 Task: Locate Tudor-style Homes in St. Louis with Stained Glass Windows.
Action: Key pressed <Key.caps_lock>S<Key.caps_lock>t.<Key.caps_lock><Key.space><Key.caps_lock>l<Key.backspace><Key.caps_lock>L<Key.caps_lock>ouis<Key.enter>
Screenshot: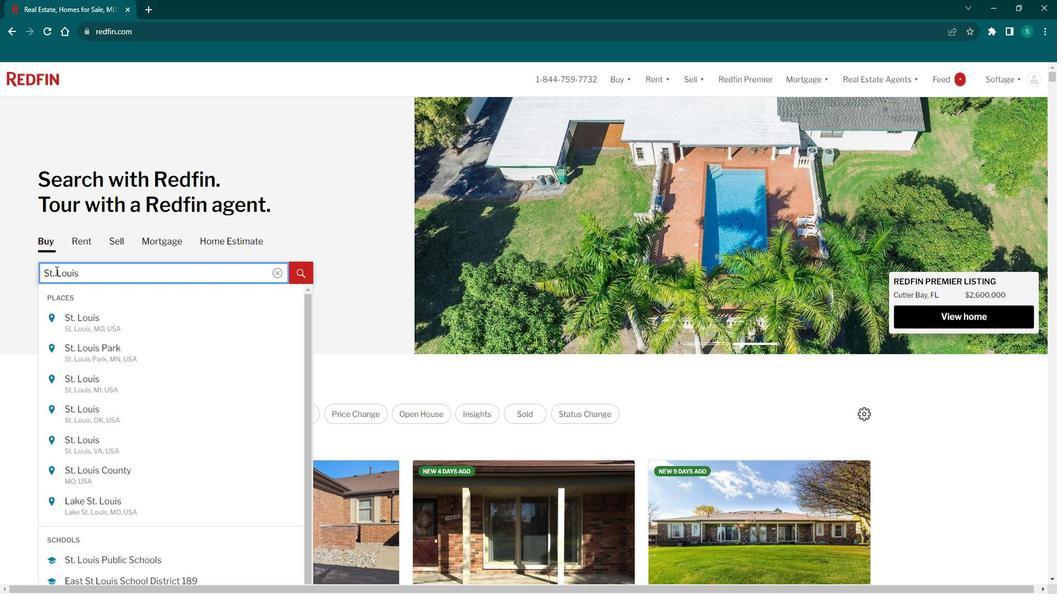 
Action: Mouse moved to (960, 168)
Screenshot: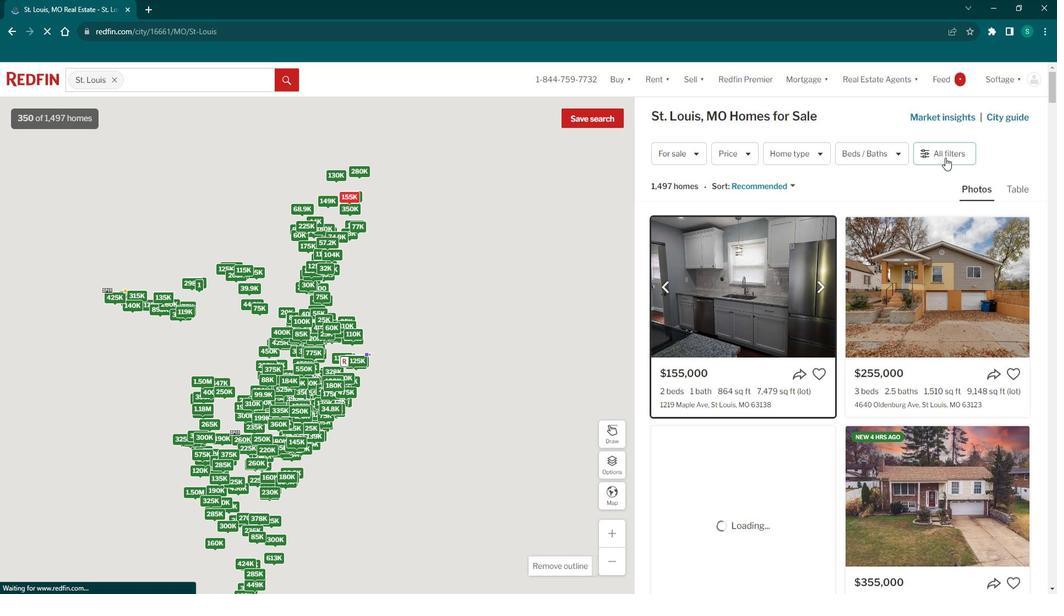 
Action: Mouse pressed left at (960, 168)
Screenshot: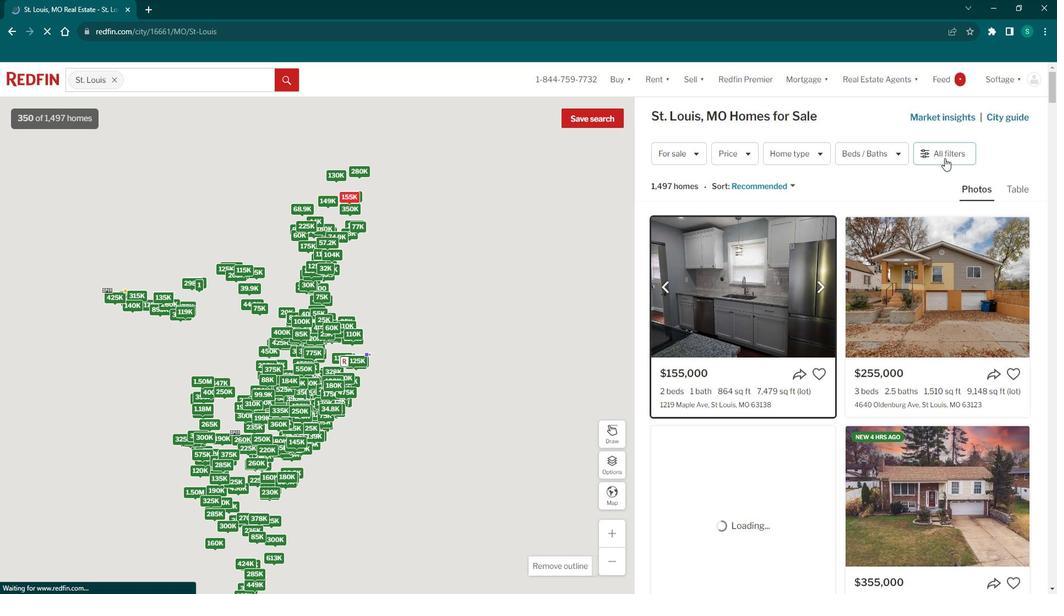 
Action: Mouse moved to (960, 166)
Screenshot: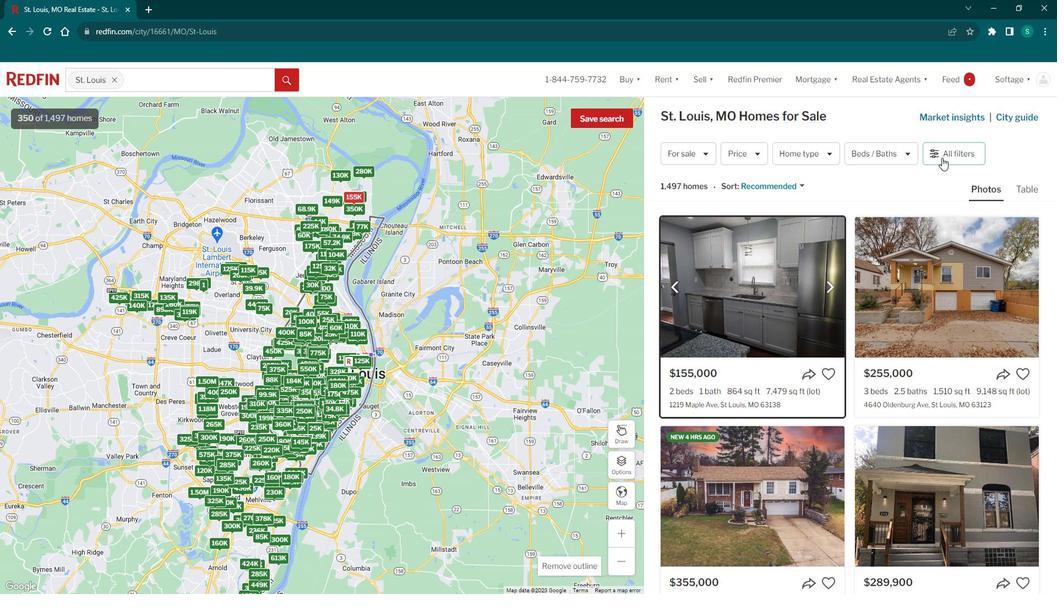 
Action: Mouse pressed left at (960, 166)
Screenshot: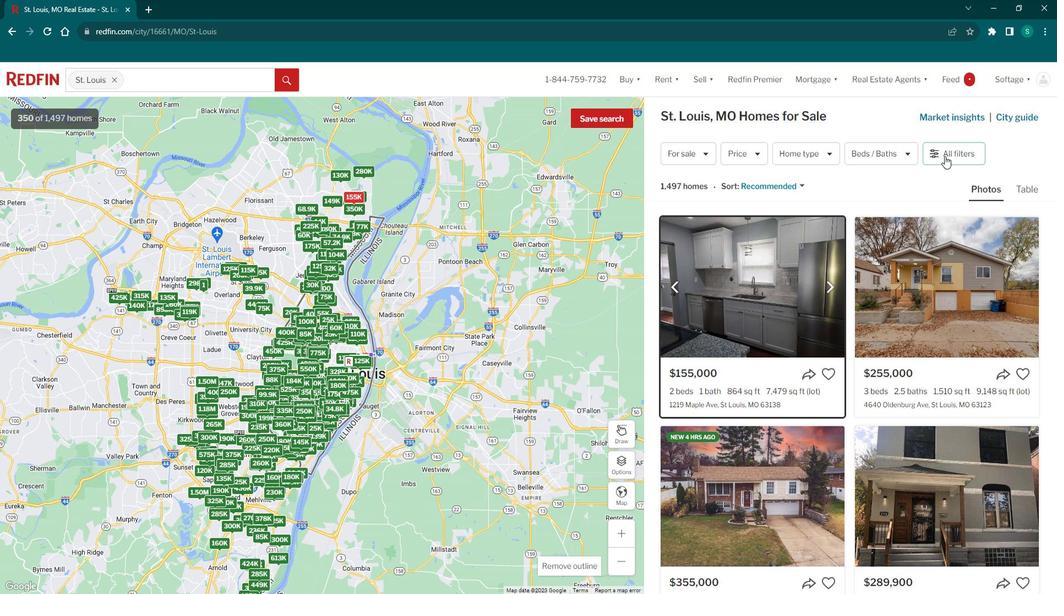 
Action: Mouse moved to (767, 294)
Screenshot: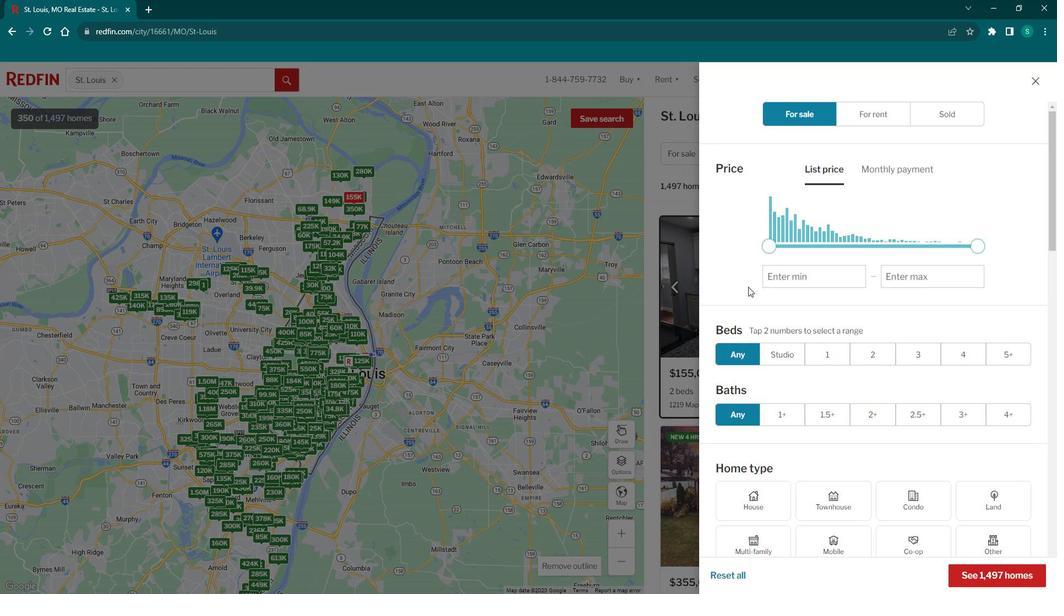 
Action: Mouse scrolled (767, 294) with delta (0, 0)
Screenshot: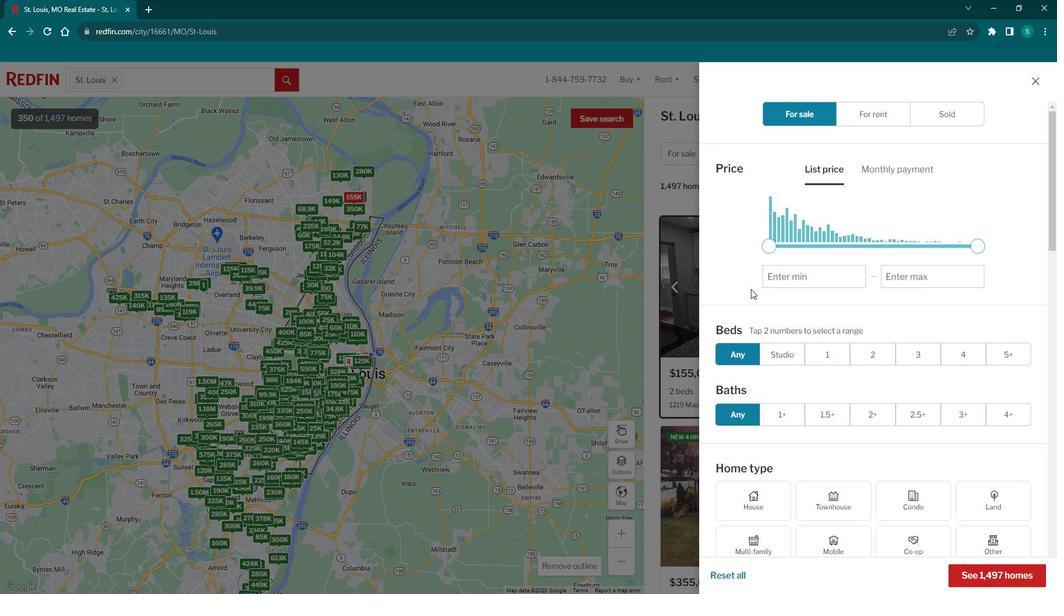 
Action: Mouse scrolled (767, 294) with delta (0, 0)
Screenshot: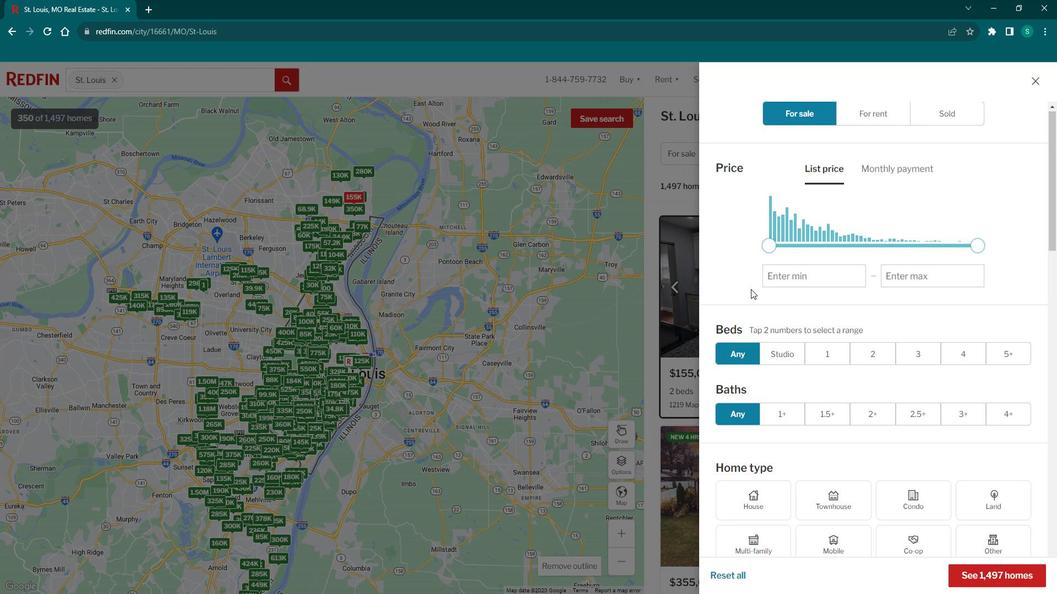 
Action: Mouse scrolled (767, 294) with delta (0, 0)
Screenshot: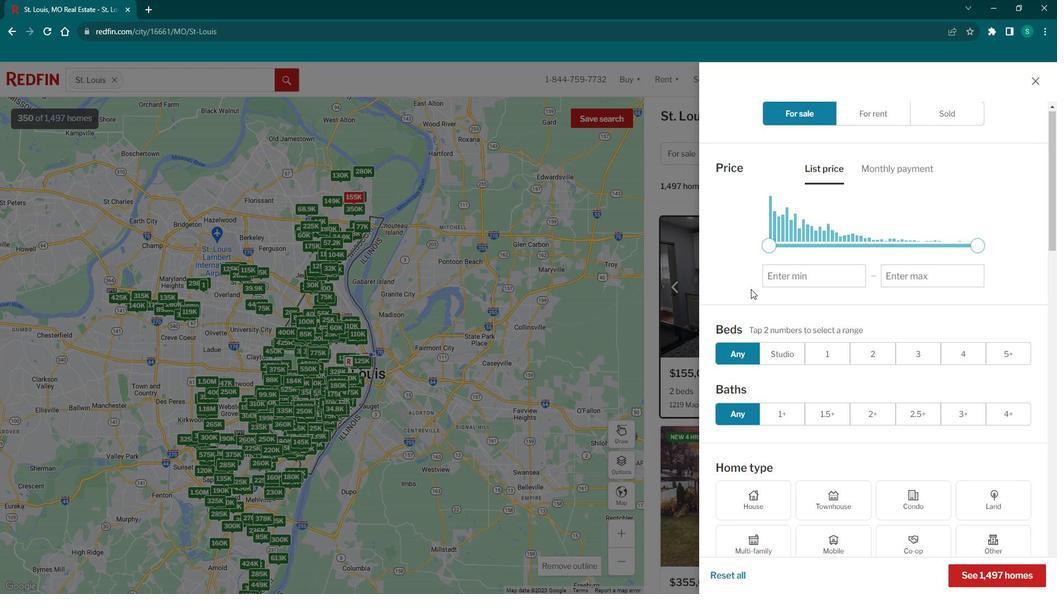 
Action: Mouse scrolled (767, 294) with delta (0, 0)
Screenshot: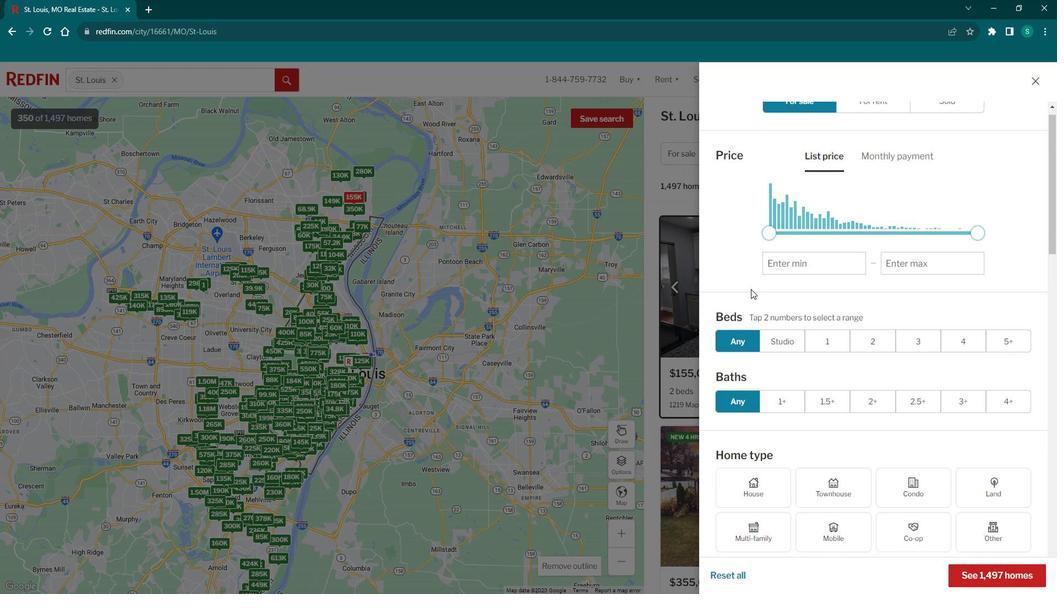 
Action: Mouse moved to (783, 279)
Screenshot: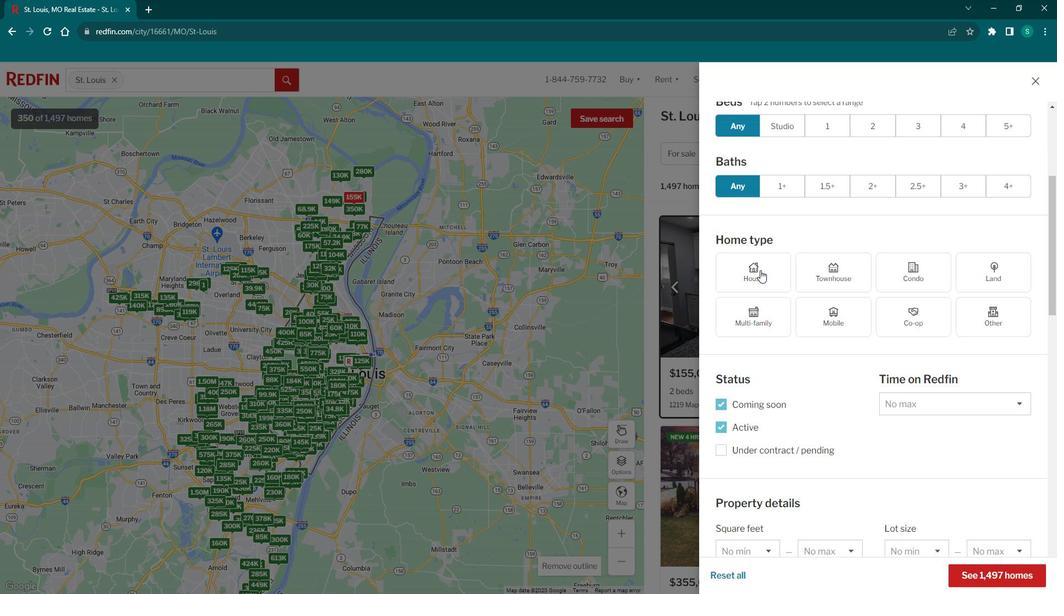 
Action: Mouse pressed left at (783, 279)
Screenshot: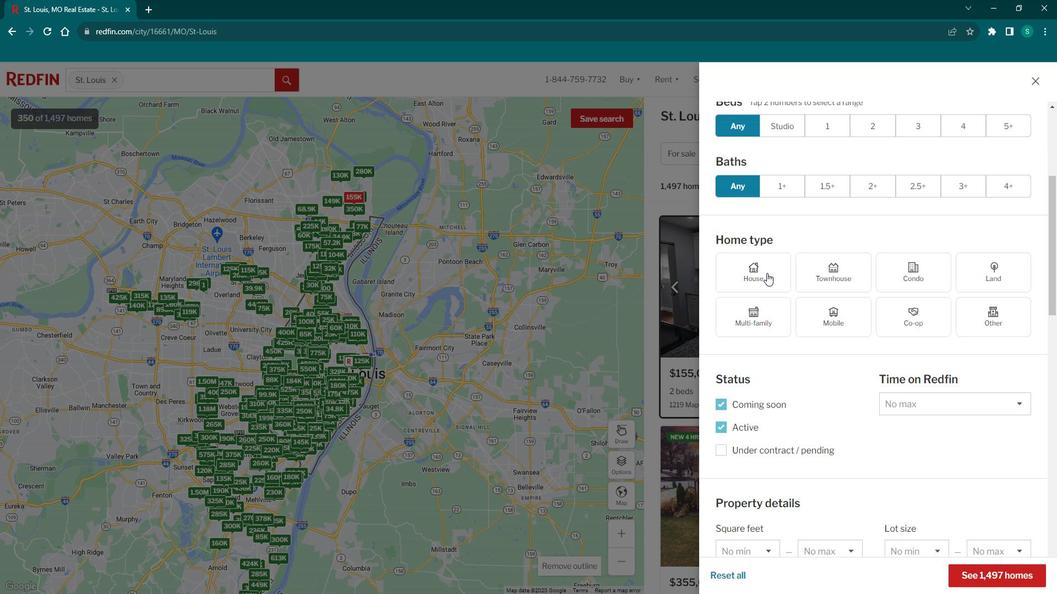 
Action: Mouse moved to (790, 323)
Screenshot: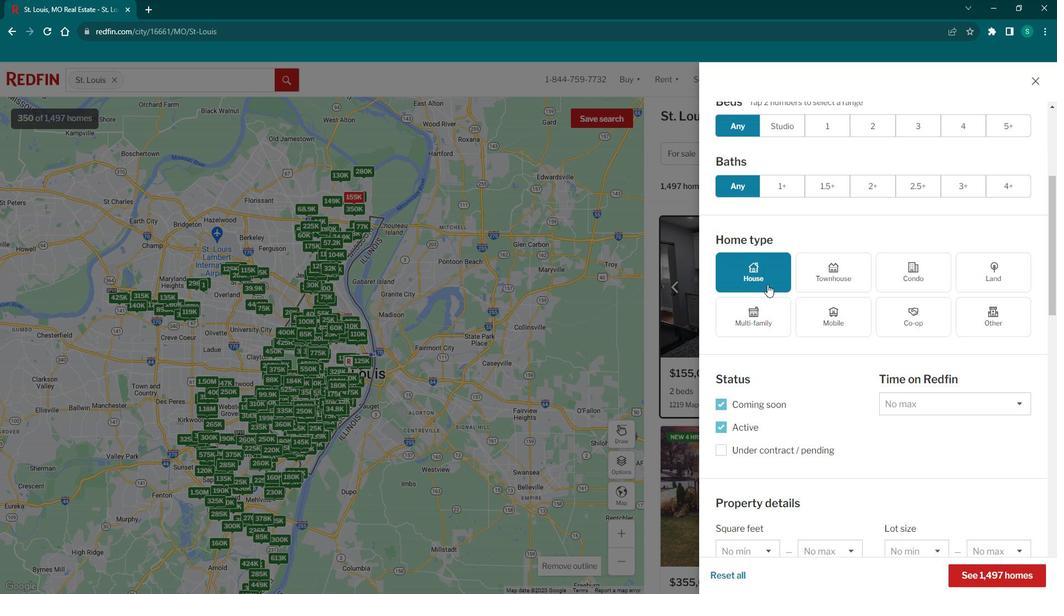 
Action: Mouse scrolled (790, 322) with delta (0, 0)
Screenshot: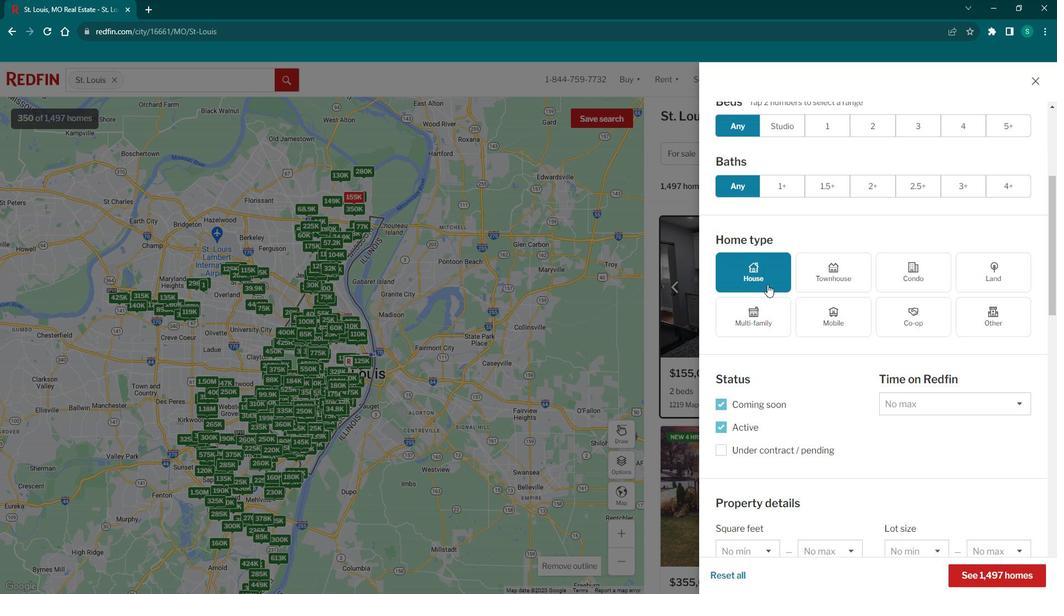 
Action: Mouse moved to (792, 358)
Screenshot: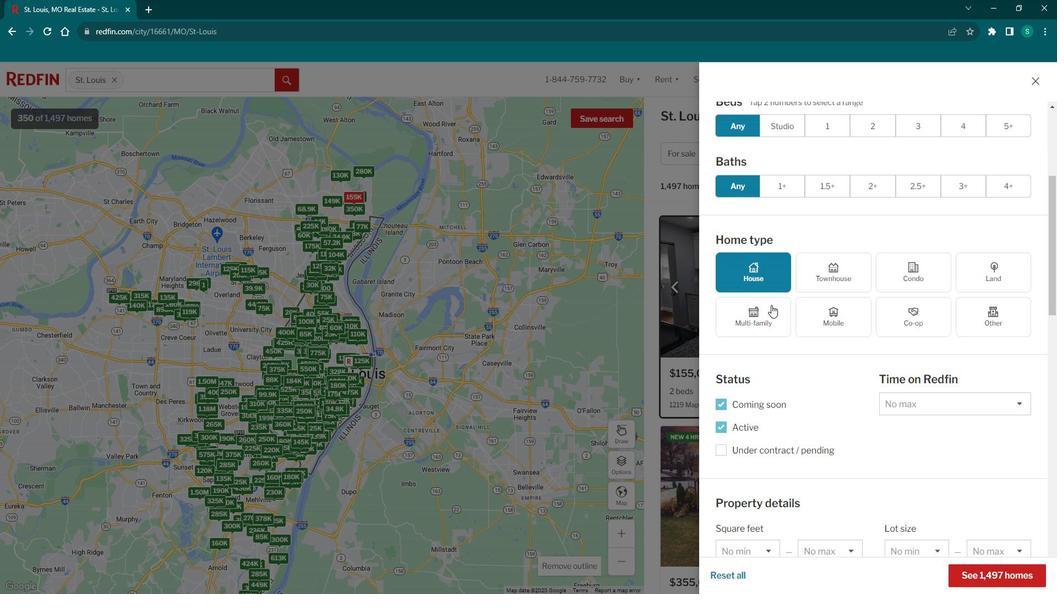 
Action: Mouse scrolled (792, 357) with delta (0, 0)
Screenshot: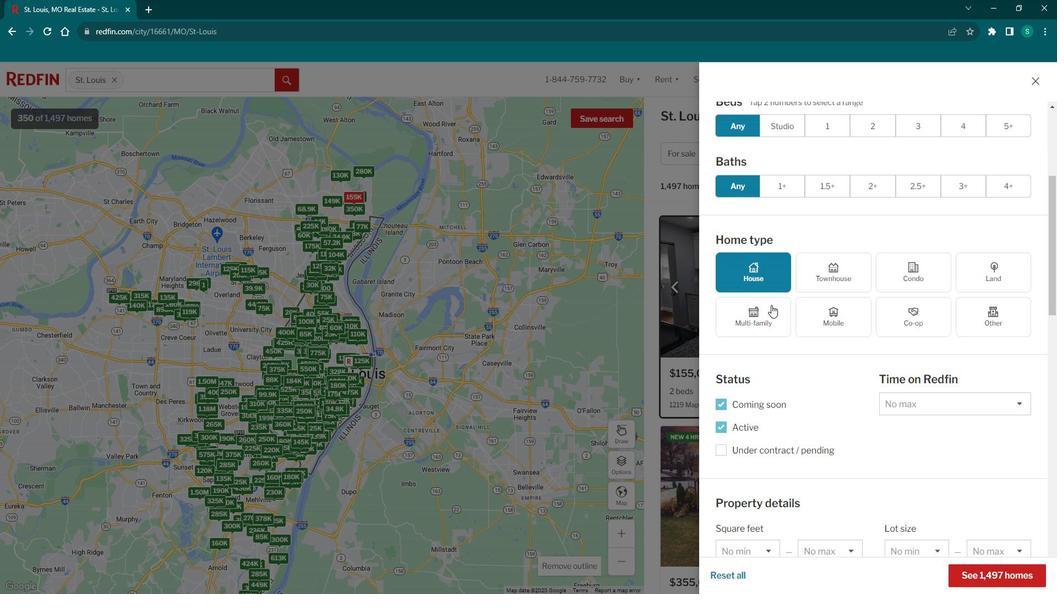 
Action: Mouse moved to (791, 366)
Screenshot: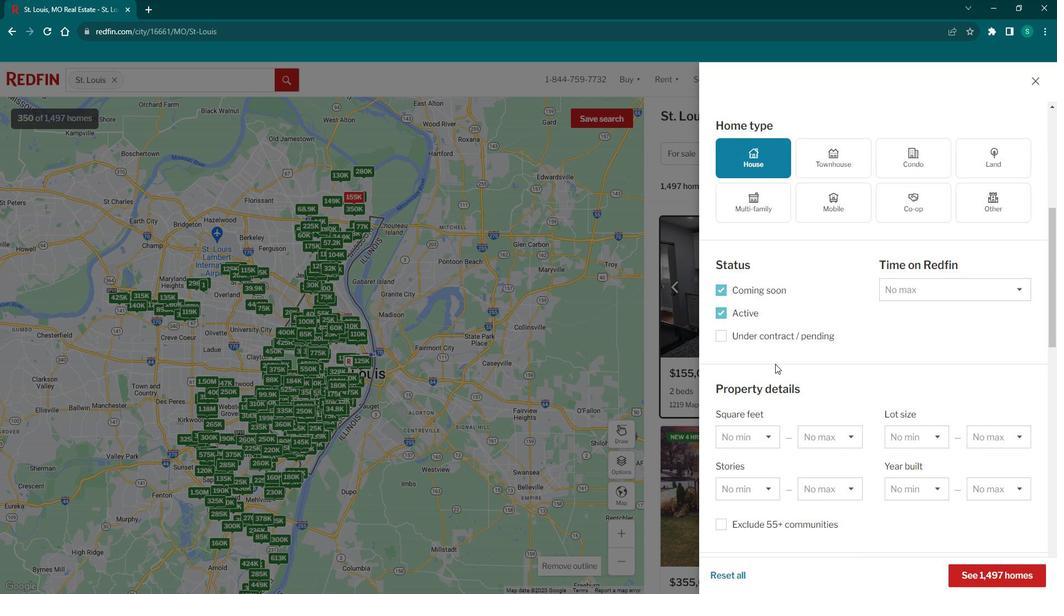 
Action: Mouse scrolled (791, 366) with delta (0, 0)
Screenshot: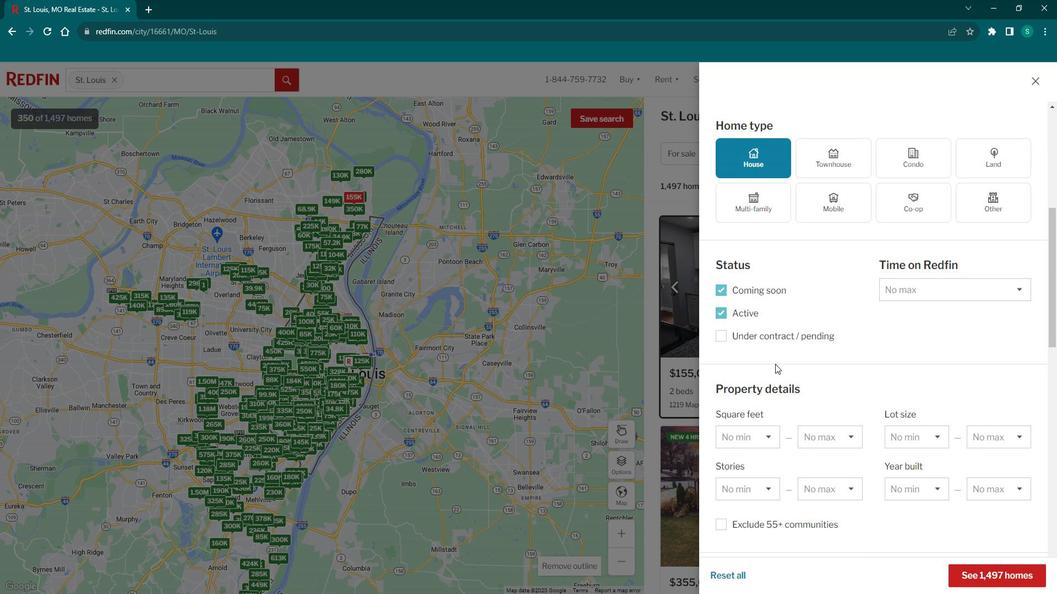 
Action: Mouse scrolled (791, 366) with delta (0, 0)
Screenshot: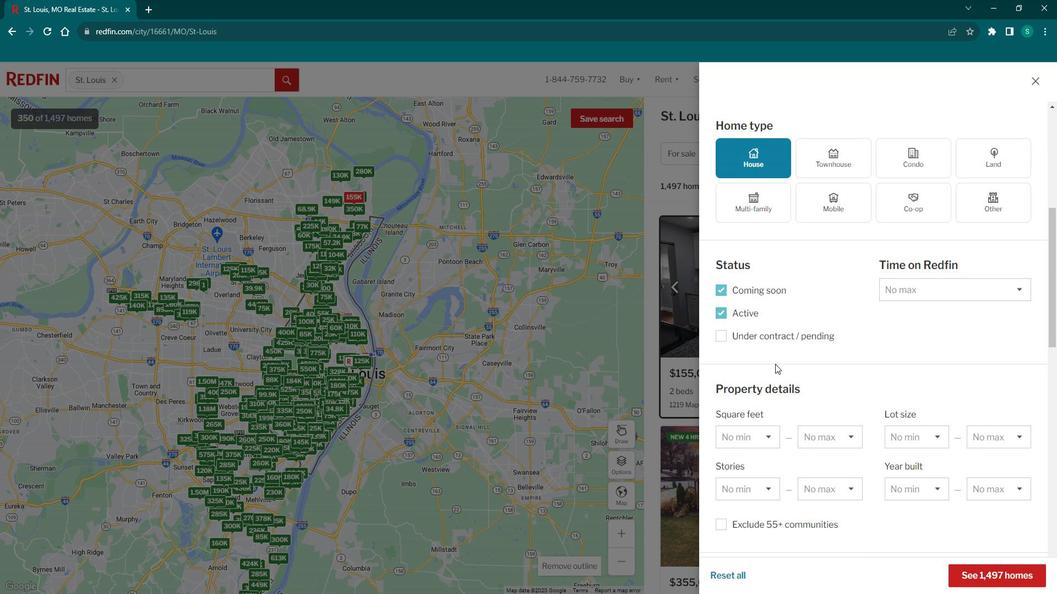 
Action: Mouse scrolled (791, 366) with delta (0, 0)
Screenshot: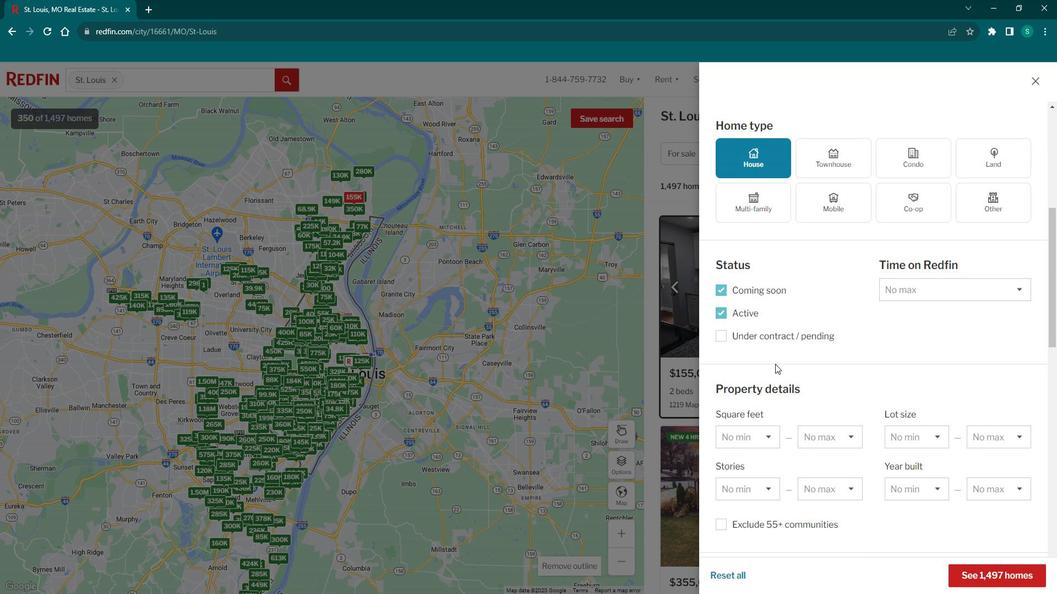 
Action: Mouse moved to (786, 354)
Screenshot: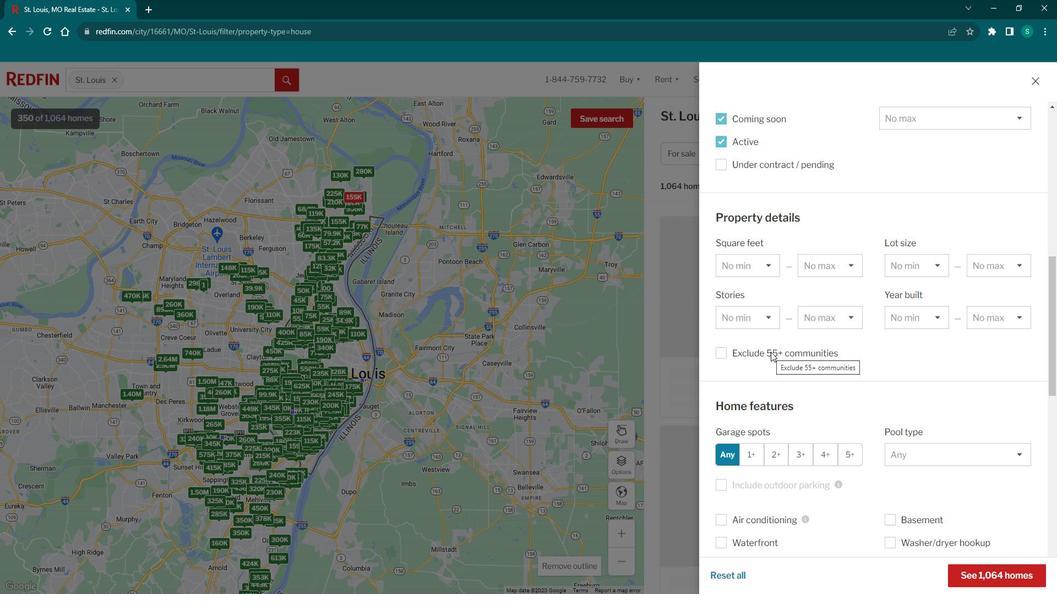 
Action: Mouse scrolled (786, 354) with delta (0, 0)
Screenshot: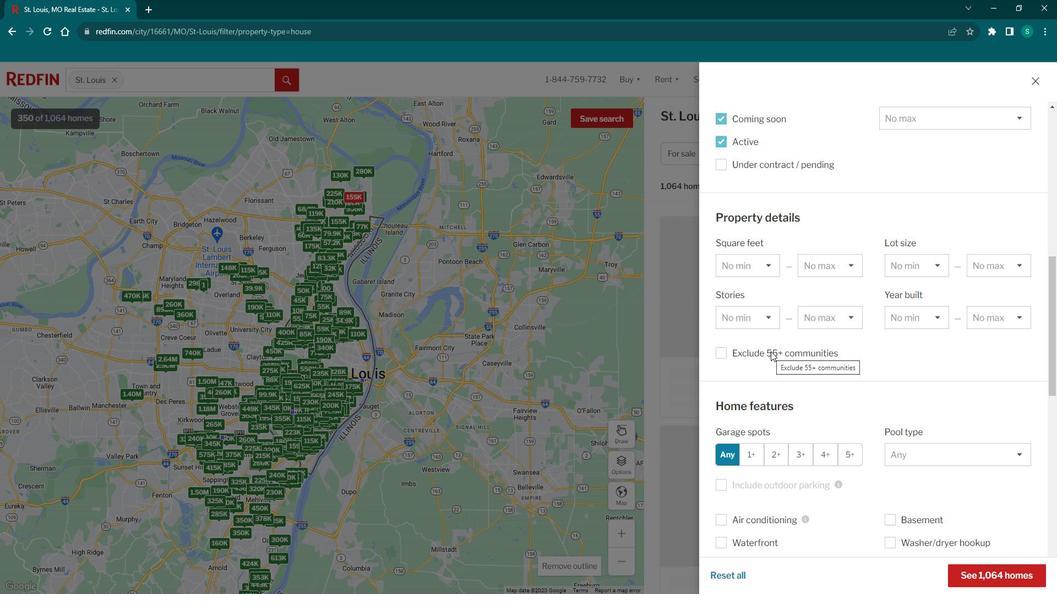 
Action: Mouse scrolled (786, 354) with delta (0, 0)
Screenshot: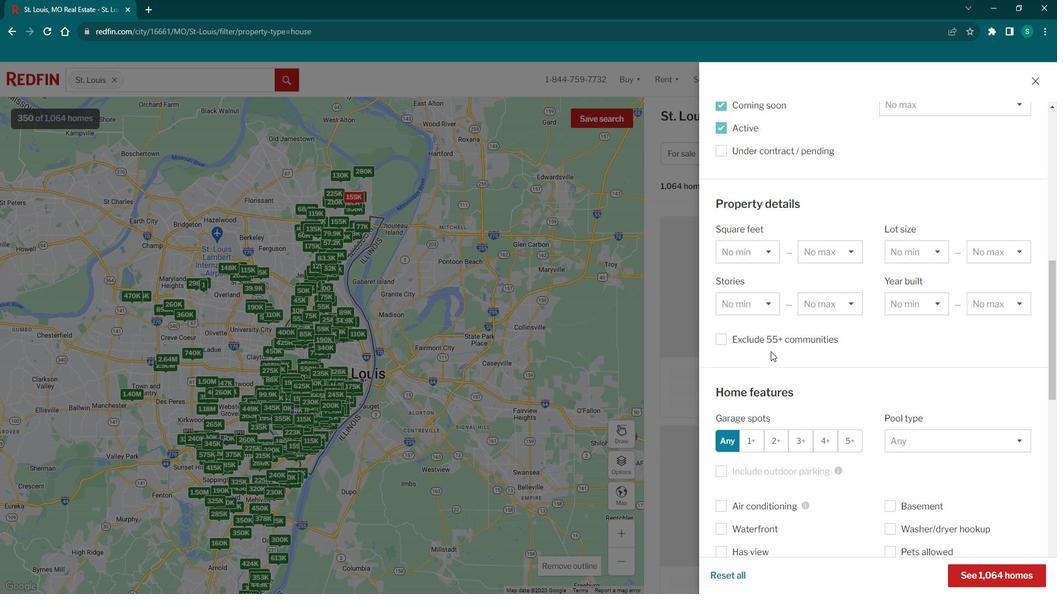 
Action: Mouse scrolled (786, 355) with delta (0, 0)
Screenshot: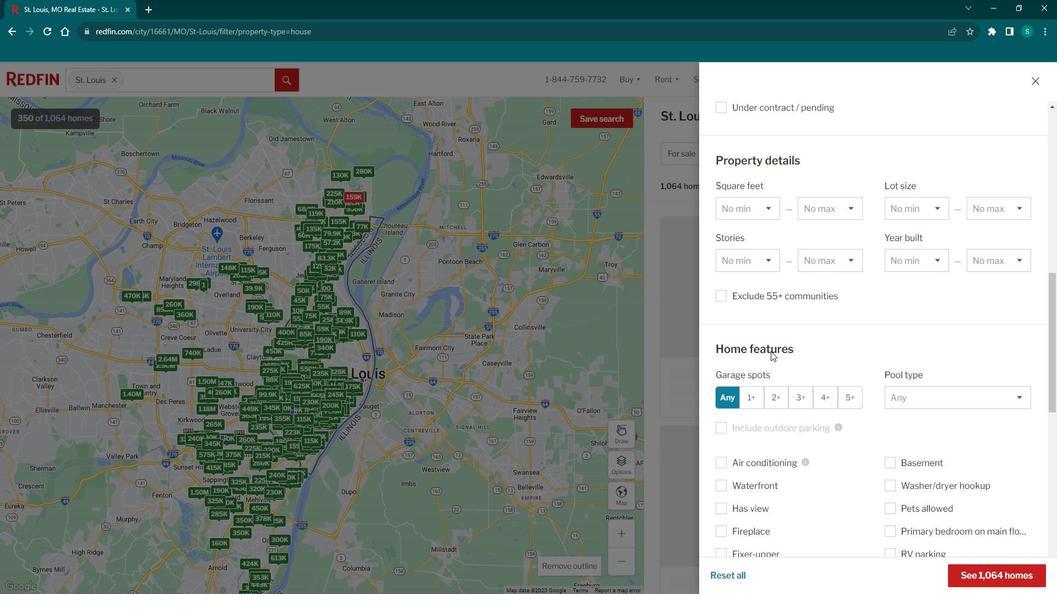 
Action: Mouse scrolled (786, 355) with delta (0, 0)
Screenshot: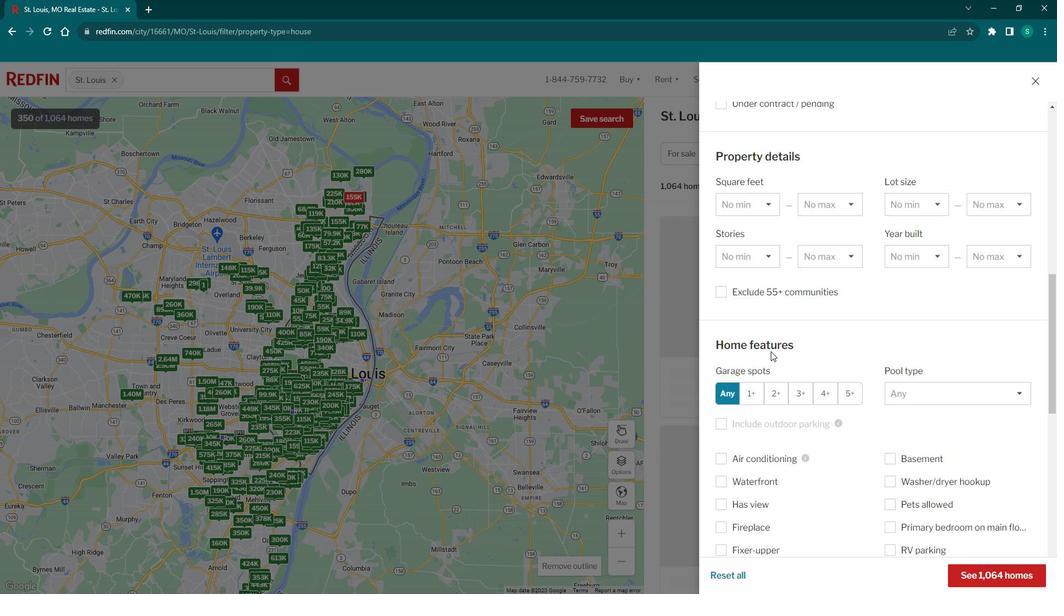 
Action: Mouse moved to (919, 321)
Screenshot: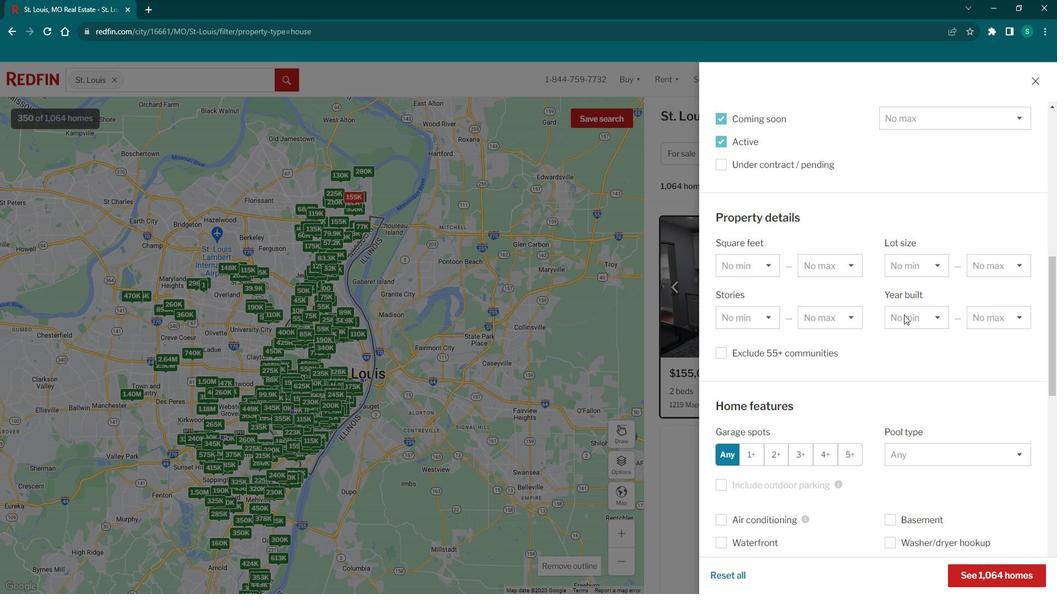 
Action: Mouse pressed left at (919, 321)
Screenshot: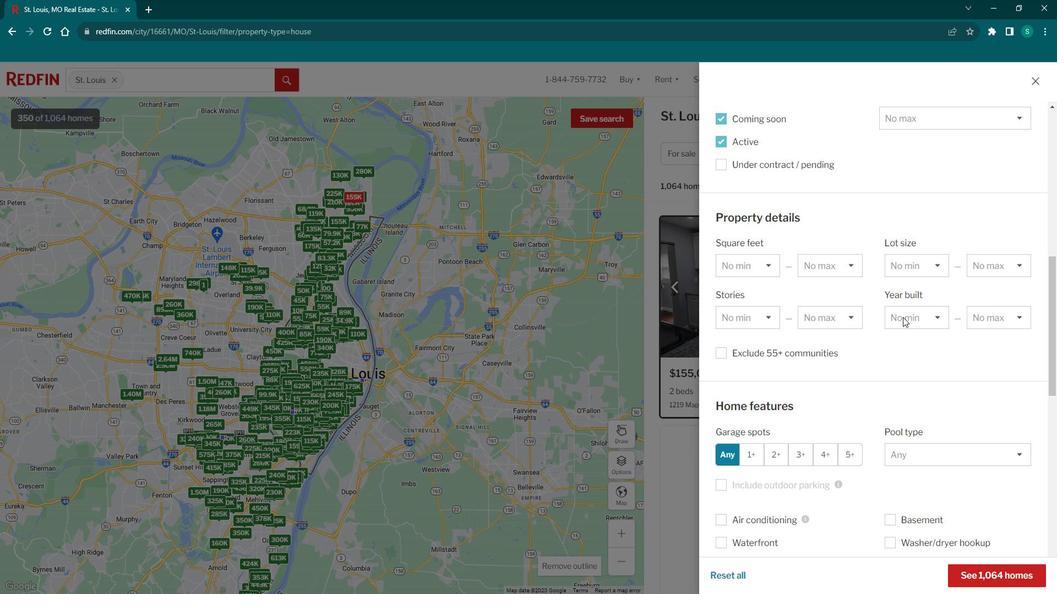 
Action: Mouse moved to (914, 513)
Screenshot: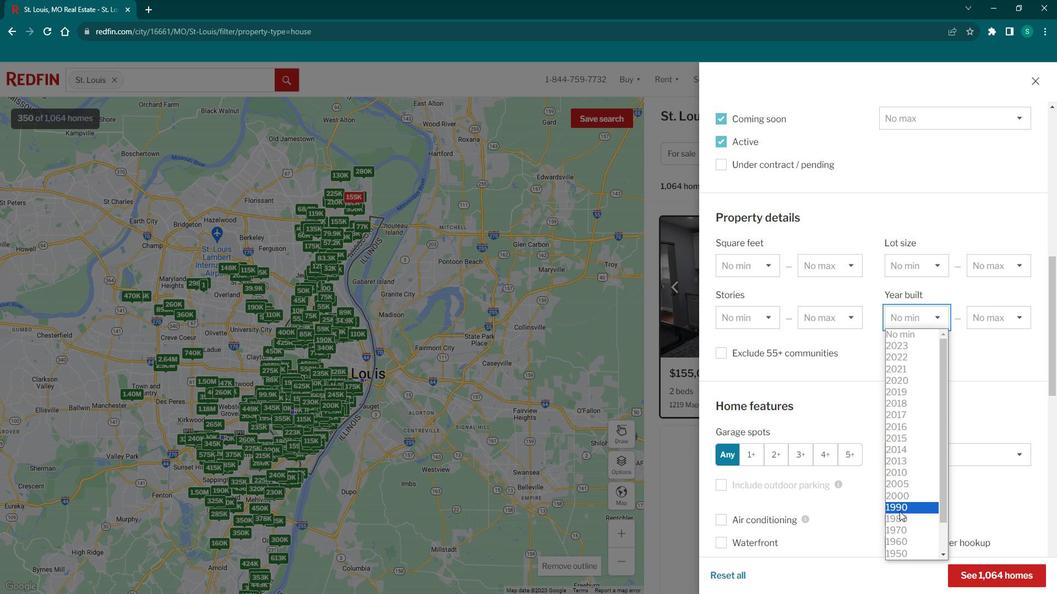 
Action: Mouse pressed left at (914, 513)
Screenshot: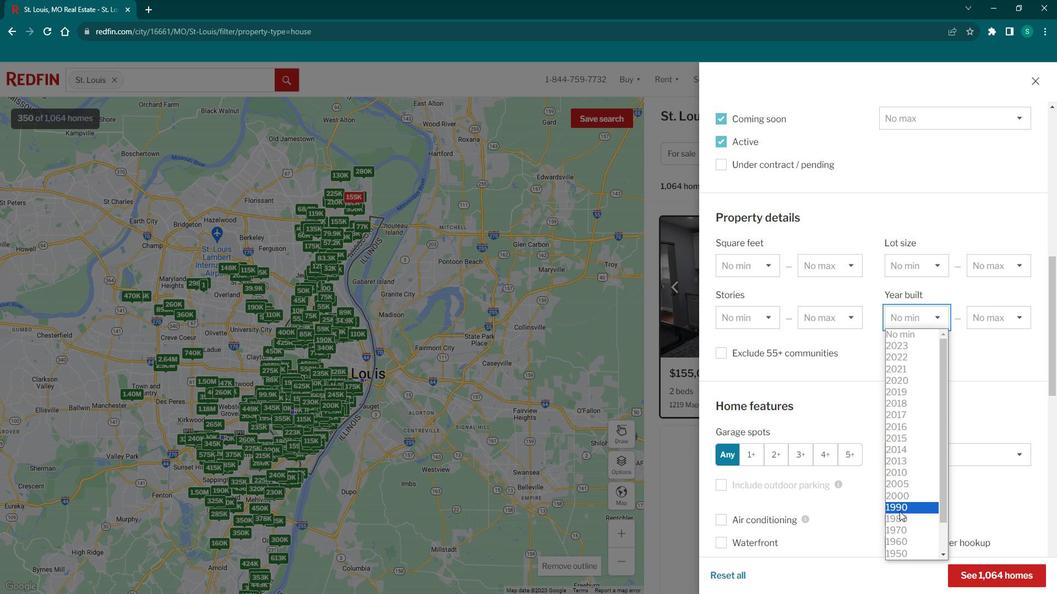 
Action: Mouse moved to (1002, 317)
Screenshot: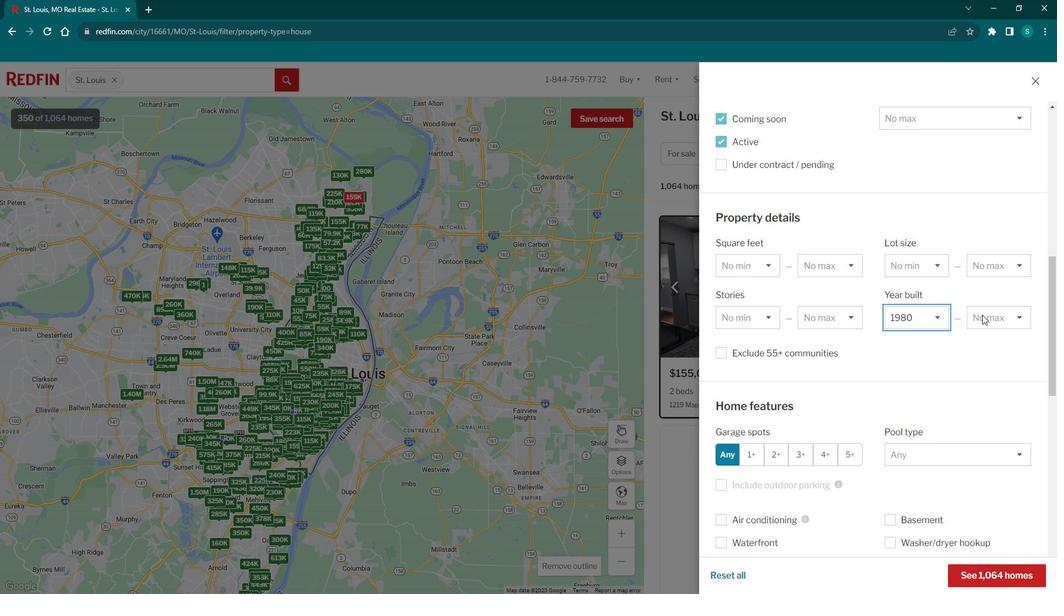 
Action: Mouse pressed left at (1002, 317)
Screenshot: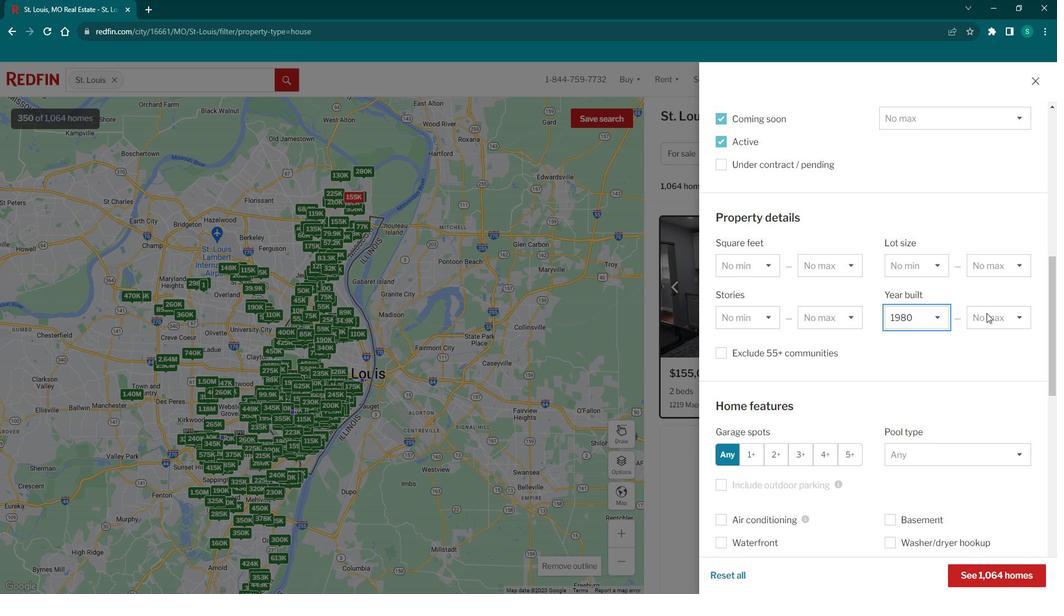 
Action: Mouse moved to (985, 482)
Screenshot: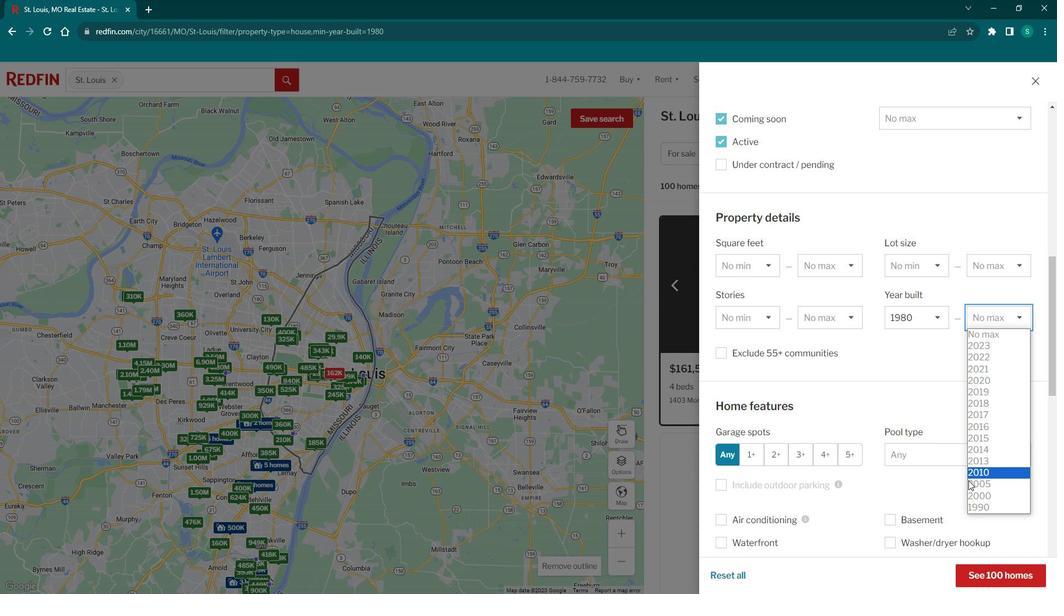 
Action: Mouse pressed left at (985, 482)
Screenshot: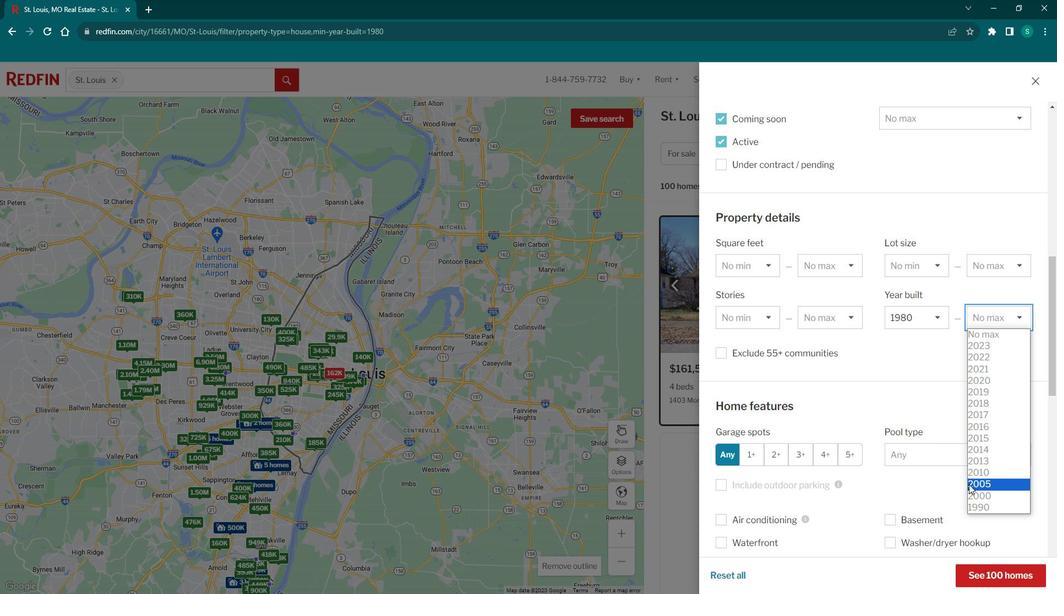 
Action: Mouse moved to (904, 353)
Screenshot: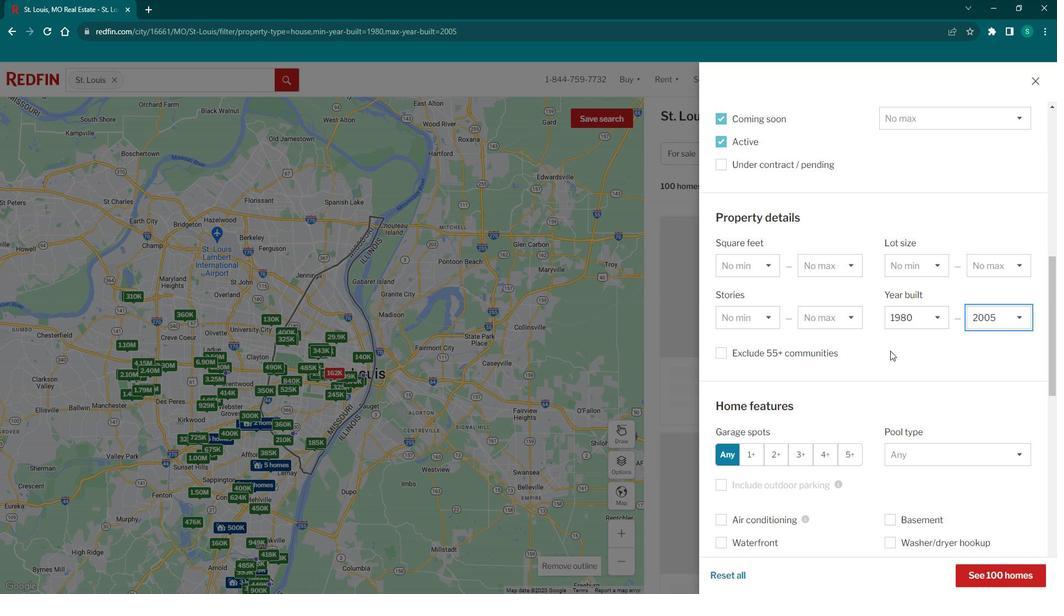 
Action: Mouse scrolled (904, 352) with delta (0, 0)
Screenshot: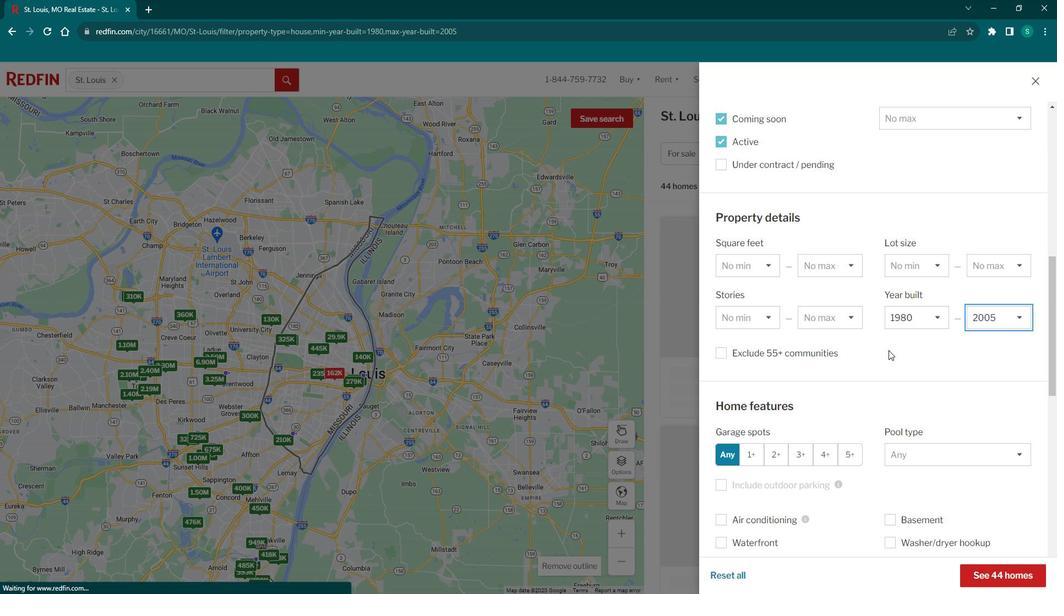 
Action: Mouse scrolled (904, 352) with delta (0, 0)
Screenshot: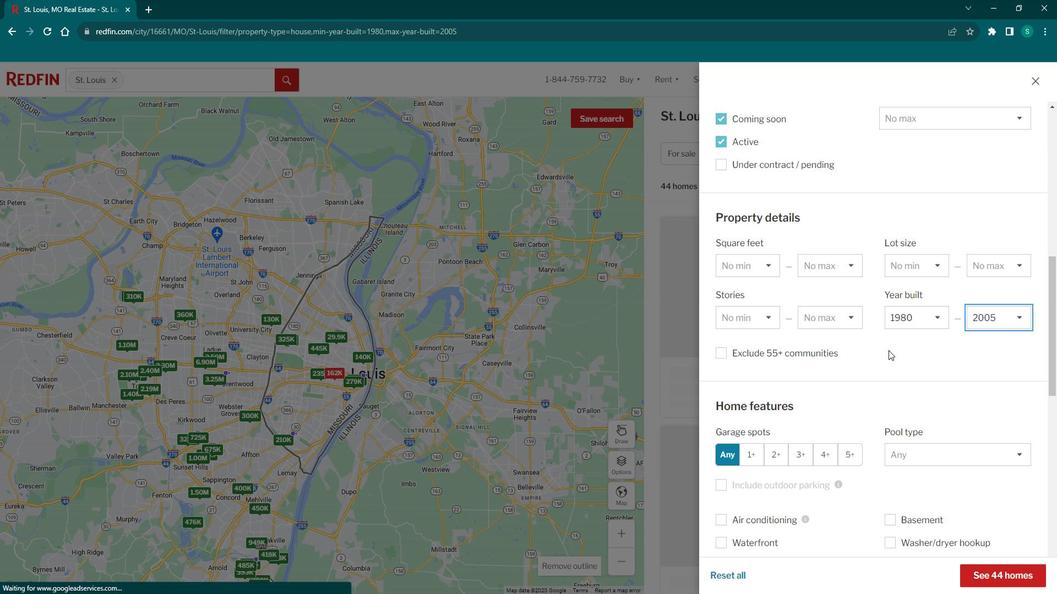 
Action: Mouse scrolled (904, 352) with delta (0, 0)
Screenshot: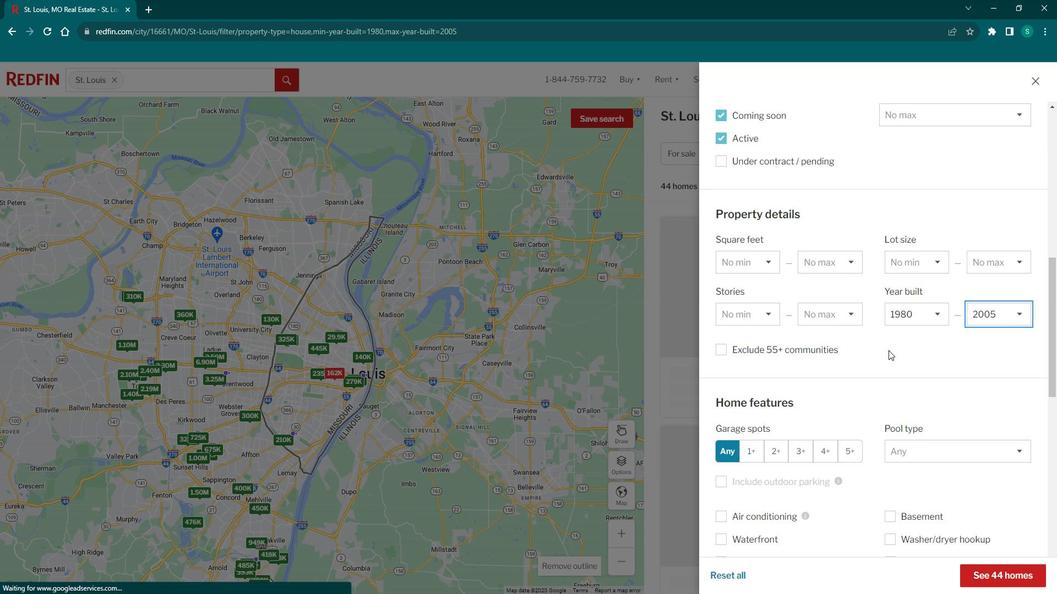 
Action: Mouse moved to (898, 354)
Screenshot: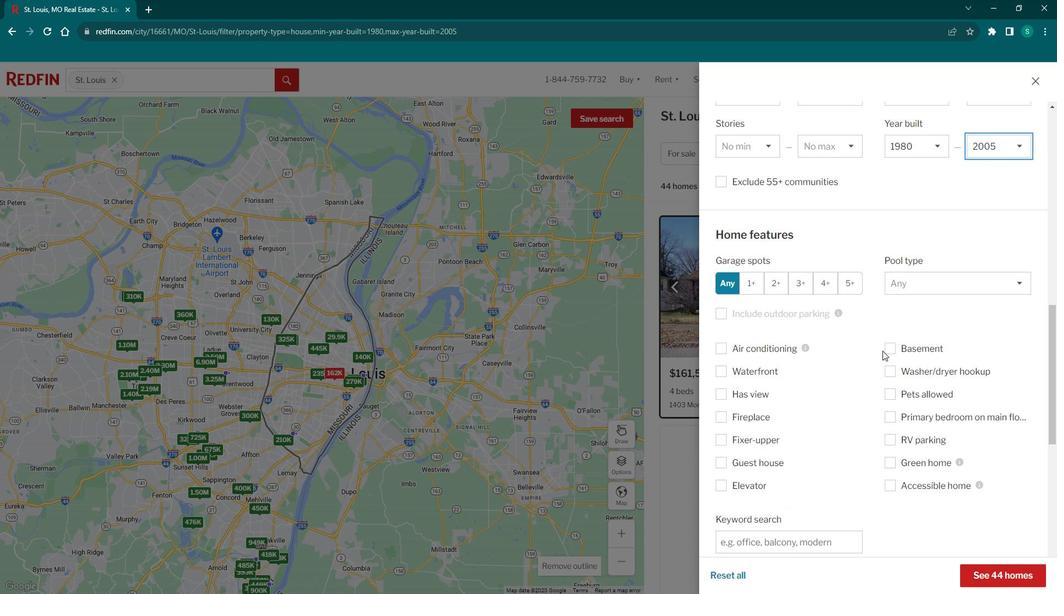 
Action: Mouse scrolled (898, 354) with delta (0, 0)
Screenshot: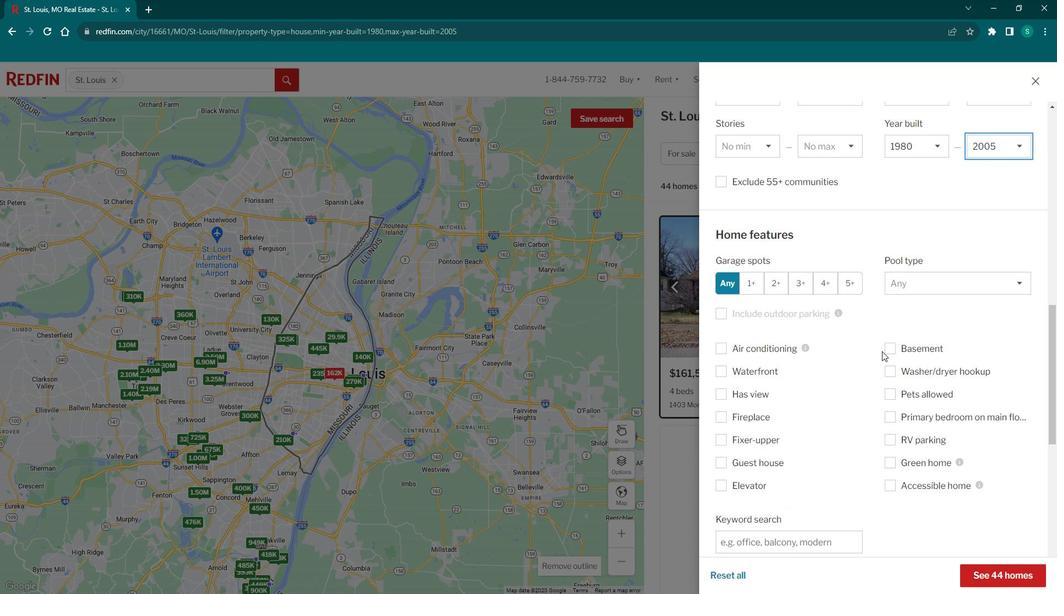 
Action: Mouse moved to (848, 366)
Screenshot: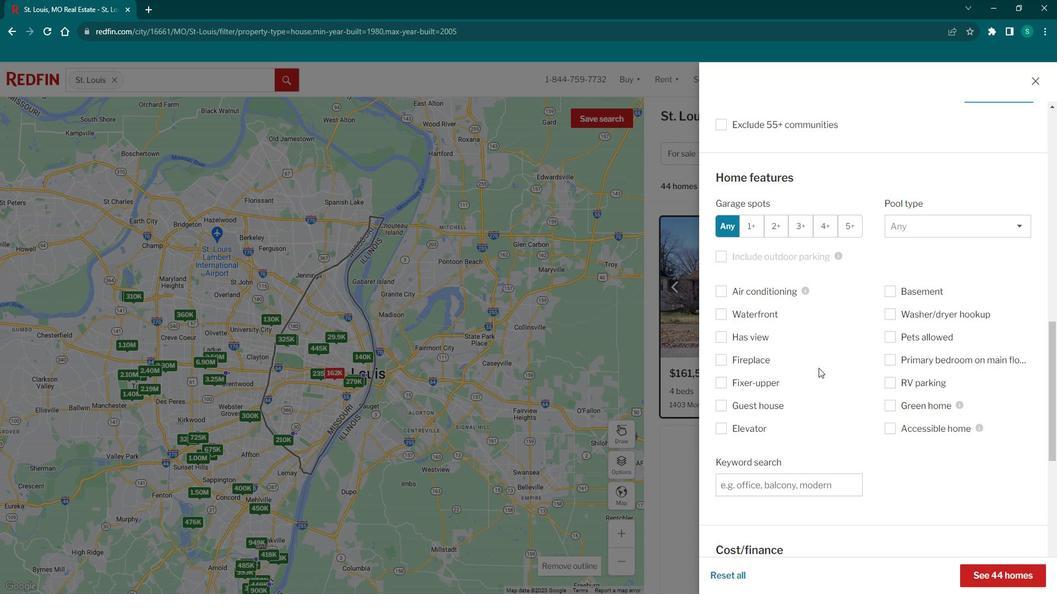 
Action: Mouse scrolled (848, 365) with delta (0, 0)
Screenshot: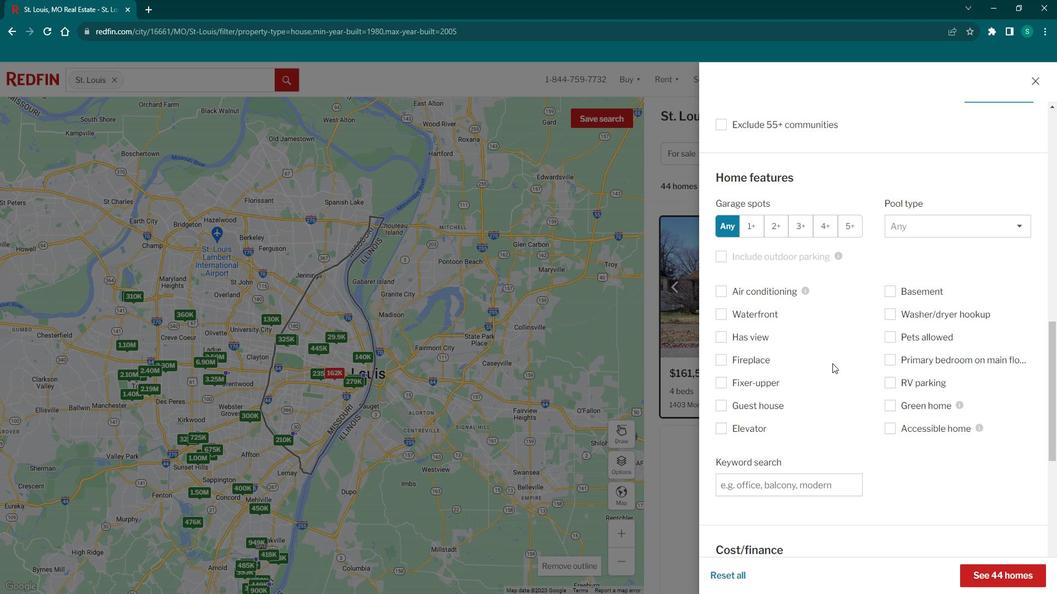 
Action: Mouse scrolled (848, 365) with delta (0, 0)
Screenshot: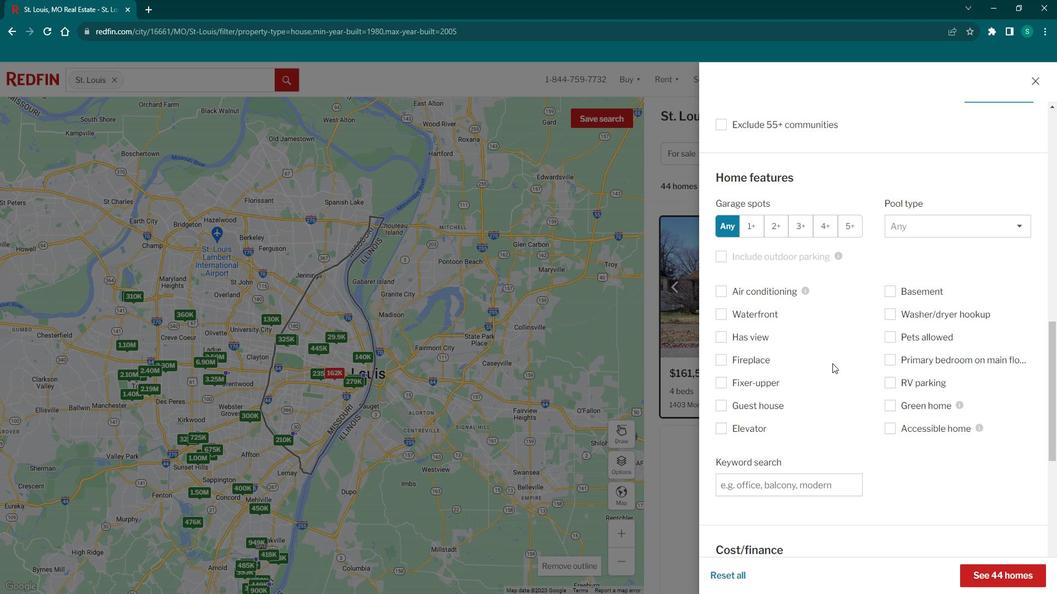 
Action: Mouse scrolled (848, 365) with delta (0, 0)
Screenshot: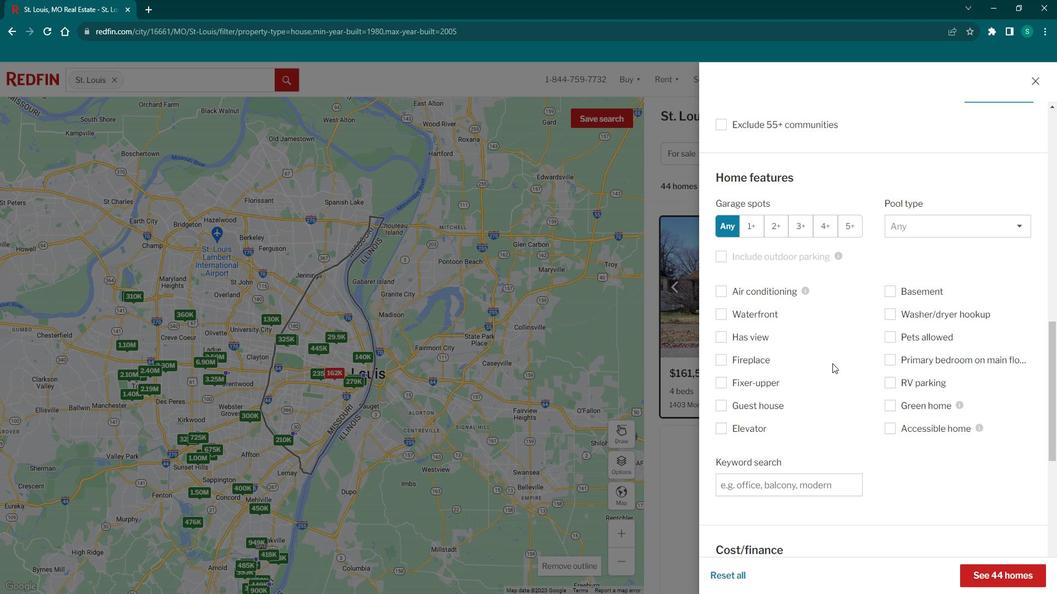 
Action: Mouse scrolled (848, 365) with delta (0, 0)
Screenshot: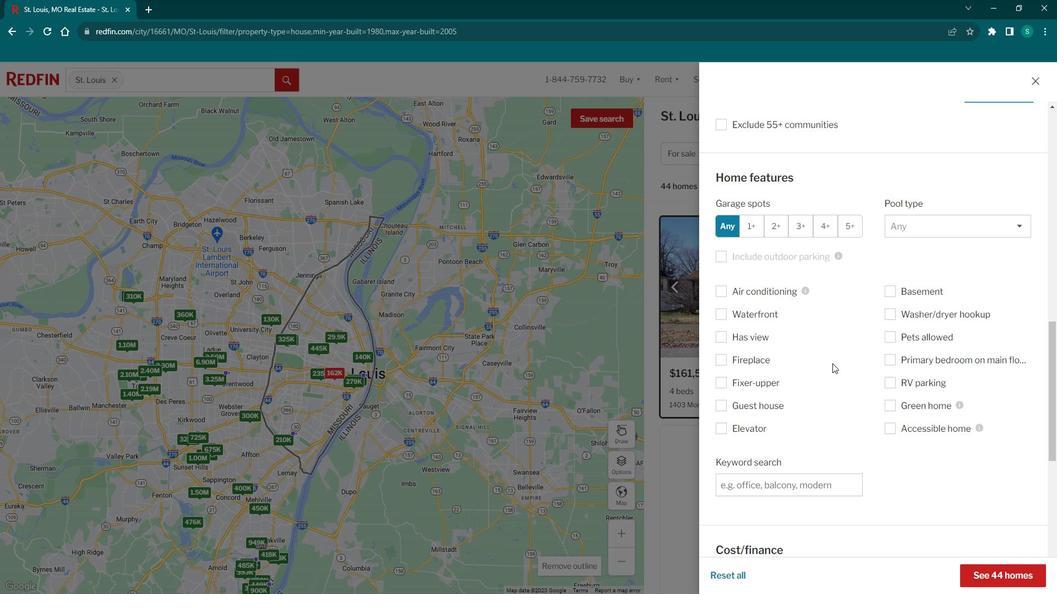 
Action: Mouse scrolled (848, 365) with delta (0, 0)
Screenshot: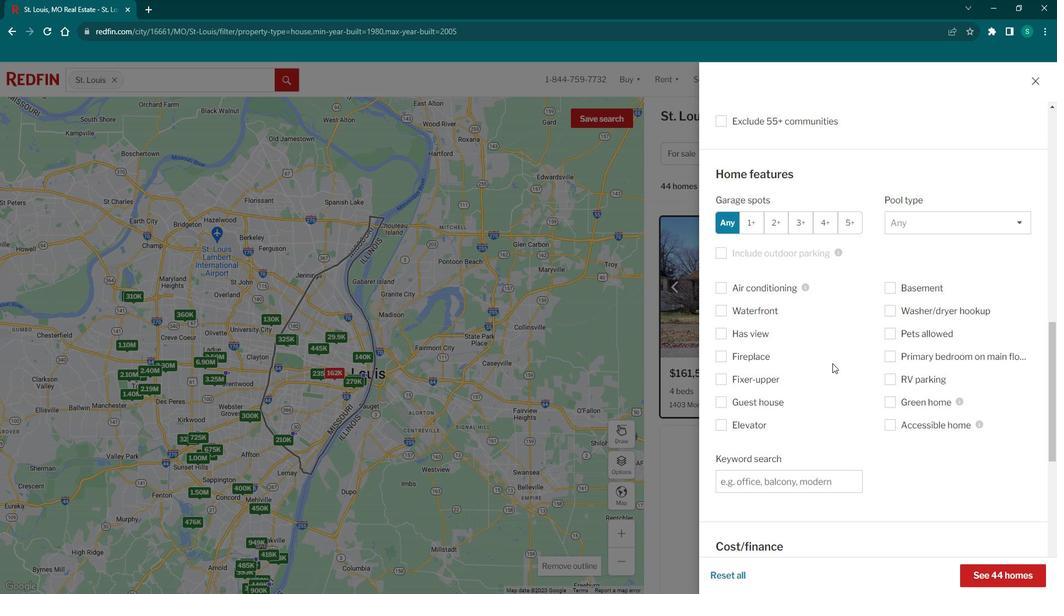 
Action: Mouse scrolled (848, 365) with delta (0, 0)
Screenshot: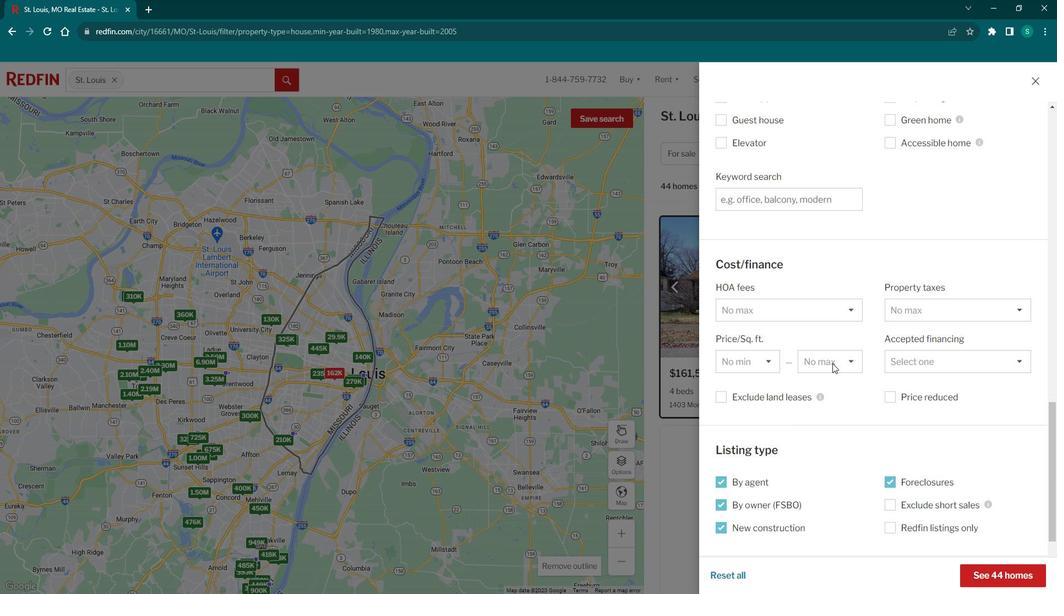 
Action: Mouse scrolled (848, 365) with delta (0, 0)
Screenshot: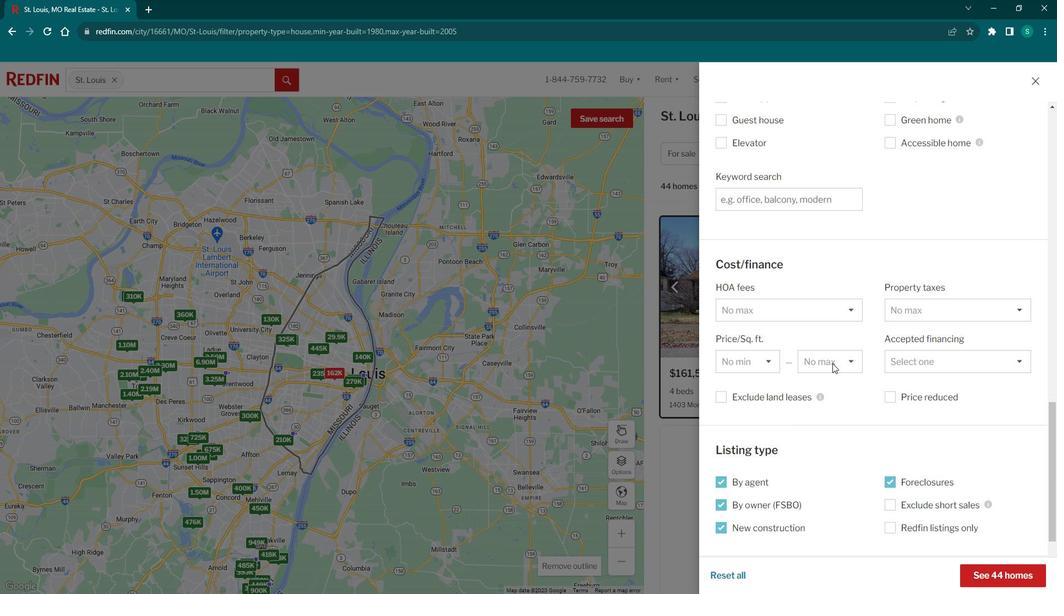 
Action: Mouse scrolled (848, 365) with delta (0, 0)
Screenshot: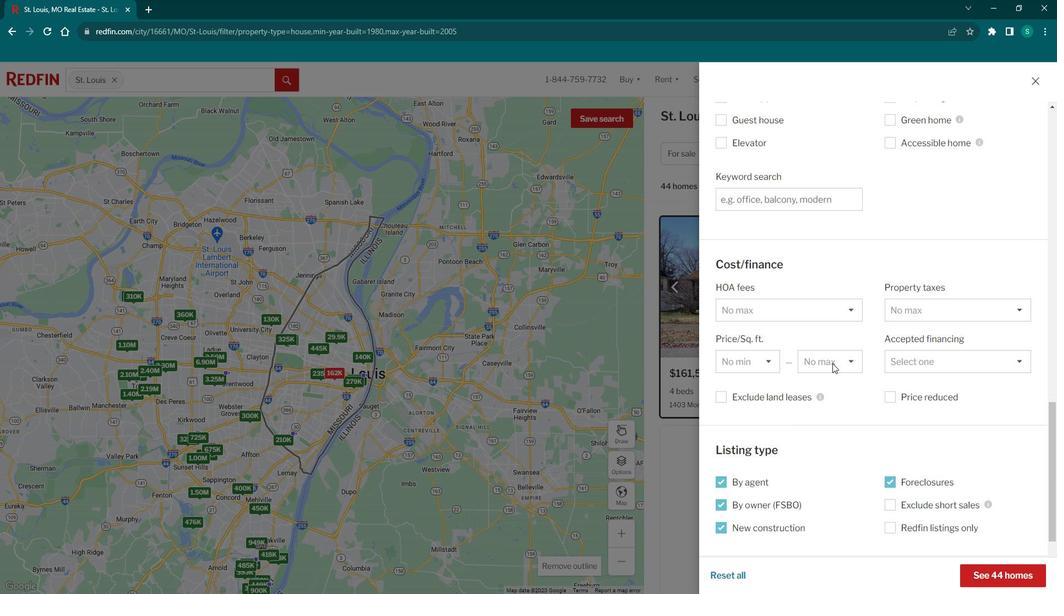 
Action: Mouse scrolled (848, 365) with delta (0, 0)
Screenshot: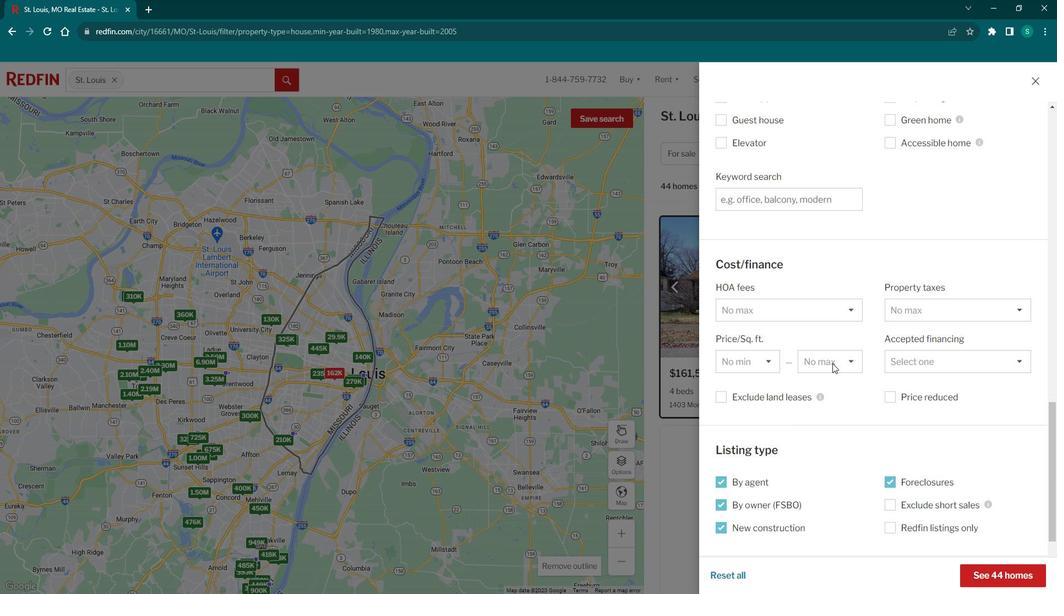 
Action: Mouse scrolled (848, 365) with delta (0, 0)
Screenshot: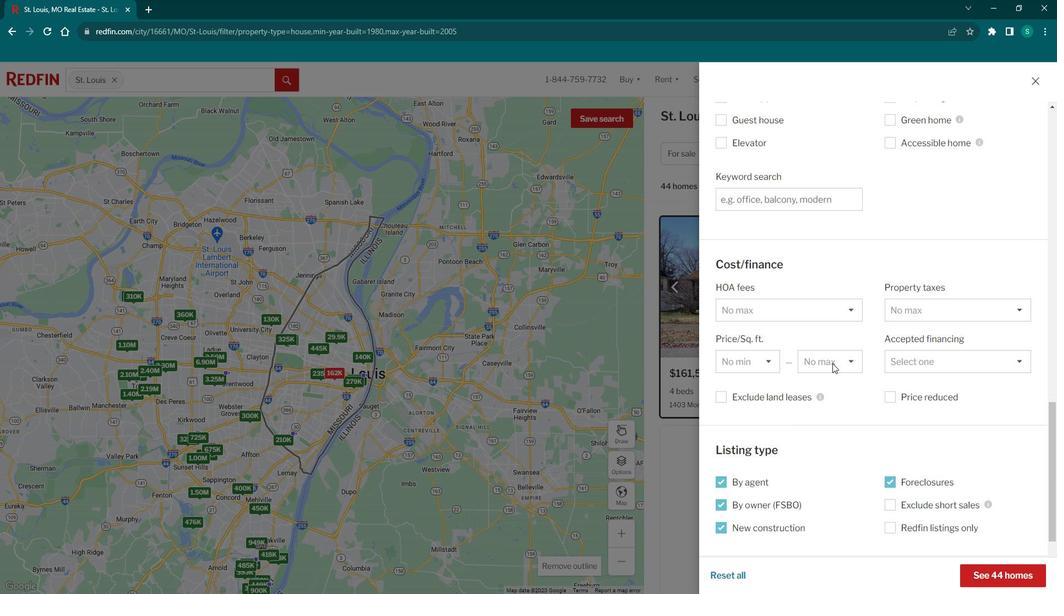 
Action: Mouse scrolled (848, 365) with delta (0, 0)
Screenshot: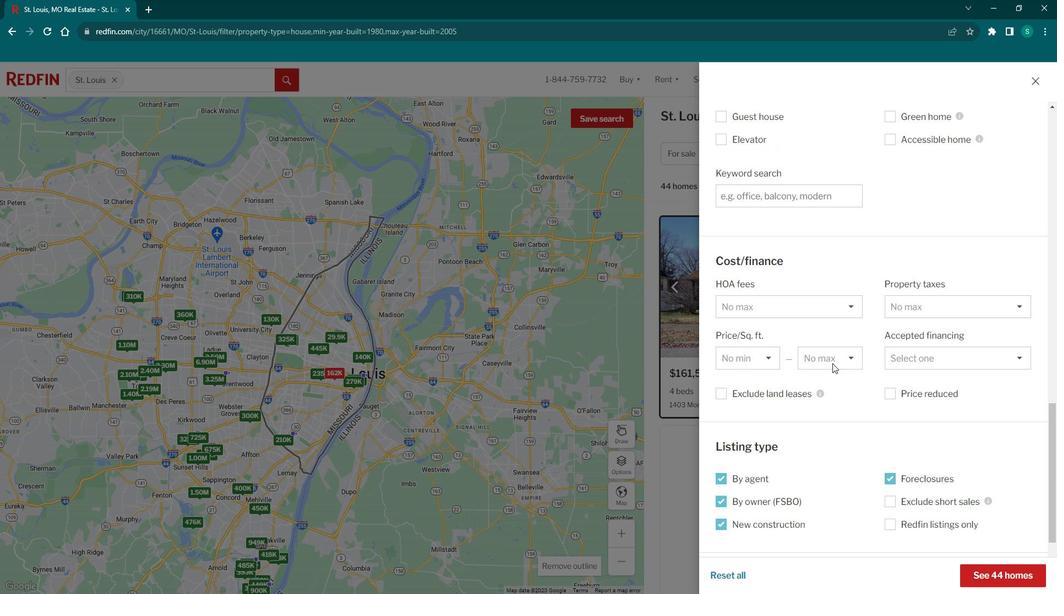 
Action: Mouse moved to (990, 569)
Screenshot: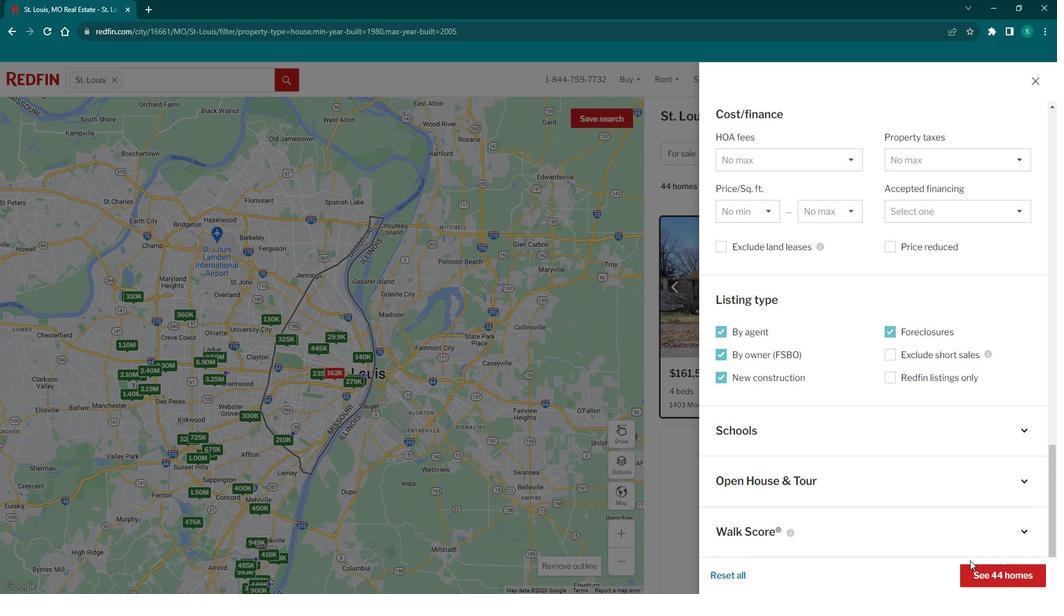 
Action: Mouse pressed left at (990, 569)
Screenshot: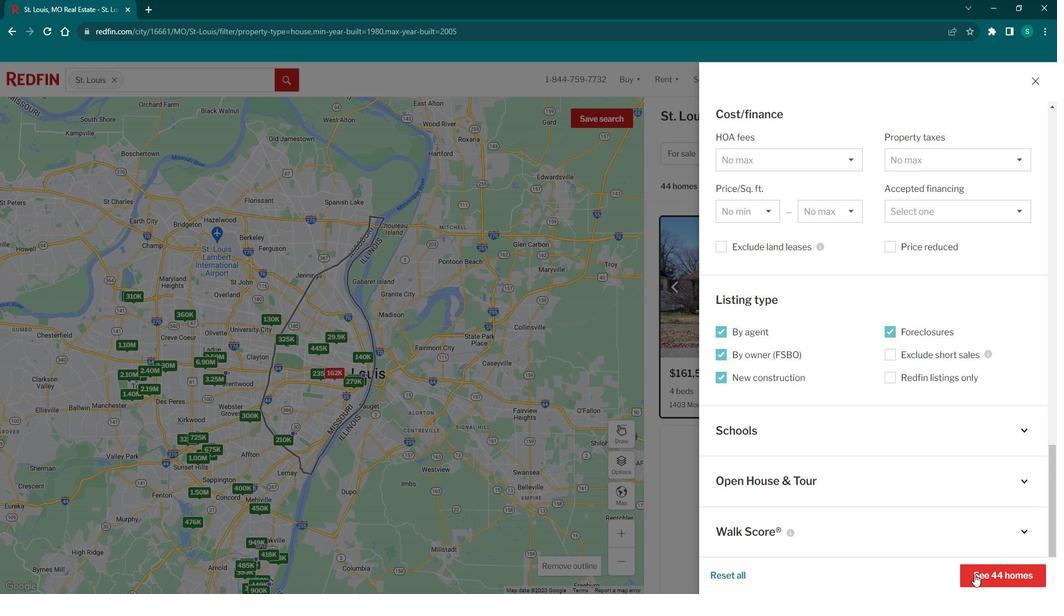 
Action: Mouse moved to (736, 354)
Screenshot: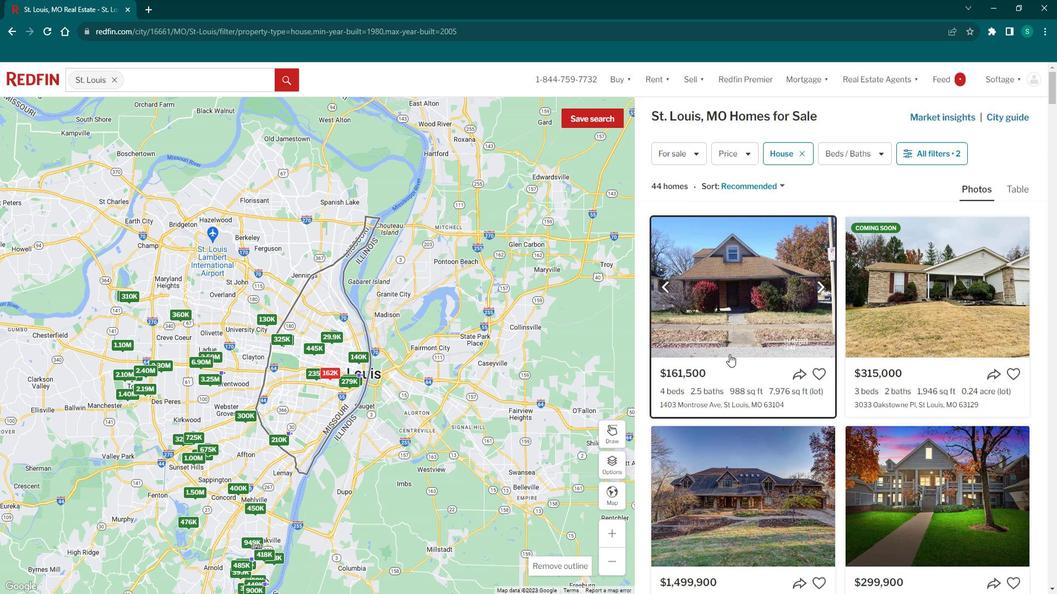 
Action: Mouse scrolled (736, 353) with delta (0, 0)
Screenshot: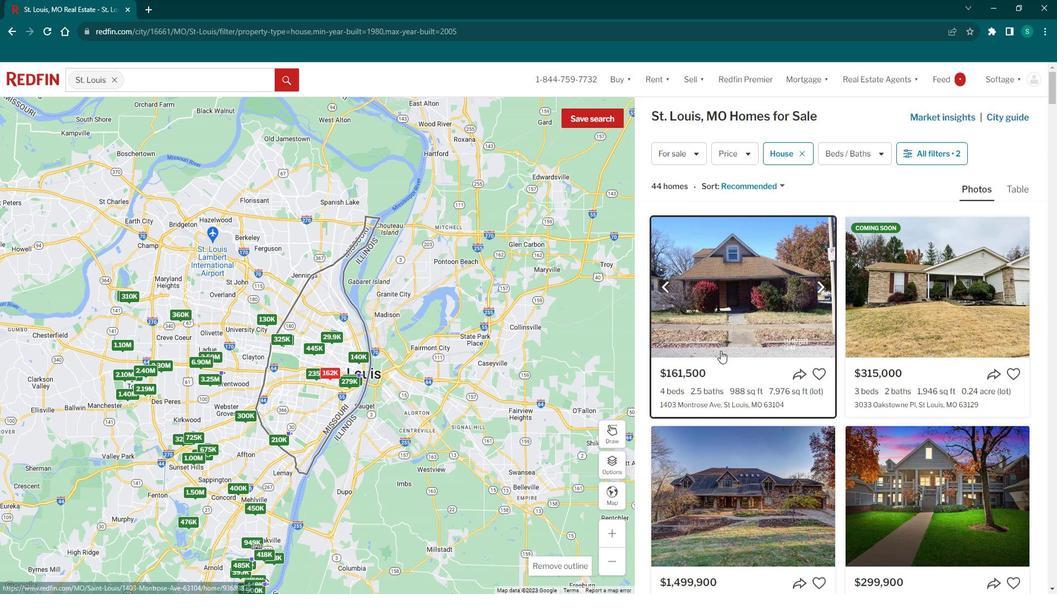 
Action: Mouse scrolled (736, 353) with delta (0, 0)
Screenshot: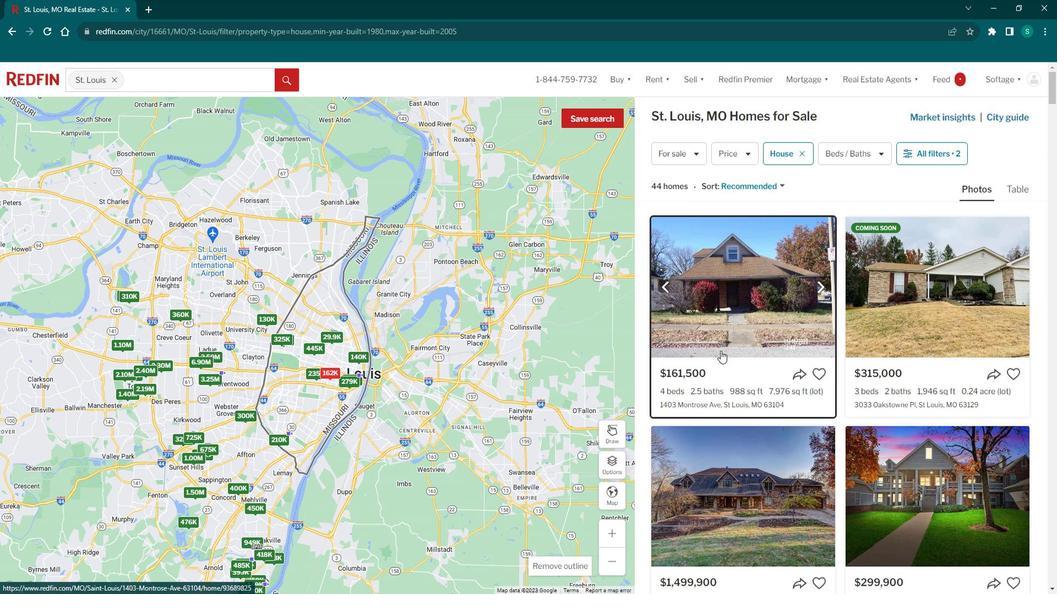 
Action: Mouse moved to (750, 283)
Screenshot: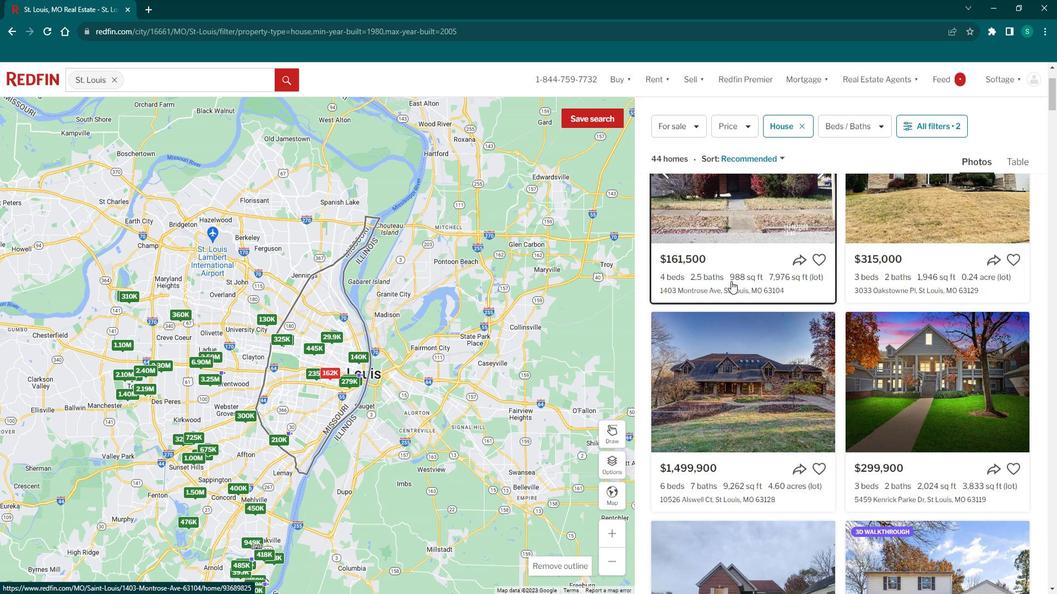 
Action: Mouse pressed left at (750, 283)
Screenshot: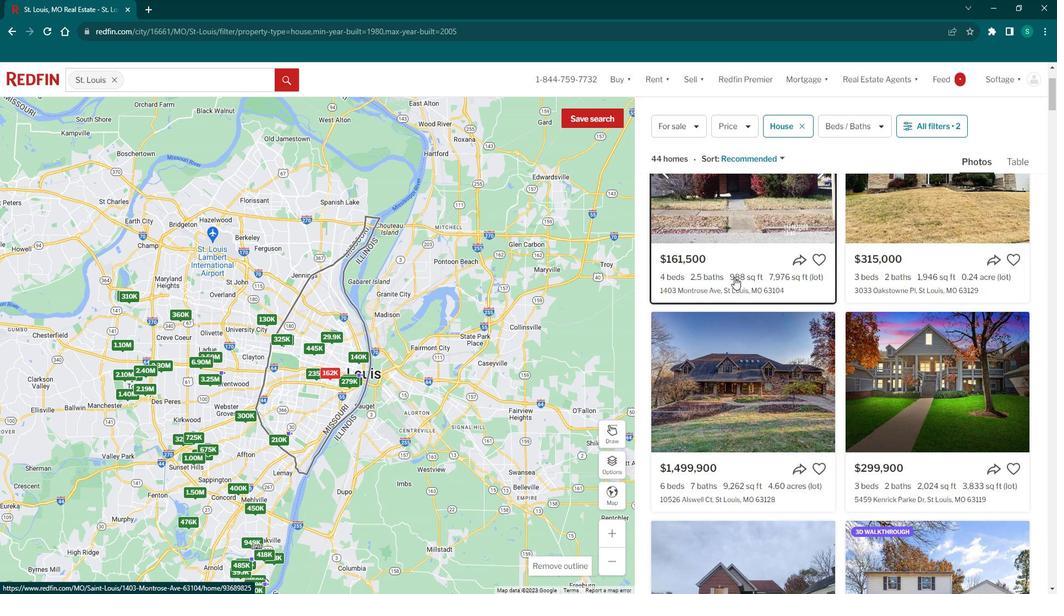 
Action: Mouse moved to (372, 323)
Screenshot: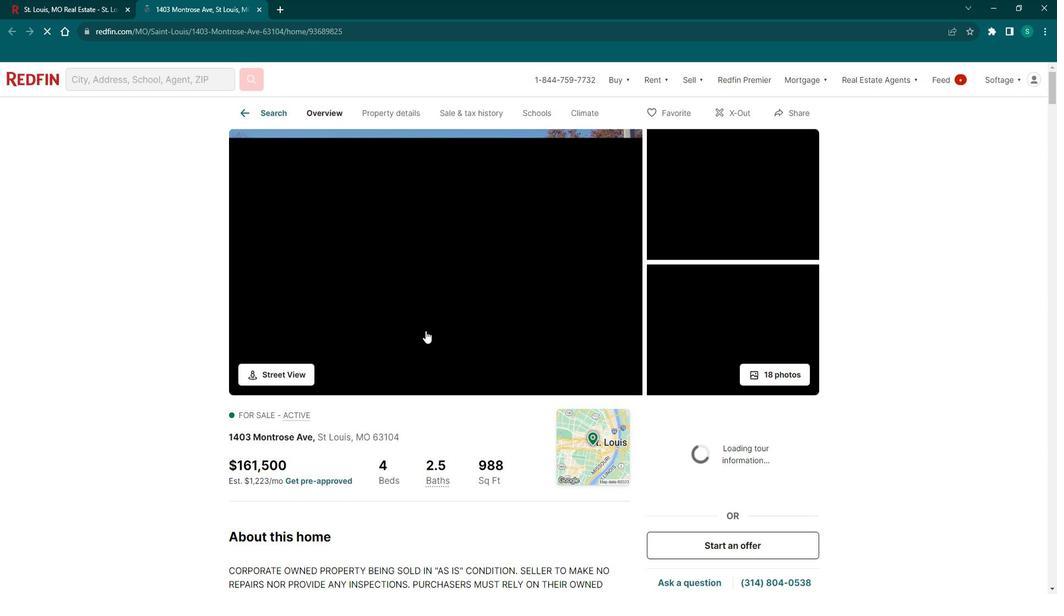 
Action: Mouse scrolled (372, 323) with delta (0, 0)
Screenshot: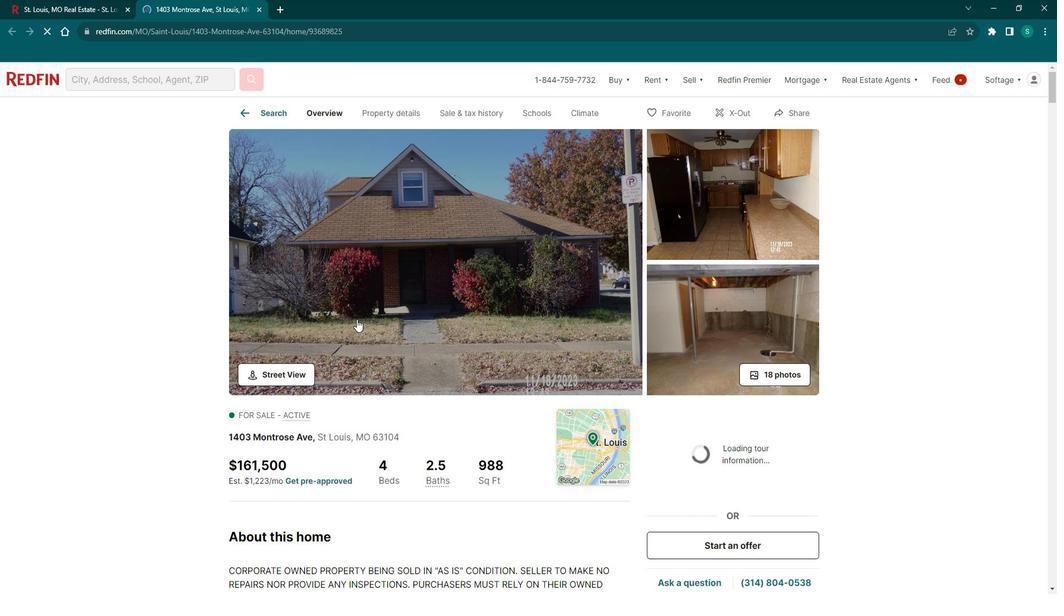 
Action: Mouse scrolled (372, 323) with delta (0, 0)
Screenshot: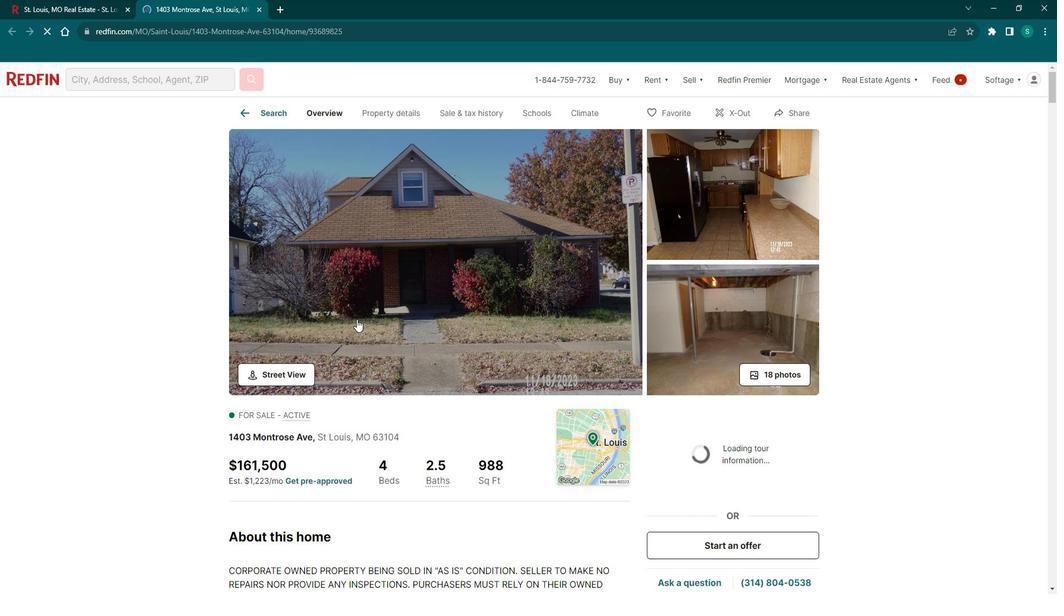
Action: Mouse scrolled (372, 323) with delta (0, 0)
Screenshot: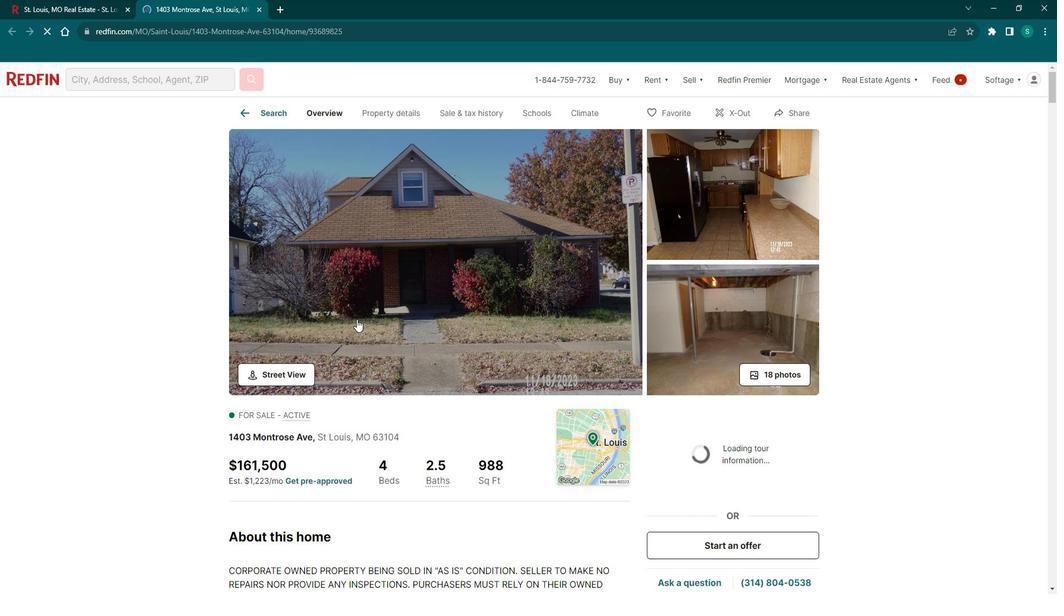 
Action: Mouse scrolled (372, 323) with delta (0, 0)
Screenshot: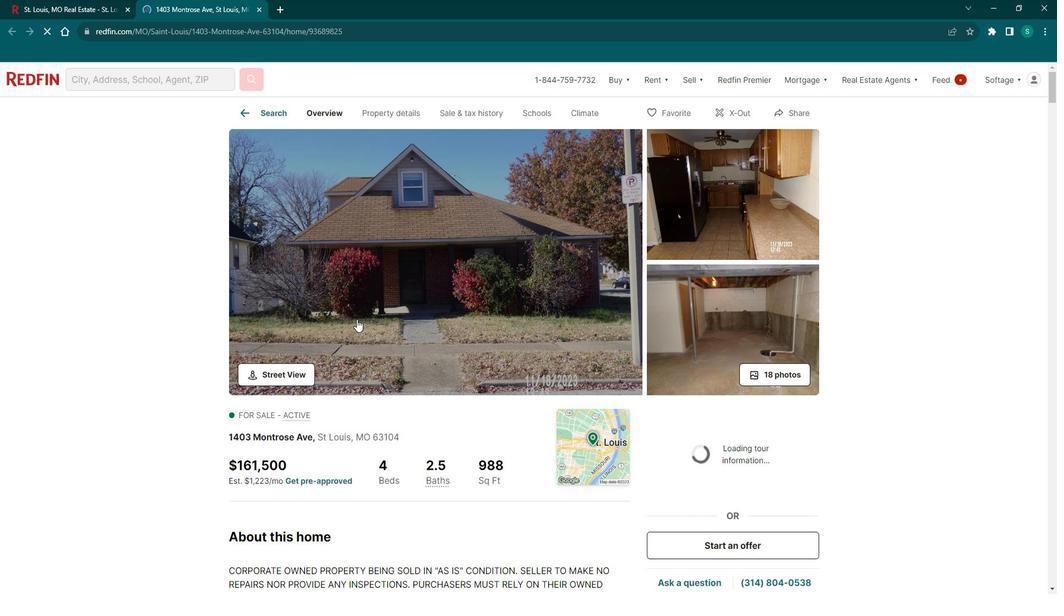 
Action: Mouse scrolled (372, 323) with delta (0, 0)
Screenshot: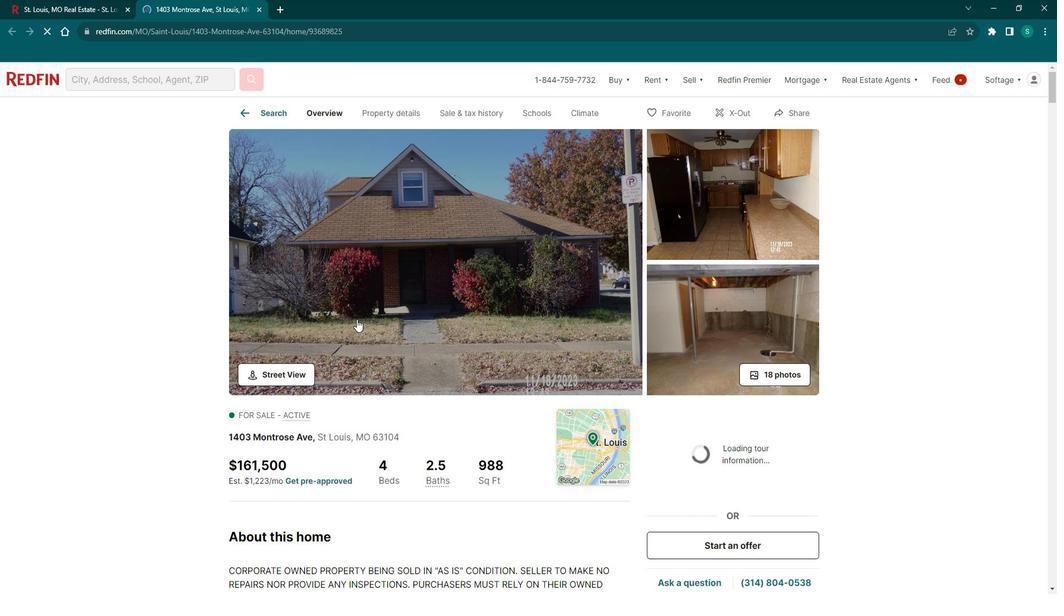 
Action: Mouse scrolled (372, 323) with delta (0, 0)
Screenshot: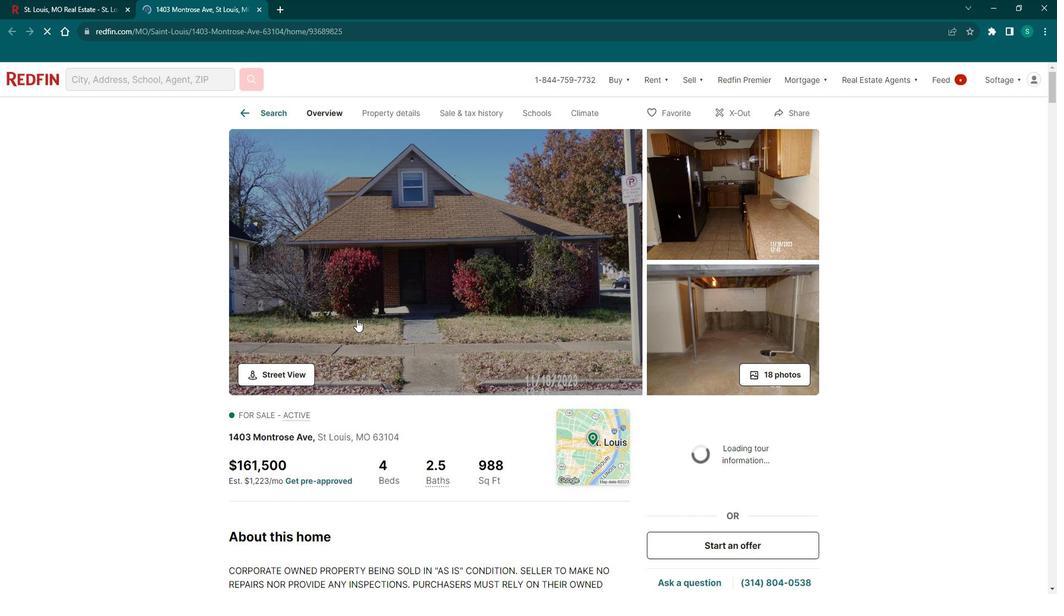 
Action: Mouse moved to (284, 278)
Screenshot: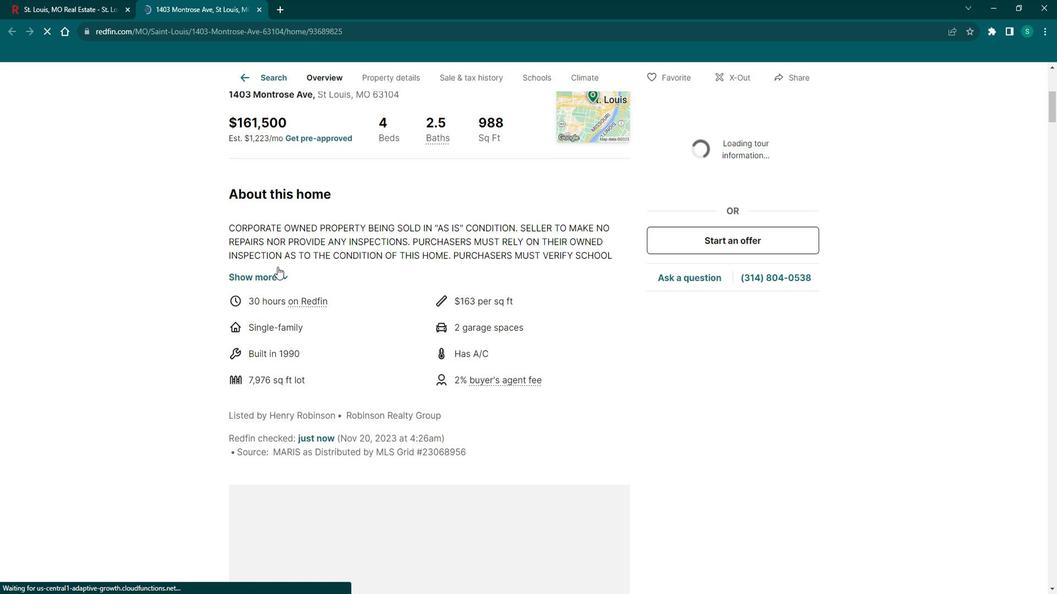 
Action: Mouse pressed left at (284, 278)
Screenshot: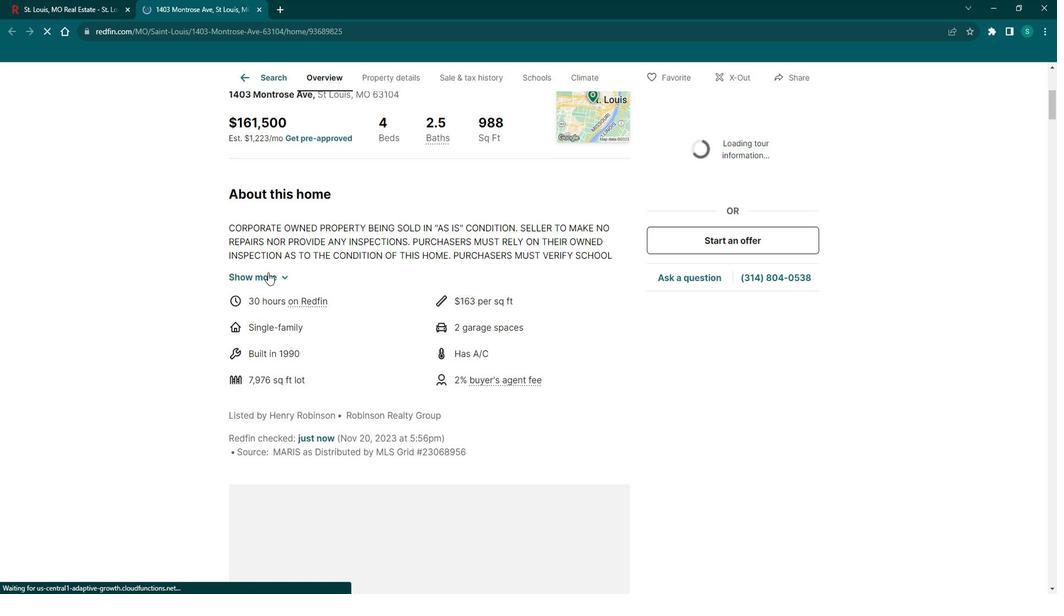 
Action: Mouse moved to (318, 276)
Screenshot: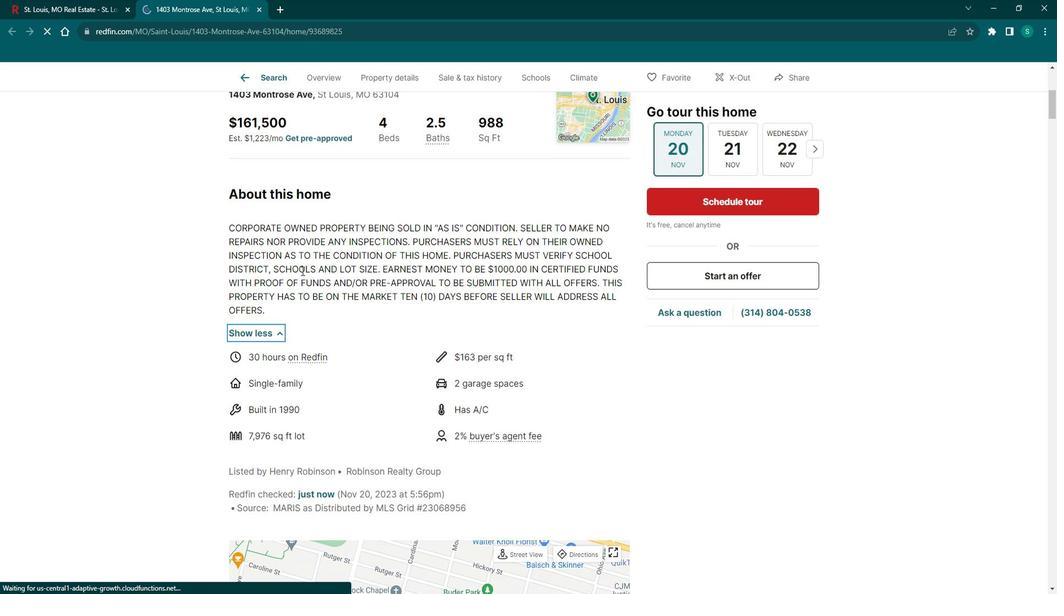 
Action: Mouse scrolled (318, 276) with delta (0, 0)
Screenshot: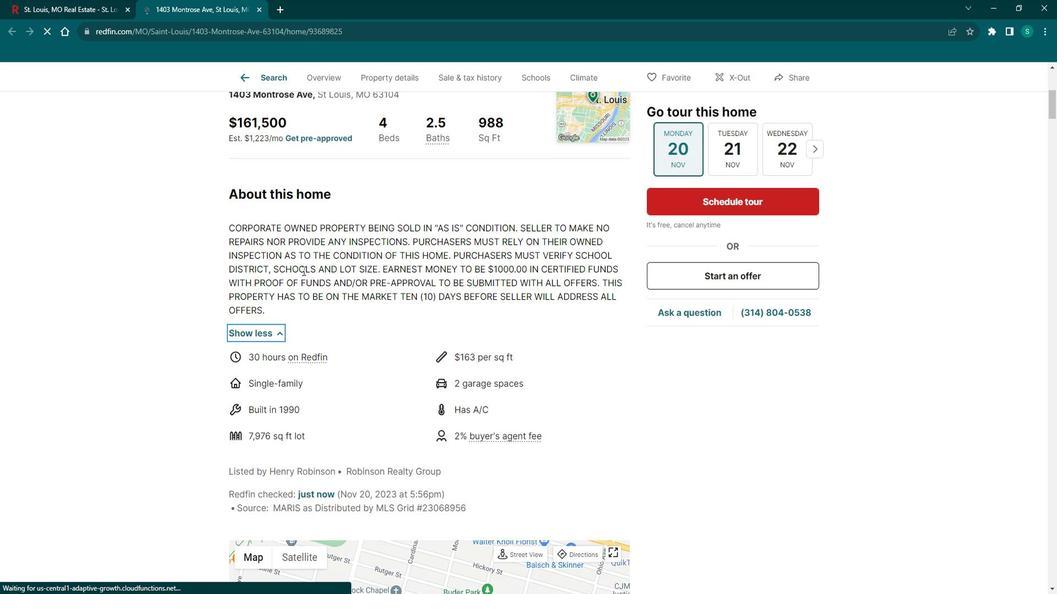 
Action: Mouse scrolled (318, 276) with delta (0, 0)
Screenshot: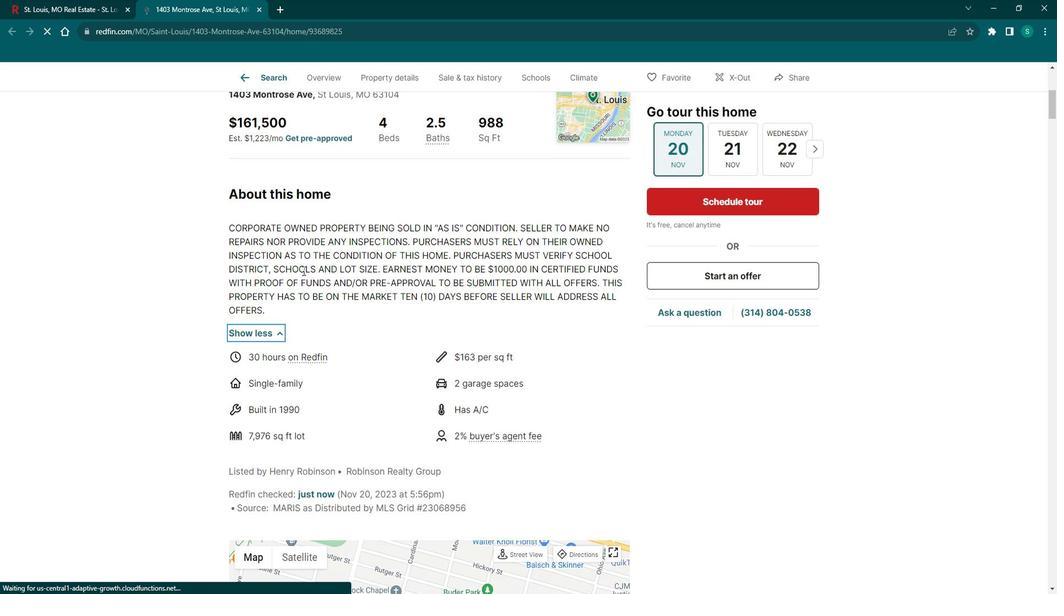 
Action: Mouse scrolled (318, 276) with delta (0, 0)
Screenshot: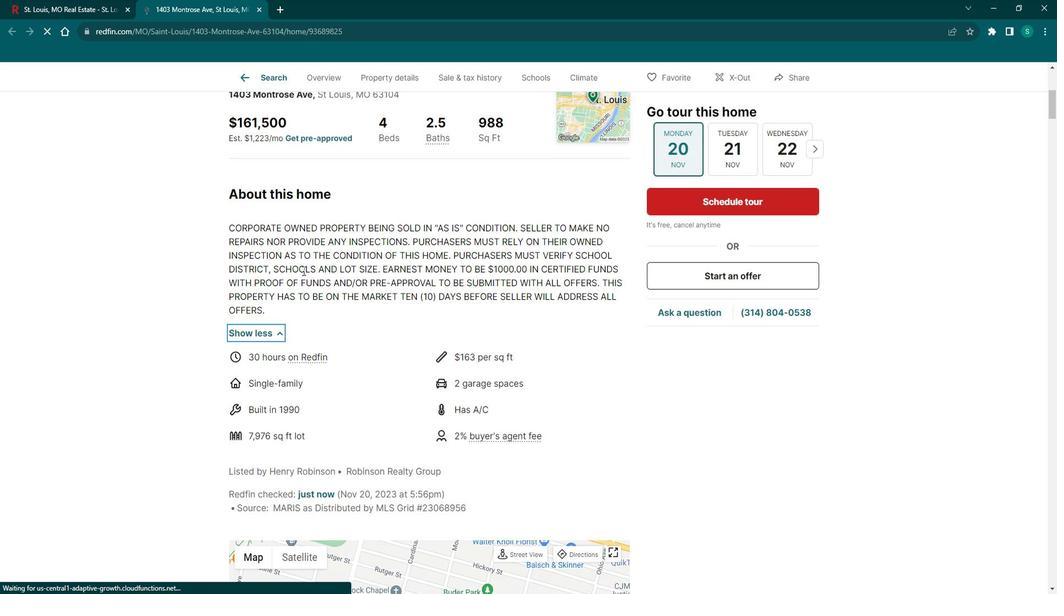 
Action: Mouse scrolled (318, 276) with delta (0, 0)
Screenshot: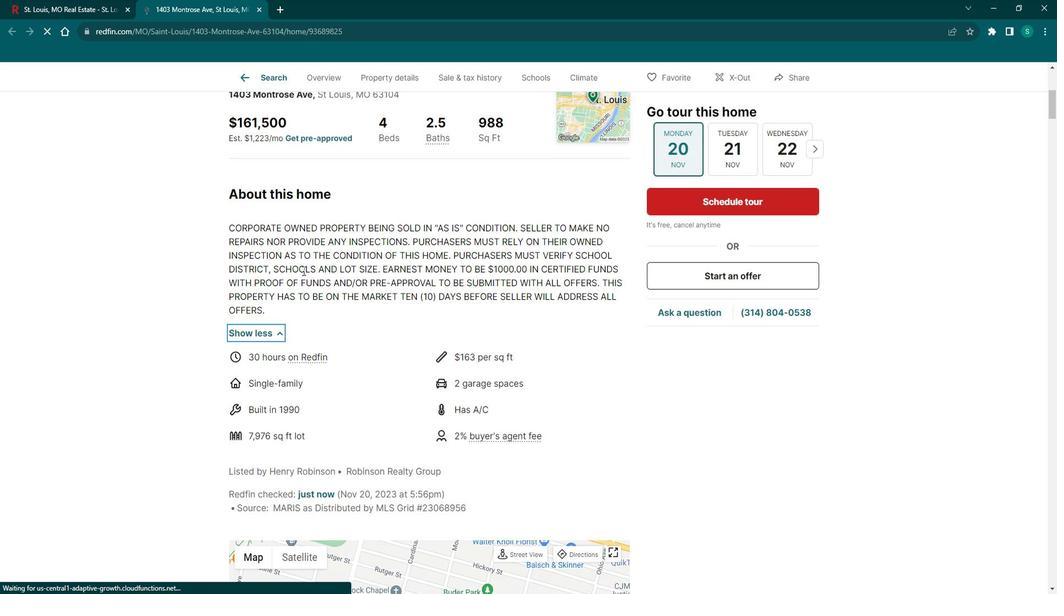 
Action: Mouse scrolled (318, 276) with delta (0, 0)
Screenshot: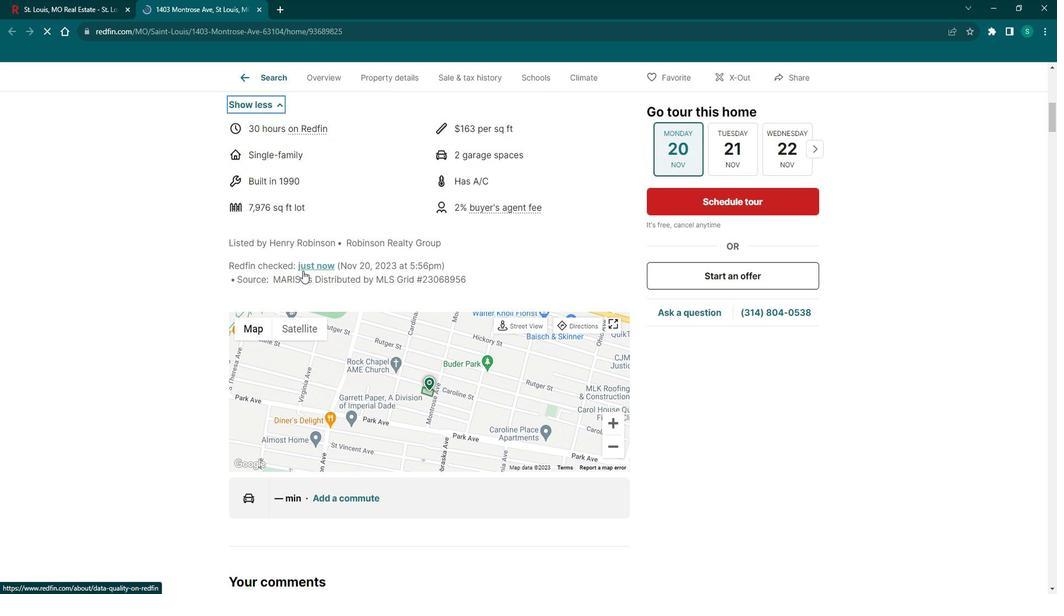 
Action: Mouse scrolled (318, 276) with delta (0, 0)
Screenshot: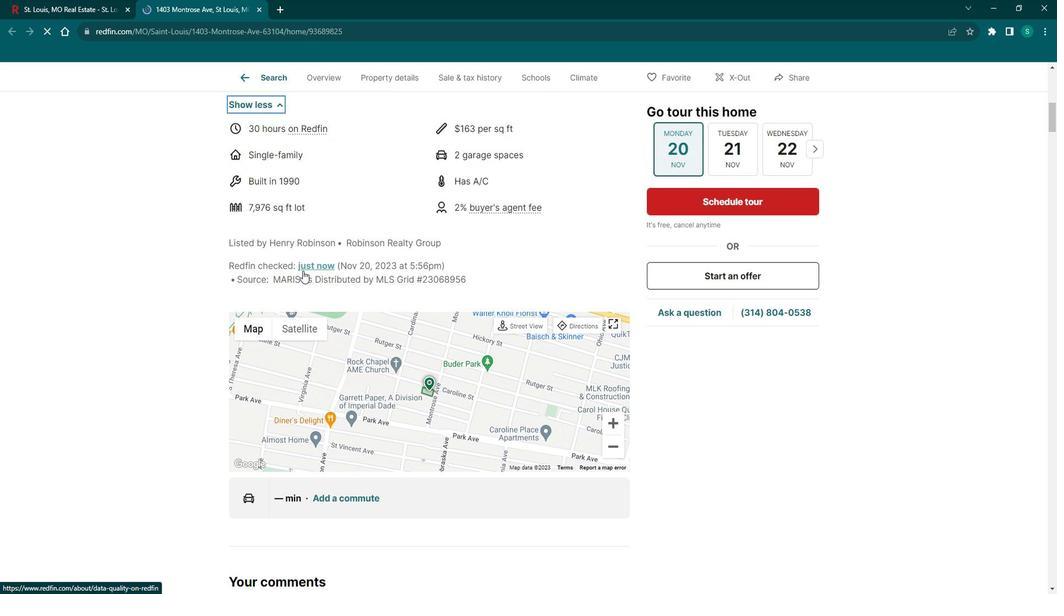 
Action: Mouse scrolled (318, 276) with delta (0, 0)
Screenshot: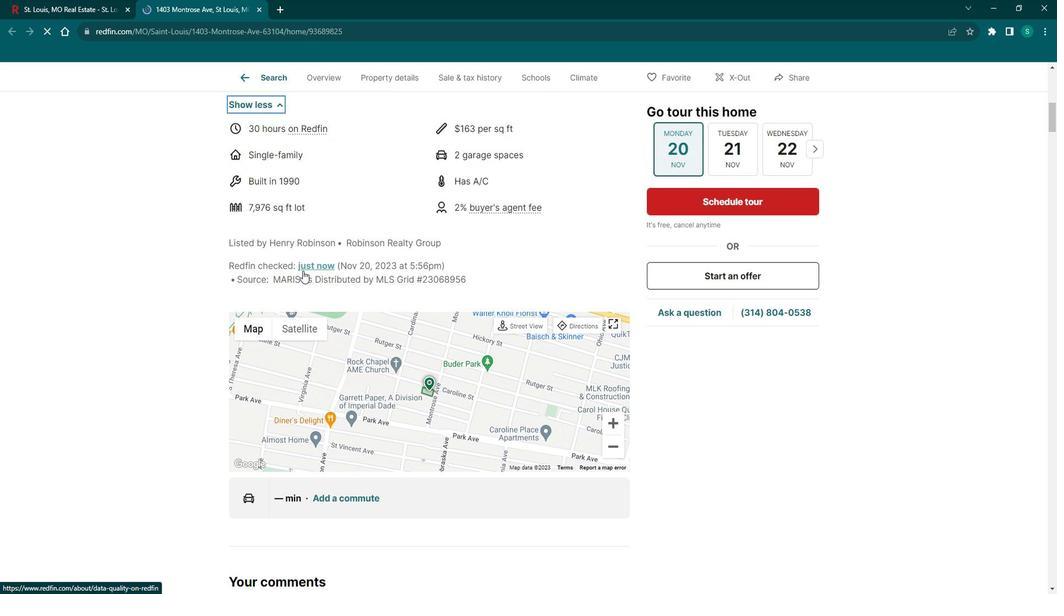 
Action: Mouse scrolled (318, 276) with delta (0, 0)
Screenshot: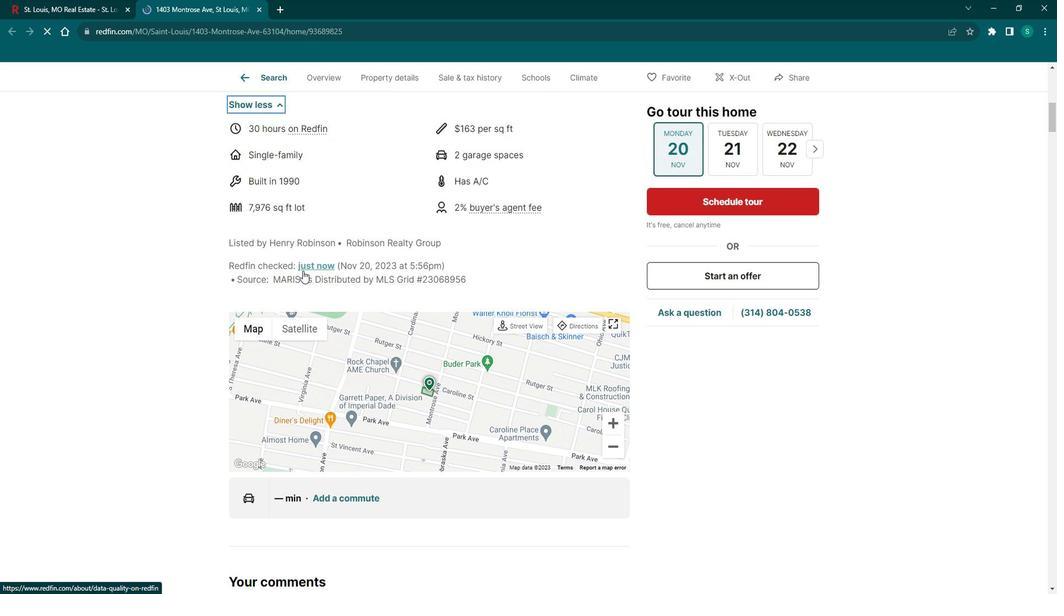 
Action: Mouse scrolled (318, 276) with delta (0, 0)
Screenshot: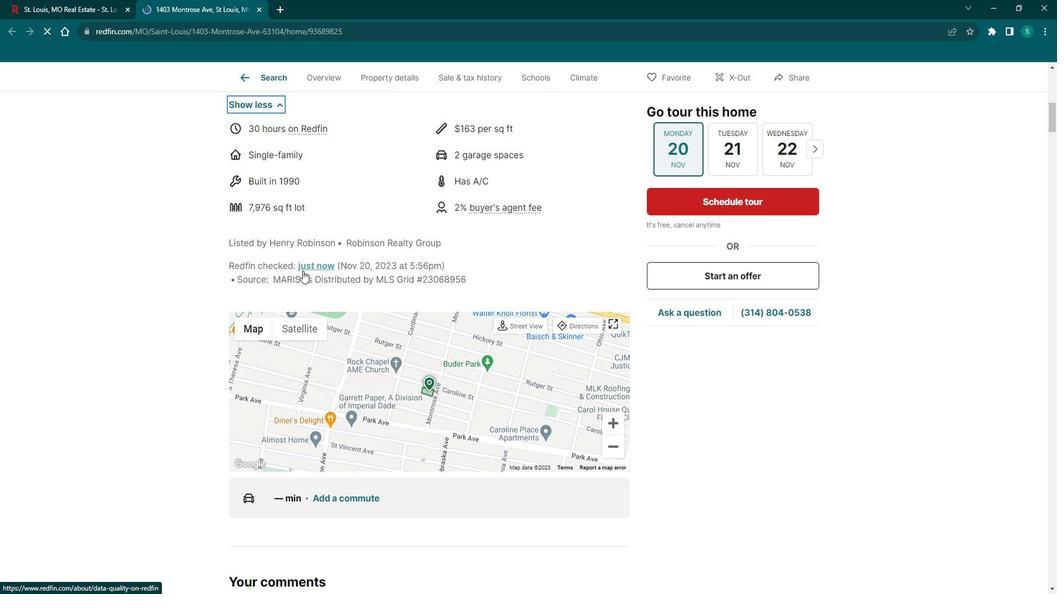 
Action: Mouse scrolled (318, 276) with delta (0, 0)
Screenshot: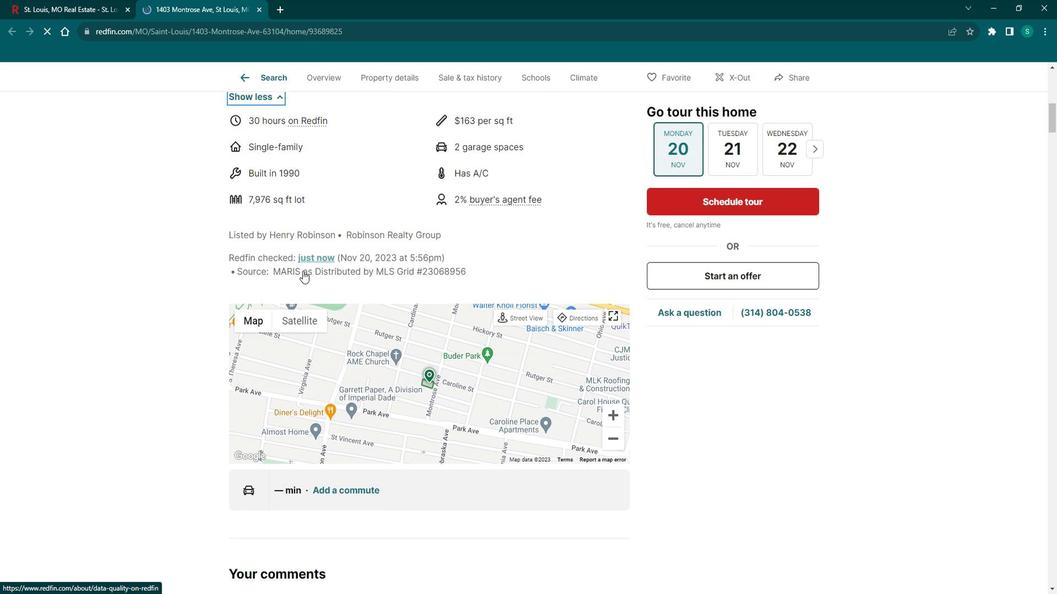 
Action: Mouse scrolled (318, 276) with delta (0, 0)
Screenshot: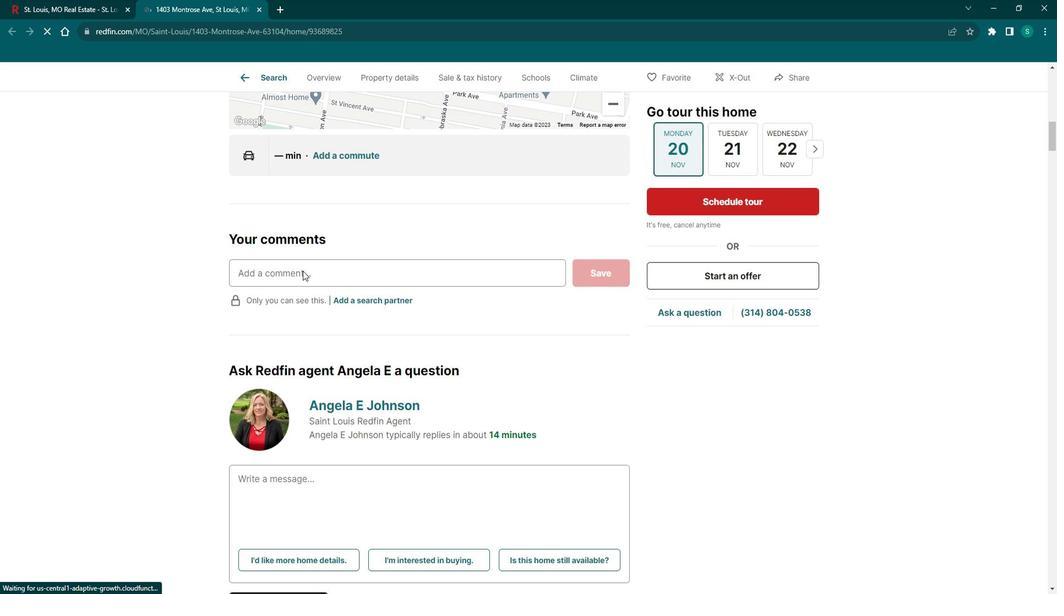 
Action: Mouse scrolled (318, 276) with delta (0, 0)
Screenshot: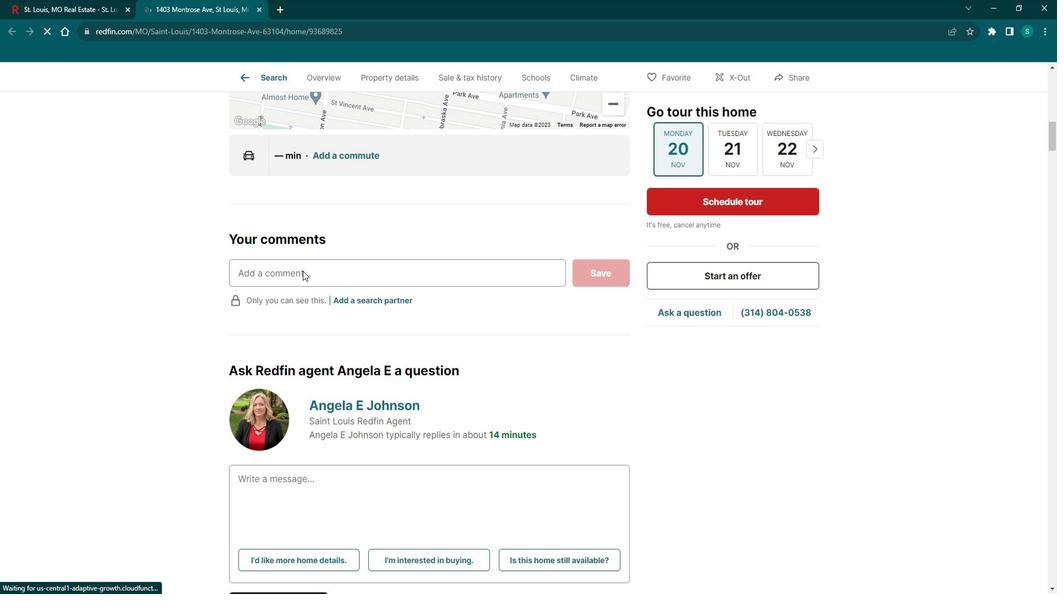 
Action: Mouse scrolled (318, 276) with delta (0, 0)
Screenshot: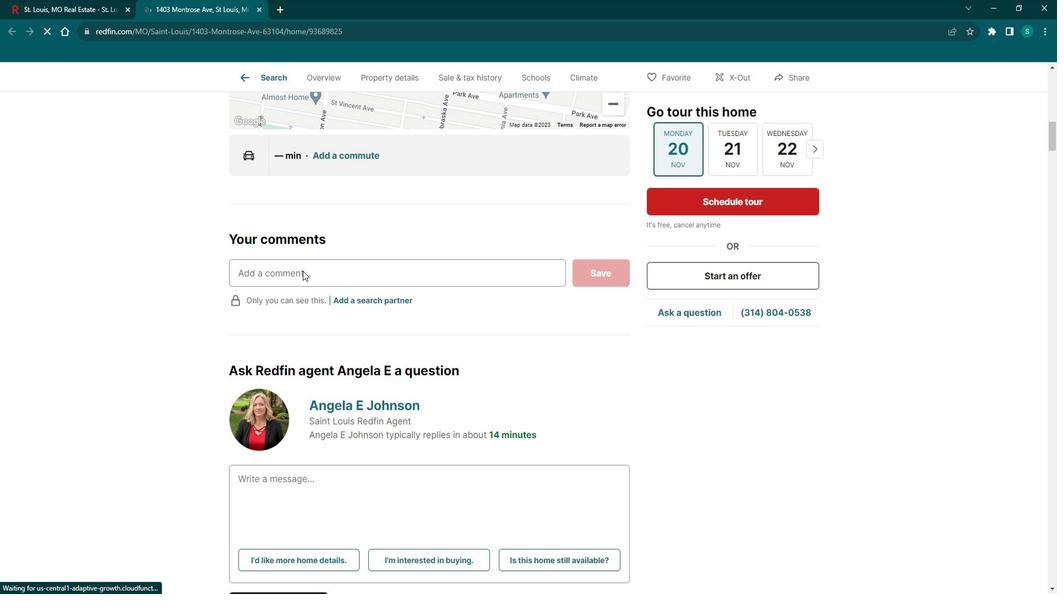 
Action: Mouse scrolled (318, 276) with delta (0, 0)
Screenshot: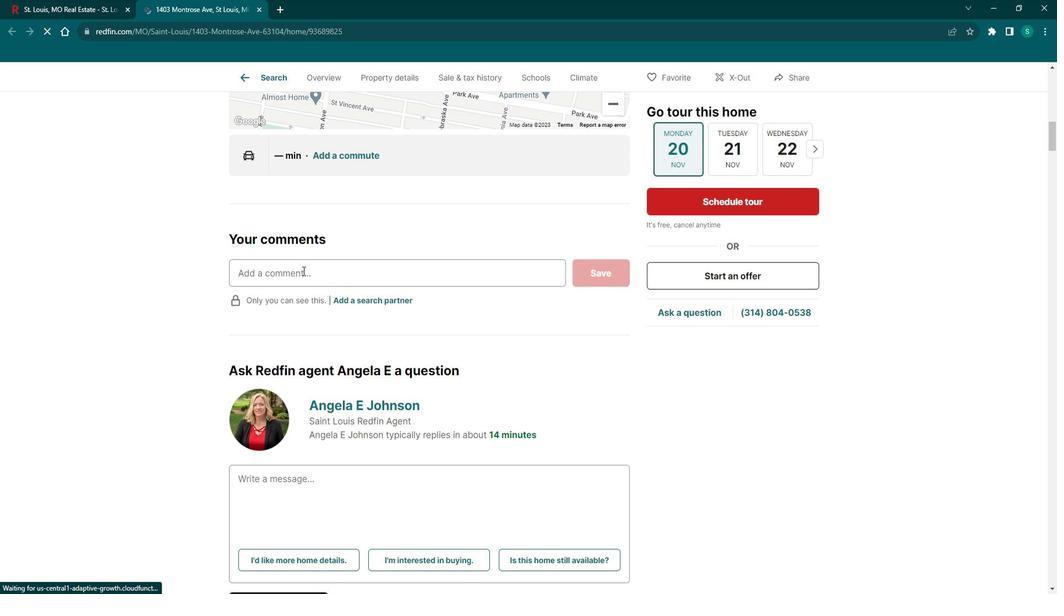 
Action: Mouse scrolled (318, 276) with delta (0, 0)
Screenshot: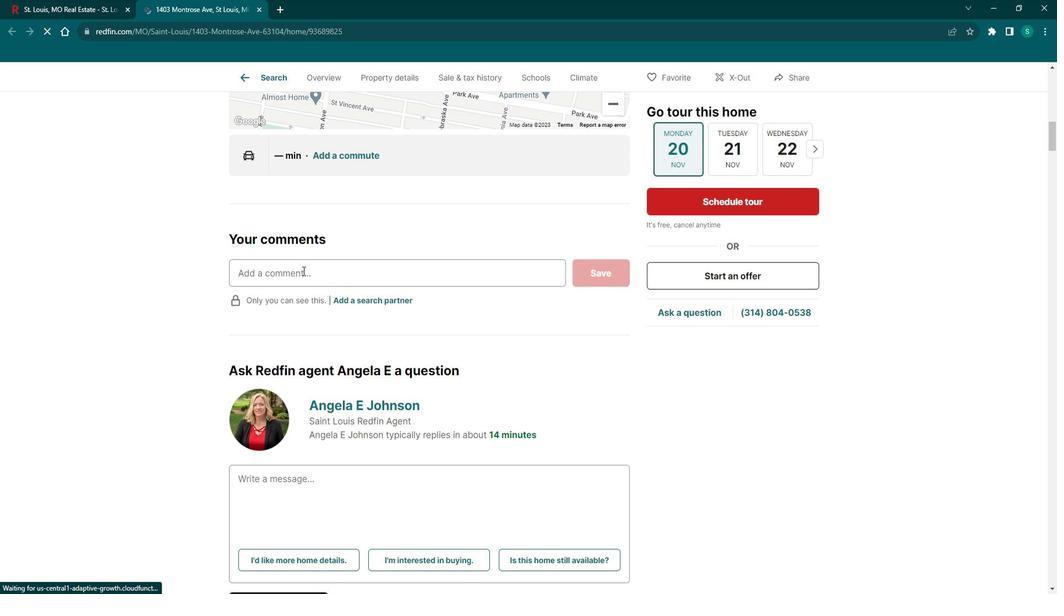 
Action: Mouse scrolled (318, 276) with delta (0, 0)
Screenshot: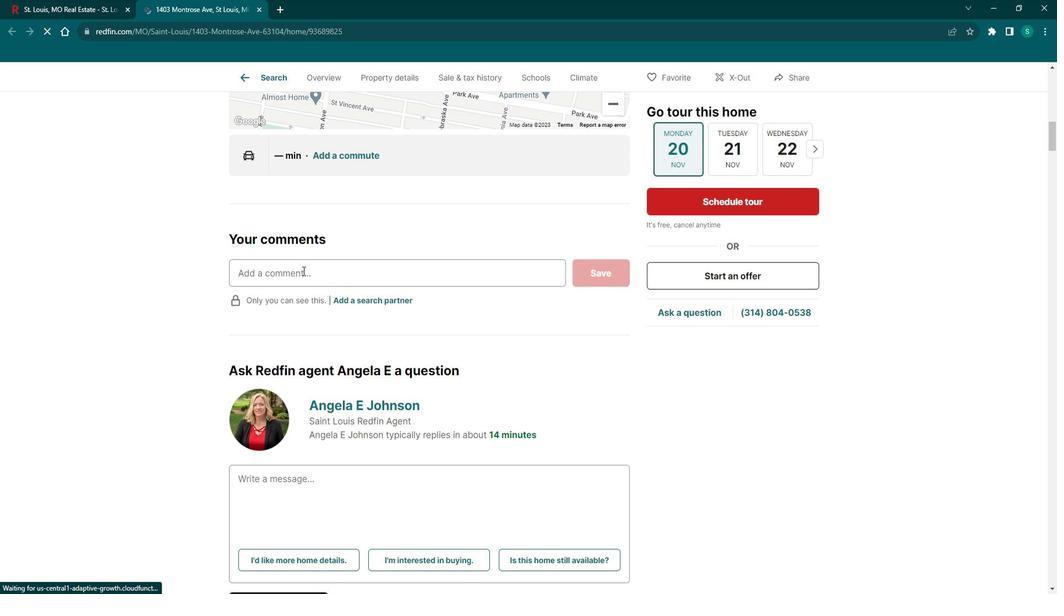 
Action: Mouse scrolled (318, 276) with delta (0, 0)
Screenshot: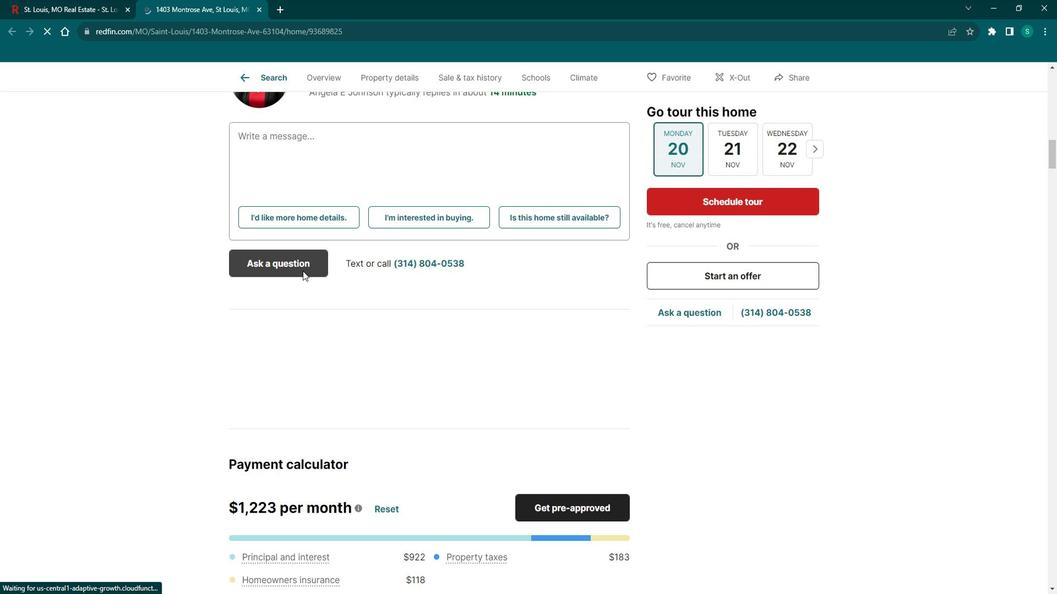 
Action: Mouse scrolled (318, 276) with delta (0, 0)
Screenshot: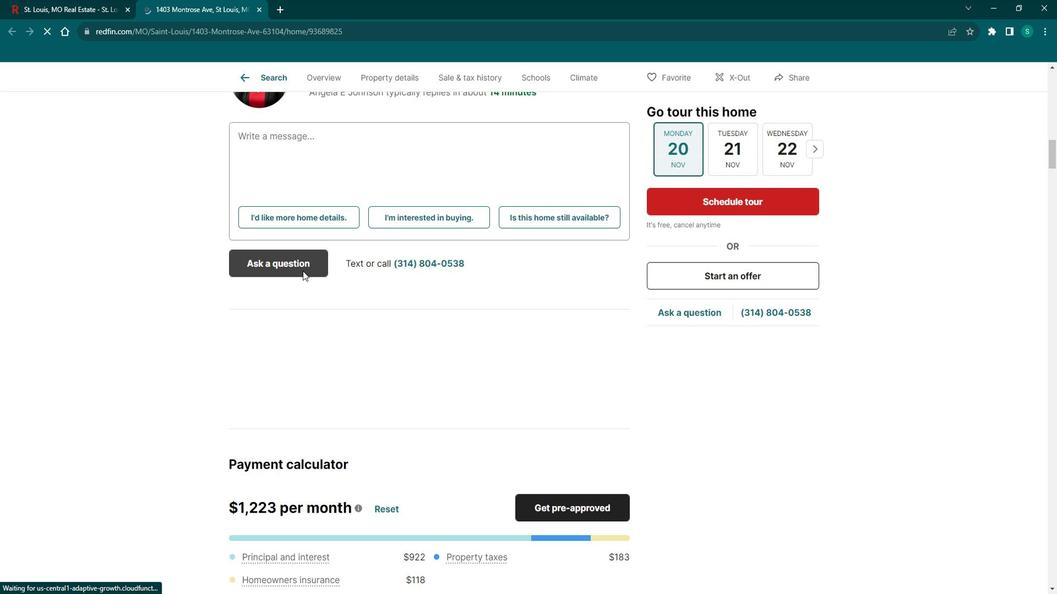 
Action: Mouse scrolled (318, 276) with delta (0, 0)
Screenshot: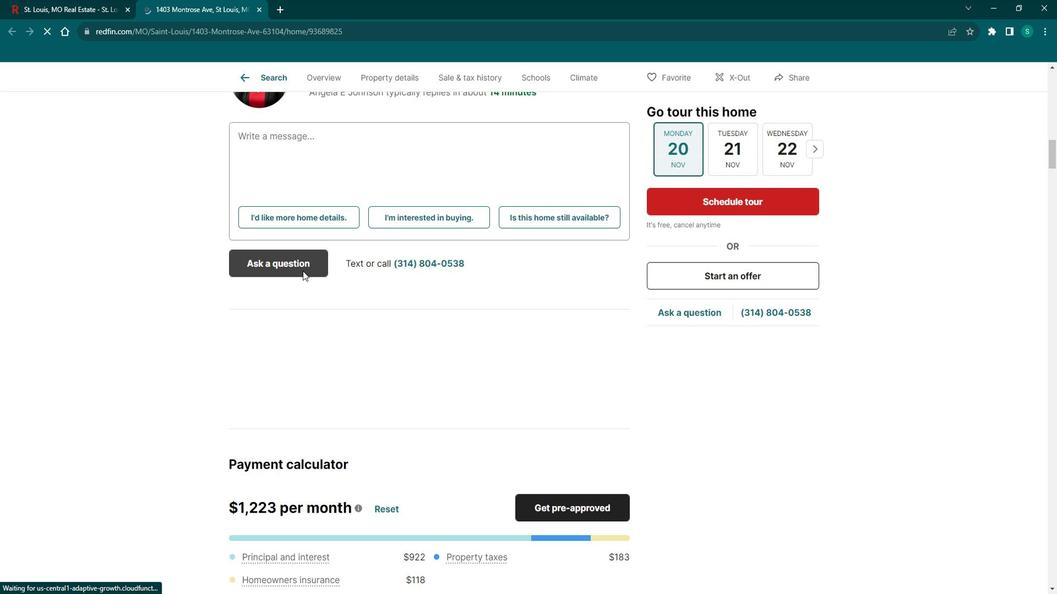 
Action: Mouse scrolled (318, 276) with delta (0, 0)
Screenshot: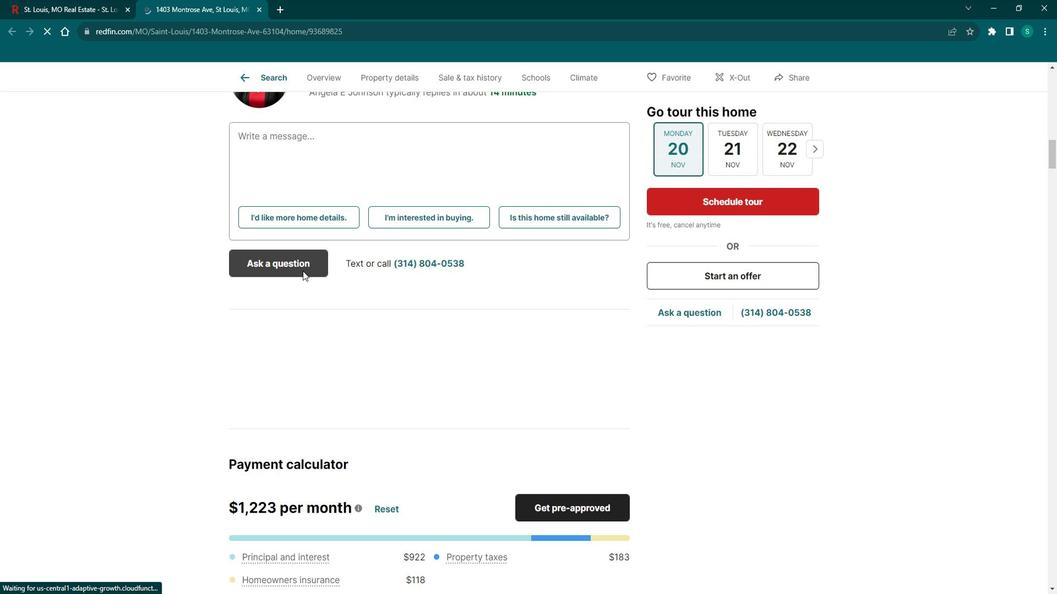 
Action: Mouse scrolled (318, 276) with delta (0, 0)
Screenshot: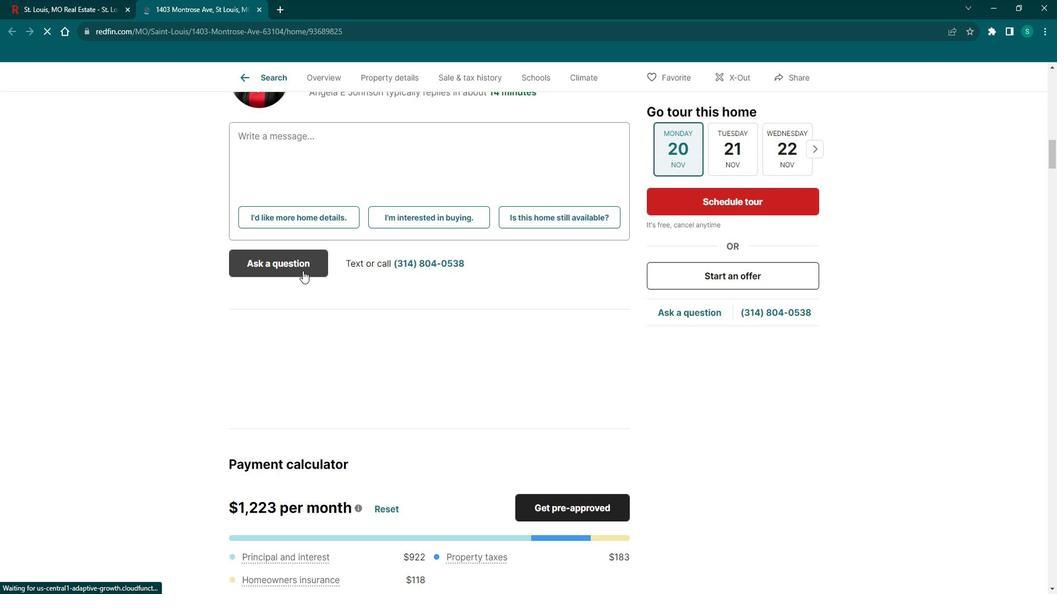 
Action: Mouse scrolled (318, 276) with delta (0, 0)
Screenshot: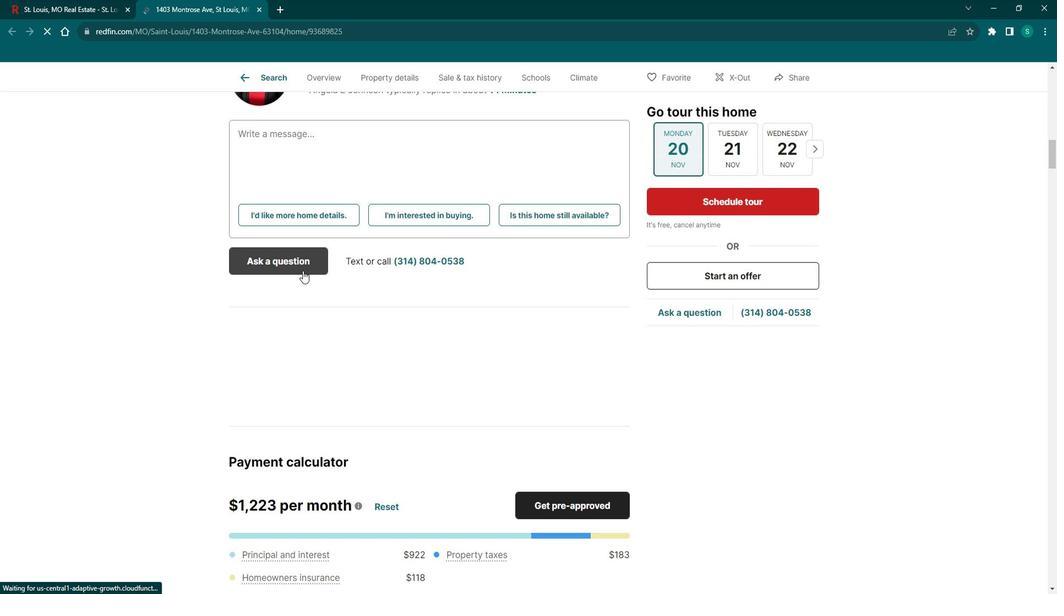 
Action: Mouse scrolled (318, 276) with delta (0, 0)
Screenshot: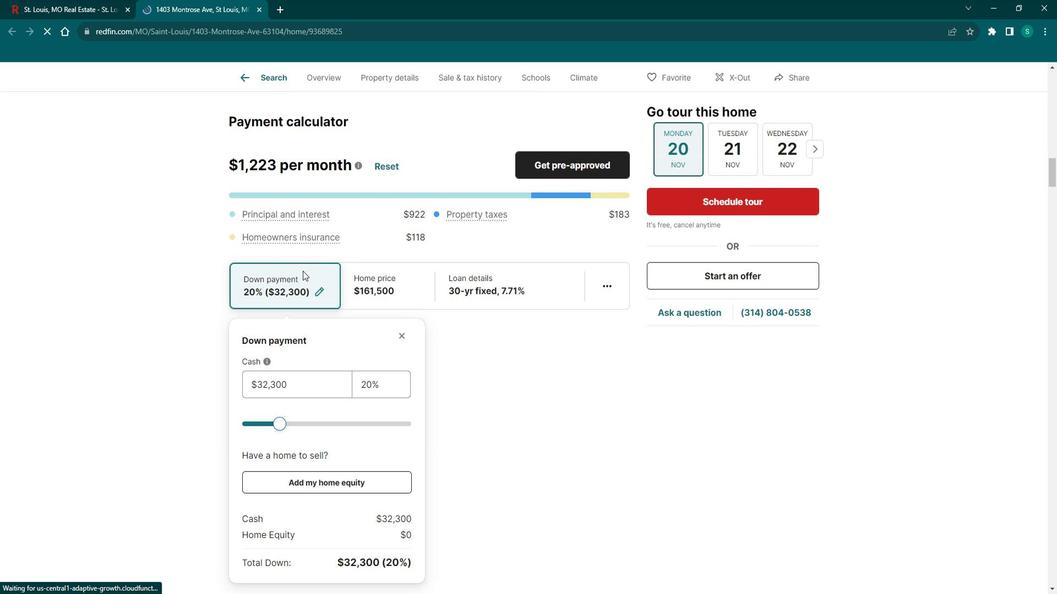 
Action: Mouse scrolled (318, 276) with delta (0, 0)
Screenshot: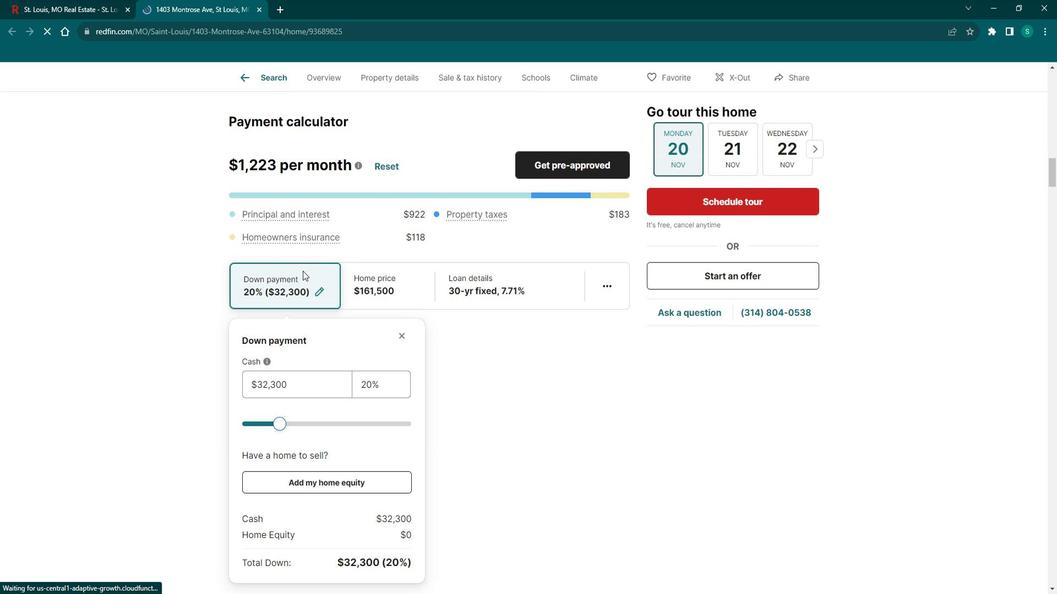
Action: Mouse scrolled (318, 276) with delta (0, 0)
Screenshot: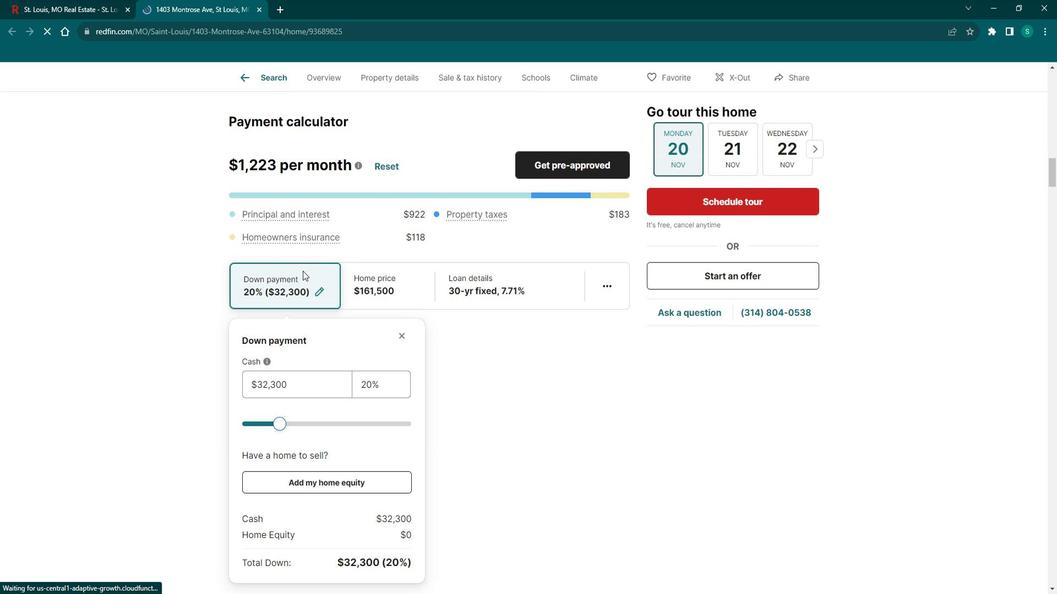 
Action: Mouse scrolled (318, 276) with delta (0, 0)
Screenshot: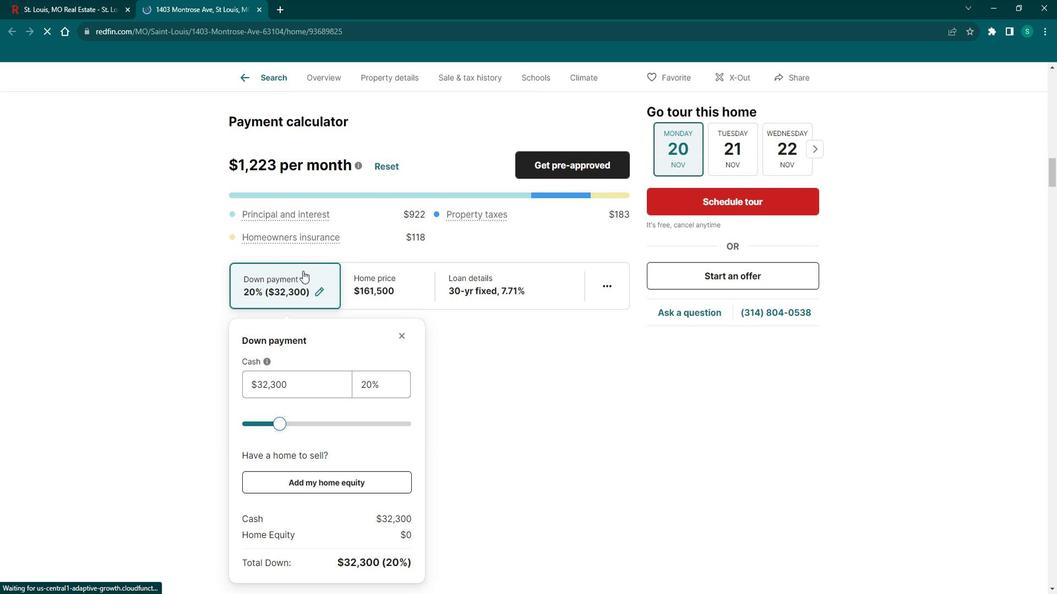 
Action: Mouse scrolled (318, 276) with delta (0, 0)
Screenshot: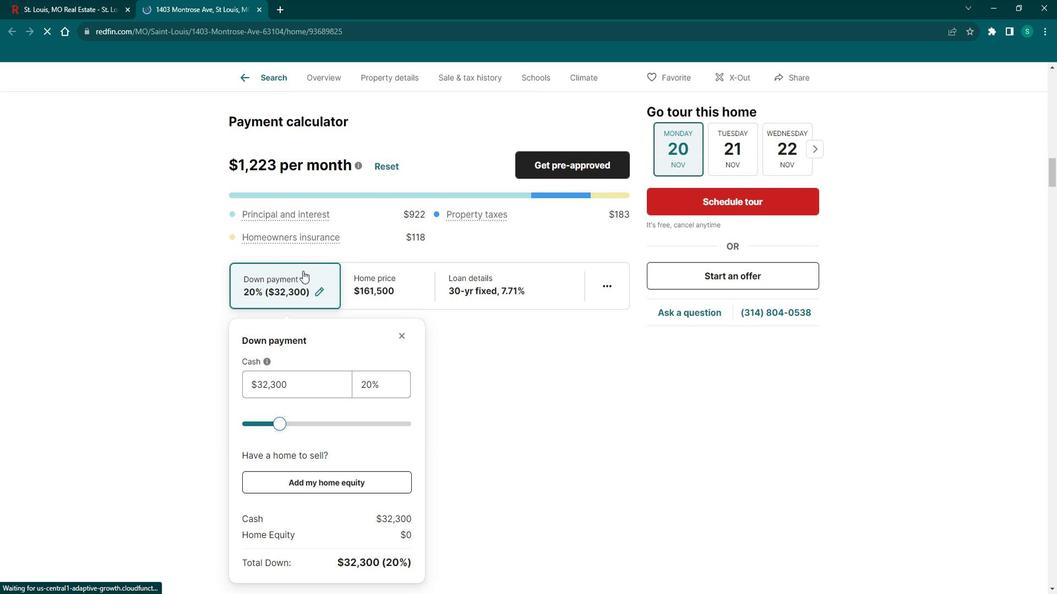 
Action: Mouse scrolled (318, 276) with delta (0, 0)
Screenshot: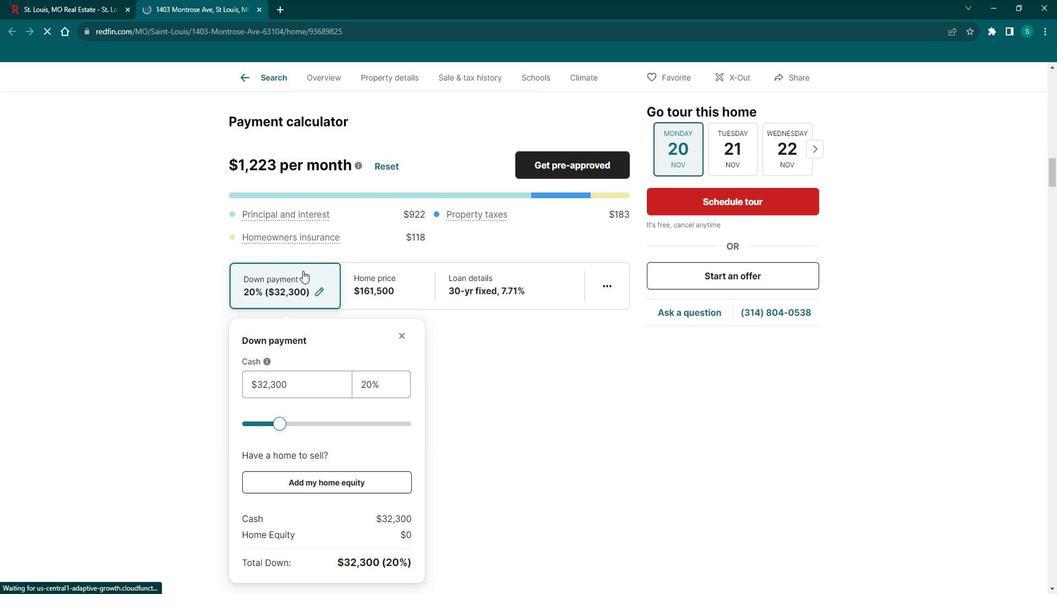 
Action: Mouse scrolled (318, 276) with delta (0, 0)
Screenshot: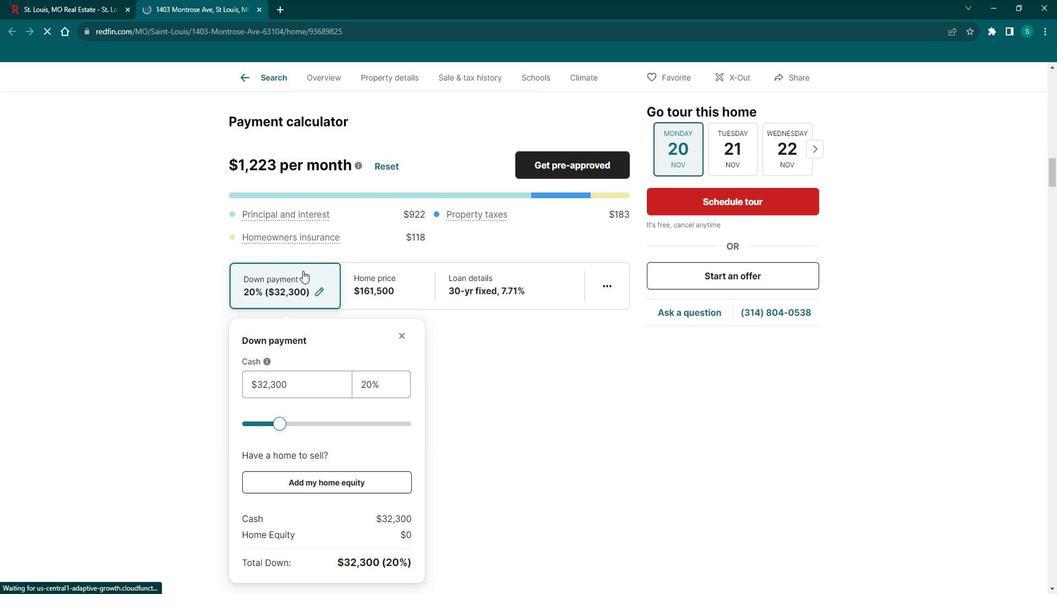 
Action: Mouse scrolled (318, 276) with delta (0, 0)
Screenshot: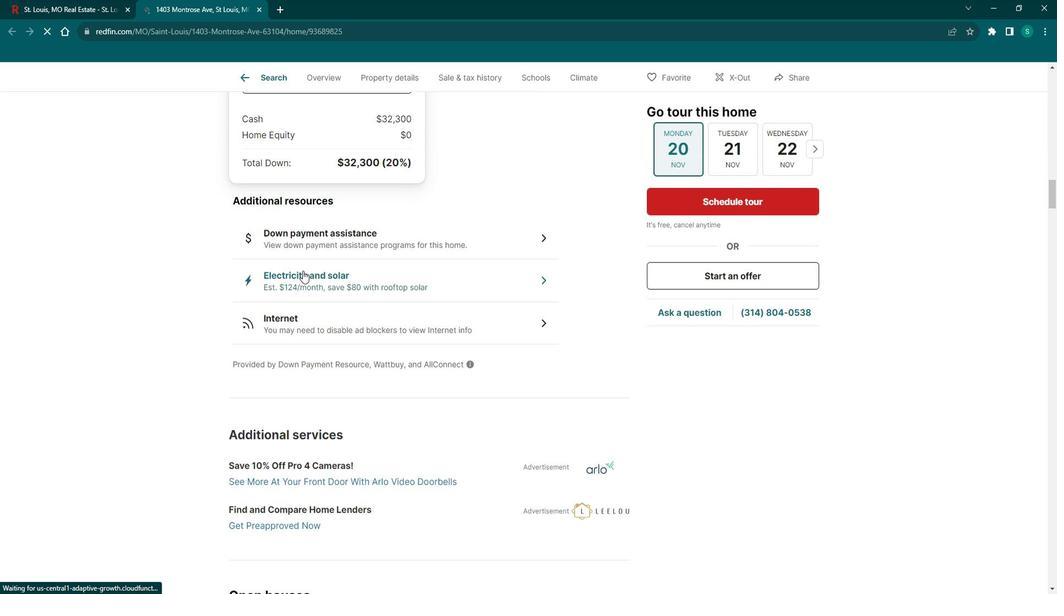 
Action: Mouse scrolled (318, 276) with delta (0, 0)
Screenshot: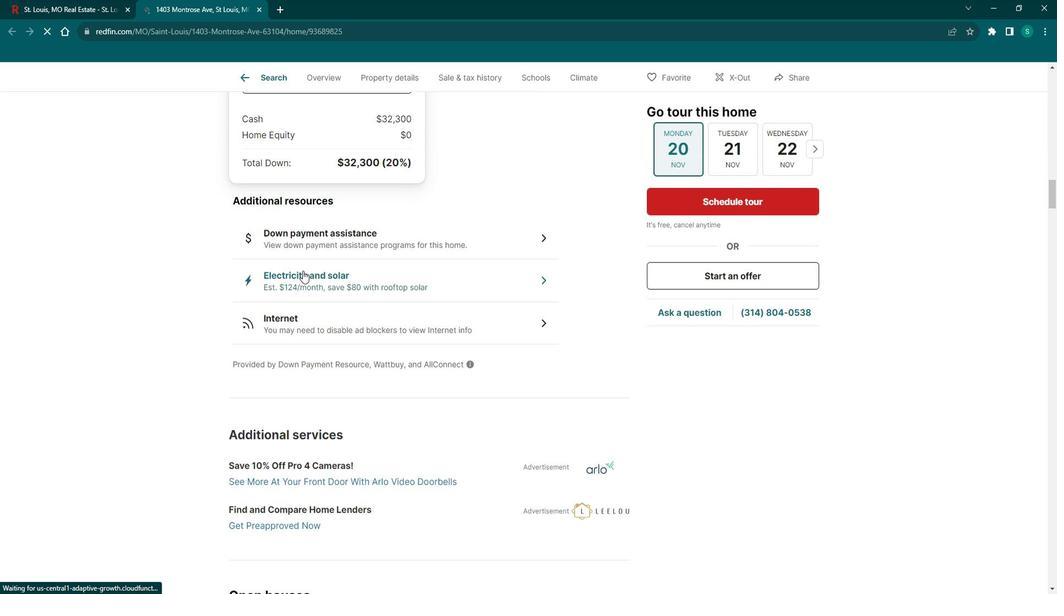 
Action: Mouse scrolled (318, 276) with delta (0, 0)
Screenshot: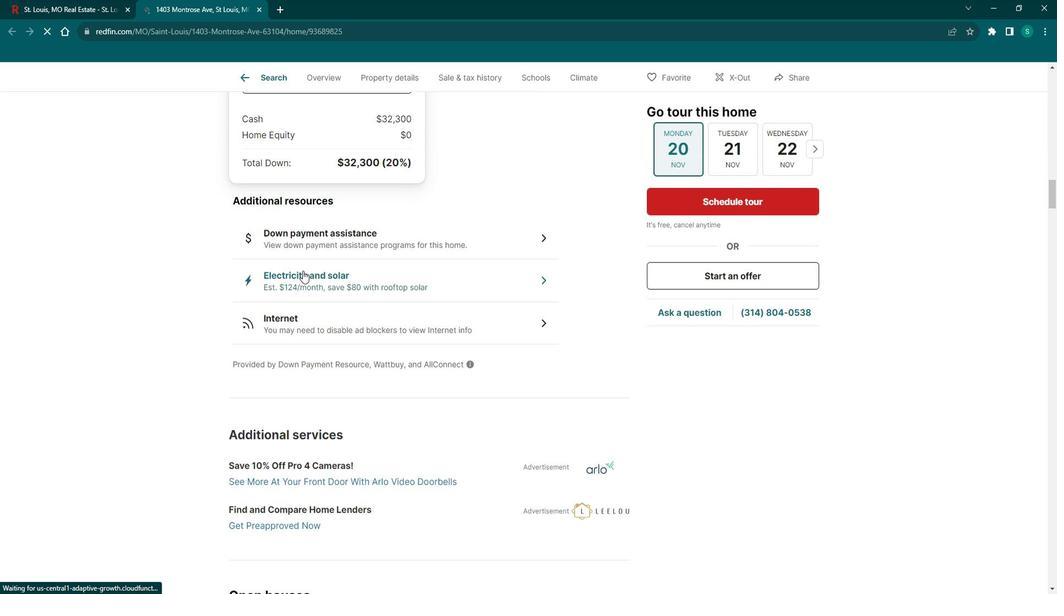 
Action: Mouse scrolled (318, 276) with delta (0, 0)
Screenshot: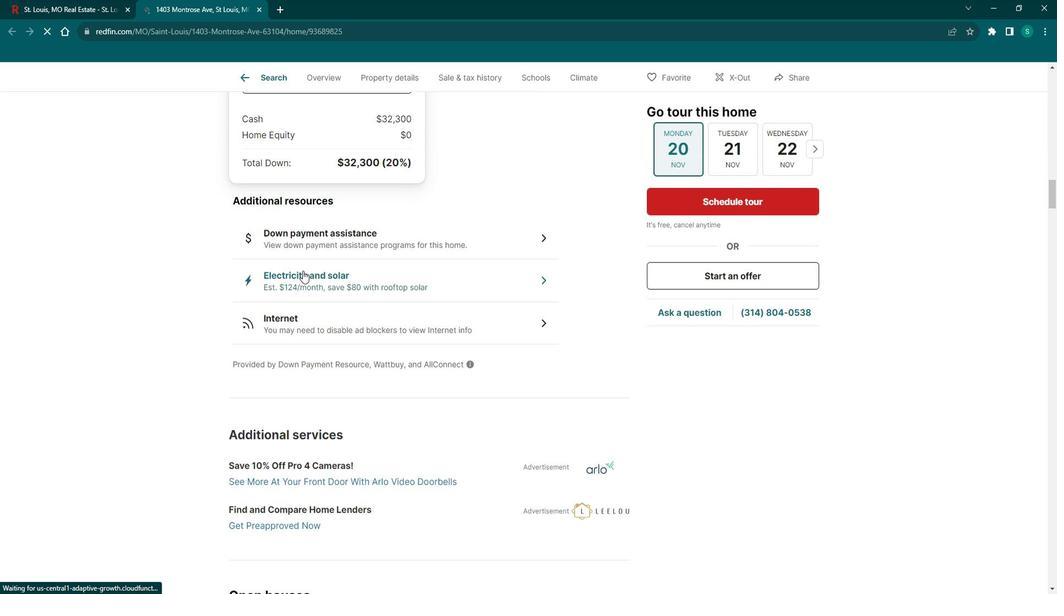 
Action: Mouse scrolled (318, 276) with delta (0, 0)
Screenshot: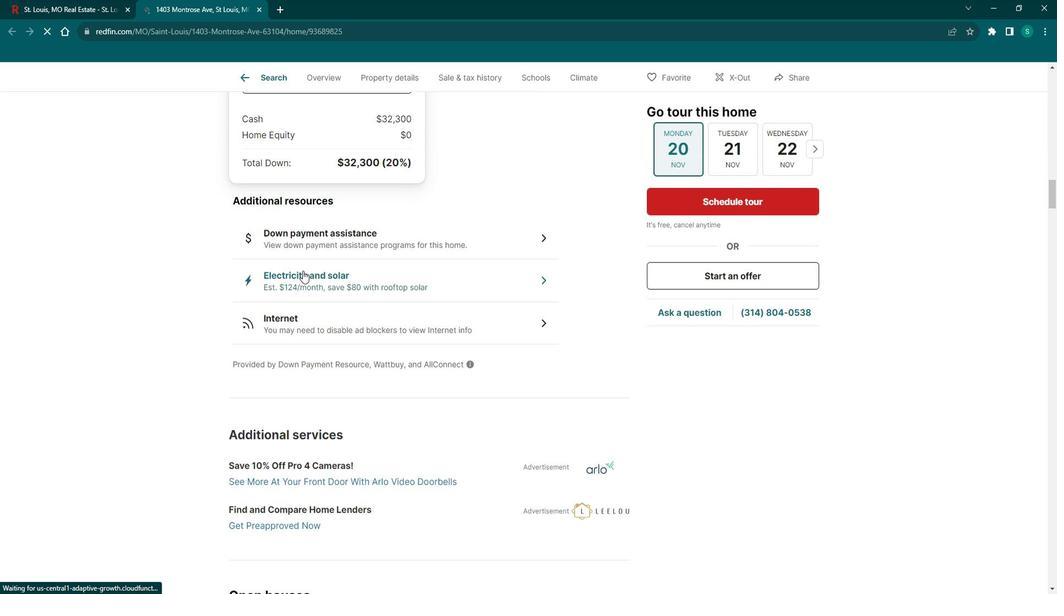 
Action: Mouse scrolled (318, 276) with delta (0, 0)
Screenshot: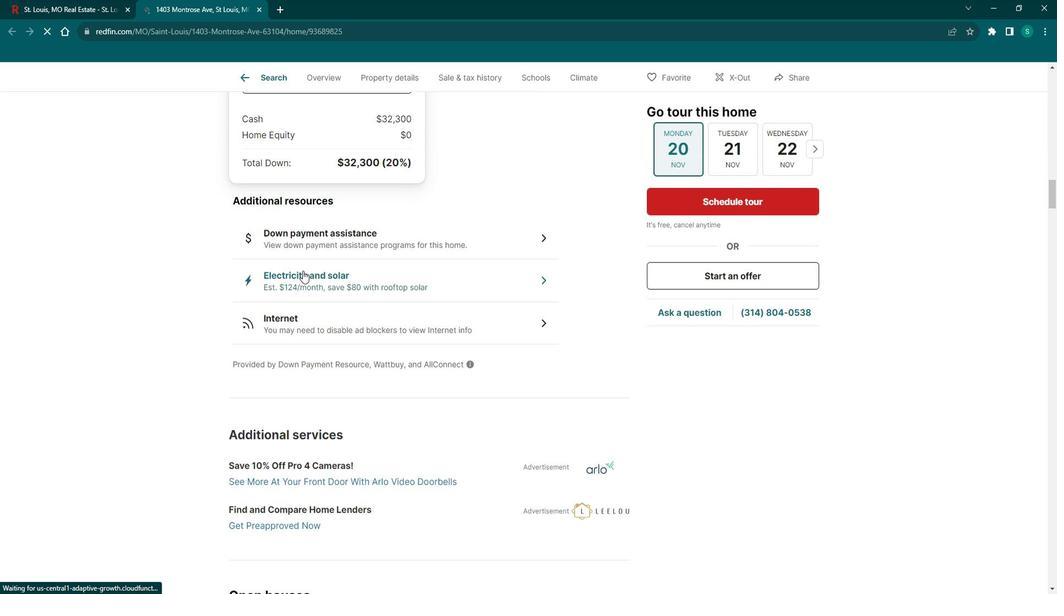 
Action: Mouse scrolled (318, 276) with delta (0, 0)
Screenshot: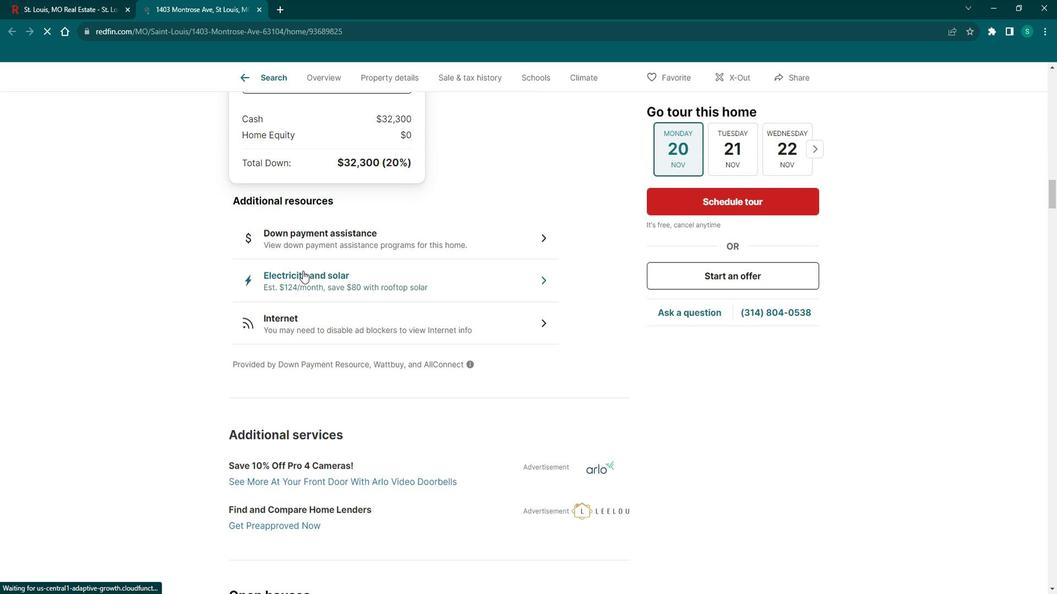 
Action: Mouse scrolled (318, 276) with delta (0, 0)
Screenshot: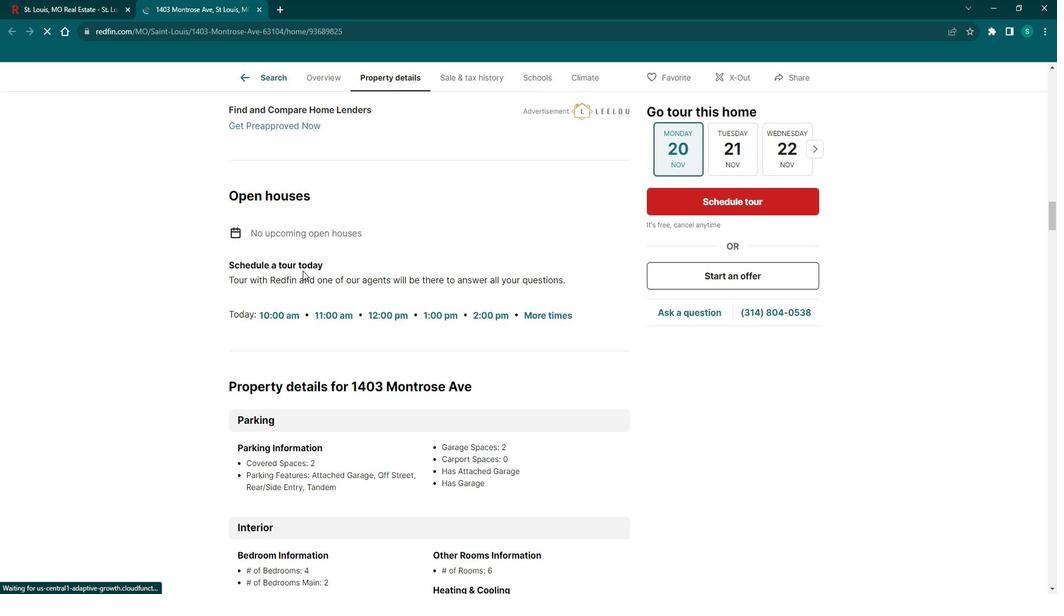 
Action: Mouse scrolled (318, 276) with delta (0, 0)
Screenshot: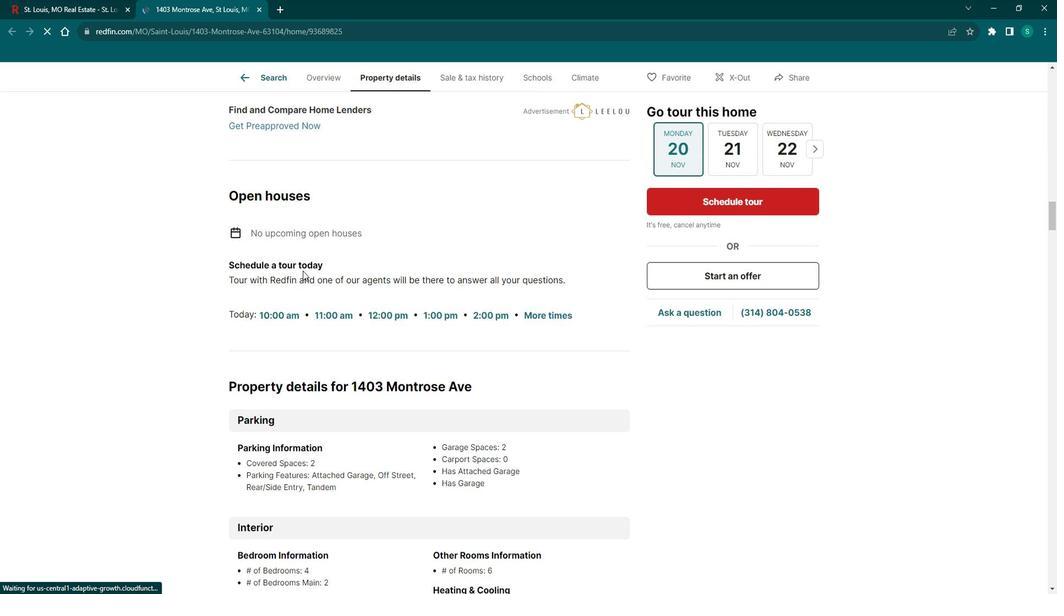 
Action: Mouse scrolled (318, 276) with delta (0, 0)
Screenshot: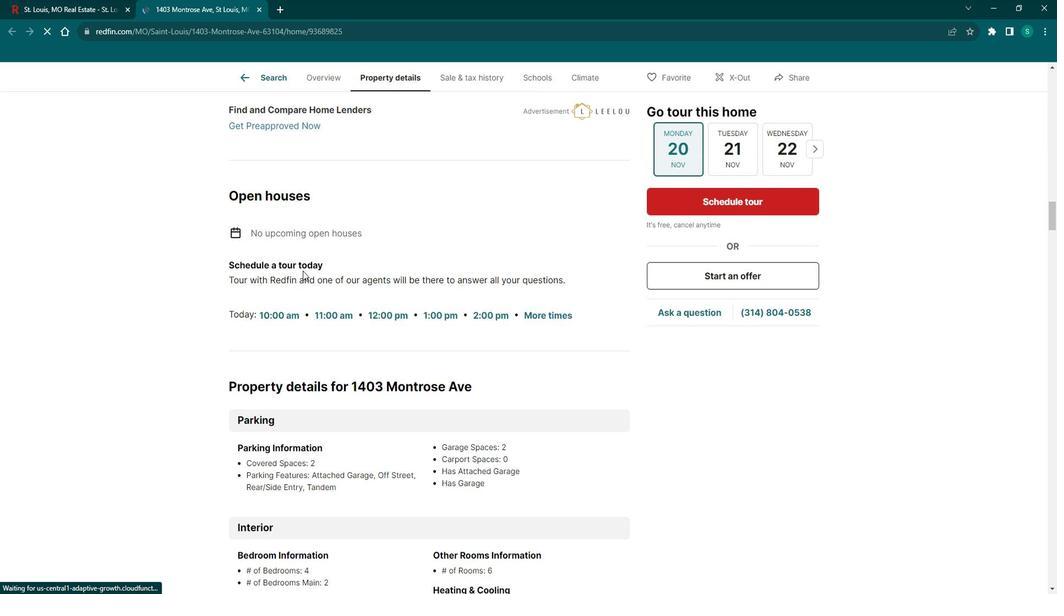 
Action: Mouse scrolled (318, 276) with delta (0, 0)
Screenshot: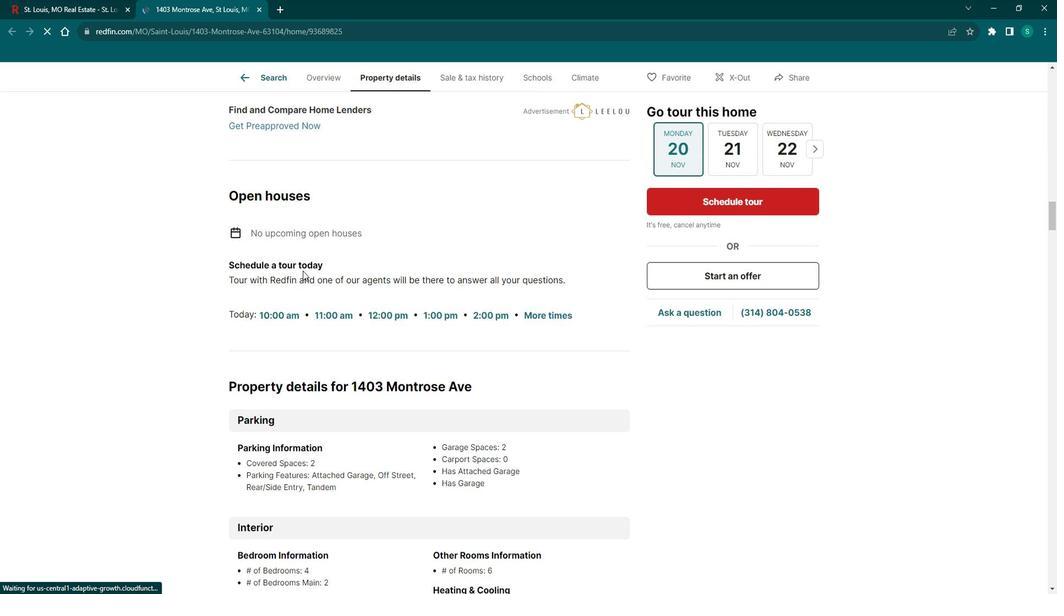 
Action: Mouse scrolled (318, 276) with delta (0, 0)
Screenshot: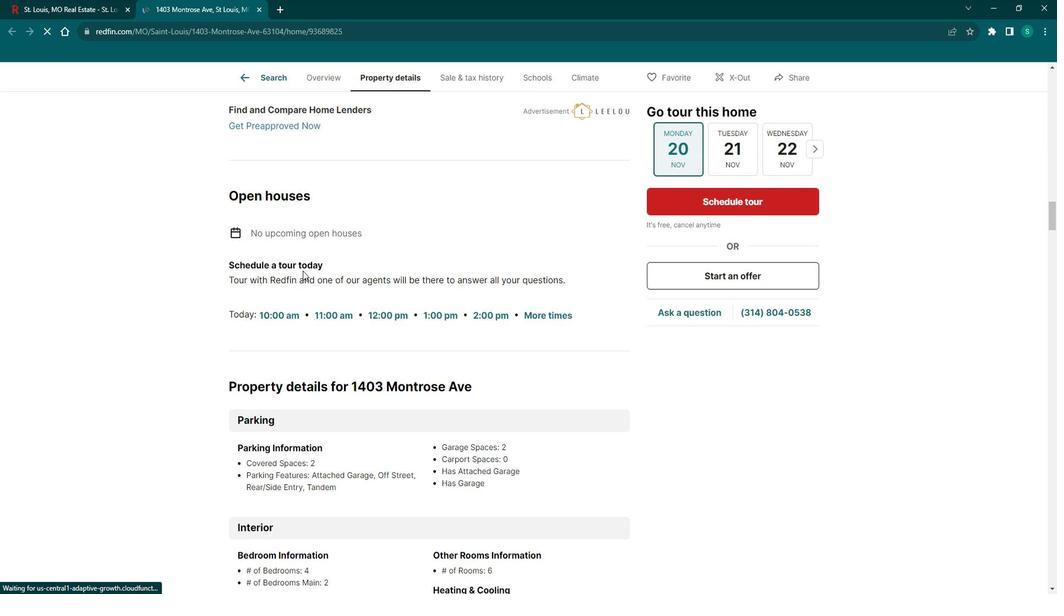 
Action: Mouse scrolled (318, 276) with delta (0, 0)
Screenshot: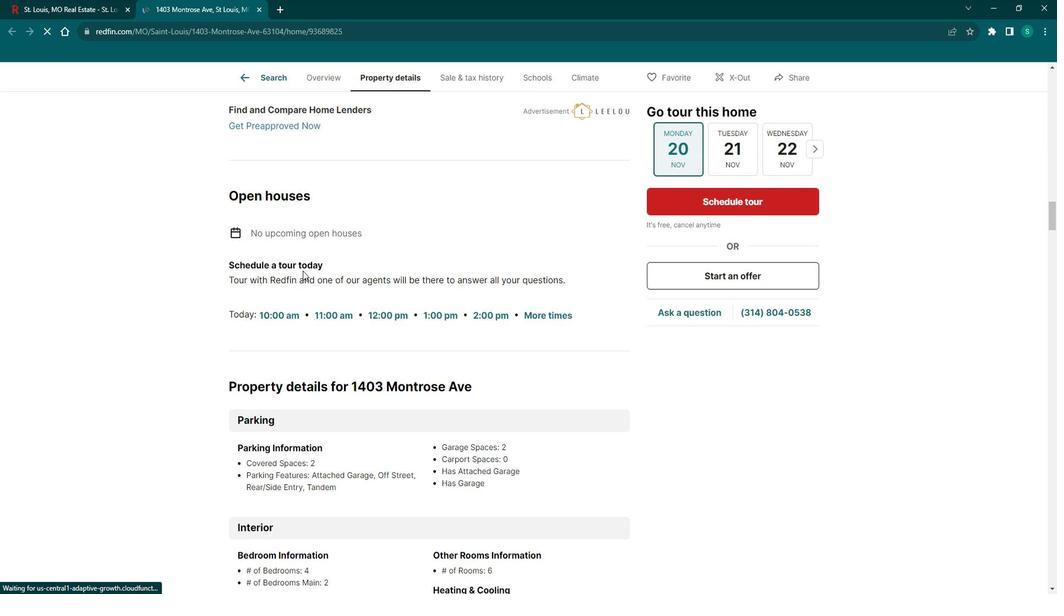 
Action: Mouse scrolled (318, 276) with delta (0, 0)
Screenshot: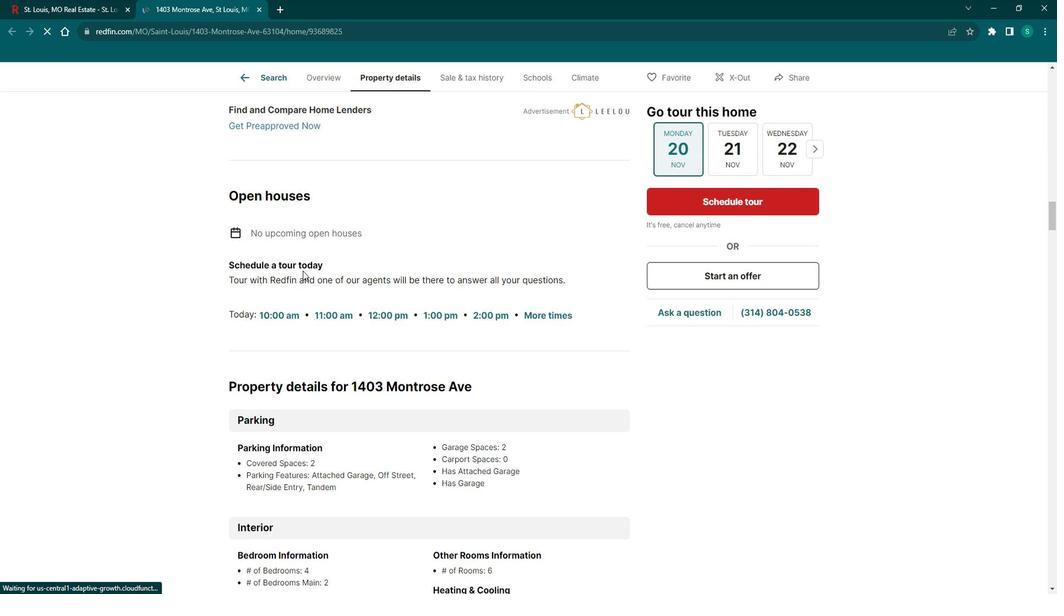 
Action: Mouse scrolled (318, 276) with delta (0, 0)
Screenshot: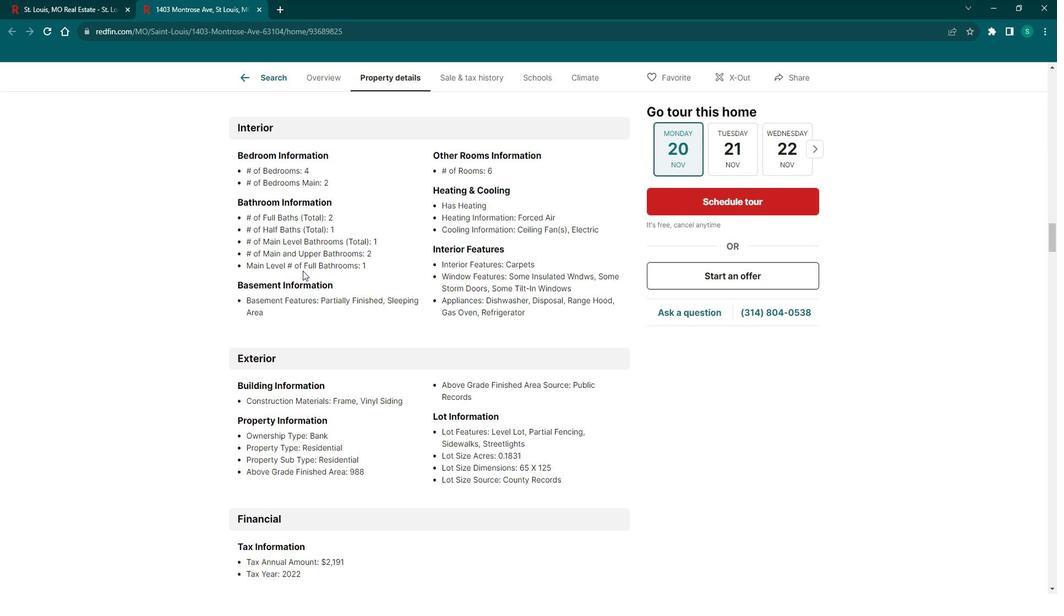 
Action: Mouse scrolled (318, 276) with delta (0, 0)
Screenshot: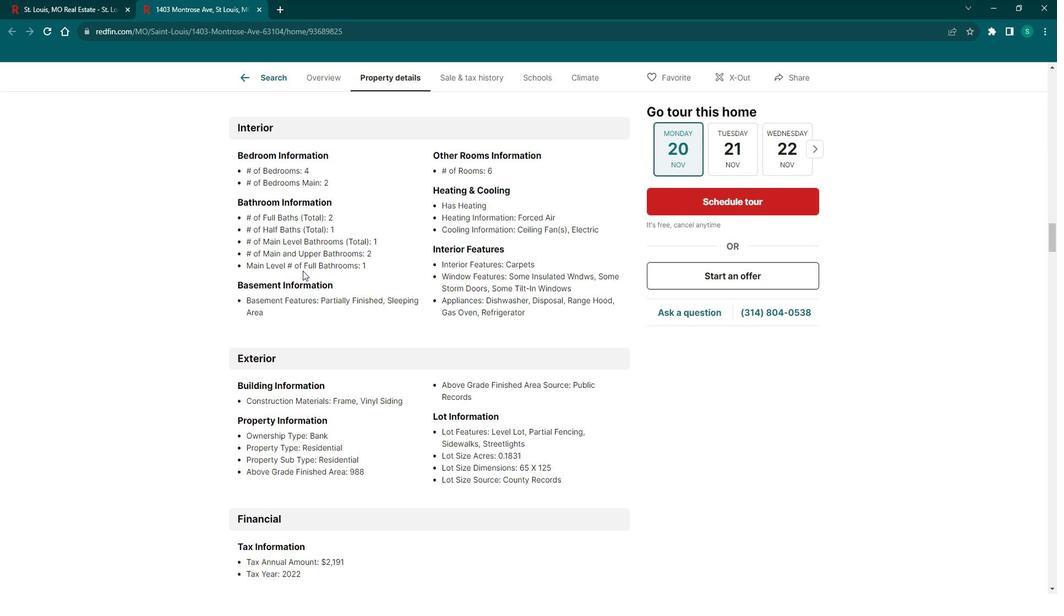 
Action: Mouse scrolled (318, 276) with delta (0, 0)
Screenshot: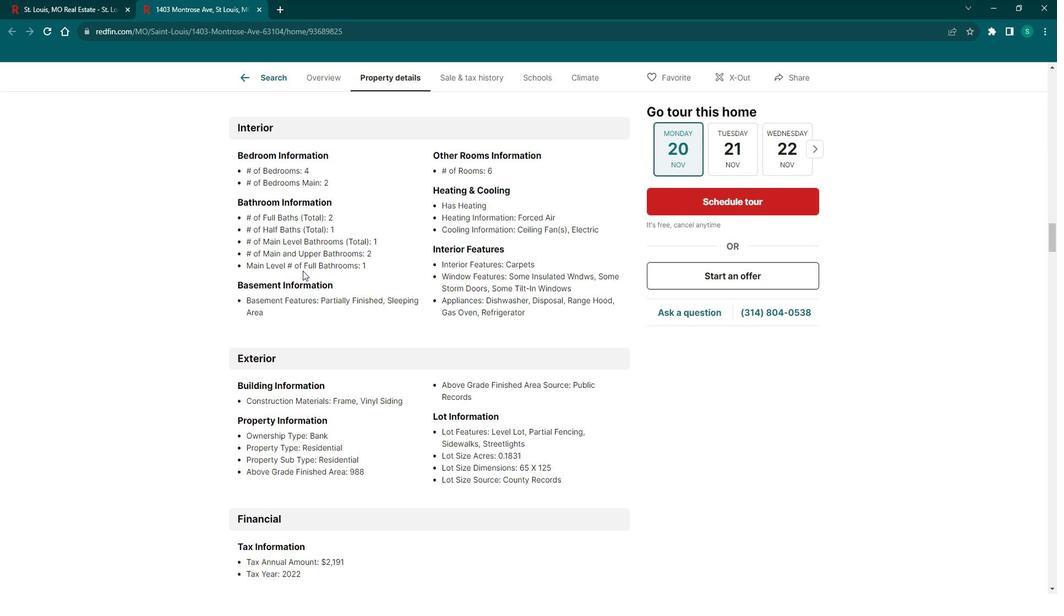 
Action: Mouse scrolled (318, 276) with delta (0, 0)
Screenshot: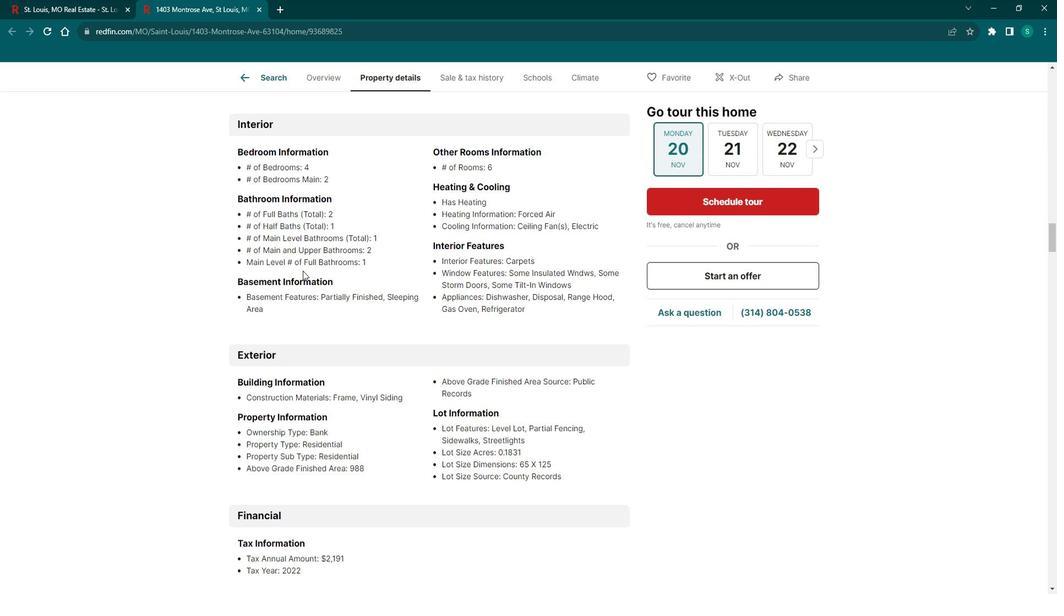 
Action: Mouse scrolled (318, 276) with delta (0, 0)
Screenshot: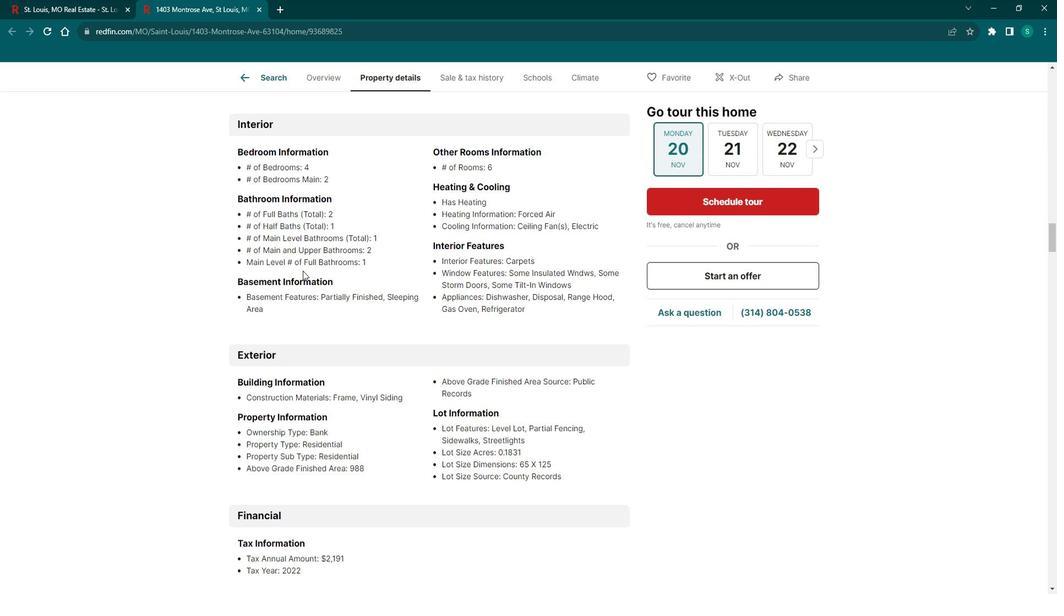 
Action: Mouse scrolled (318, 276) with delta (0, 0)
Screenshot: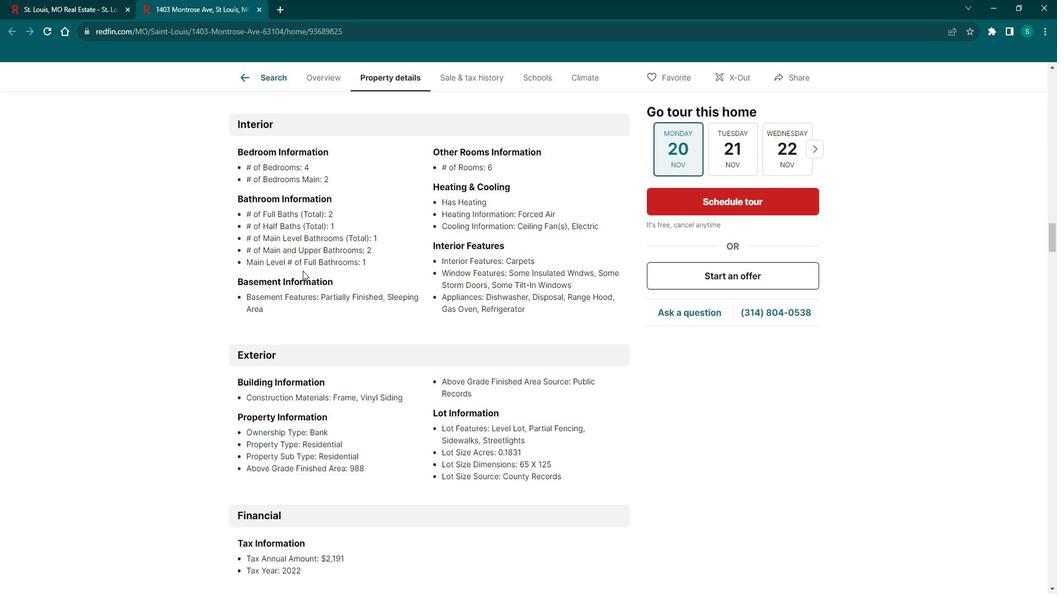 
Action: Mouse scrolled (318, 276) with delta (0, 0)
Screenshot: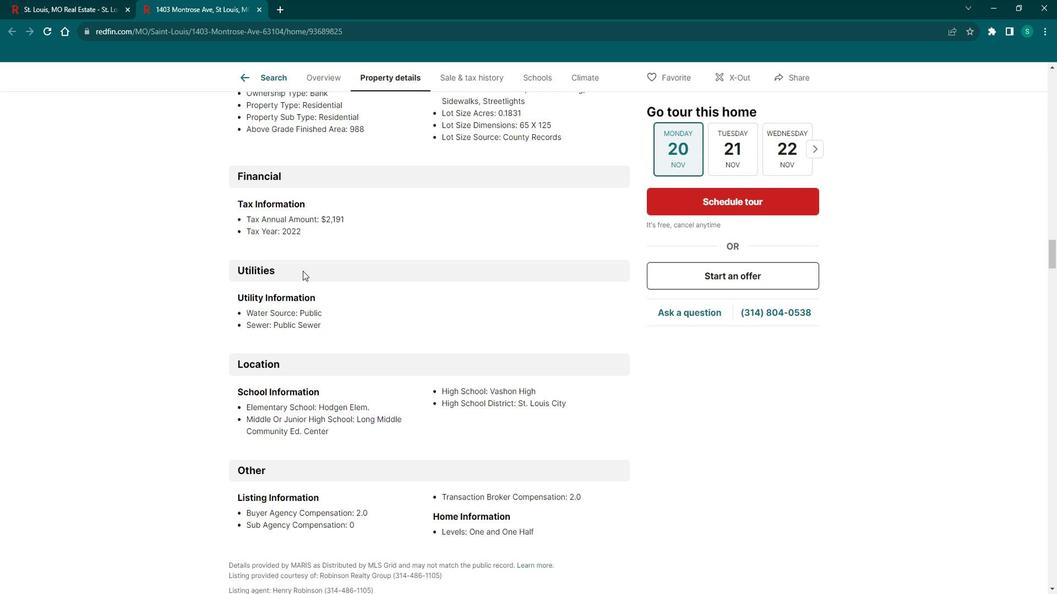 
Action: Mouse scrolled (318, 276) with delta (0, 0)
Screenshot: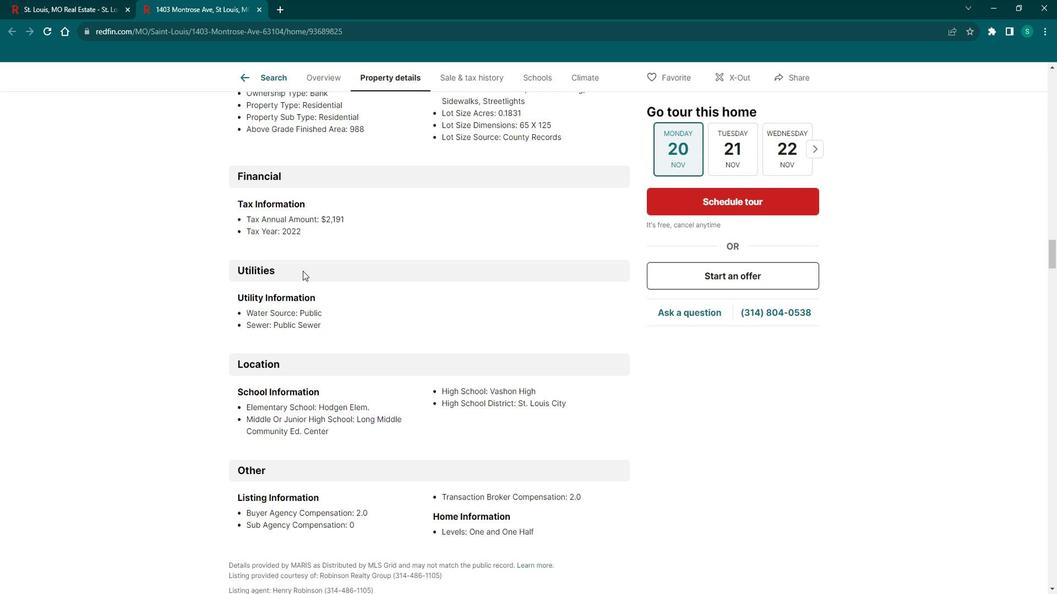 
Action: Mouse scrolled (318, 276) with delta (0, 0)
Screenshot: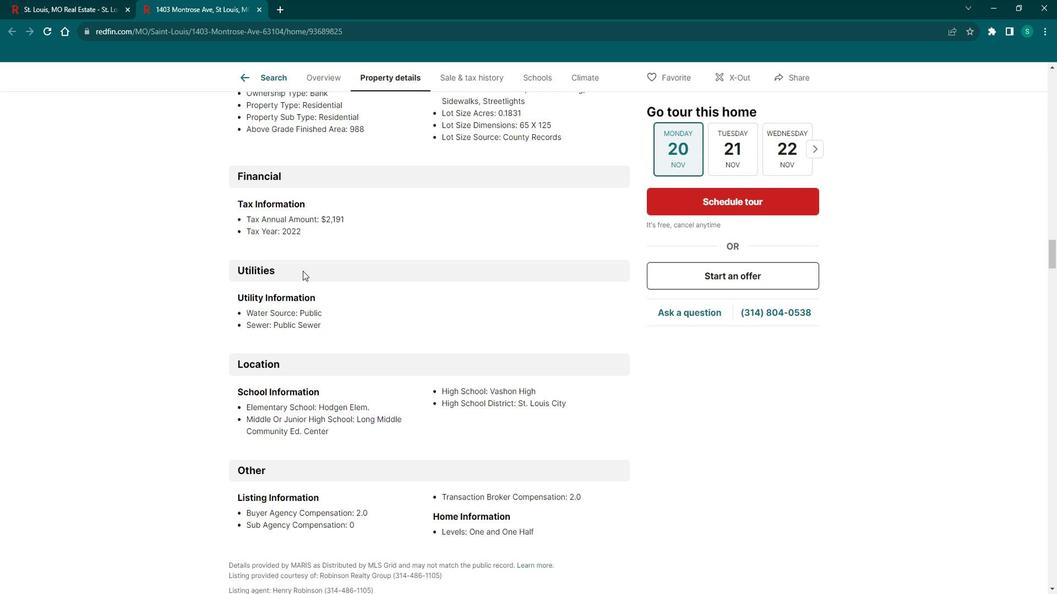 
Action: Mouse scrolled (318, 276) with delta (0, 0)
Screenshot: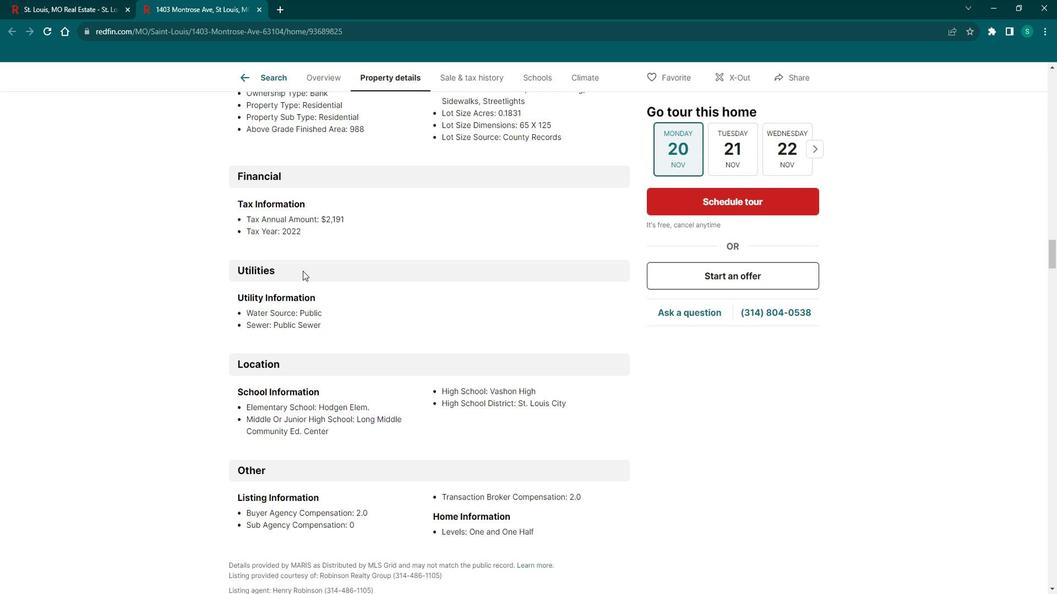 
Action: Mouse scrolled (318, 276) with delta (0, 0)
Screenshot: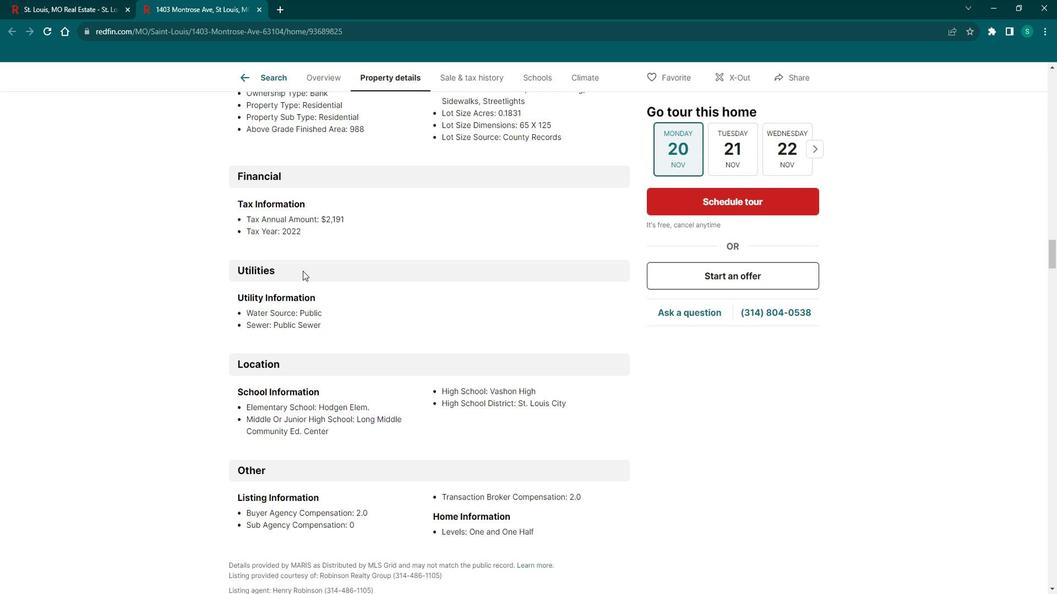 
Action: Mouse scrolled (318, 276) with delta (0, 0)
Screenshot: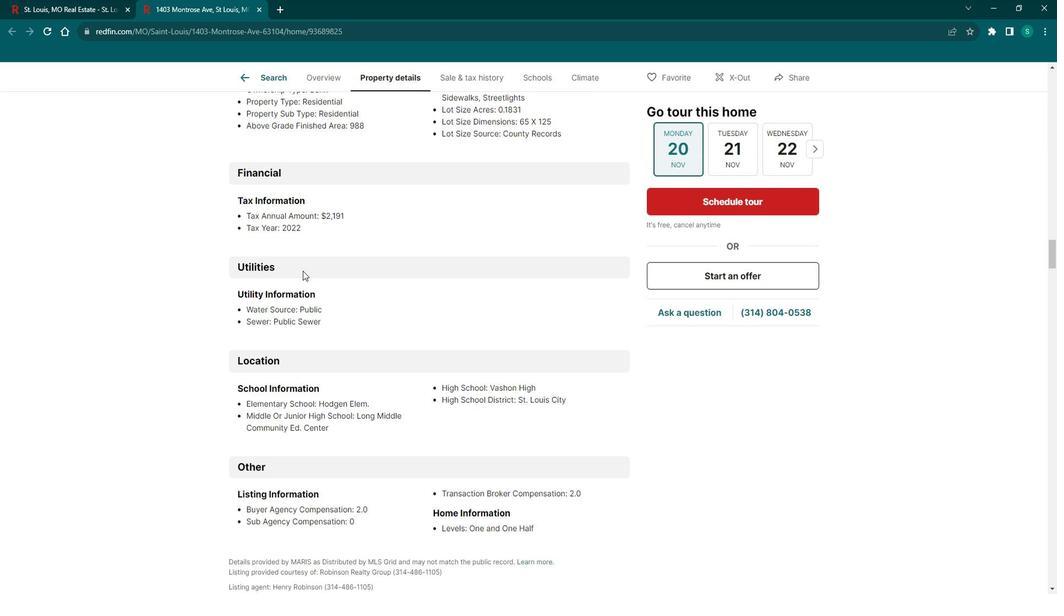 
Action: Mouse scrolled (318, 276) with delta (0, 0)
Screenshot: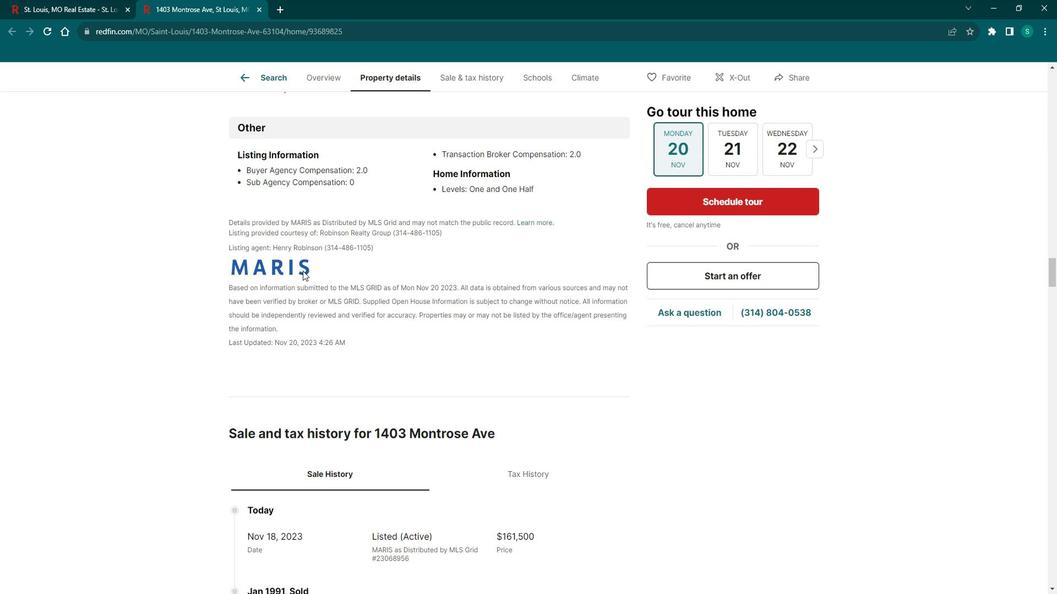
Action: Mouse scrolled (318, 276) with delta (0, 0)
Screenshot: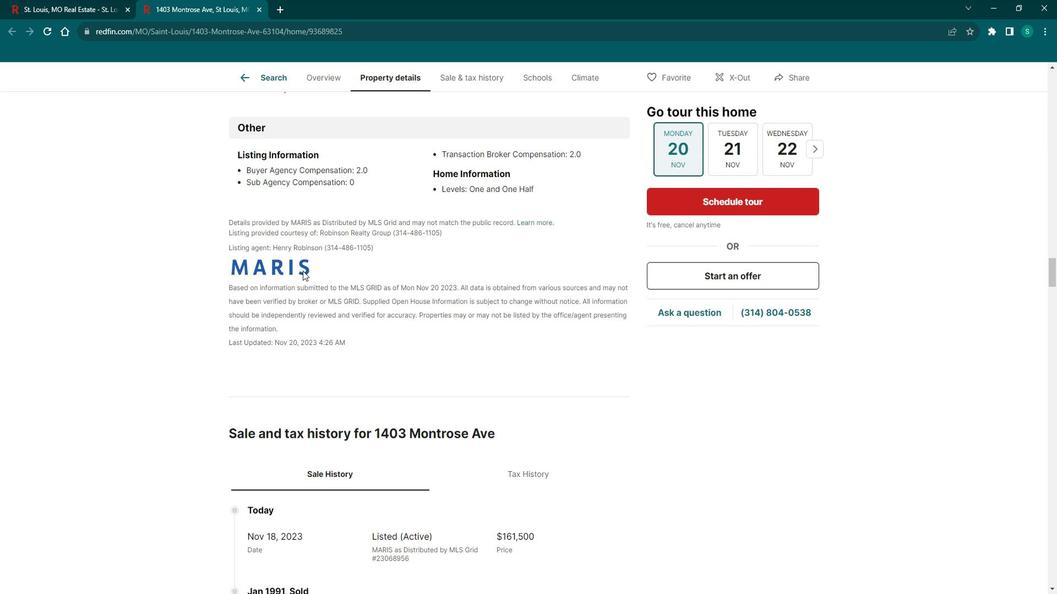 
Action: Mouse scrolled (318, 276) with delta (0, 0)
Screenshot: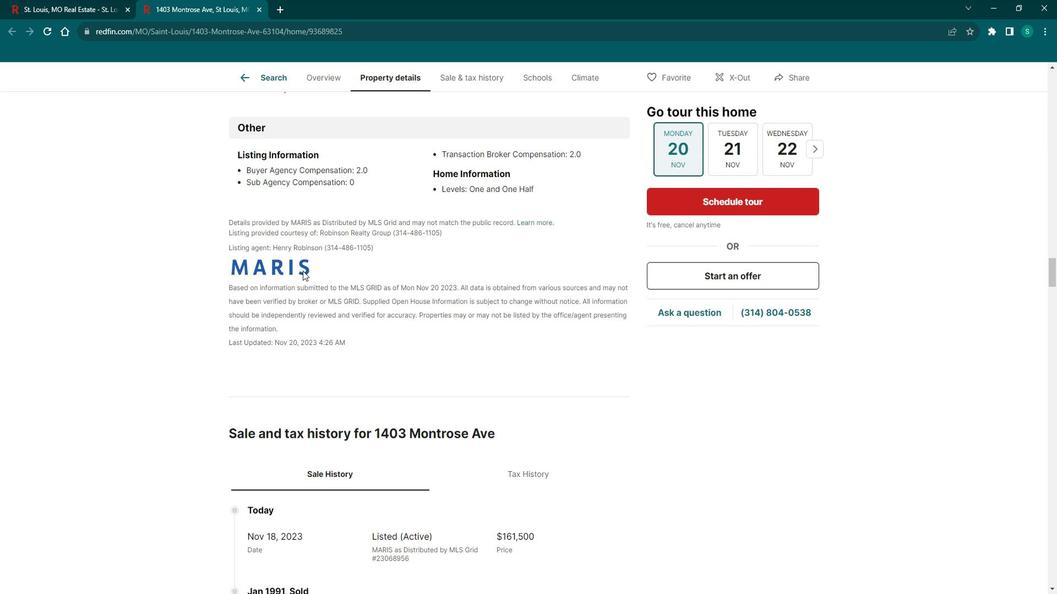 
Action: Mouse scrolled (318, 276) with delta (0, 0)
Screenshot: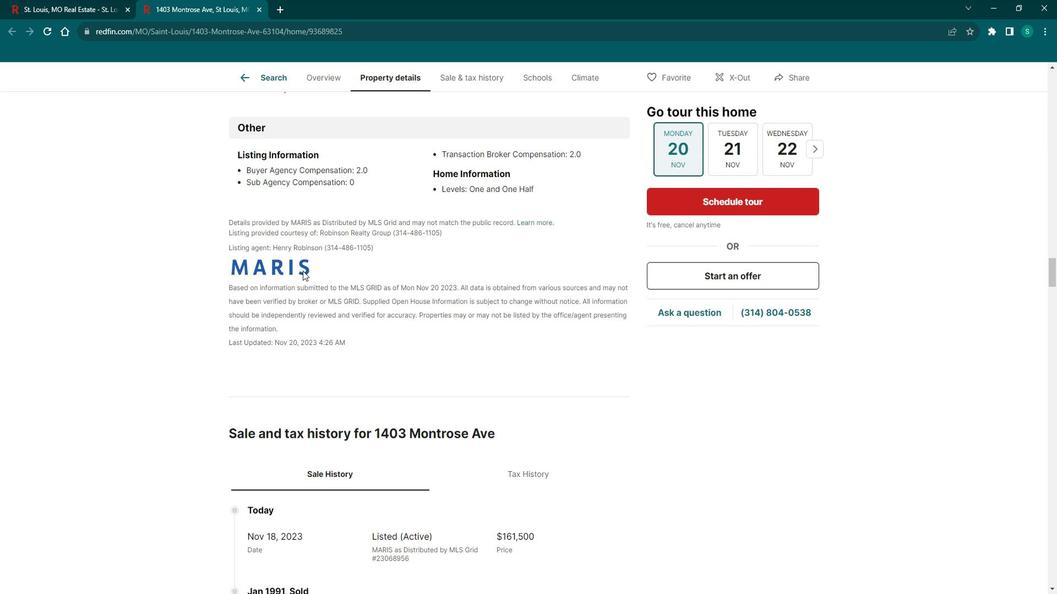 
Action: Mouse scrolled (318, 276) with delta (0, 0)
Screenshot: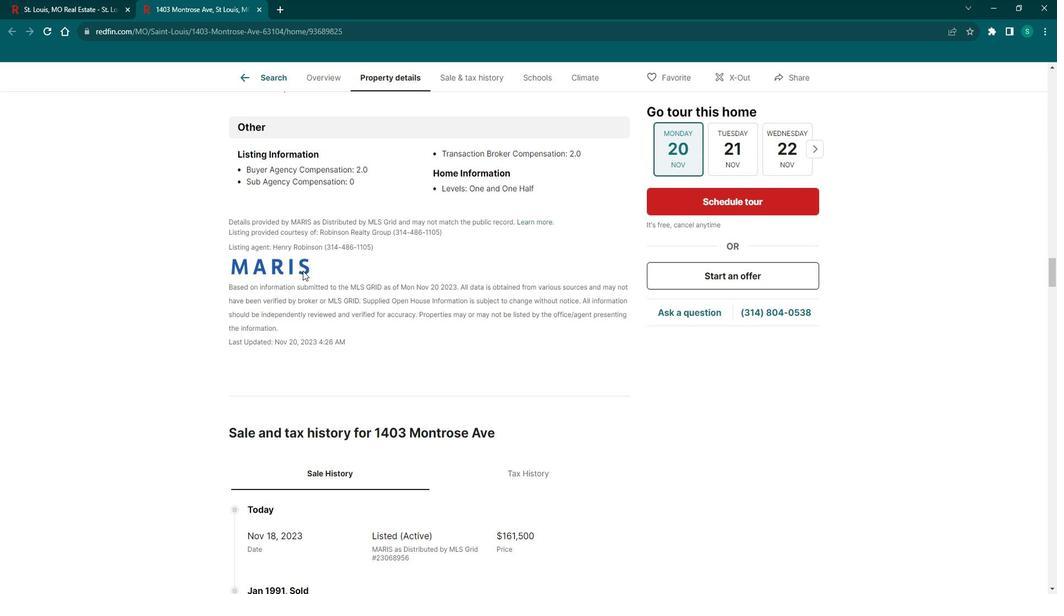 
Action: Mouse scrolled (318, 276) with delta (0, 0)
Screenshot: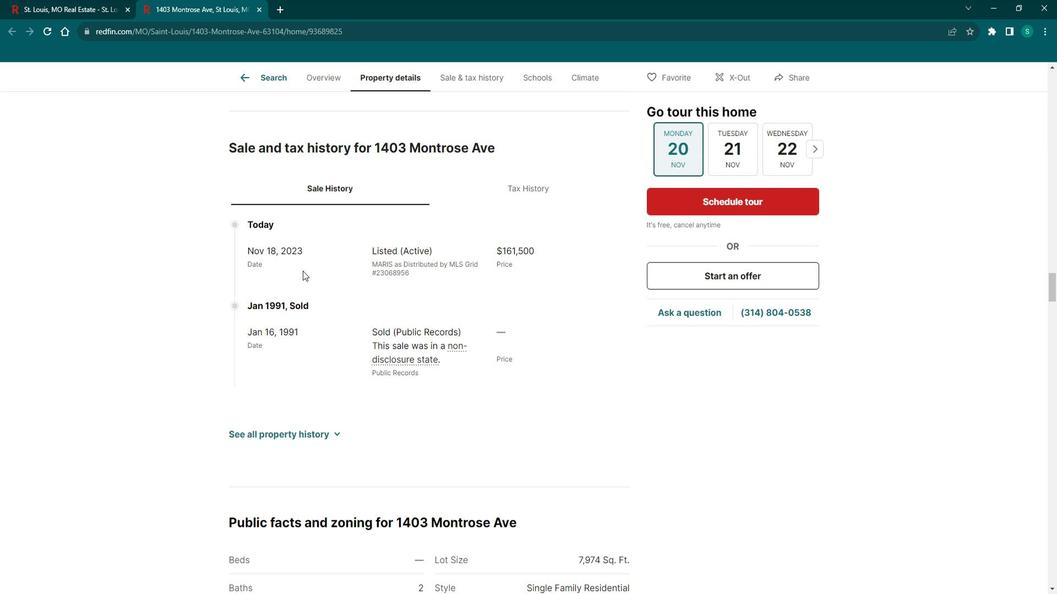 
Action: Mouse scrolled (318, 276) with delta (0, 0)
Screenshot: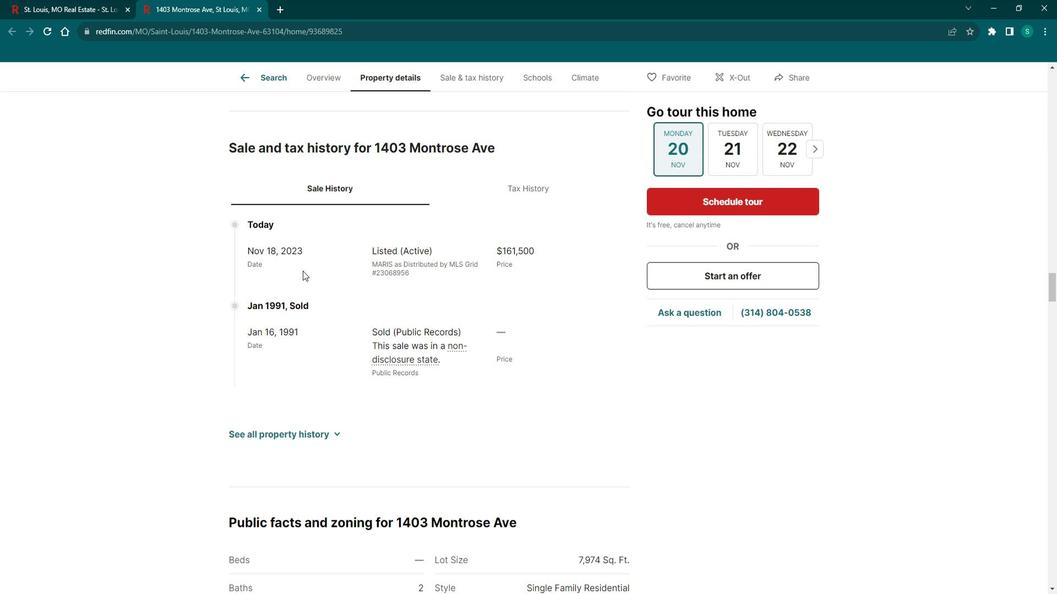 
Action: Mouse scrolled (318, 276) with delta (0, 0)
Screenshot: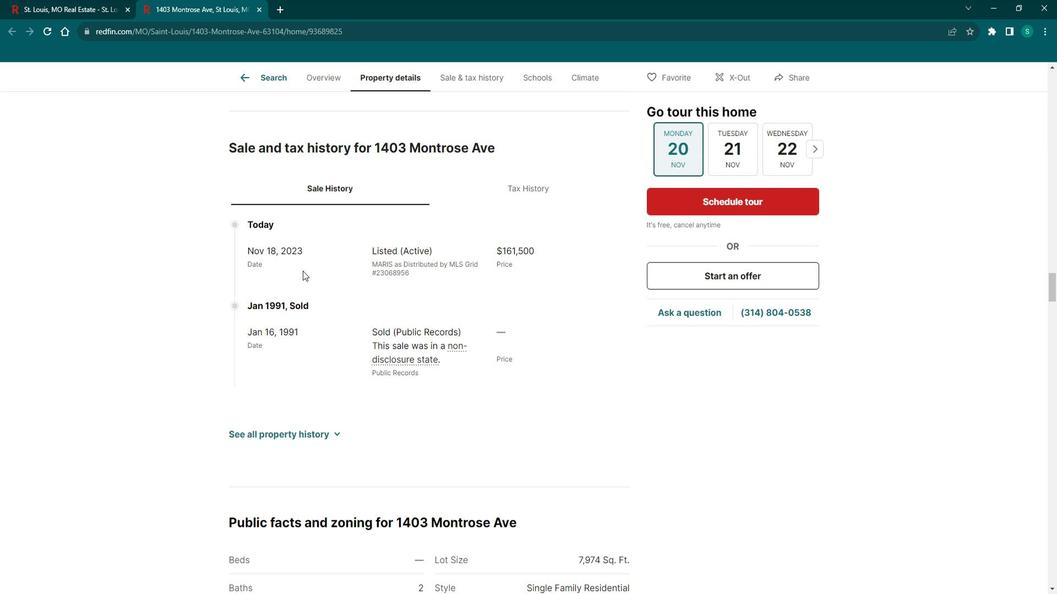 
Action: Mouse scrolled (318, 276) with delta (0, 0)
Screenshot: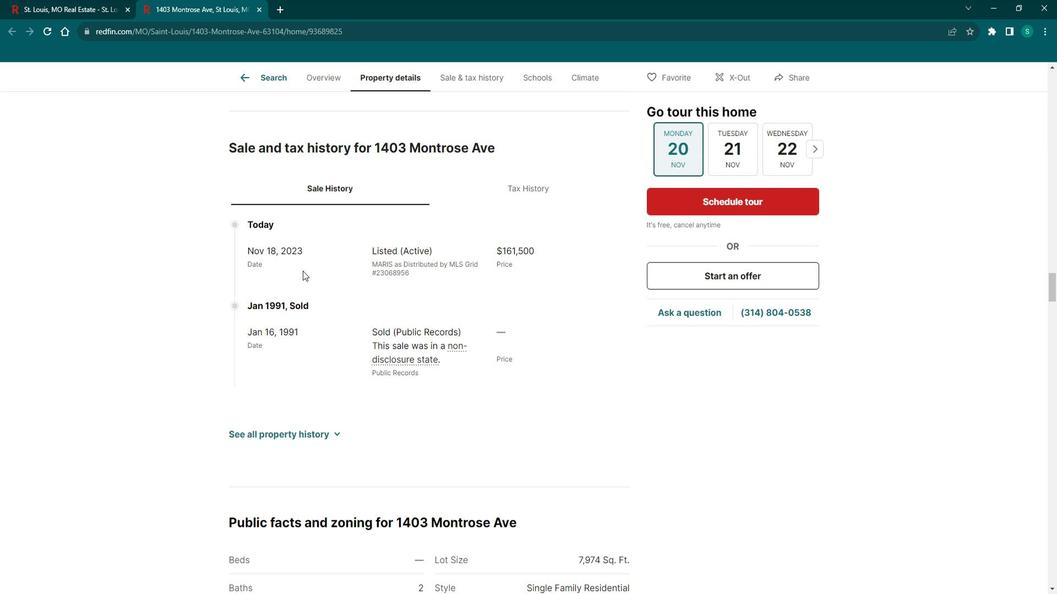 
Action: Mouse scrolled (318, 276) with delta (0, 0)
Screenshot: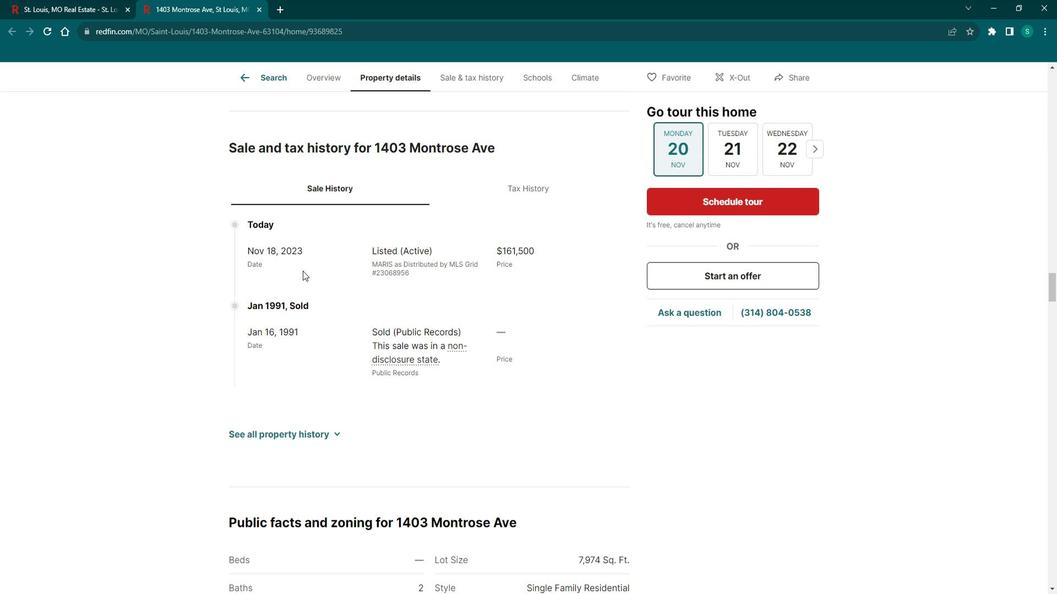 
Action: Mouse scrolled (318, 276) with delta (0, 0)
Screenshot: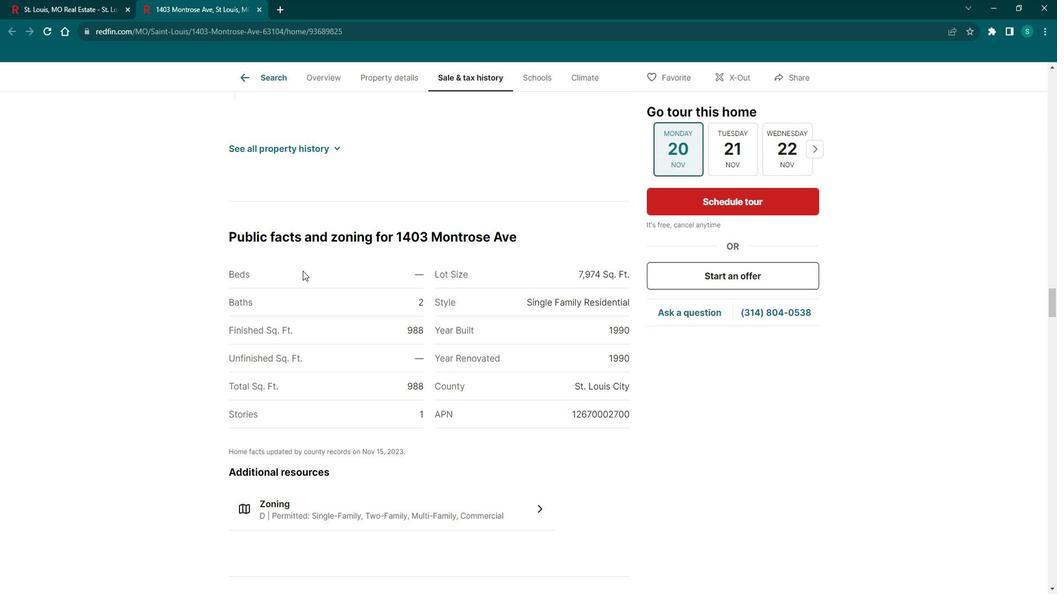 
Action: Mouse scrolled (318, 276) with delta (0, 0)
Screenshot: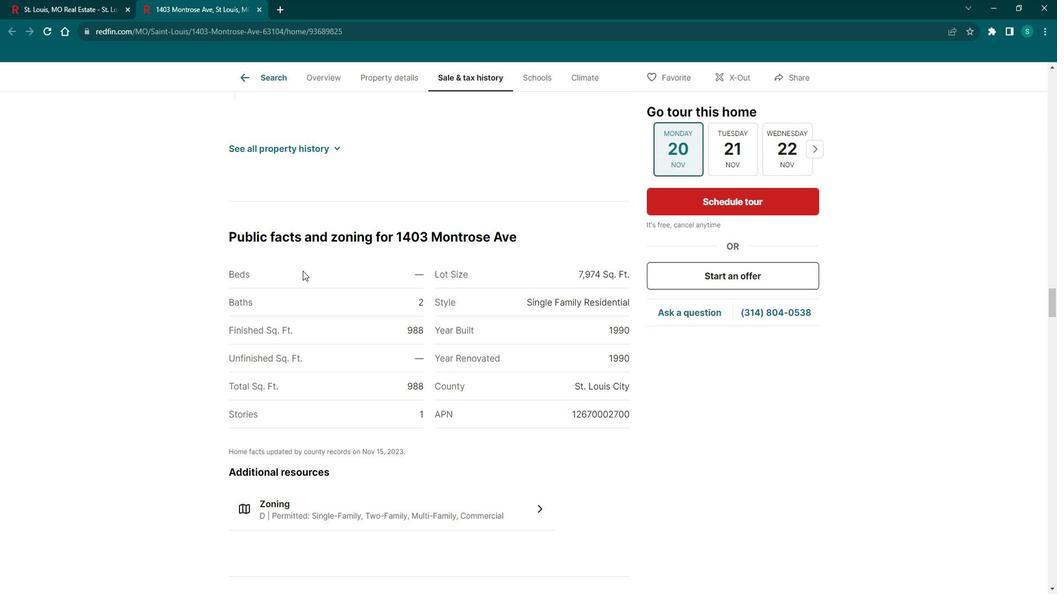 
Action: Mouse scrolled (318, 276) with delta (0, 0)
Screenshot: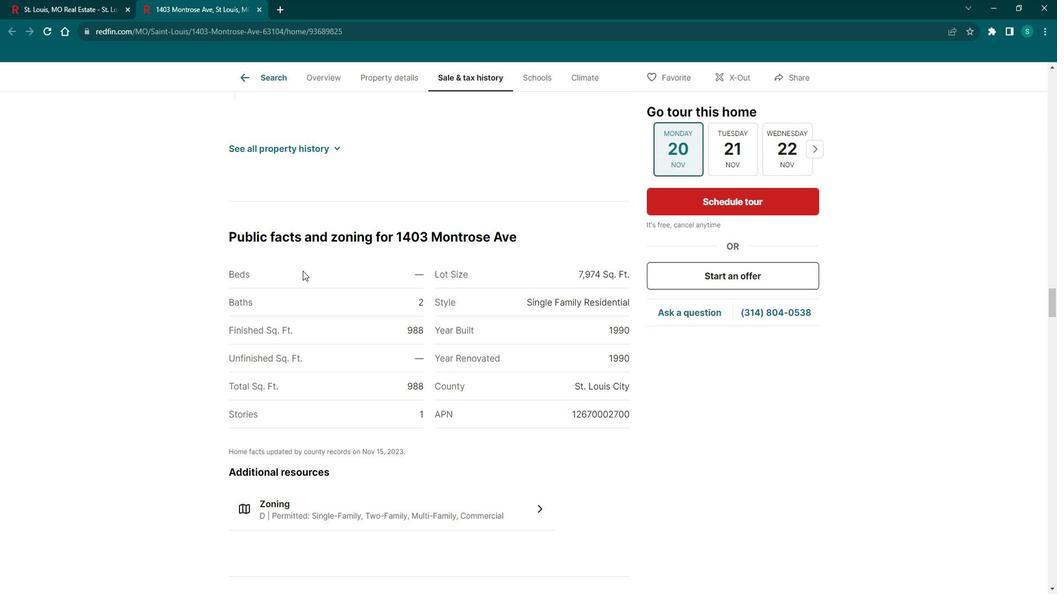 
Action: Mouse scrolled (318, 276) with delta (0, 0)
Screenshot: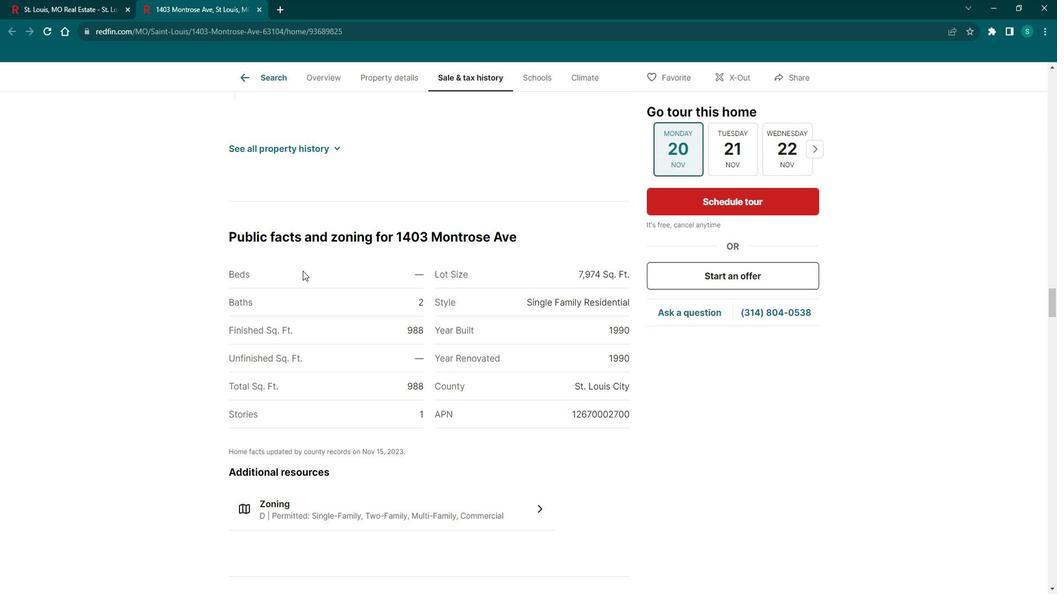 
Action: Mouse scrolled (318, 276) with delta (0, 0)
Screenshot: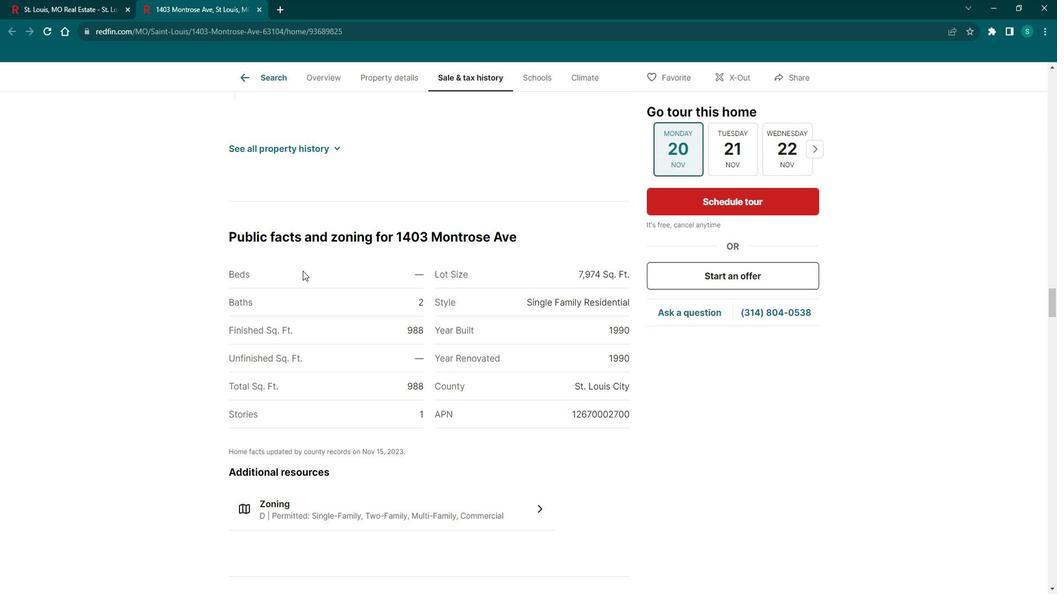 
Action: Mouse scrolled (318, 276) with delta (0, 0)
Screenshot: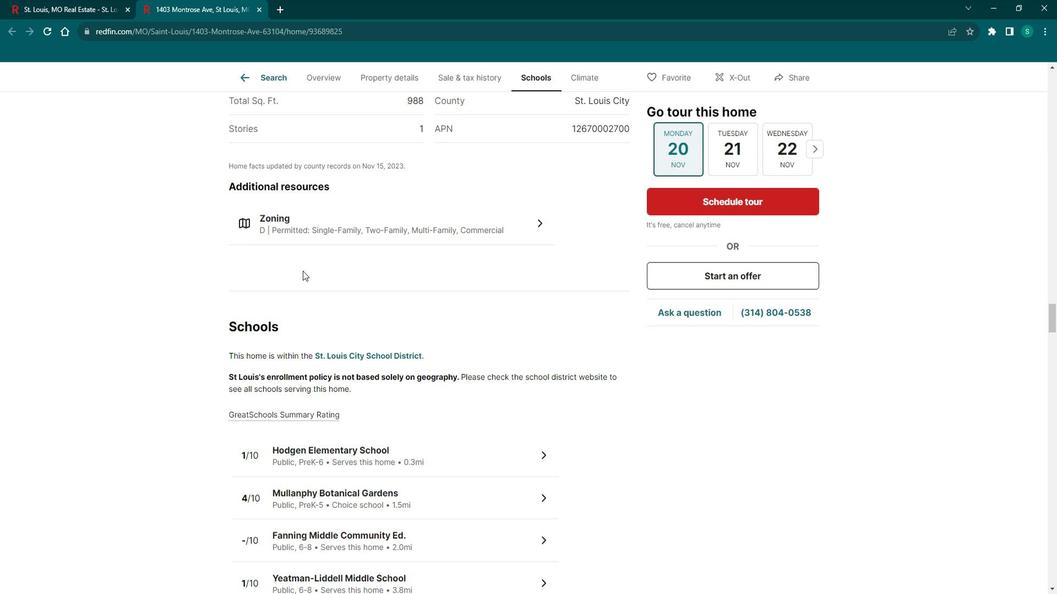 
Action: Mouse scrolled (318, 276) with delta (0, 0)
Screenshot: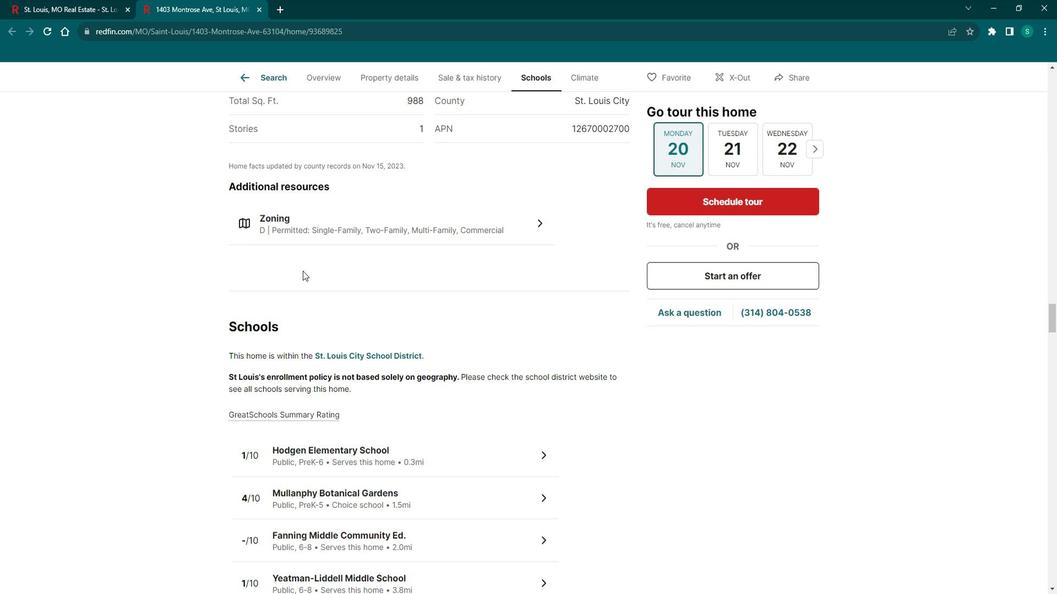 
Action: Mouse scrolled (318, 276) with delta (0, 0)
Screenshot: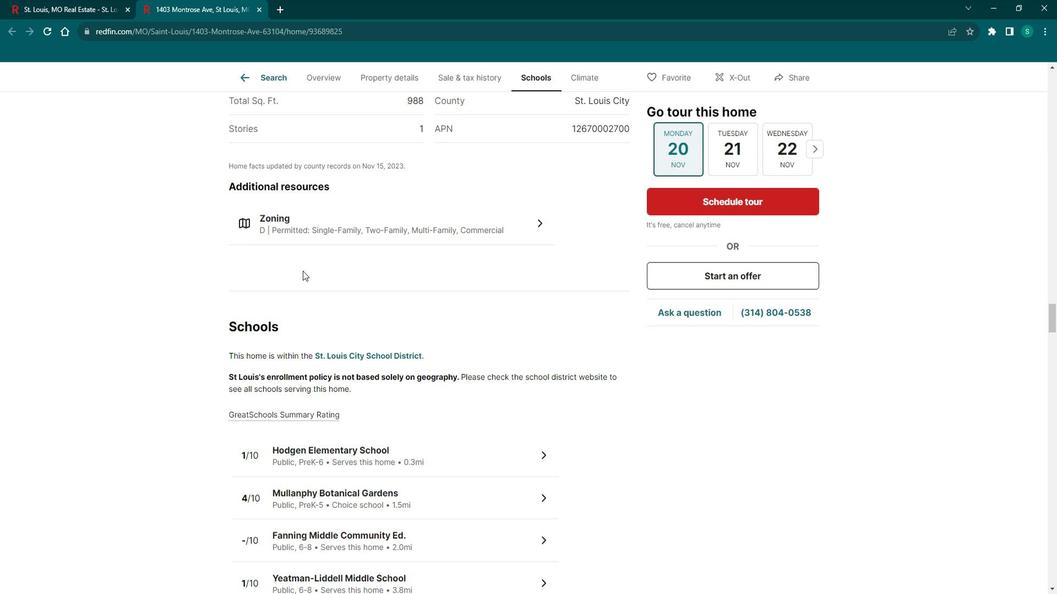 
Action: Mouse scrolled (318, 276) with delta (0, 0)
Screenshot: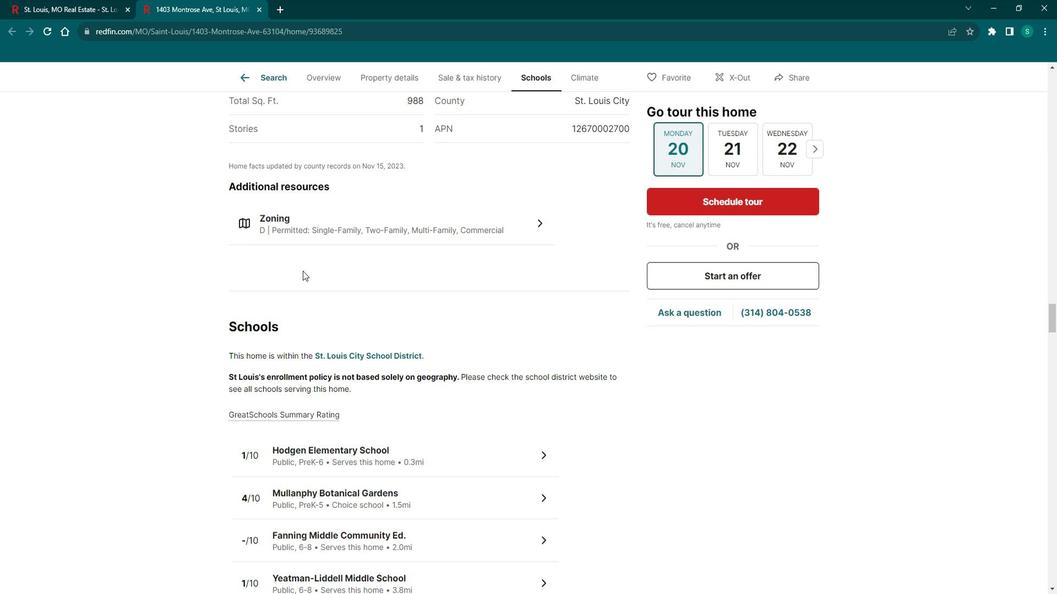 
Action: Mouse scrolled (318, 276) with delta (0, 0)
Screenshot: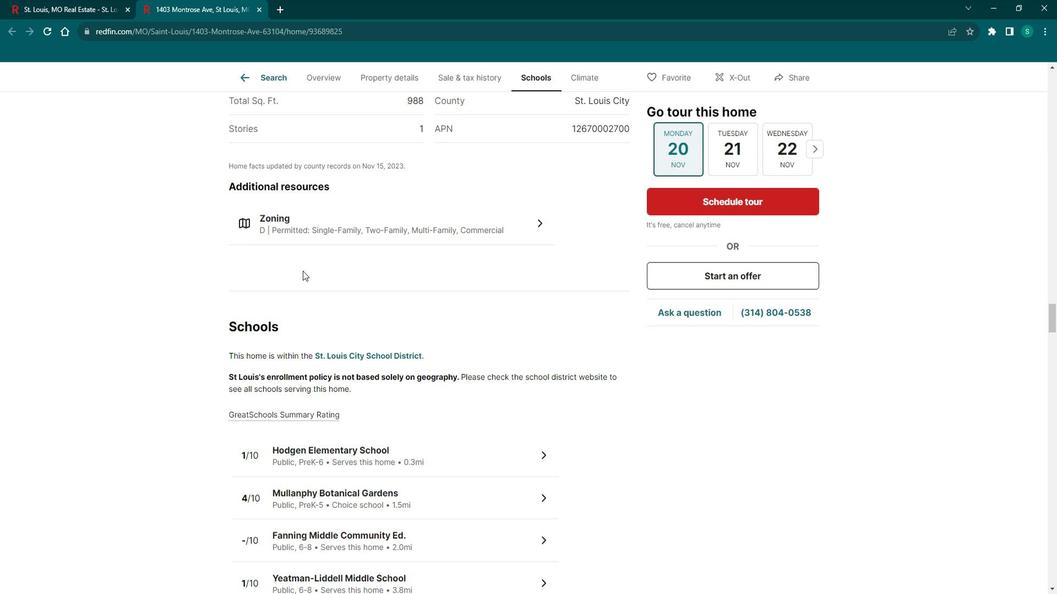 
Action: Mouse scrolled (318, 276) with delta (0, 0)
Screenshot: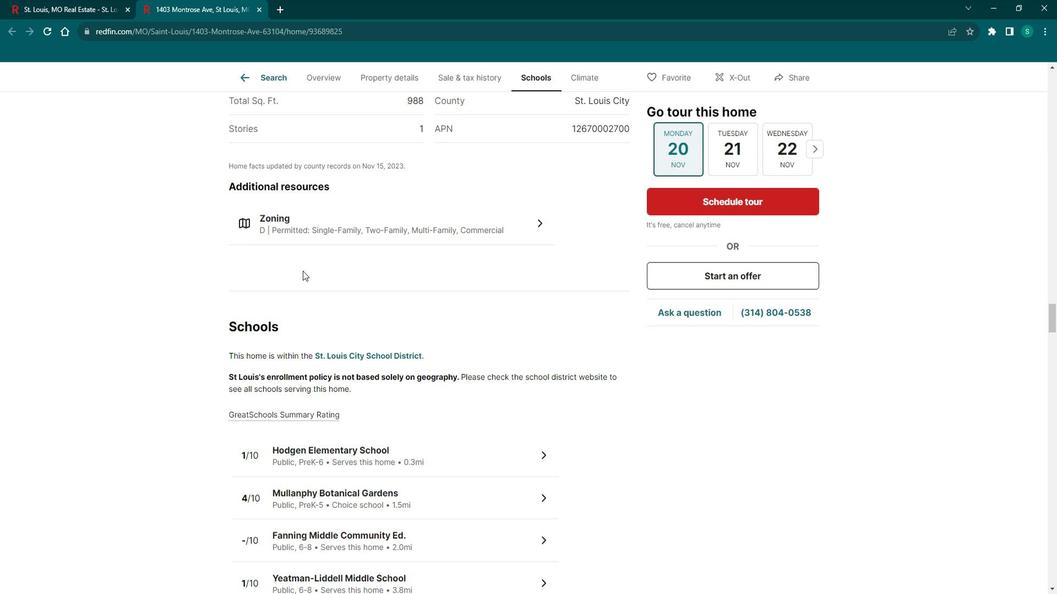 
Action: Mouse scrolled (318, 276) with delta (0, 0)
Screenshot: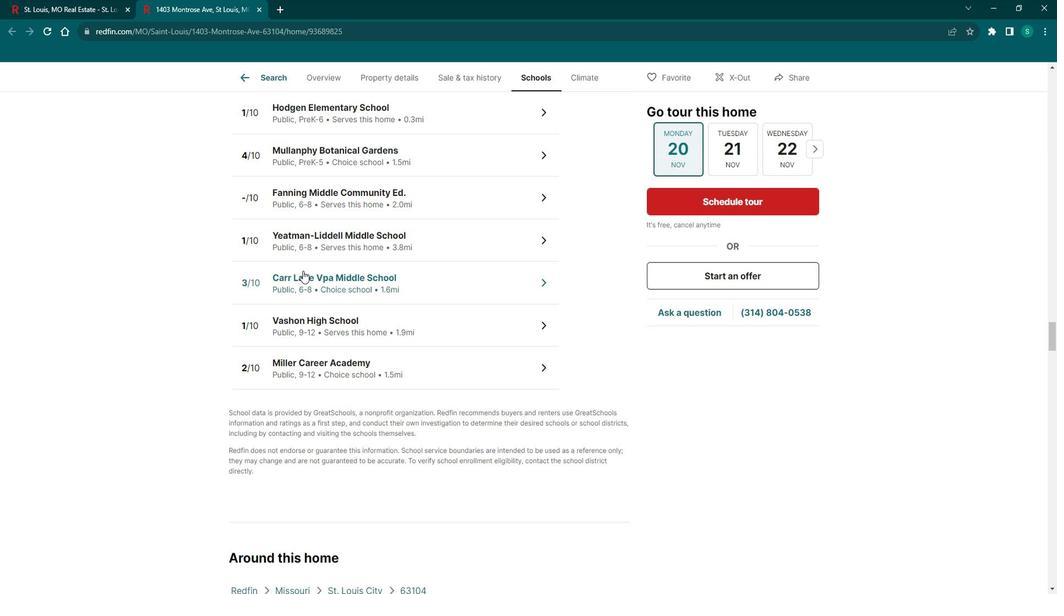 
Action: Mouse scrolled (318, 276) with delta (0, 0)
Screenshot: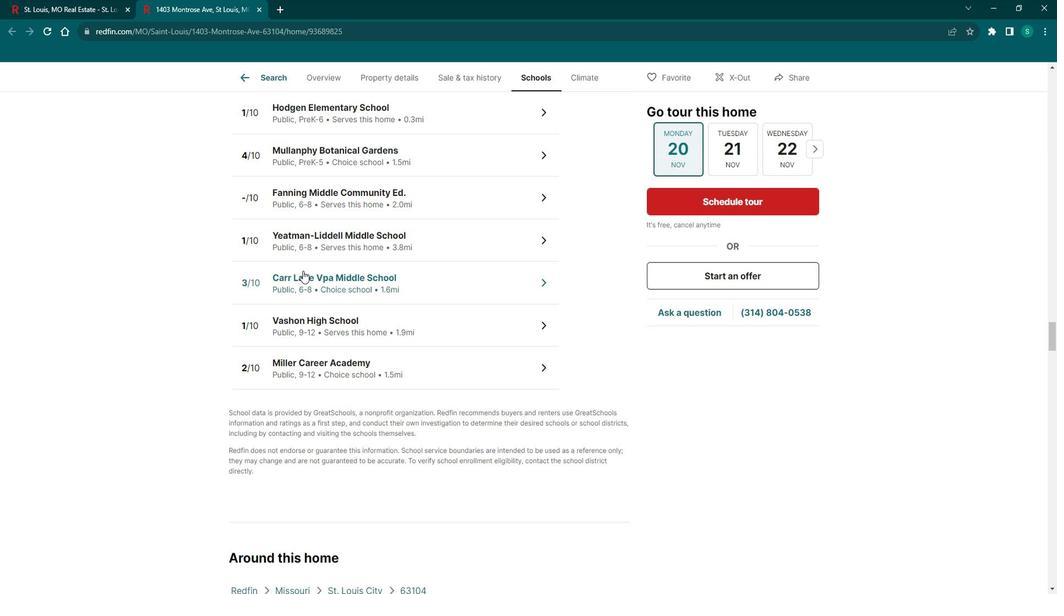 
Action: Mouse scrolled (318, 276) with delta (0, 0)
Screenshot: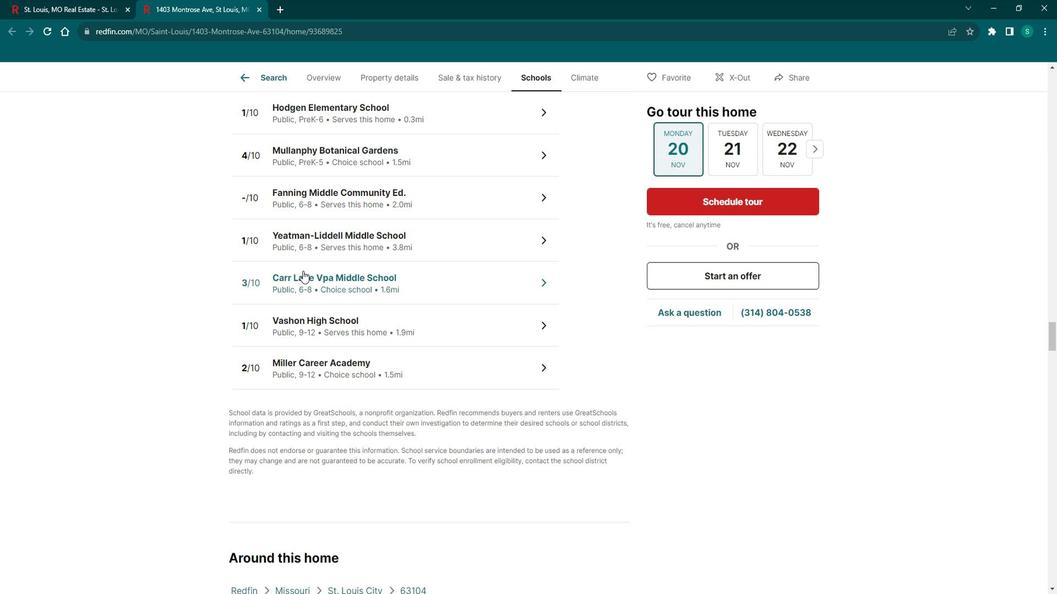 
Action: Mouse scrolled (318, 276) with delta (0, 0)
Screenshot: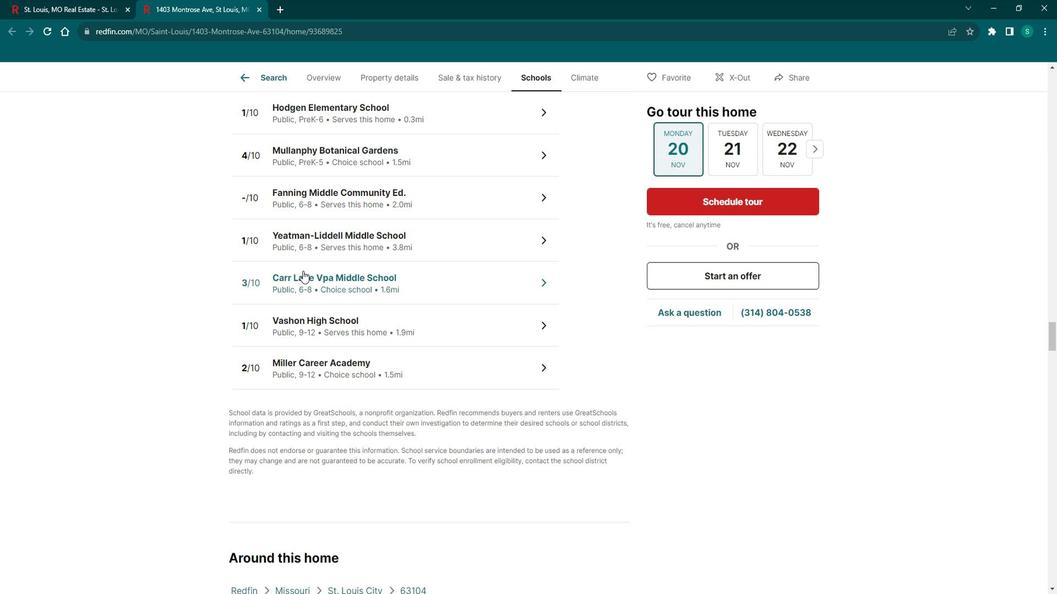 
Action: Mouse scrolled (318, 276) with delta (0, 0)
Screenshot: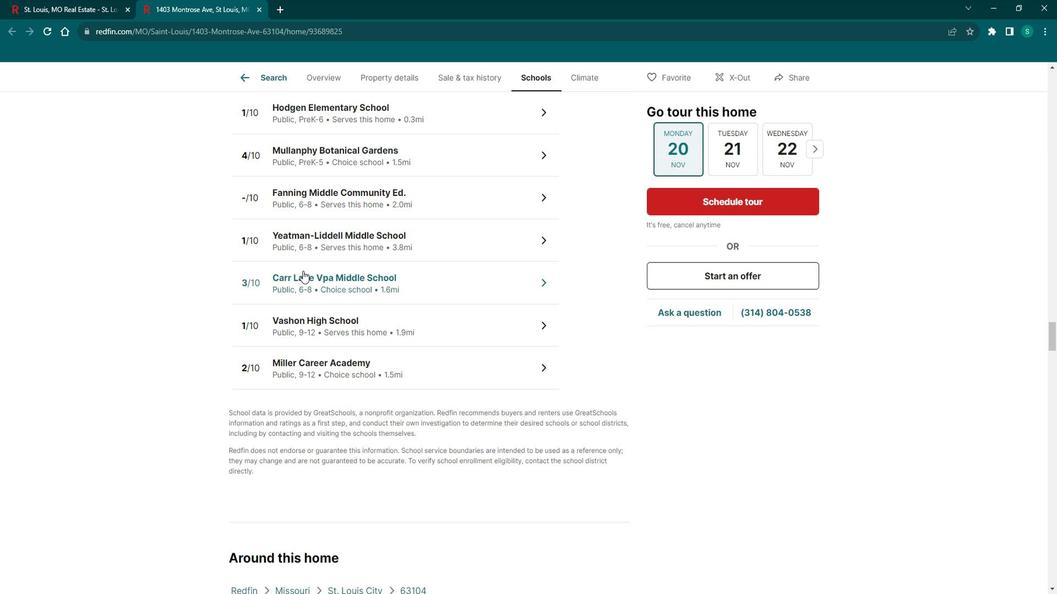 
Action: Mouse scrolled (318, 276) with delta (0, 0)
Screenshot: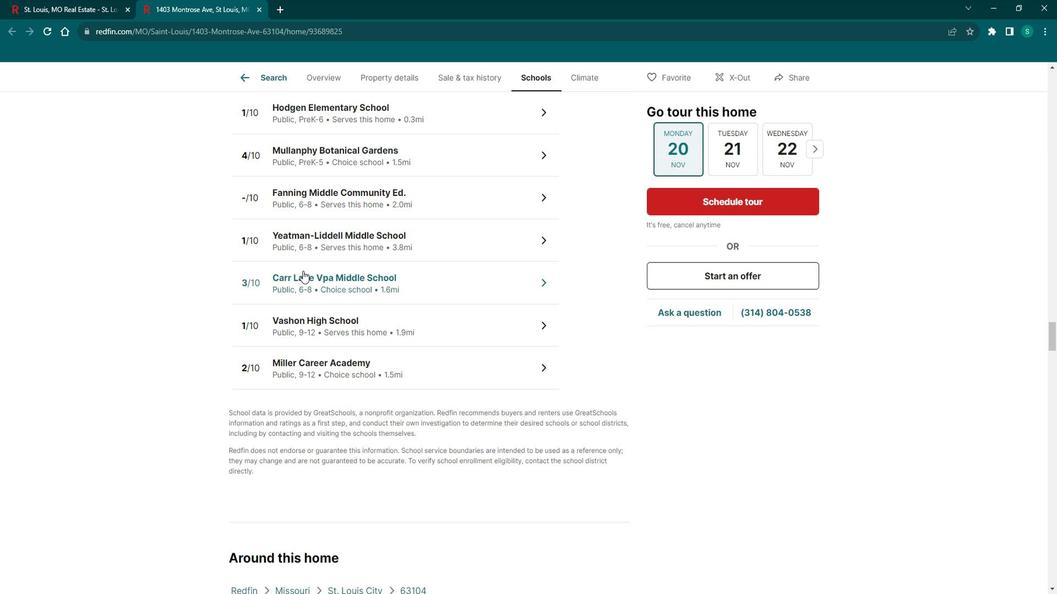 
Action: Mouse scrolled (318, 276) with delta (0, 0)
Screenshot: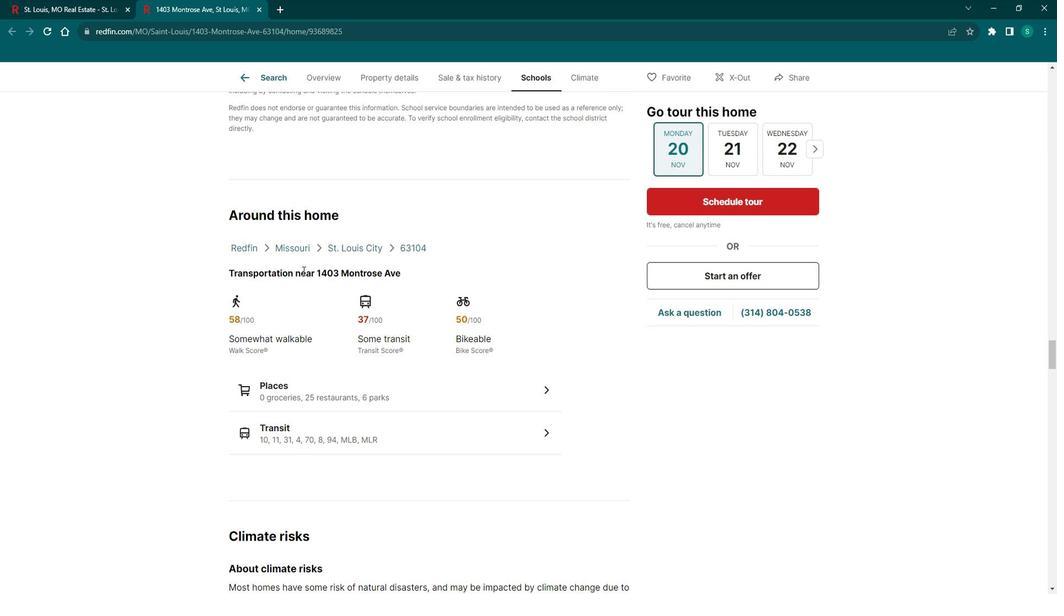 
Action: Mouse scrolled (318, 276) with delta (0, 0)
Screenshot: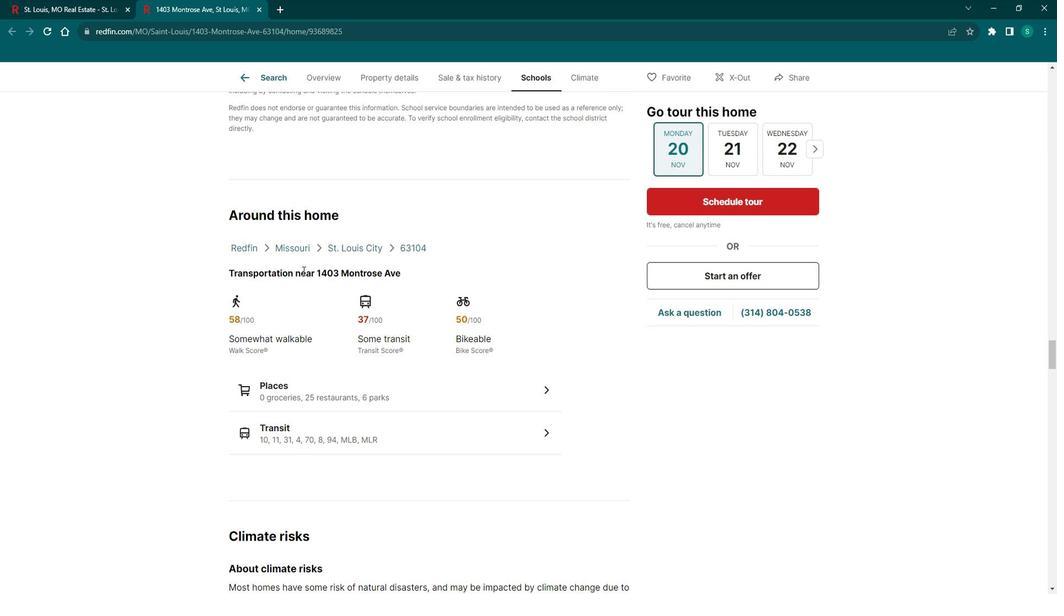 
Action: Mouse scrolled (318, 276) with delta (0, 0)
Screenshot: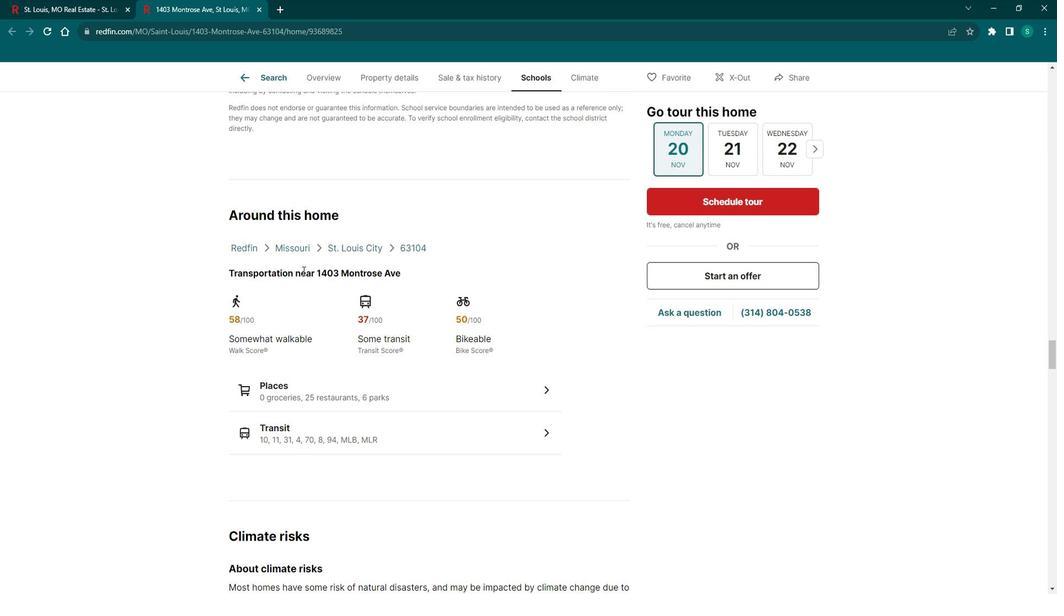 
Action: Mouse scrolled (318, 276) with delta (0, 0)
Screenshot: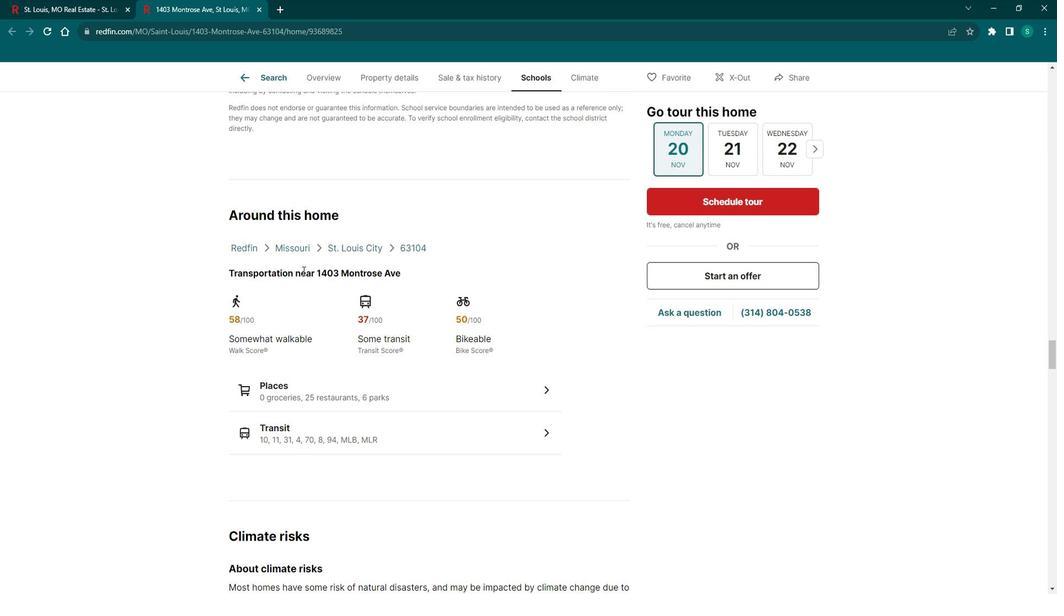 
Action: Mouse scrolled (318, 276) with delta (0, 0)
Screenshot: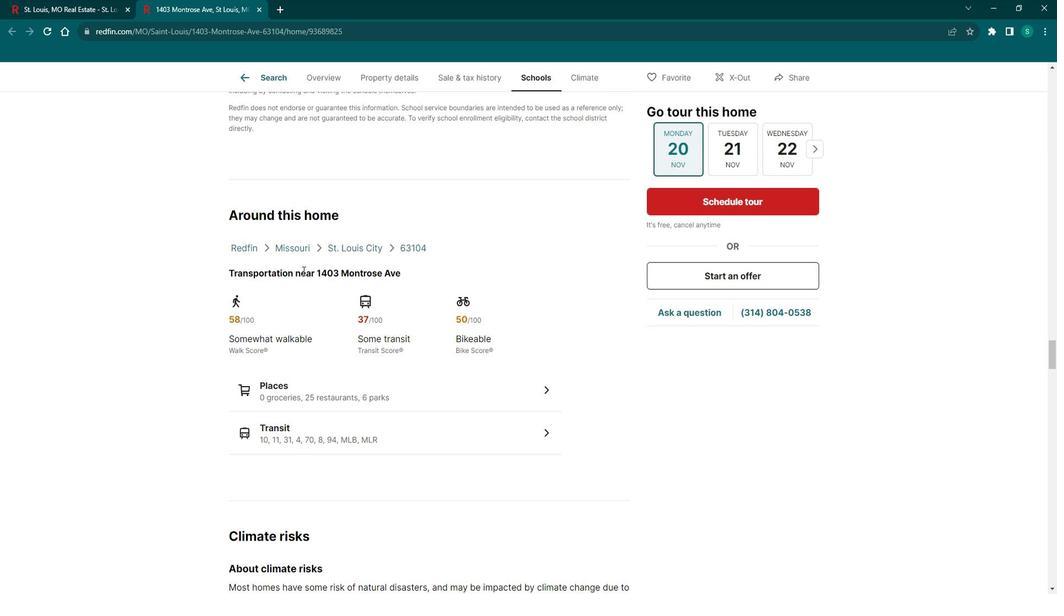 
Action: Mouse scrolled (318, 276) with delta (0, 0)
Screenshot: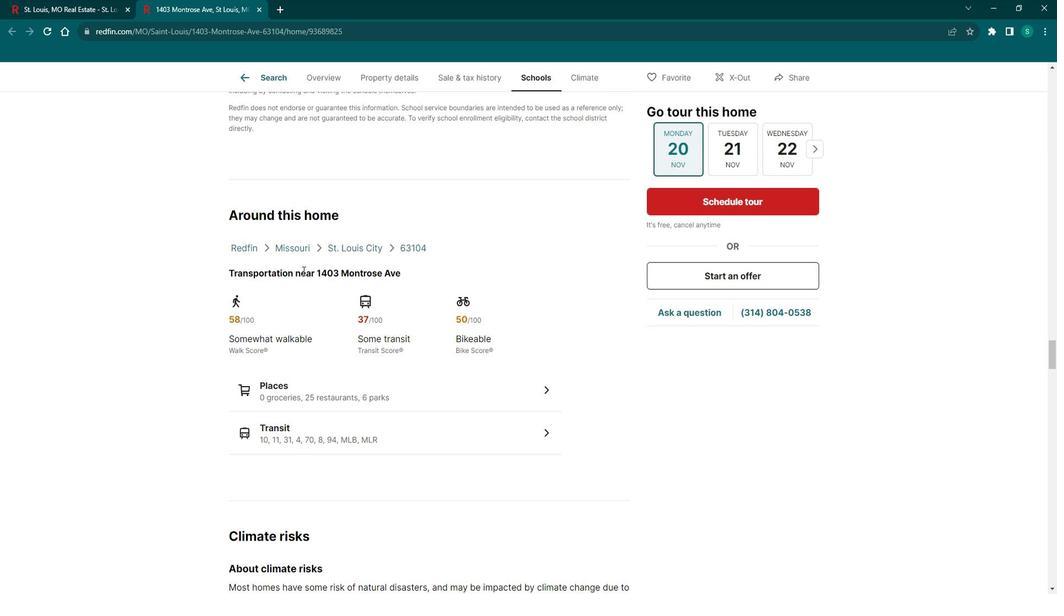 
Action: Mouse scrolled (318, 276) with delta (0, 0)
Screenshot: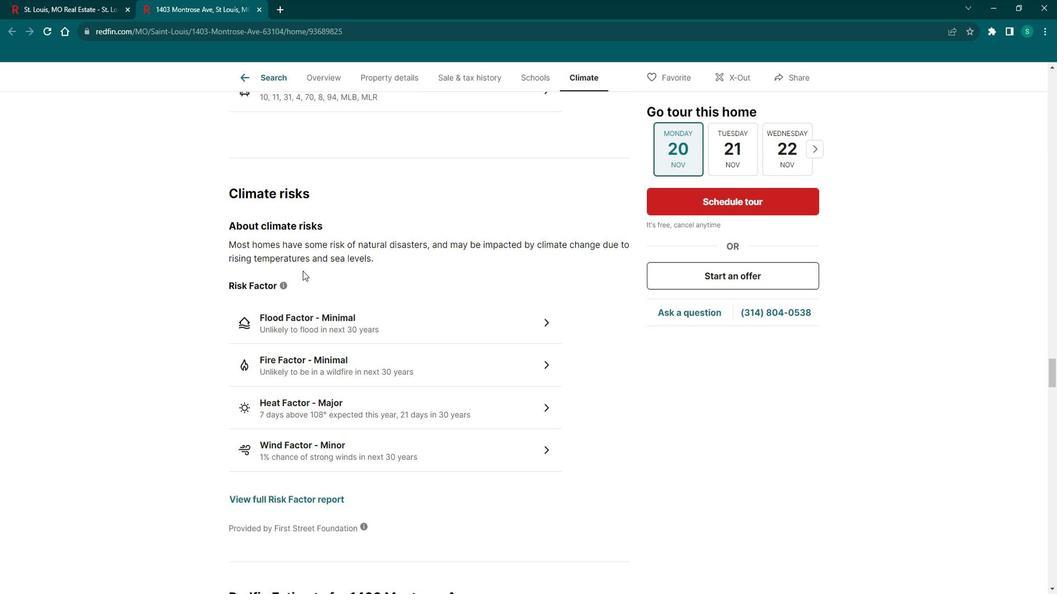 
Action: Mouse scrolled (318, 276) with delta (0, 0)
Screenshot: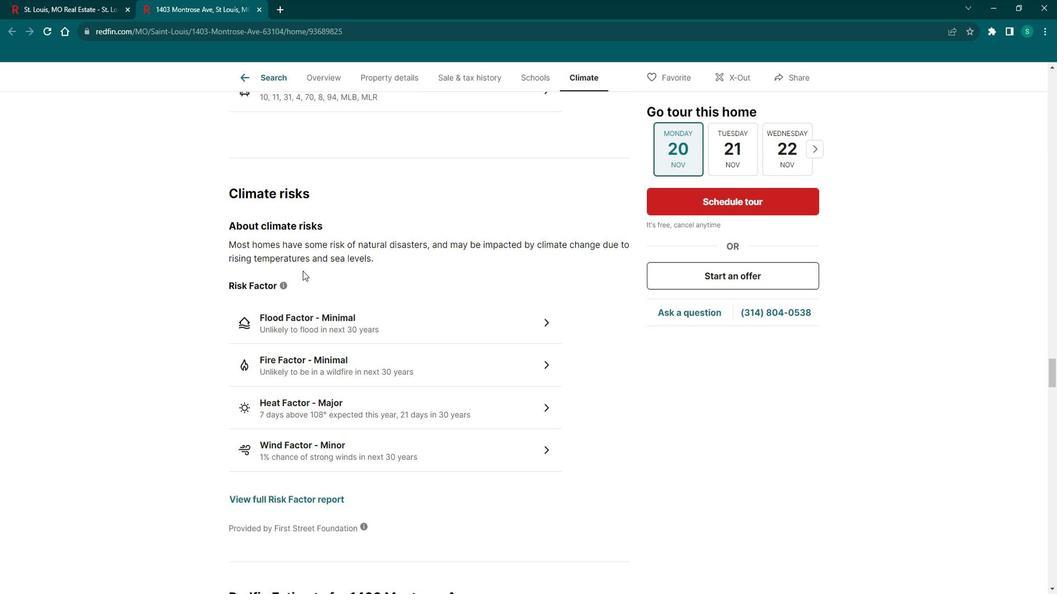 
Action: Mouse scrolled (318, 276) with delta (0, 0)
Screenshot: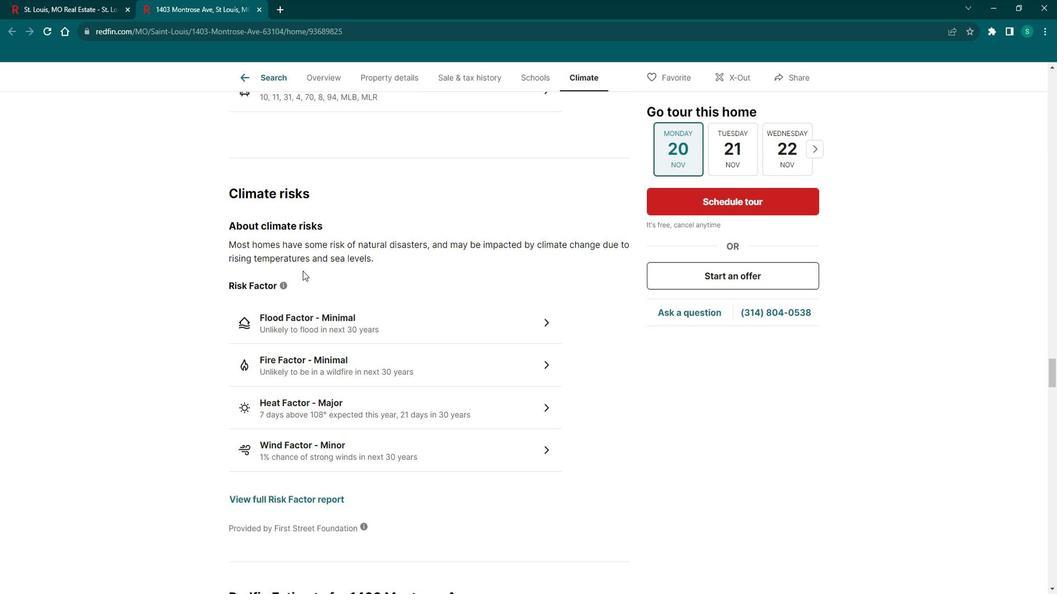 
Action: Mouse scrolled (318, 276) with delta (0, 0)
Screenshot: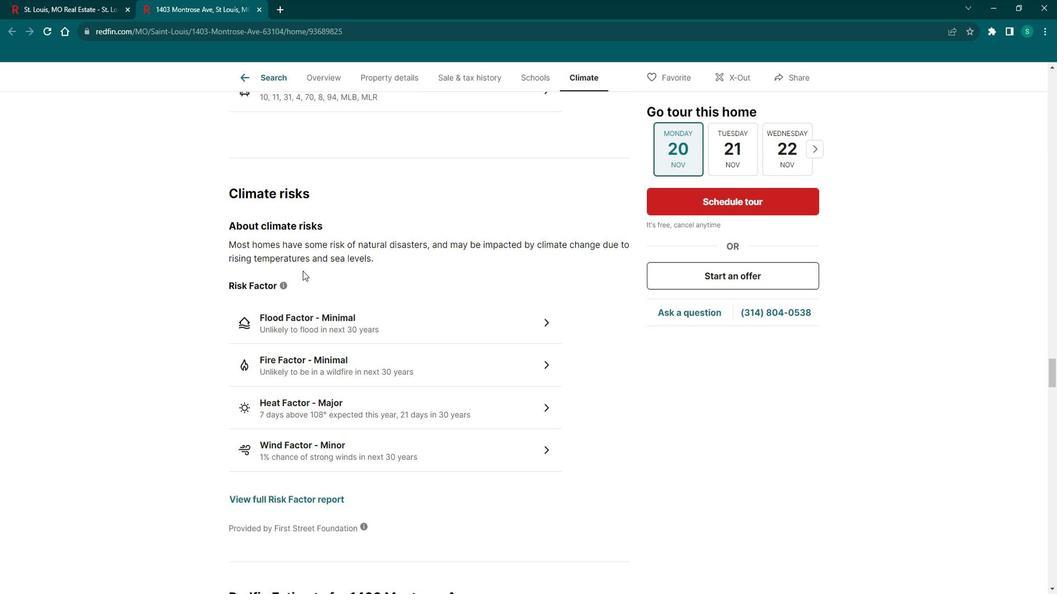 
Action: Mouse scrolled (318, 276) with delta (0, 0)
Screenshot: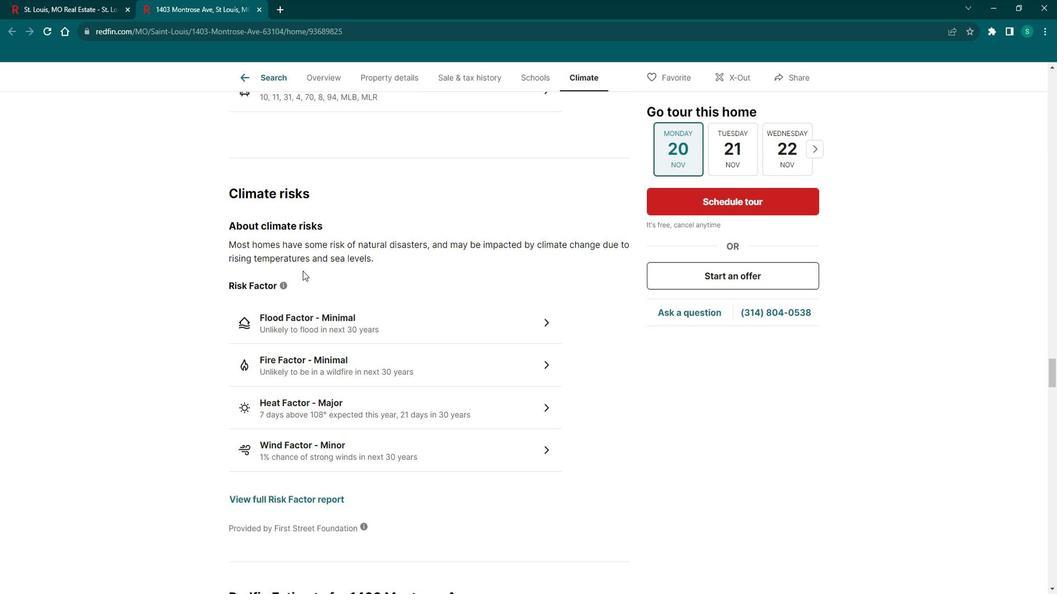 
Action: Mouse scrolled (318, 276) with delta (0, 0)
Screenshot: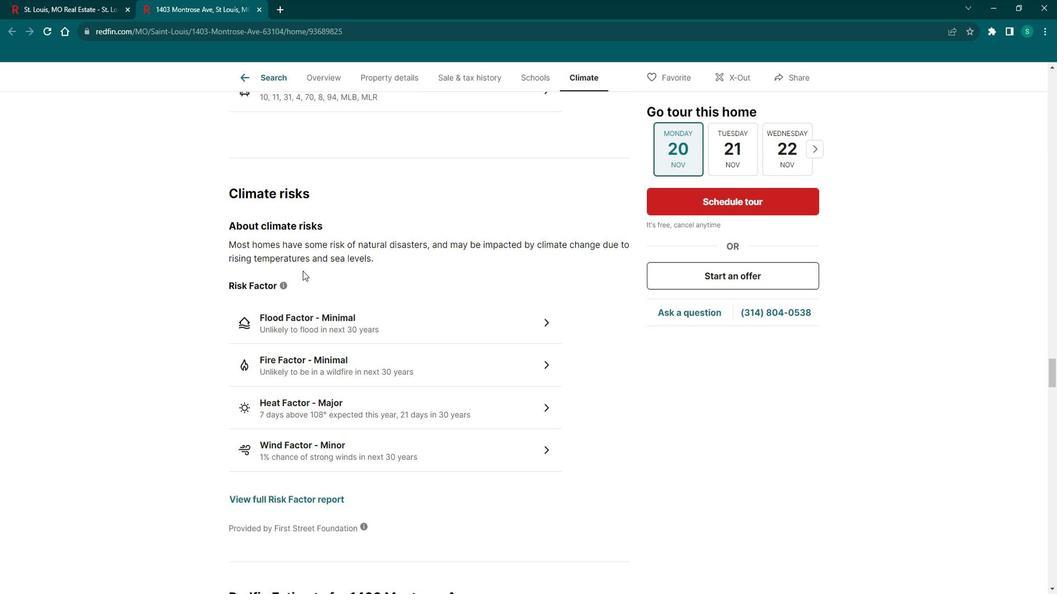 
Action: Mouse moved to (295, 89)
Screenshot: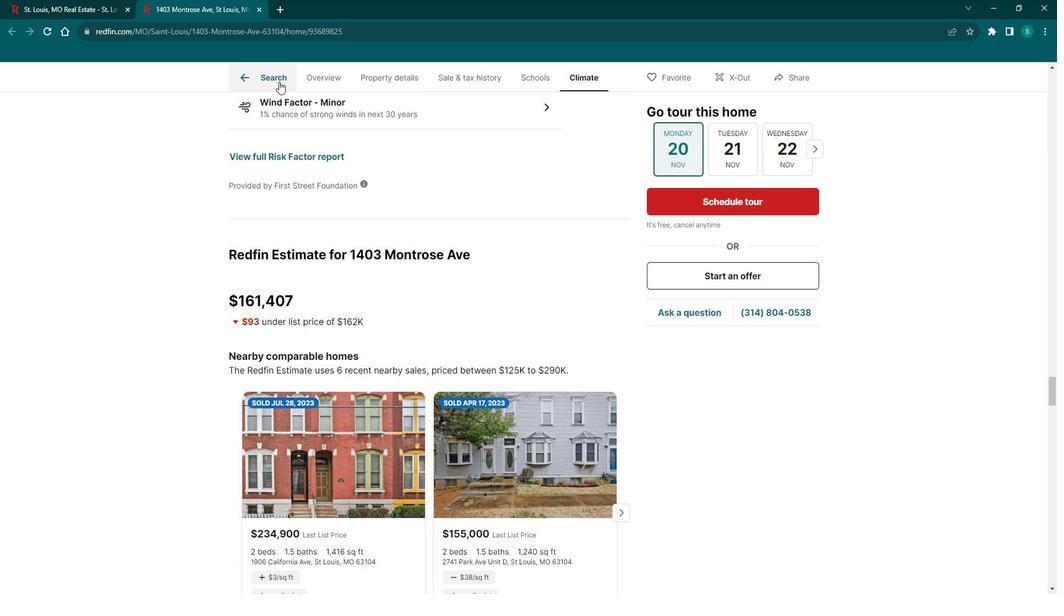 
Action: Mouse pressed left at (295, 89)
Screenshot: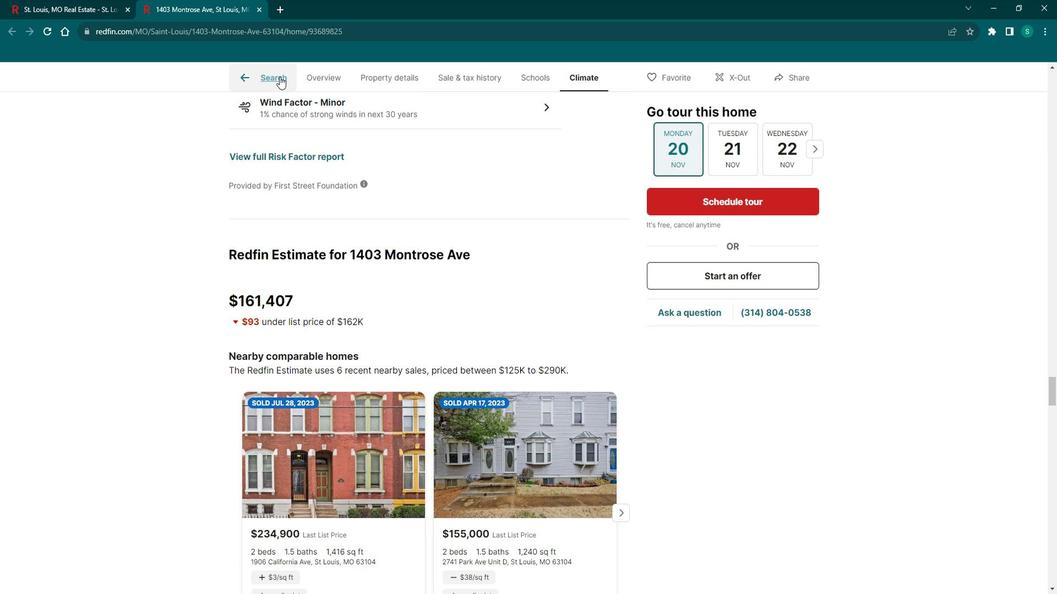 
Action: Mouse moved to (864, 320)
Screenshot: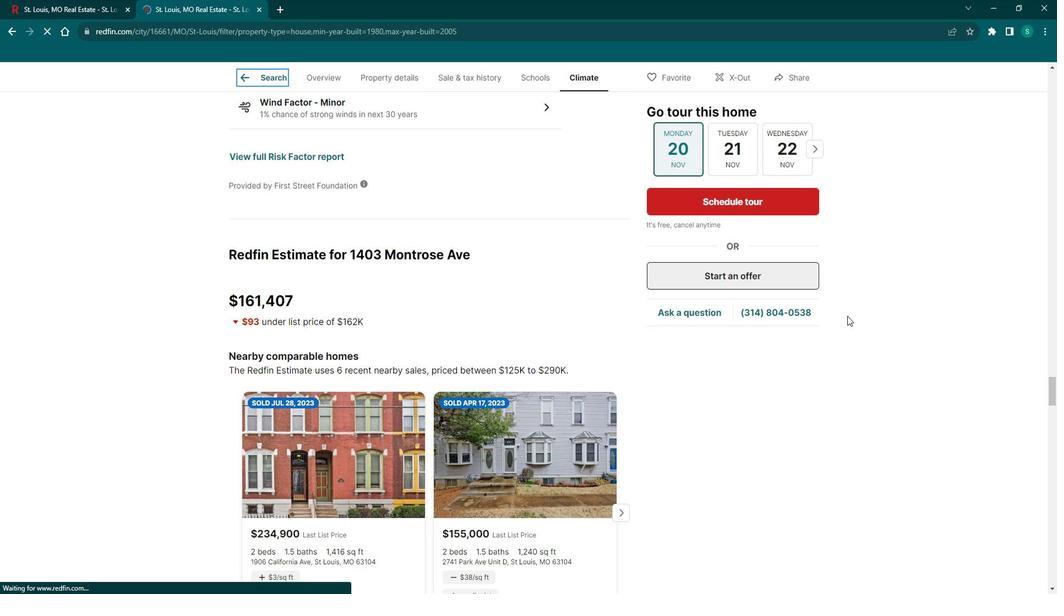 
Action: Mouse scrolled (864, 319) with delta (0, 0)
Screenshot: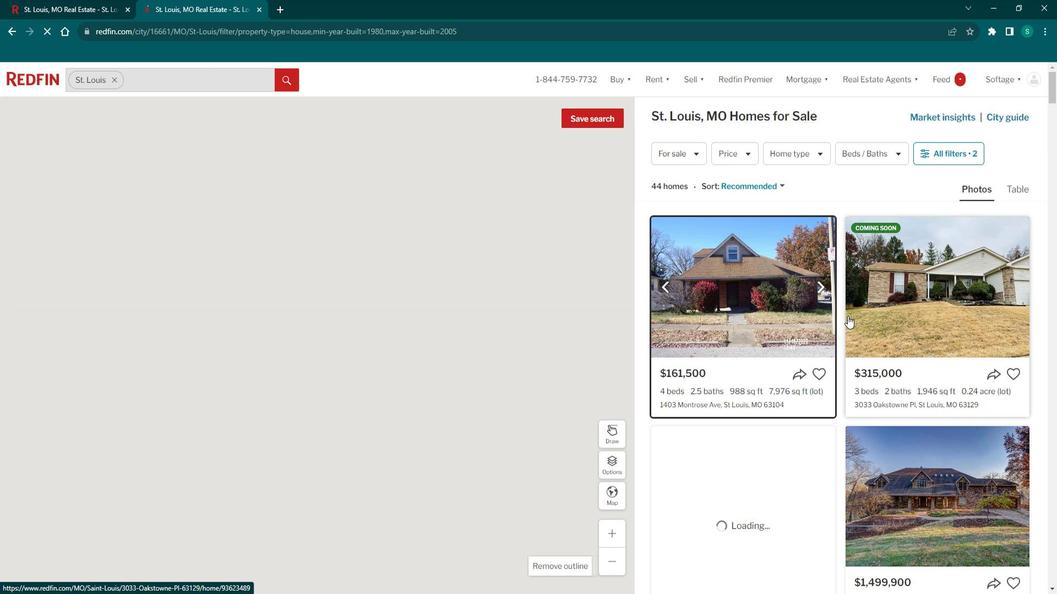 
Action: Mouse moved to (864, 321)
Screenshot: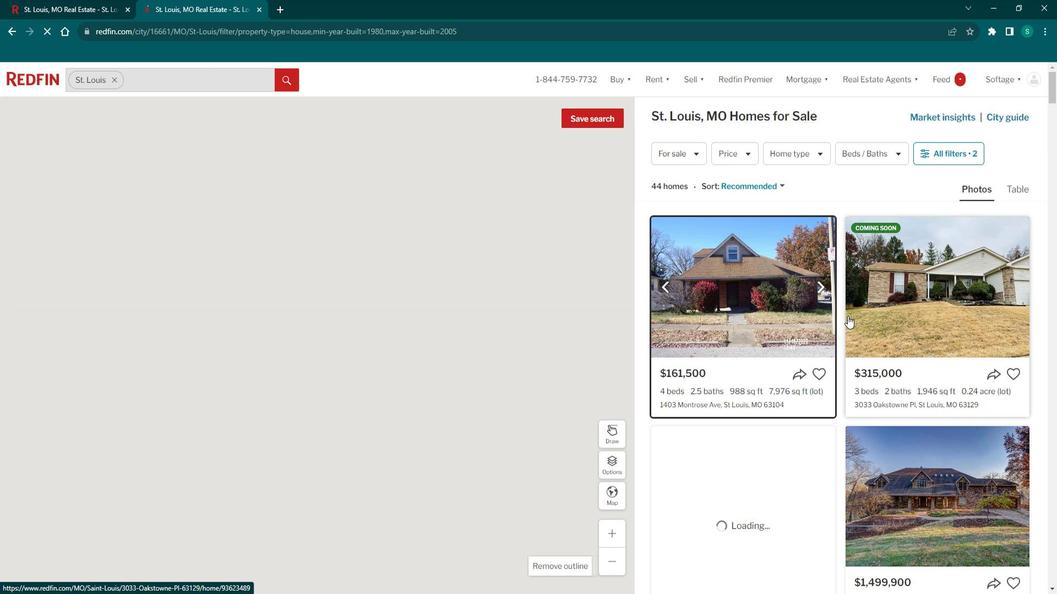 
Action: Mouse scrolled (864, 320) with delta (0, 0)
Screenshot: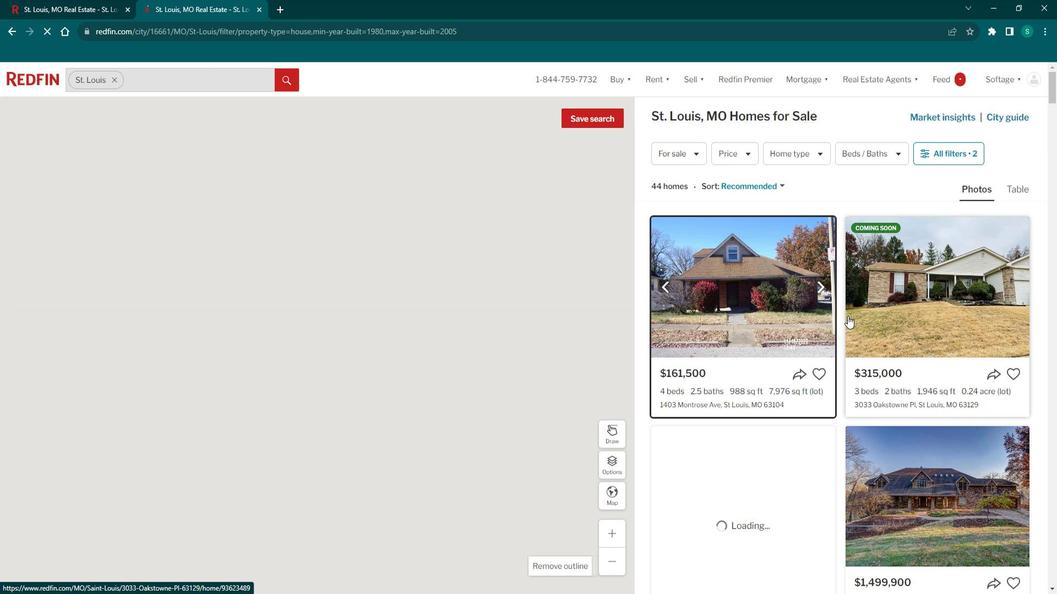 
Action: Mouse scrolled (864, 320) with delta (0, 0)
Screenshot: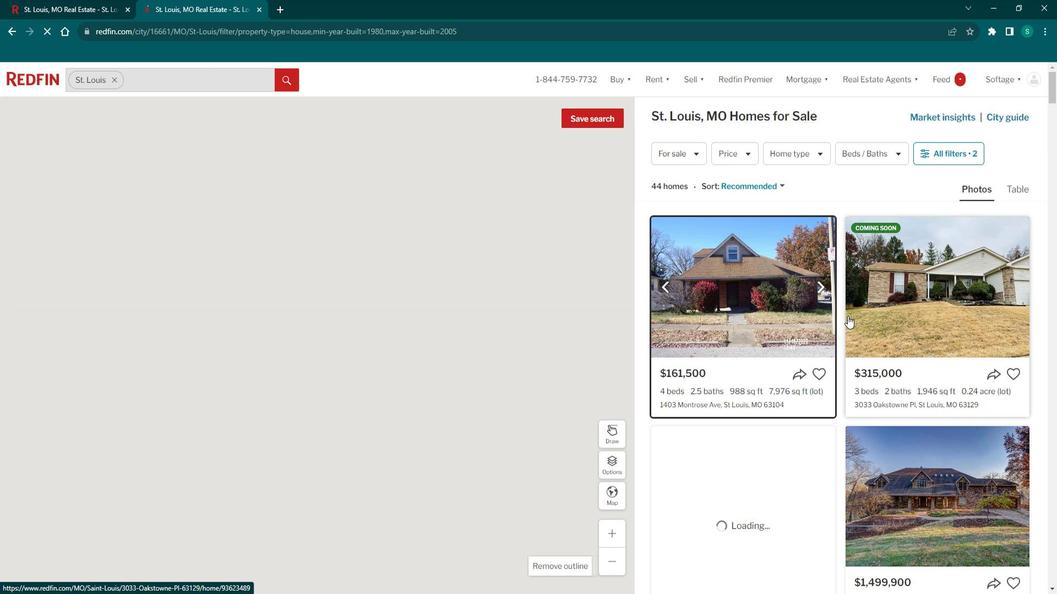 
Action: Mouse scrolled (864, 320) with delta (0, 0)
Screenshot: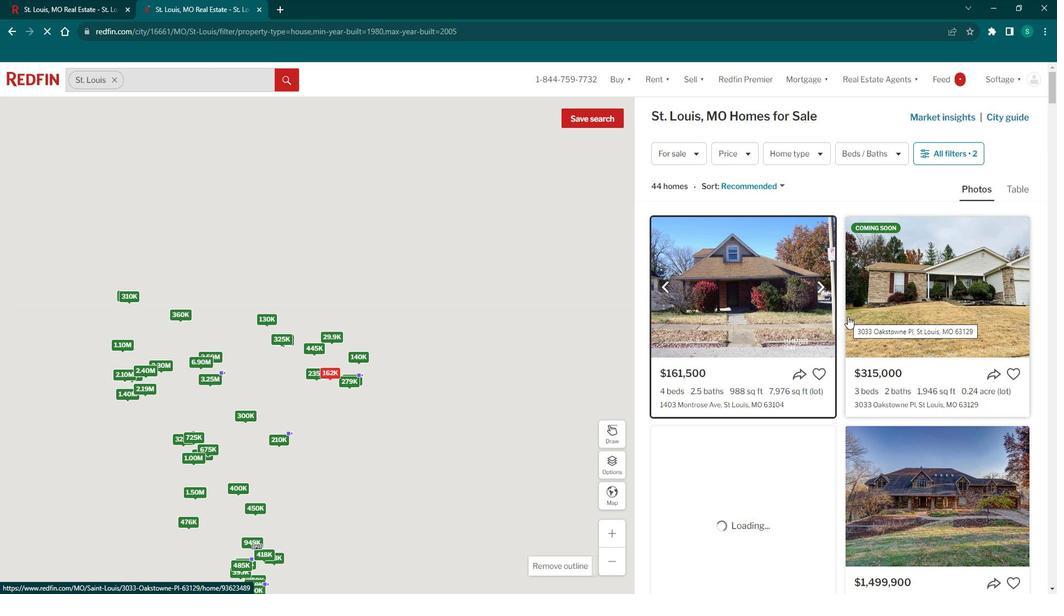 
Action: Mouse scrolled (864, 320) with delta (0, 0)
Screenshot: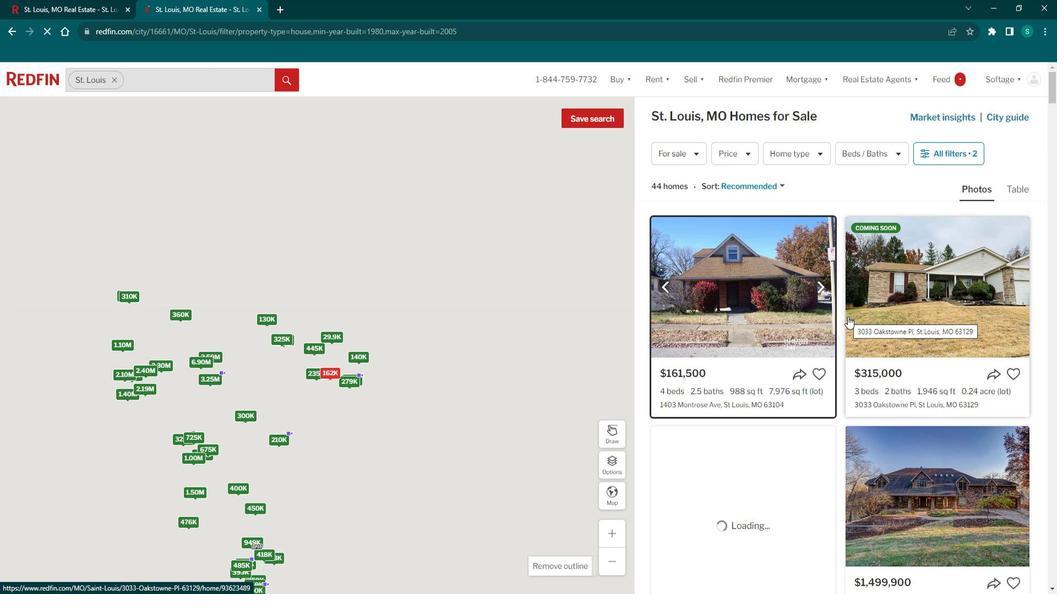 
Action: Mouse scrolled (864, 320) with delta (0, 0)
Screenshot: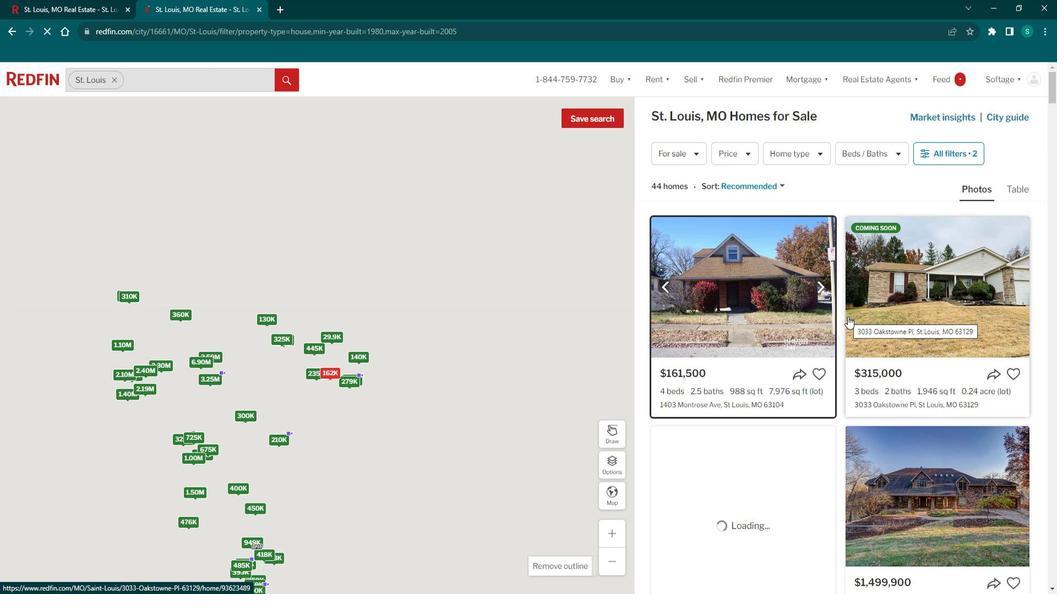 
Action: Mouse scrolled (864, 320) with delta (0, 0)
Screenshot: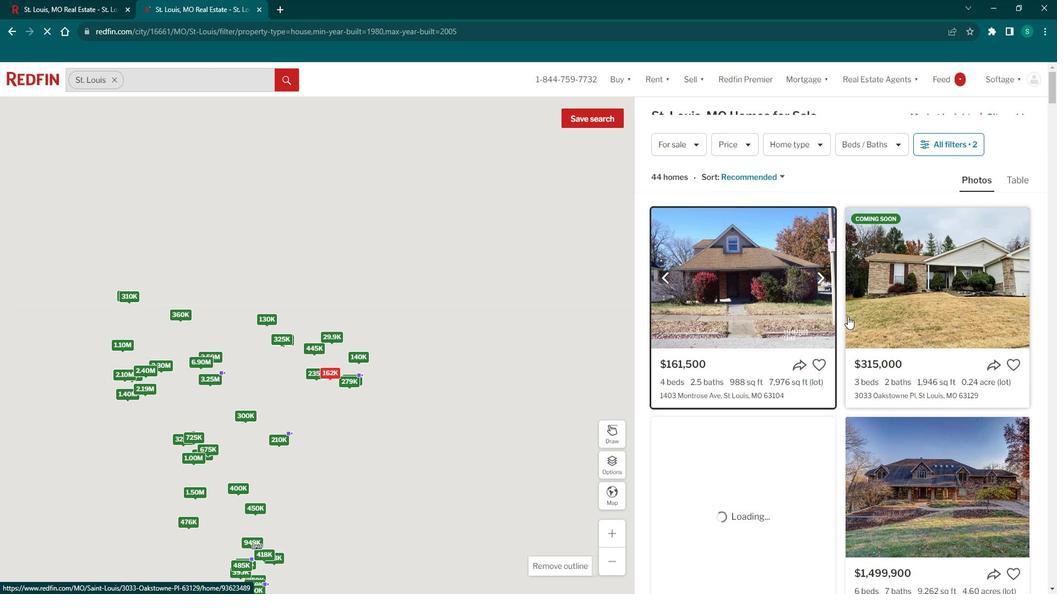 
Action: Mouse moved to (752, 332)
Screenshot: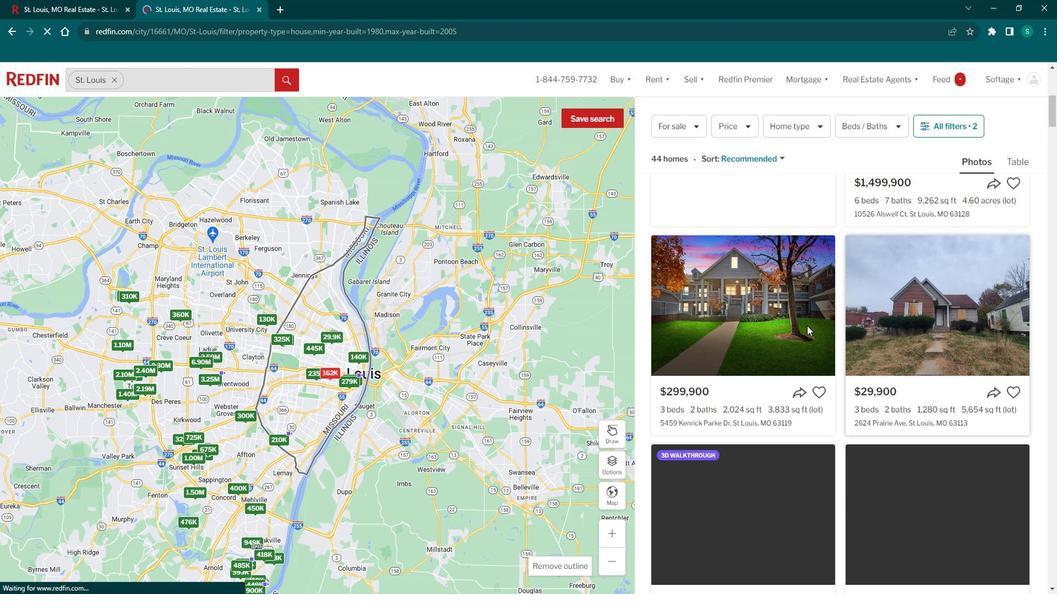 
Action: Mouse pressed left at (752, 332)
Screenshot: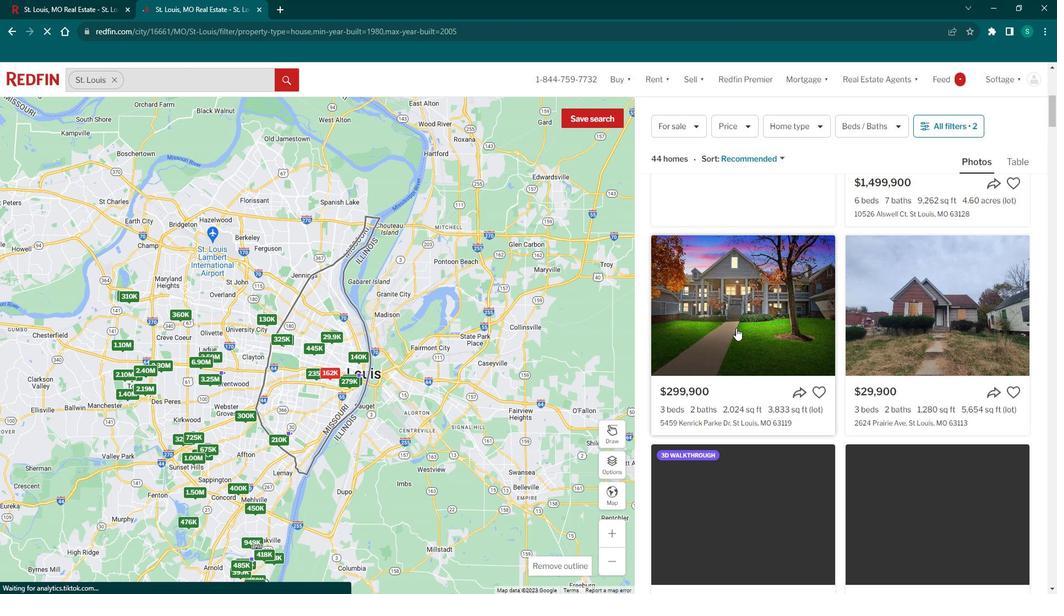 
Action: Mouse moved to (752, 332)
Screenshot: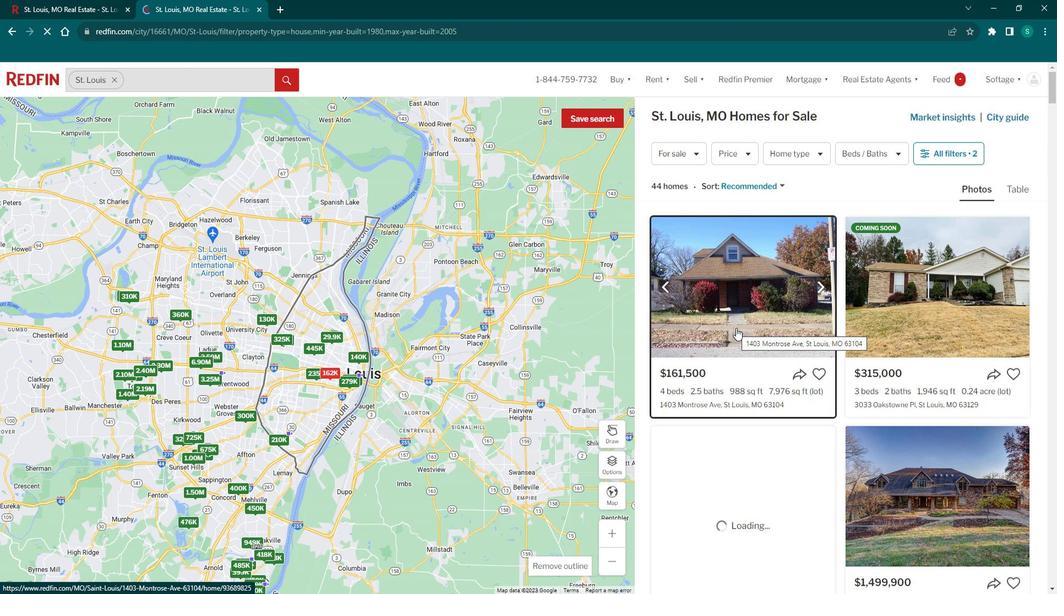 
Action: Mouse scrolled (752, 331) with delta (0, 0)
Screenshot: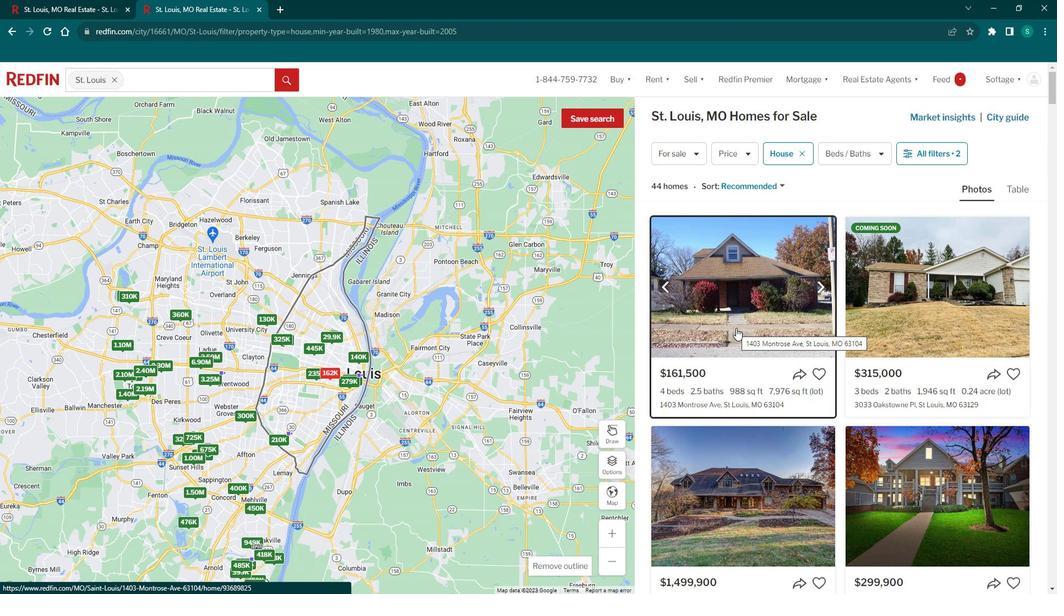 
Action: Mouse scrolled (752, 331) with delta (0, 0)
Screenshot: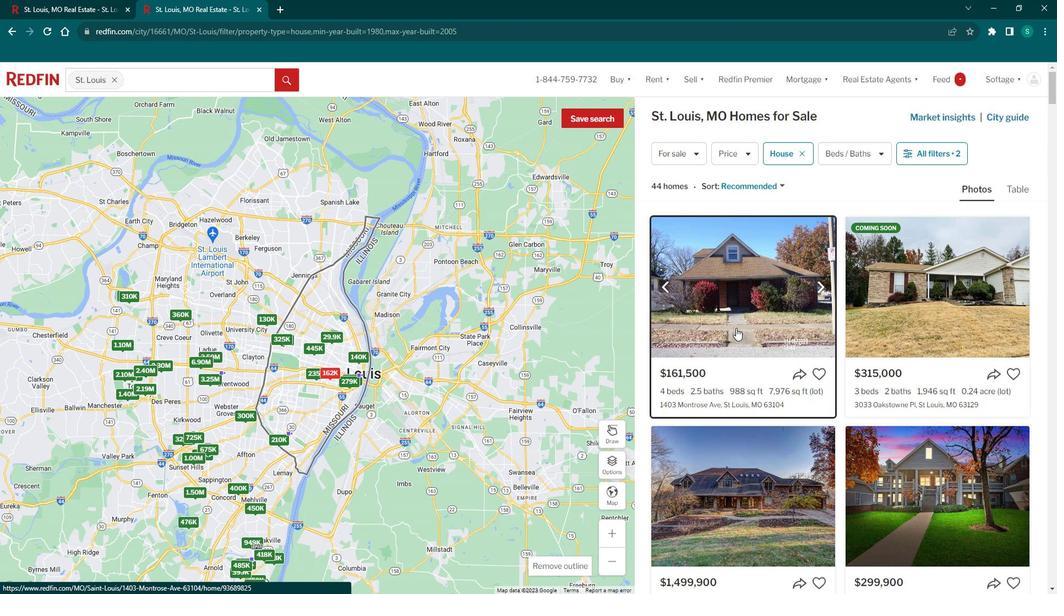
Action: Mouse moved to (745, 331)
Screenshot: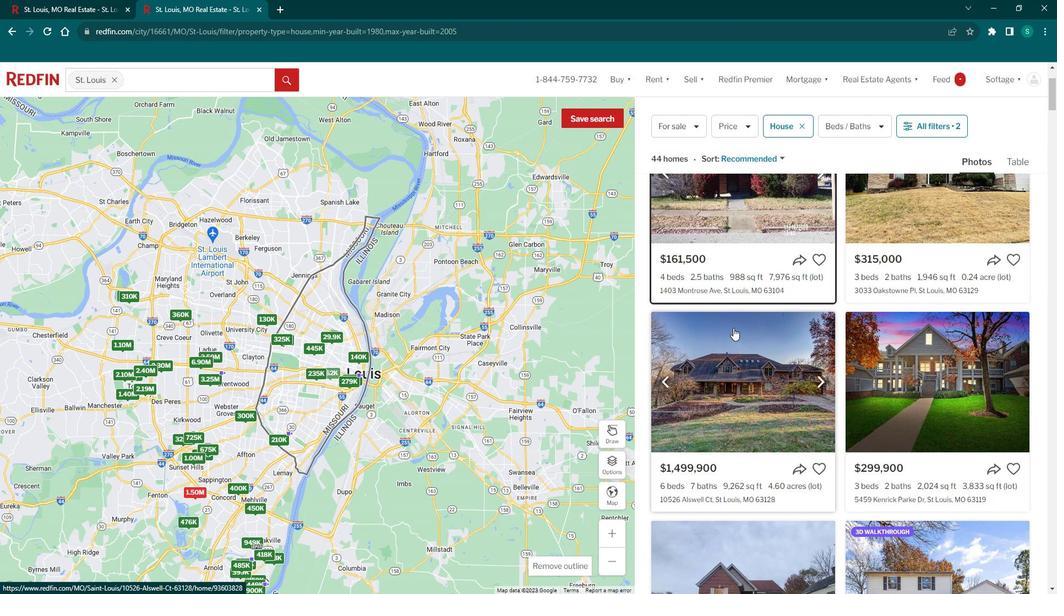 
Action: Mouse scrolled (745, 332) with delta (0, 0)
Screenshot: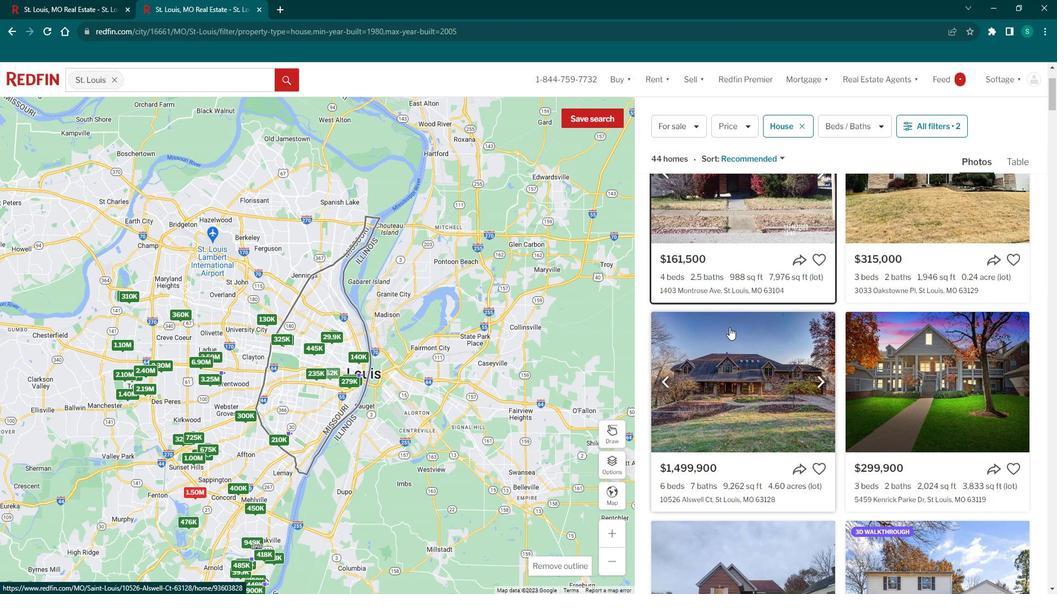 
Action: Mouse scrolled (745, 332) with delta (0, 0)
Screenshot: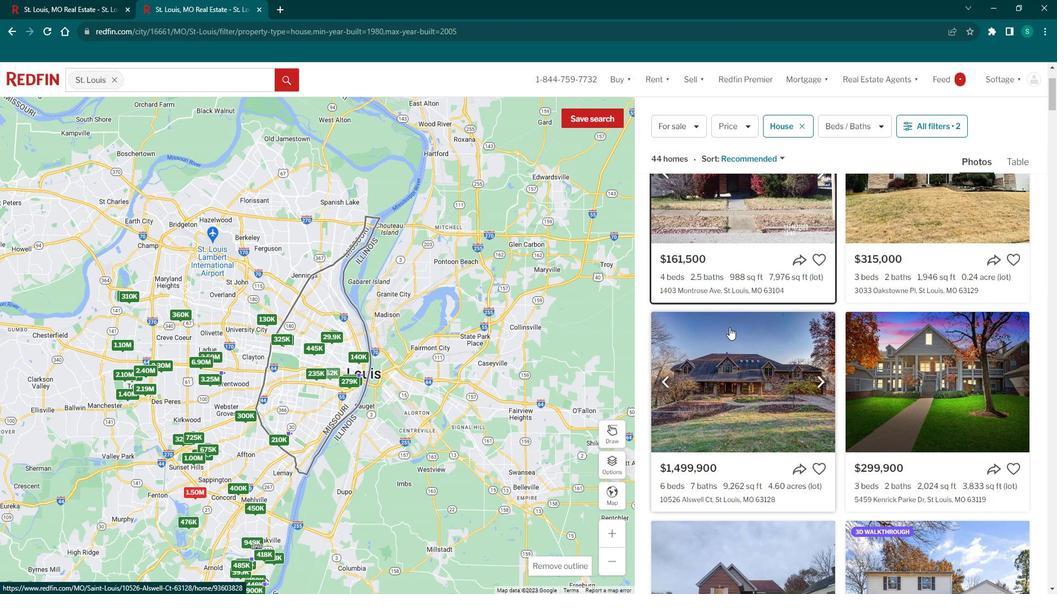 
Action: Mouse scrolled (745, 332) with delta (0, 0)
Screenshot: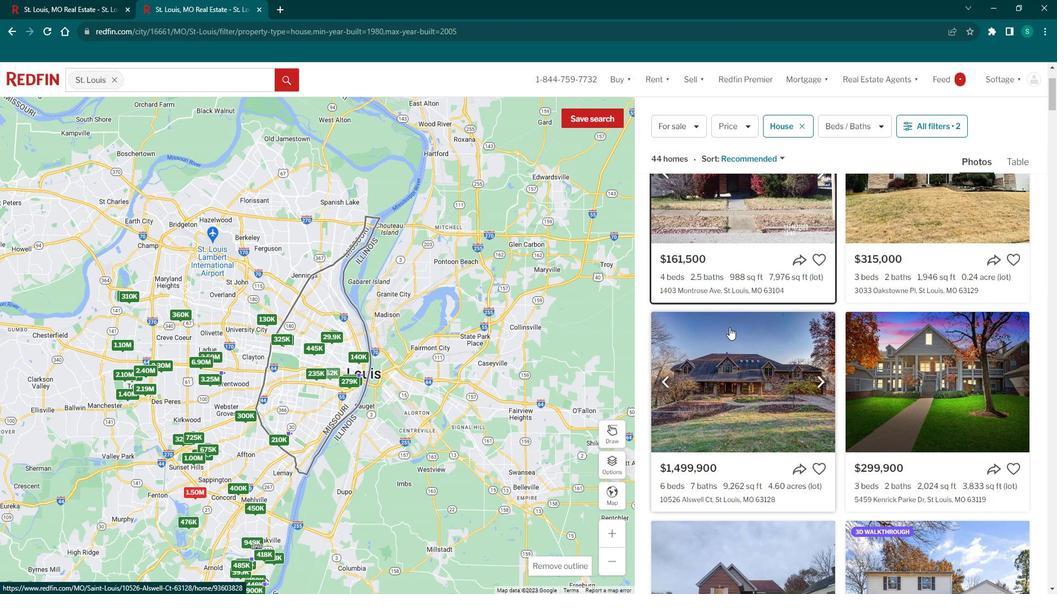 
Action: Mouse scrolled (745, 332) with delta (0, 0)
Screenshot: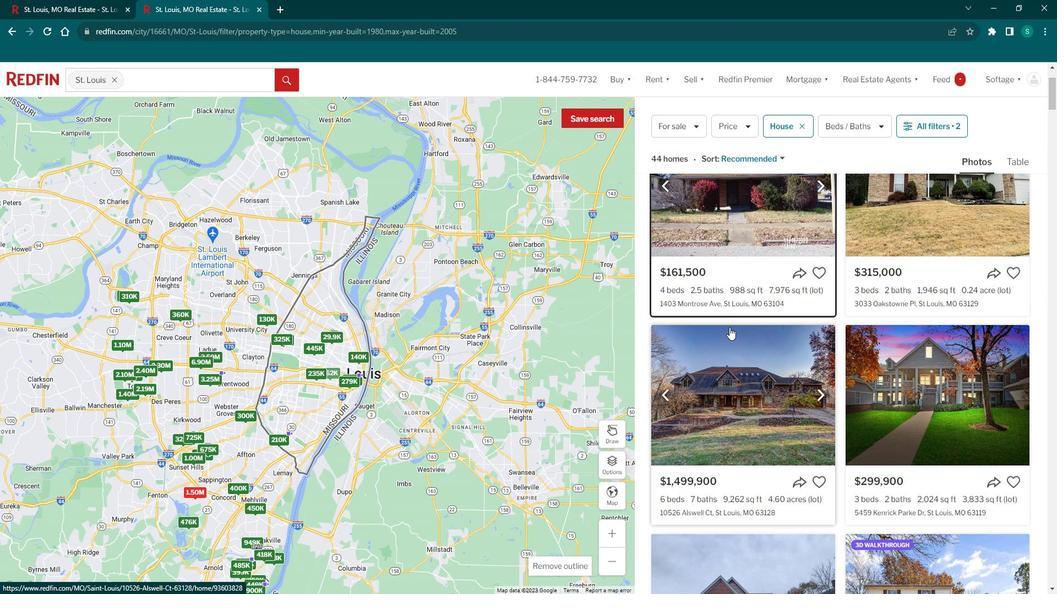 
Action: Mouse scrolled (745, 332) with delta (0, 0)
Screenshot: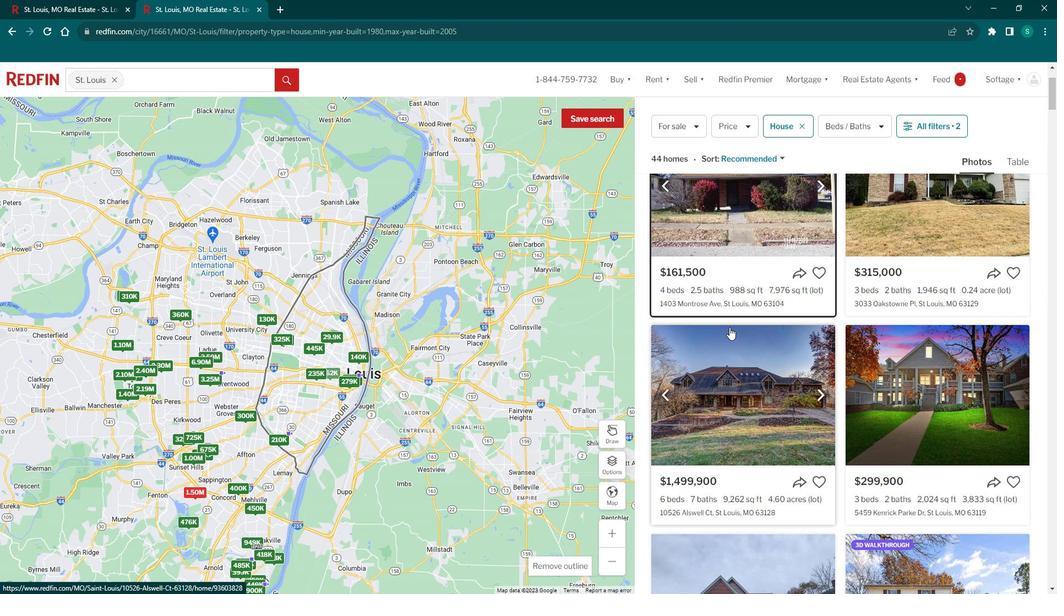 
Action: Mouse scrolled (745, 332) with delta (0, 0)
Screenshot: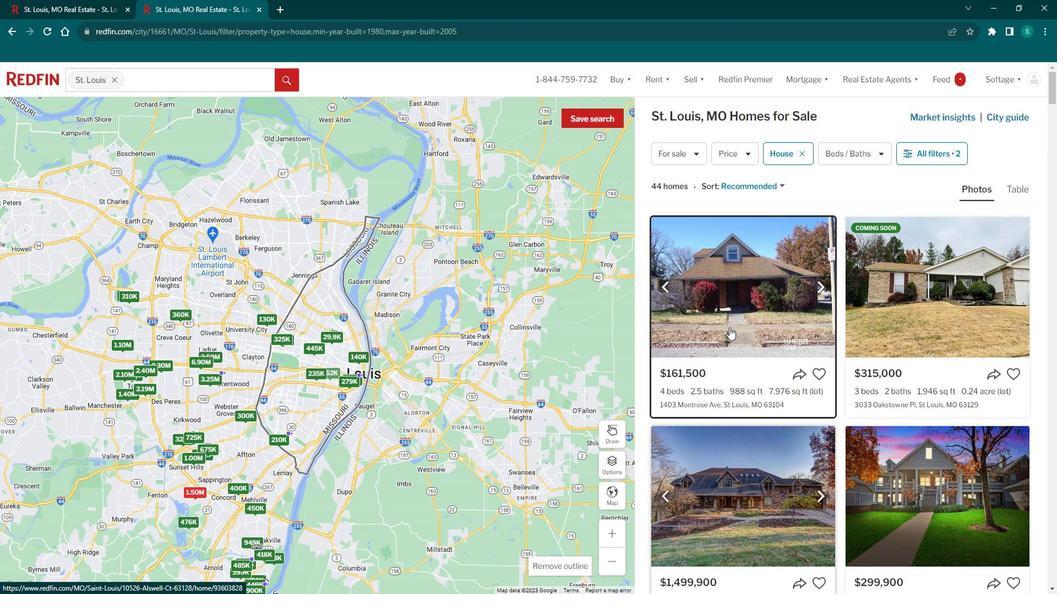 
Action: Mouse scrolled (745, 332) with delta (0, 0)
Screenshot: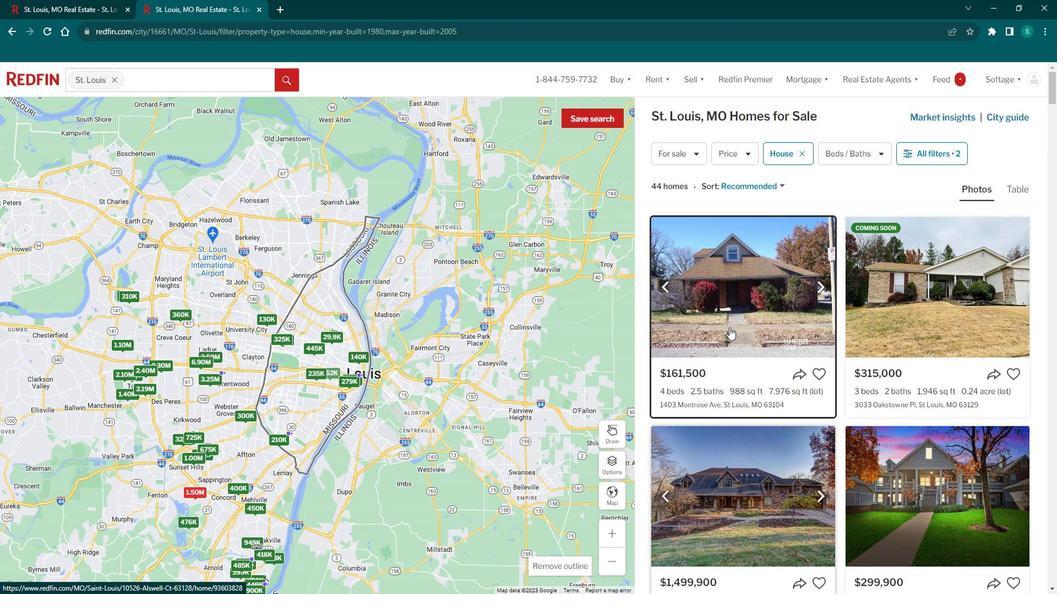 
Action: Mouse scrolled (745, 332) with delta (0, 0)
Screenshot: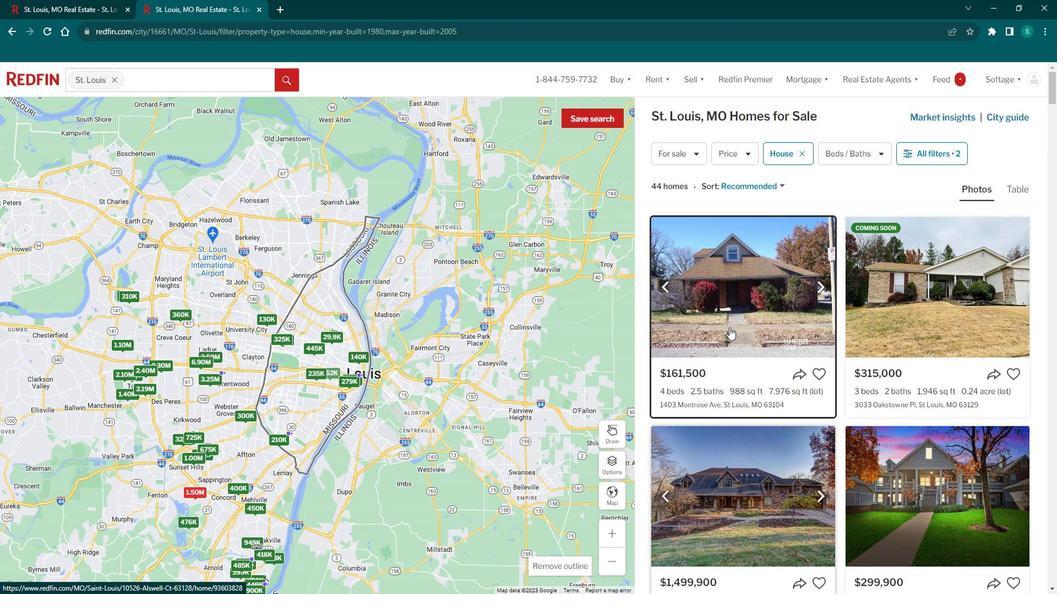 
Action: Mouse scrolled (745, 332) with delta (0, 0)
Screenshot: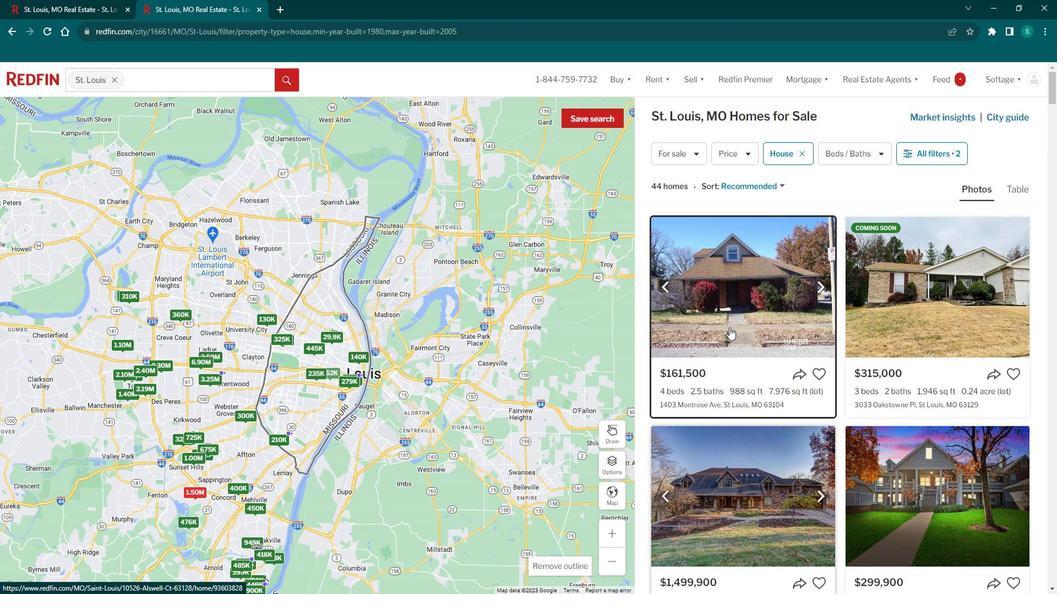 
Action: Mouse scrolled (745, 332) with delta (0, 0)
Screenshot: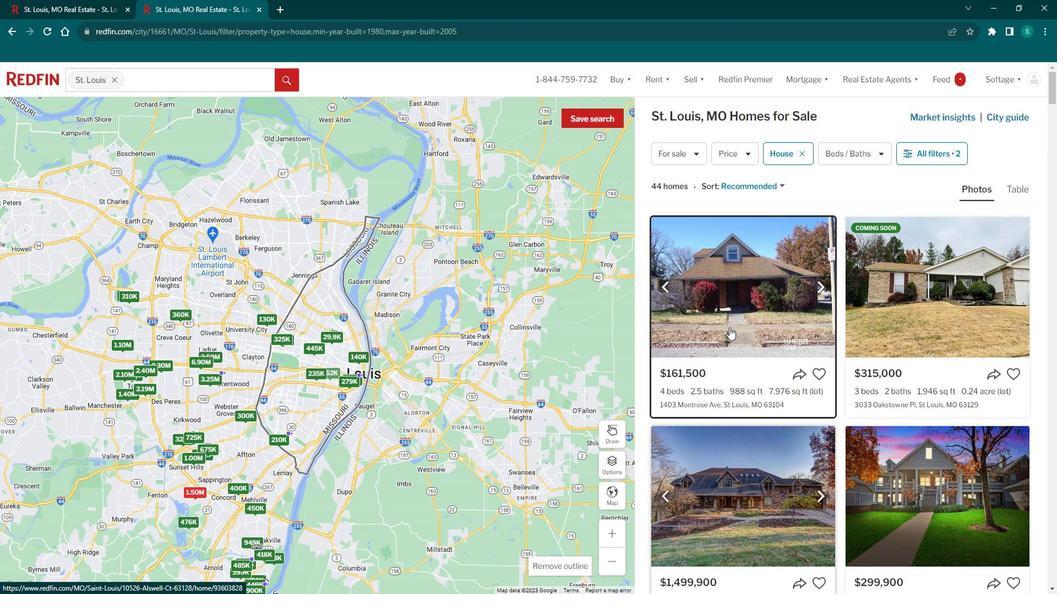 
Action: Mouse moved to (745, 331)
Screenshot: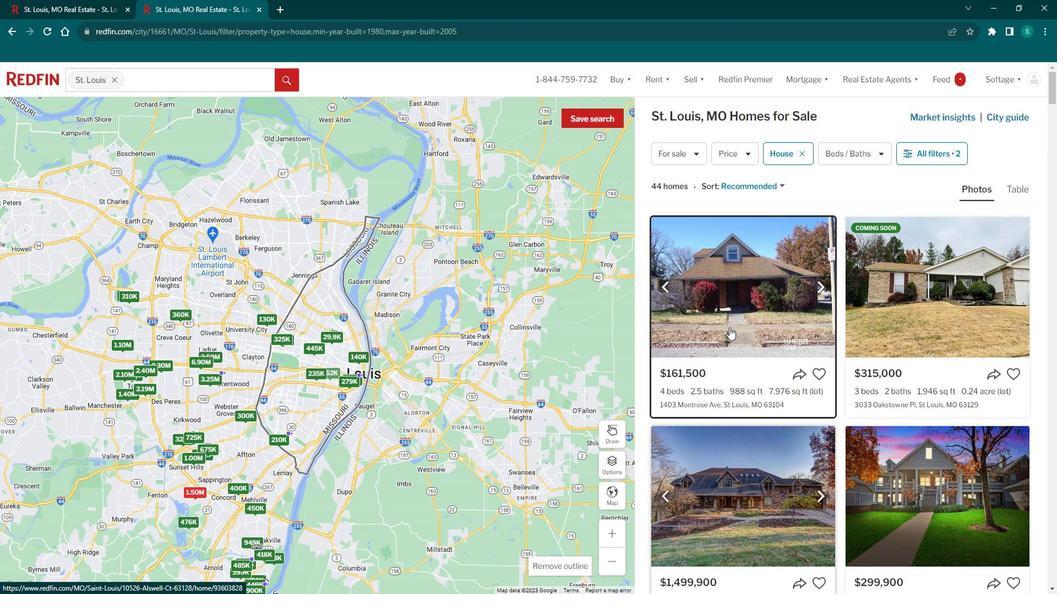 
Action: Mouse scrolled (745, 330) with delta (0, 0)
Screenshot: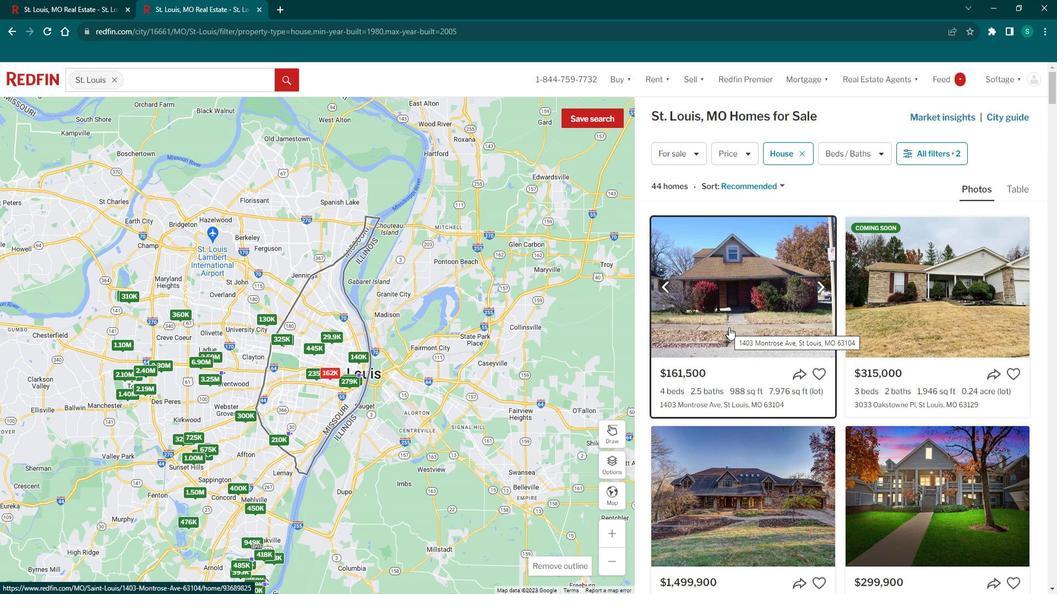 
Action: Mouse scrolled (745, 330) with delta (0, 0)
Screenshot: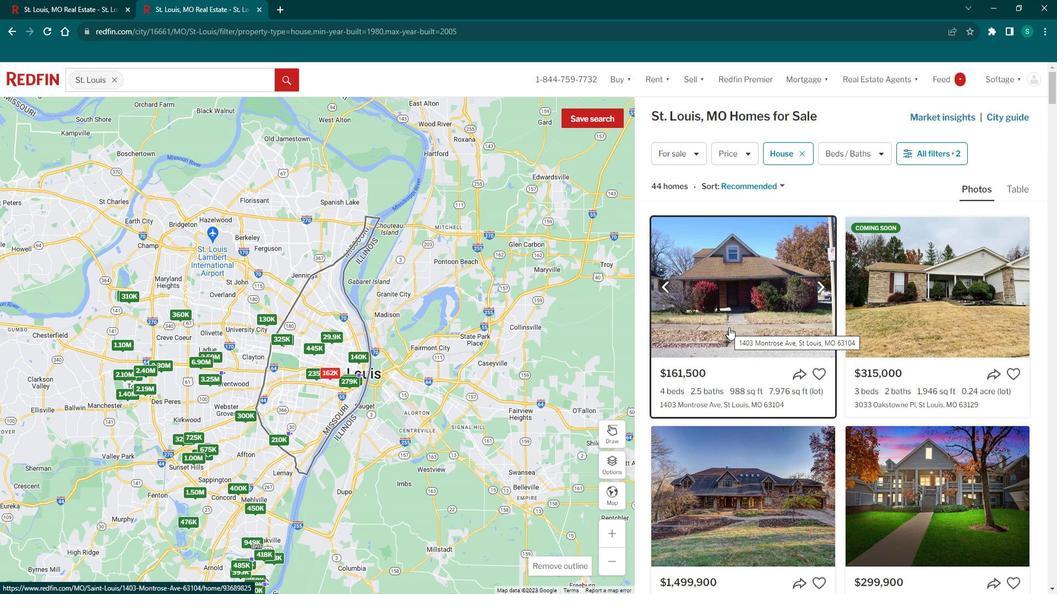 
Action: Mouse moved to (743, 331)
Screenshot: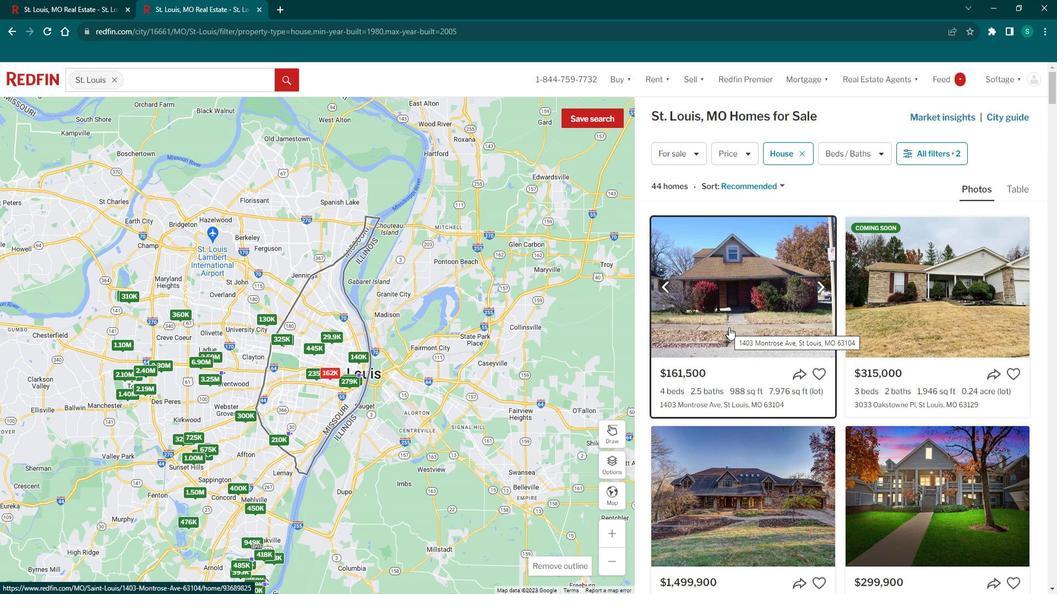 
Action: Mouse scrolled (743, 330) with delta (0, 0)
Screenshot: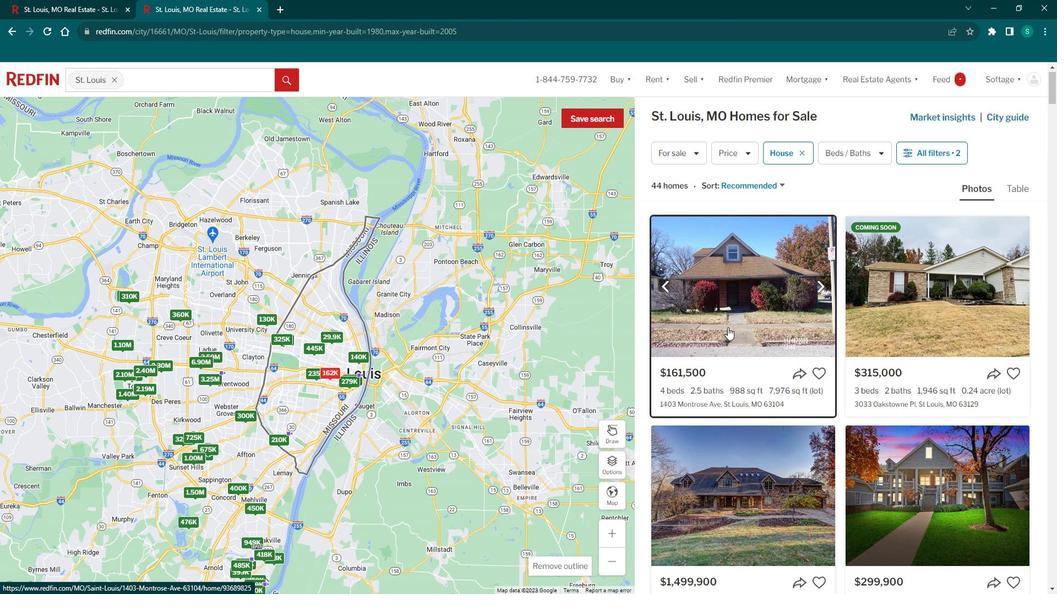 
Action: Mouse scrolled (743, 330) with delta (0, 0)
Screenshot: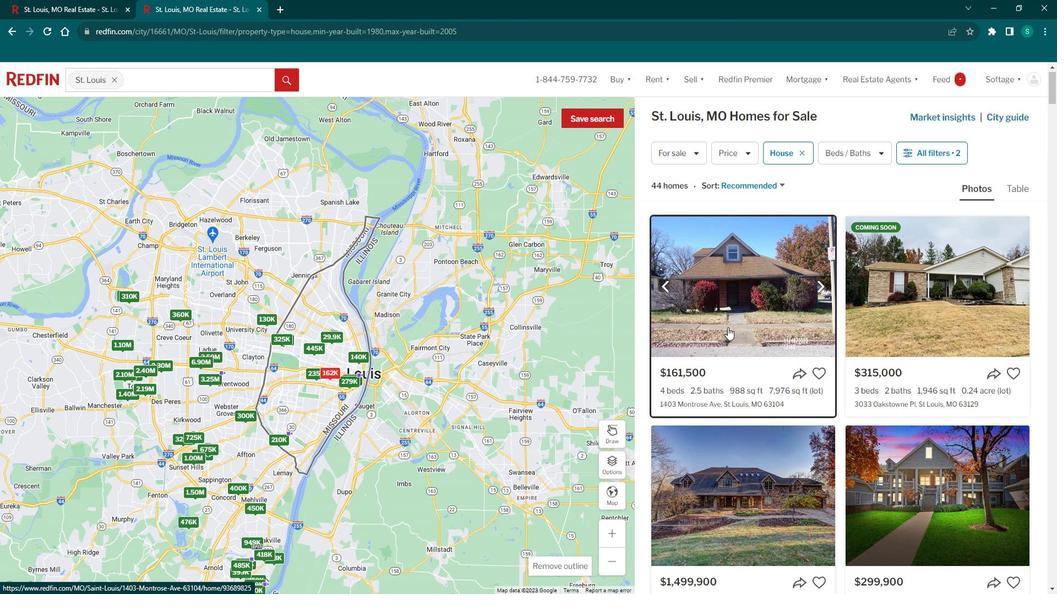 
Action: Mouse scrolled (743, 330) with delta (0, 0)
Screenshot: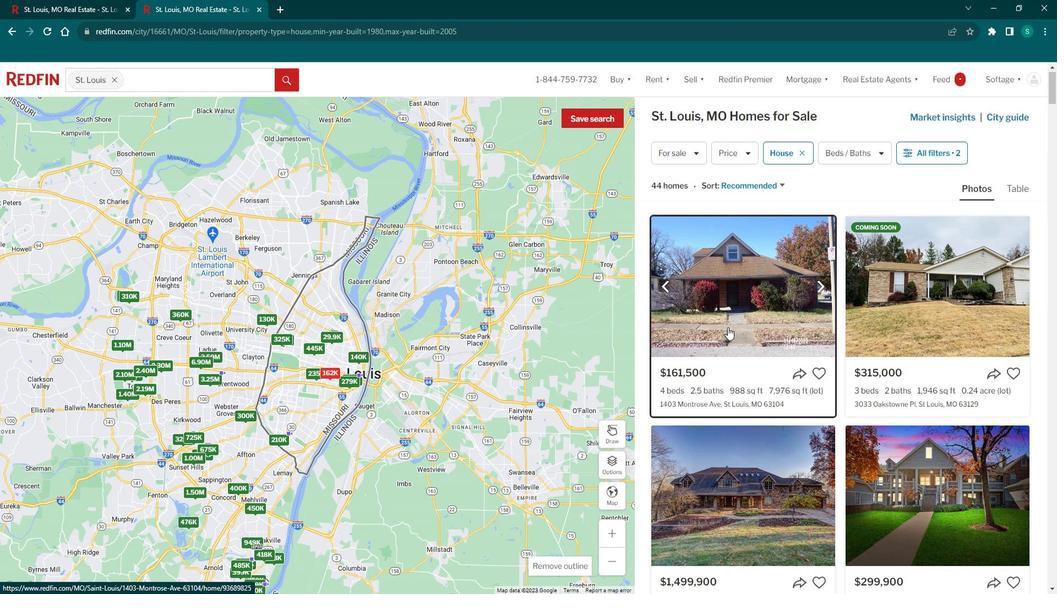 
Action: Mouse scrolled (743, 330) with delta (0, 0)
Screenshot: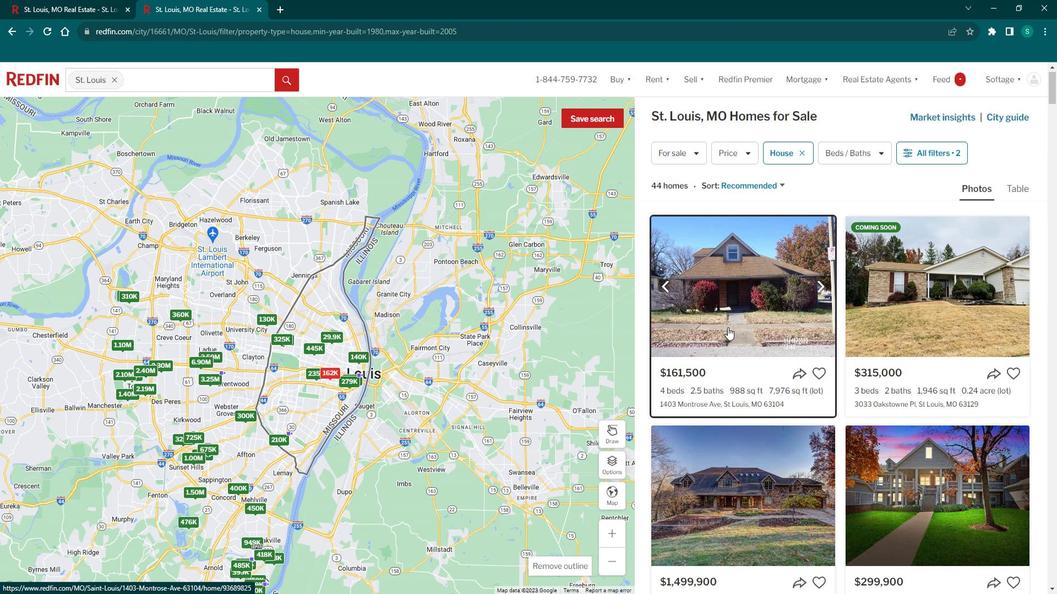 
Action: Mouse scrolled (743, 330) with delta (0, 0)
Screenshot: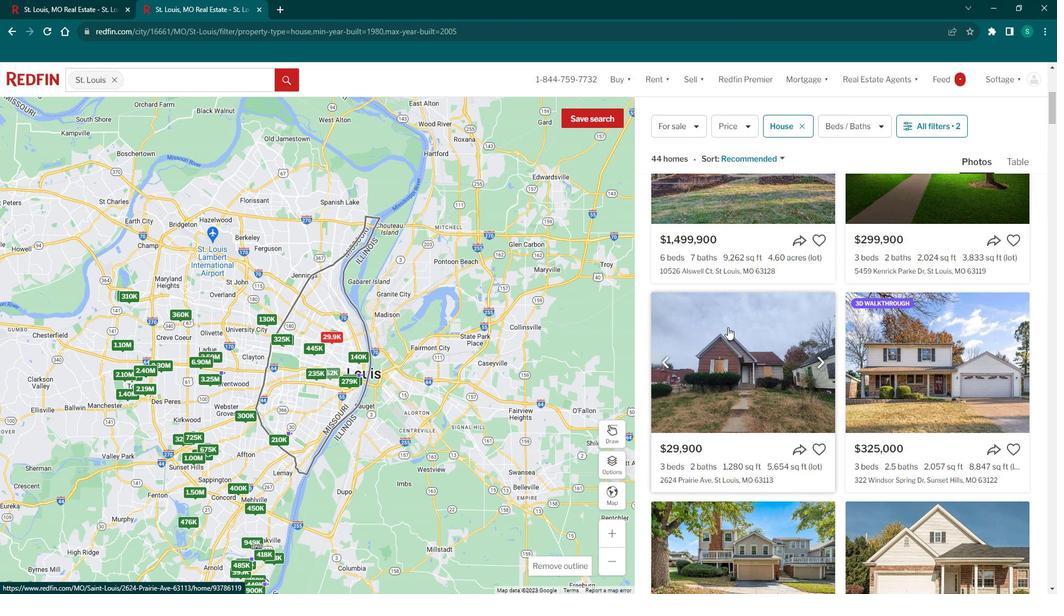 
Action: Mouse scrolled (743, 330) with delta (0, 0)
Screenshot: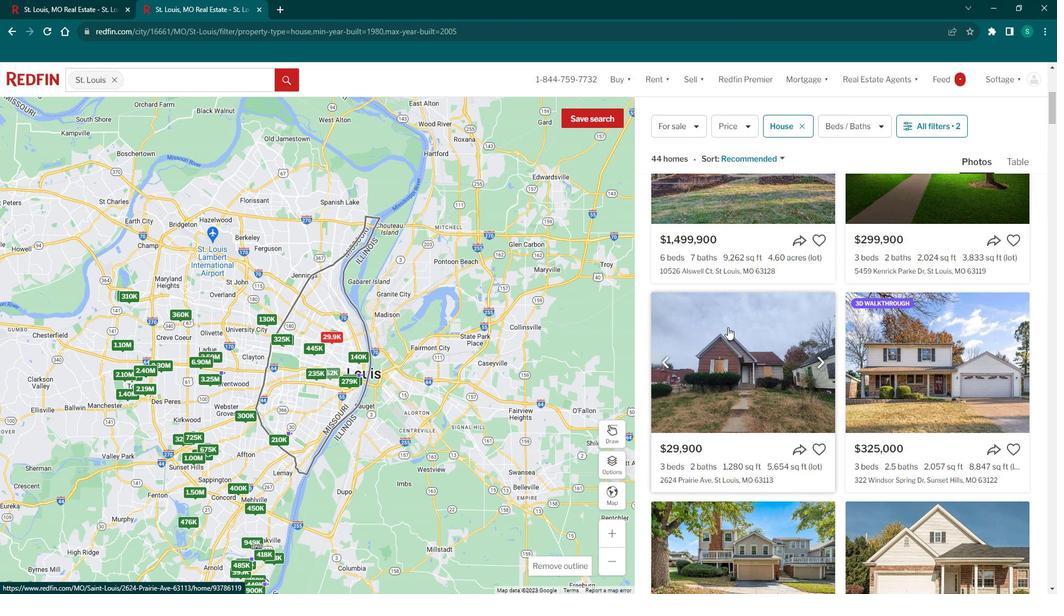 
Action: Mouse moved to (741, 317)
Screenshot: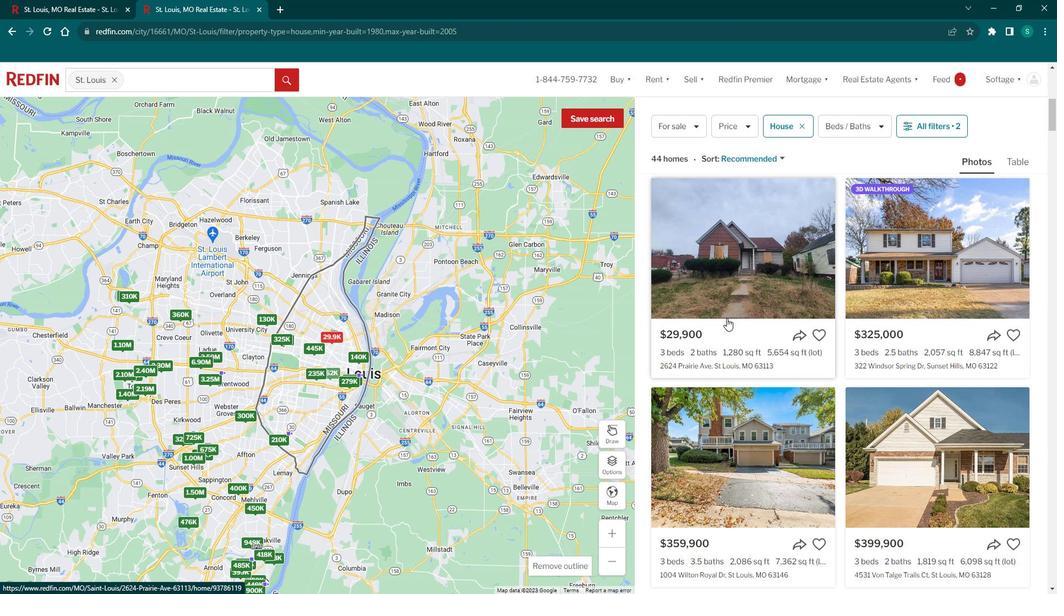 
Action: Mouse pressed left at (741, 317)
Screenshot: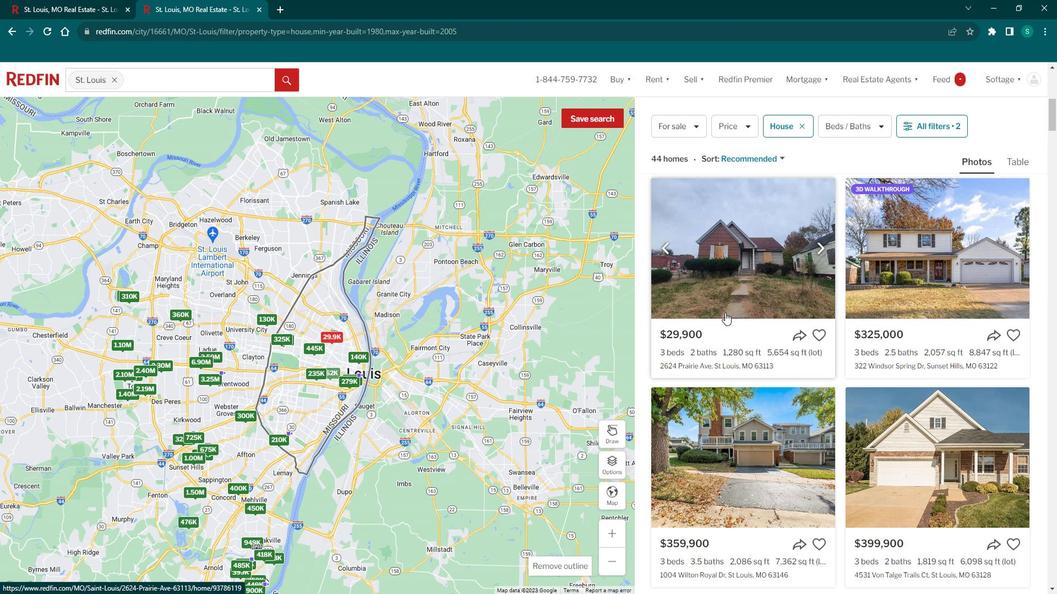 
Action: Mouse moved to (442, 317)
Screenshot: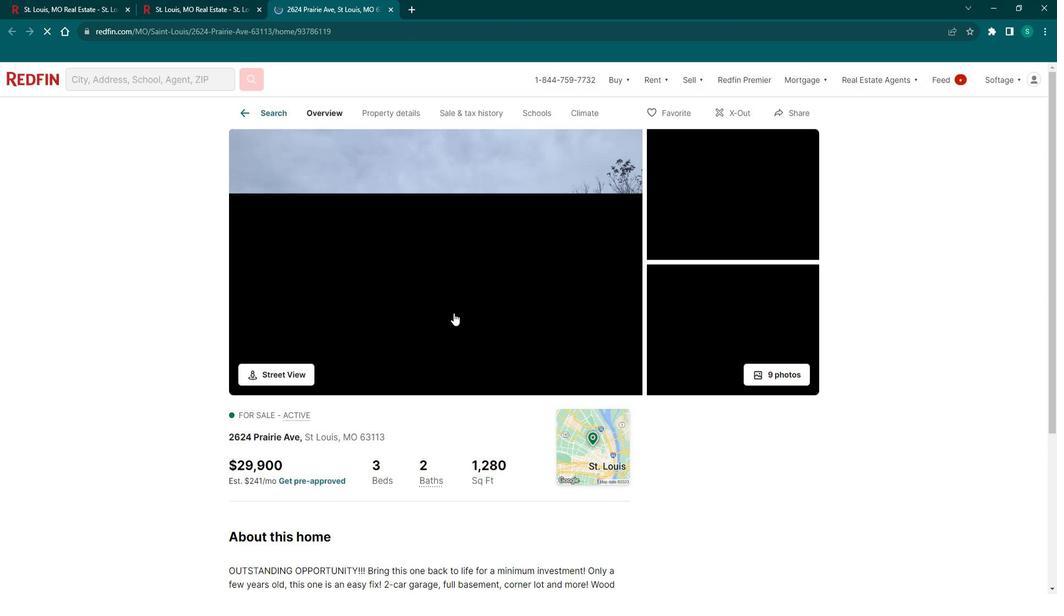 
Action: Mouse scrolled (442, 317) with delta (0, 0)
Screenshot: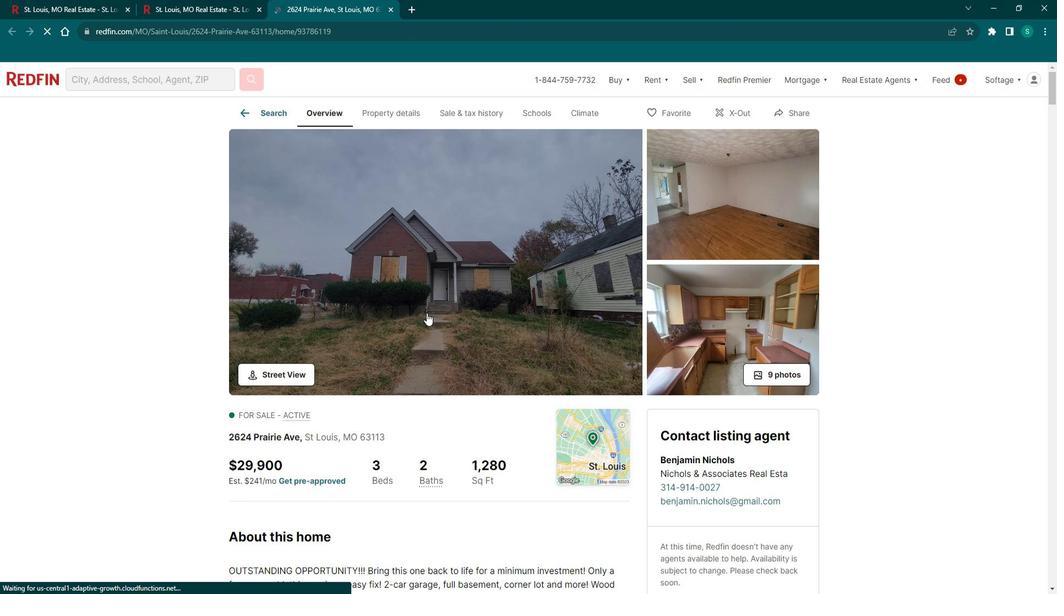 
Action: Mouse scrolled (442, 317) with delta (0, 0)
Screenshot: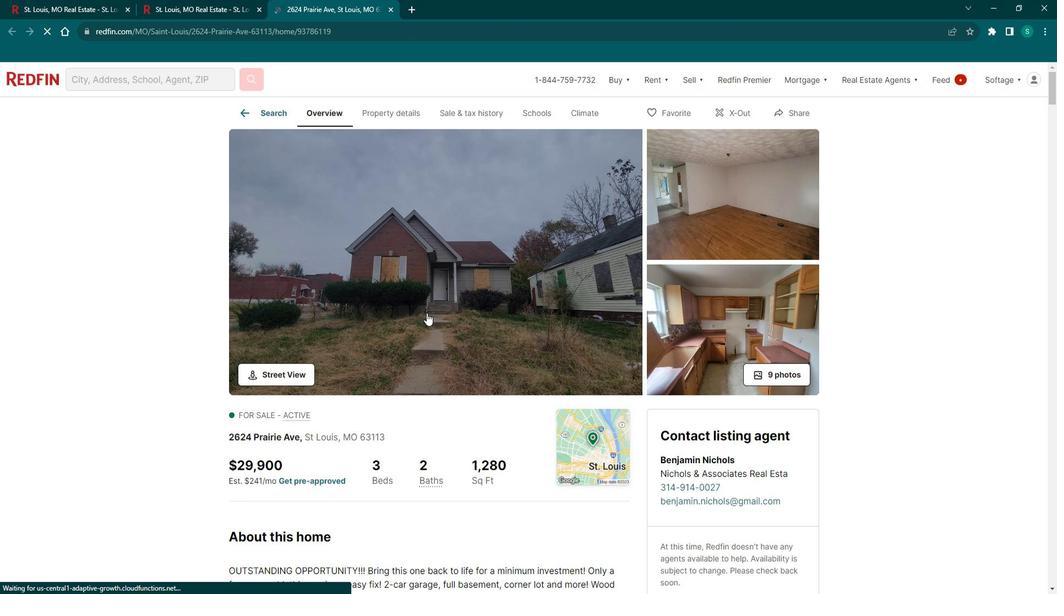 
Action: Mouse scrolled (442, 317) with delta (0, 0)
Screenshot: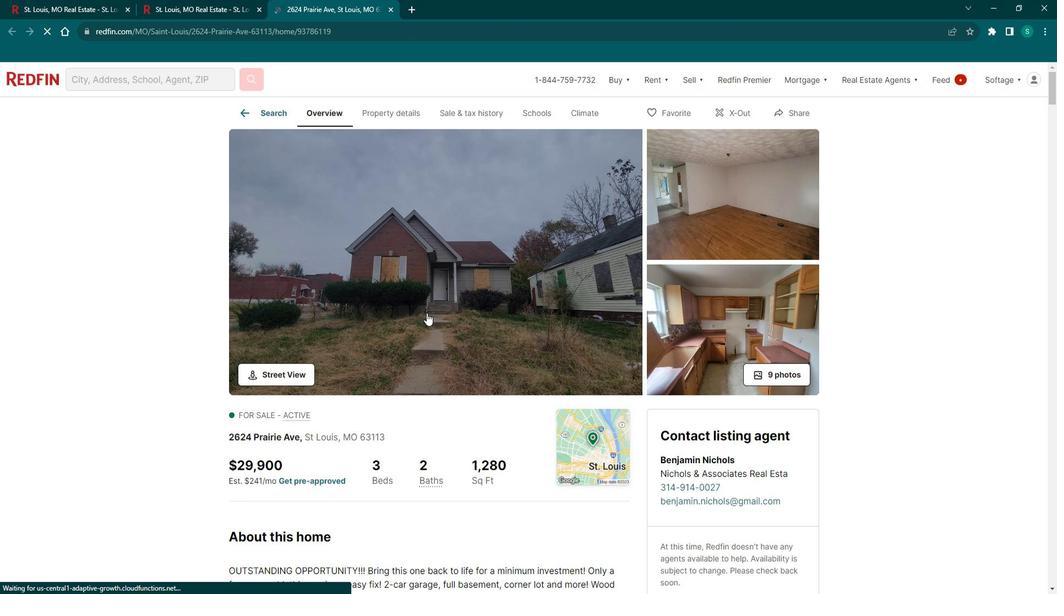 
Action: Mouse scrolled (442, 317) with delta (0, 0)
Screenshot: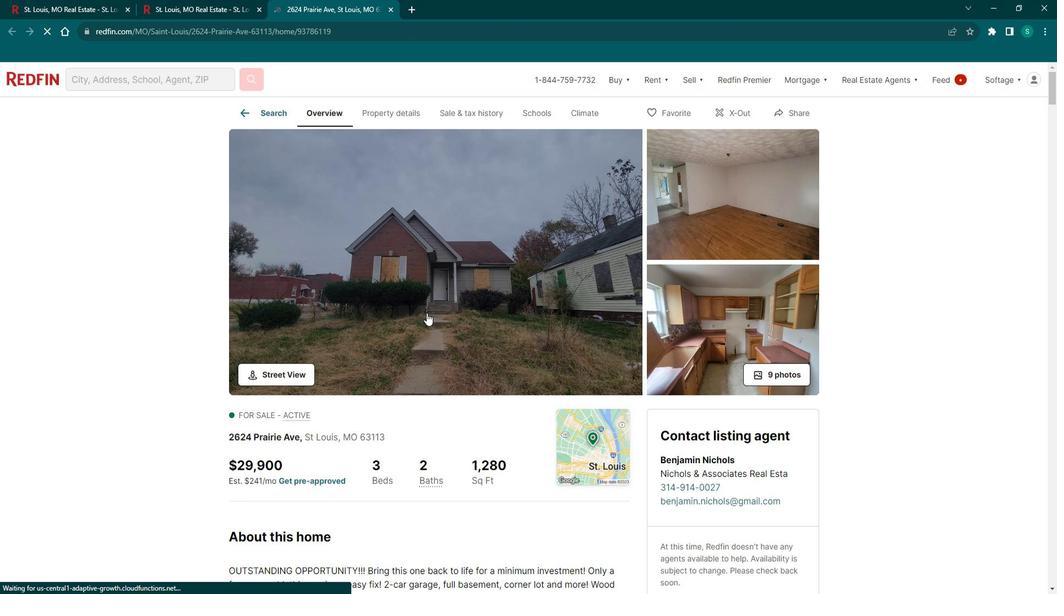
Action: Mouse scrolled (442, 317) with delta (0, 0)
Screenshot: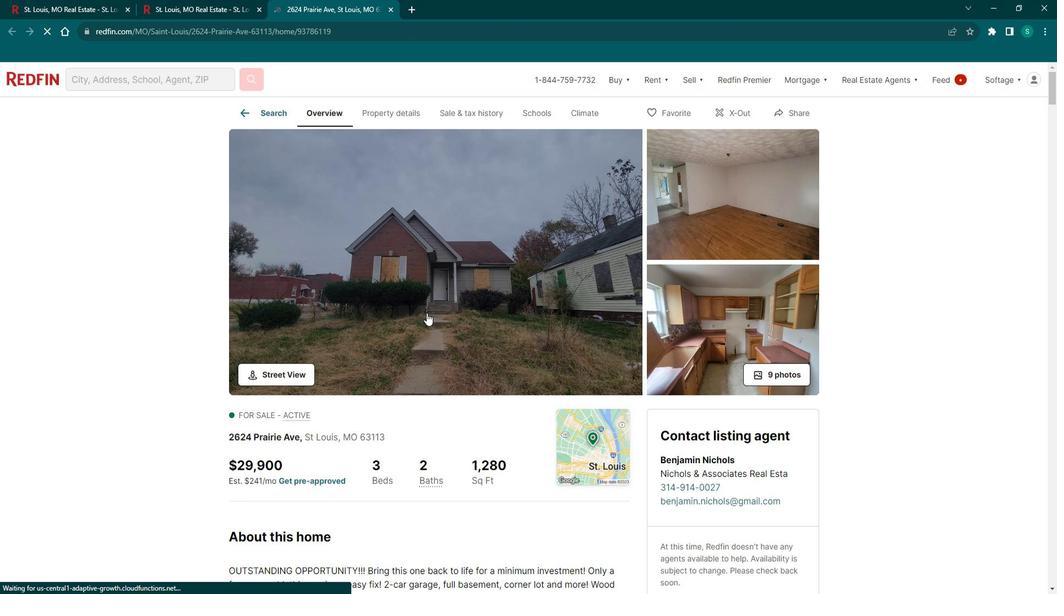 
Action: Mouse scrolled (442, 317) with delta (0, 0)
Screenshot: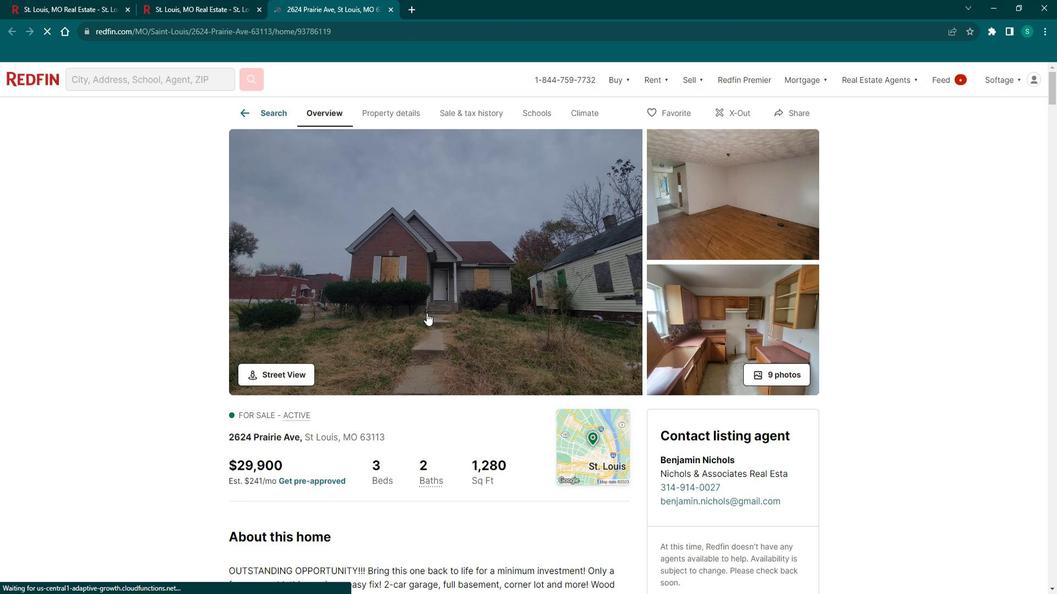 
Action: Mouse moved to (286, 288)
Screenshot: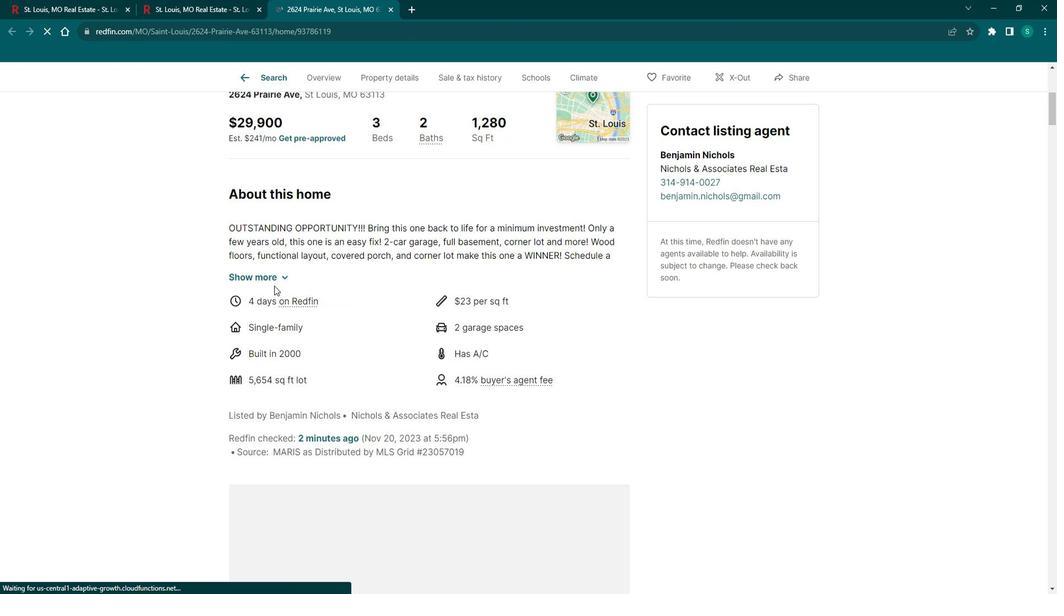 
Action: Mouse pressed left at (286, 288)
Screenshot: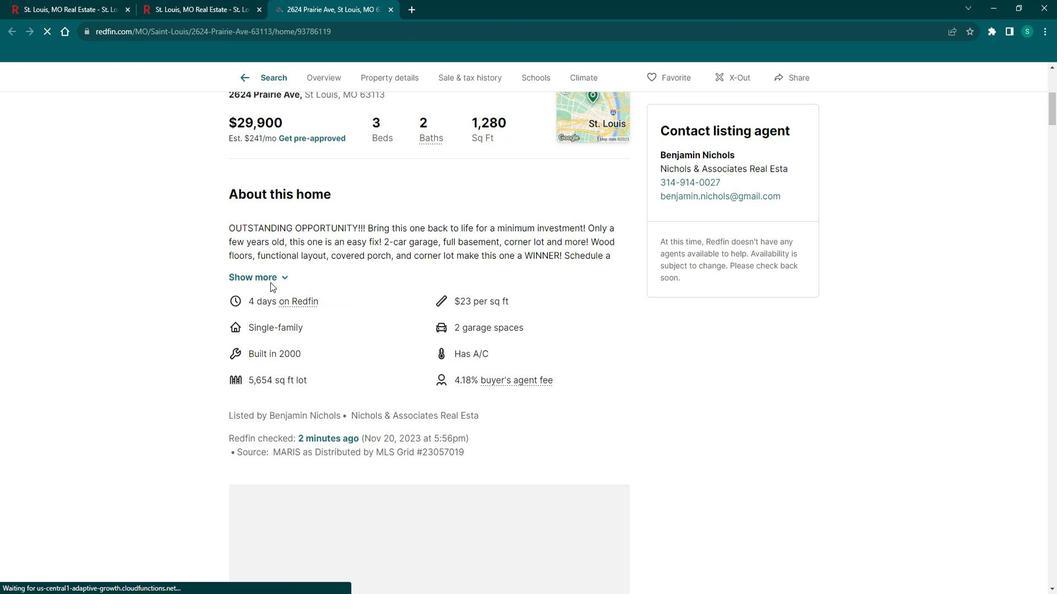 
Action: Mouse moved to (320, 314)
Screenshot: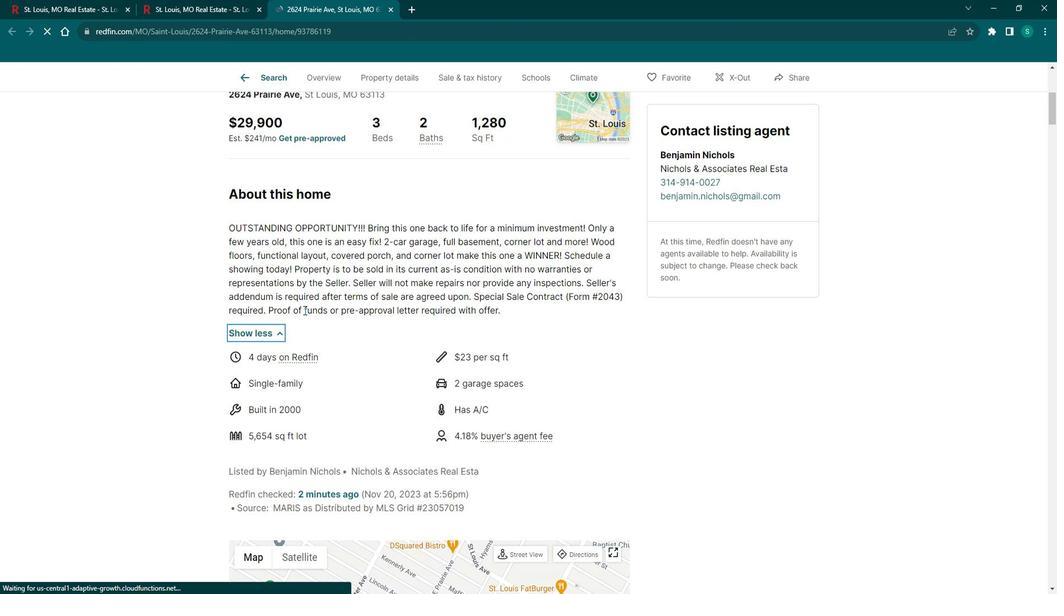
Action: Mouse scrolled (320, 313) with delta (0, 0)
Screenshot: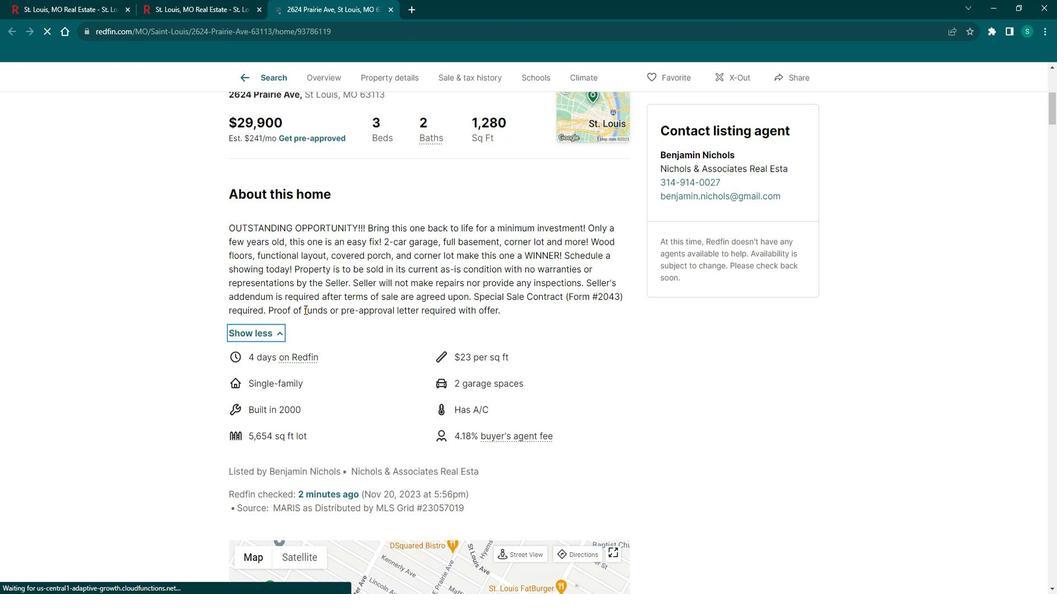 
Action: Mouse scrolled (320, 313) with delta (0, 0)
Screenshot: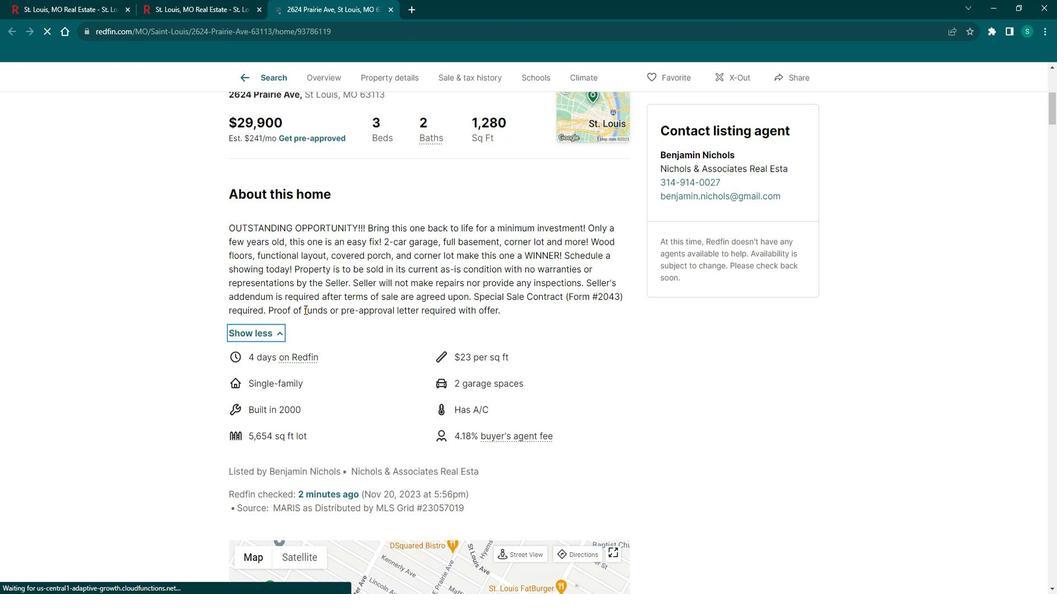 
Action: Mouse scrolled (320, 313) with delta (0, 0)
Screenshot: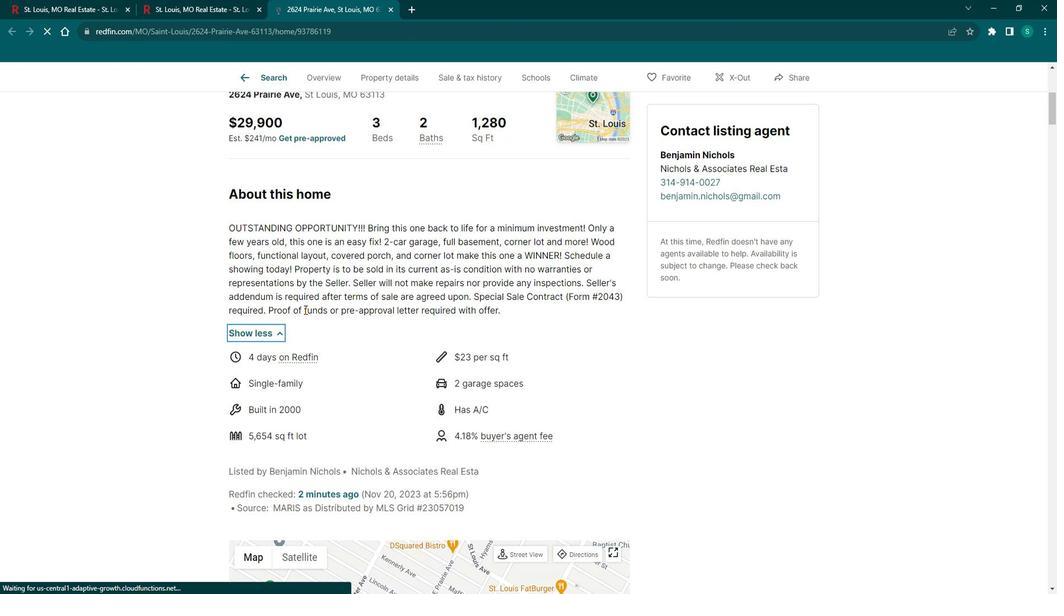 
Action: Mouse scrolled (320, 313) with delta (0, 0)
Screenshot: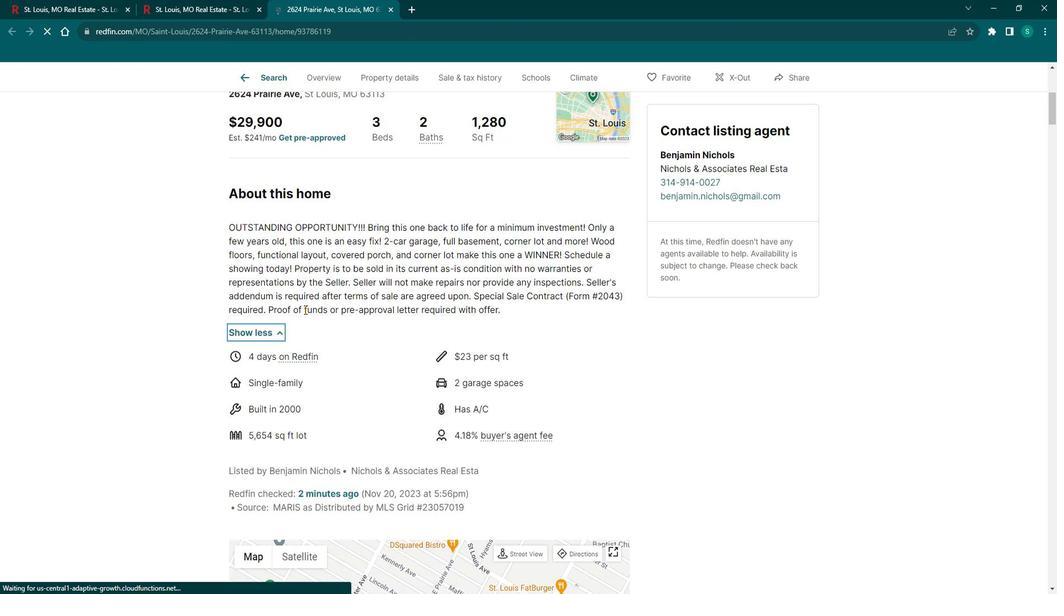 
Action: Mouse scrolled (320, 313) with delta (0, 0)
Screenshot: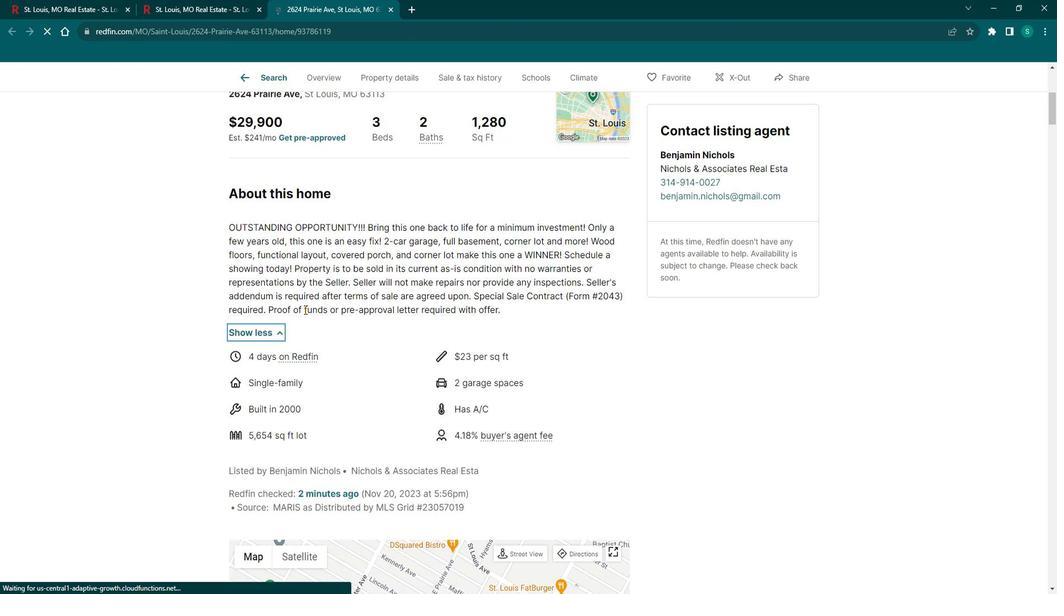 
Action: Mouse moved to (323, 268)
Screenshot: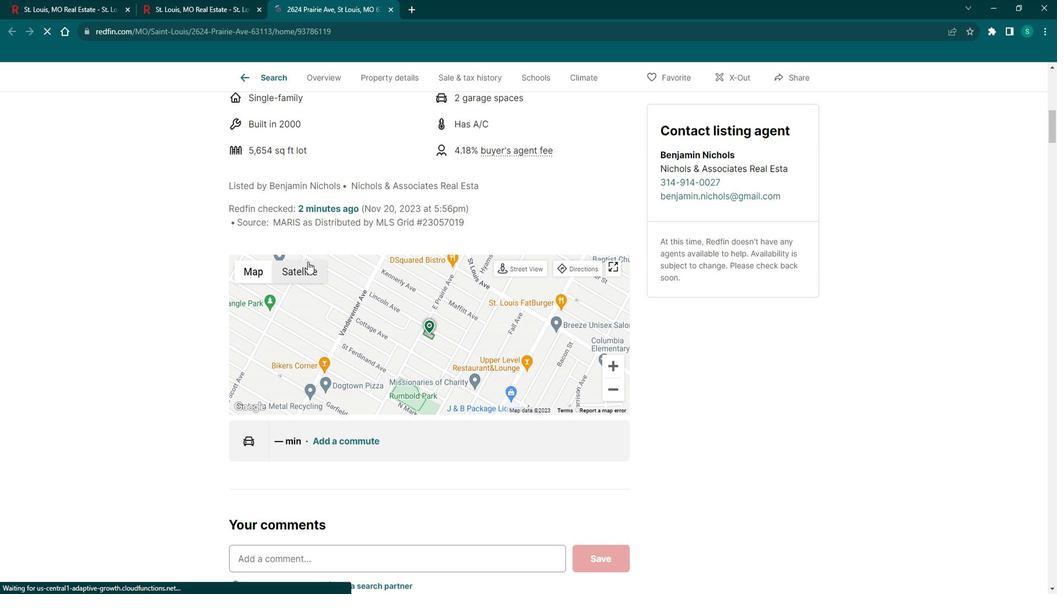 
Action: Mouse scrolled (323, 267) with delta (0, 0)
Screenshot: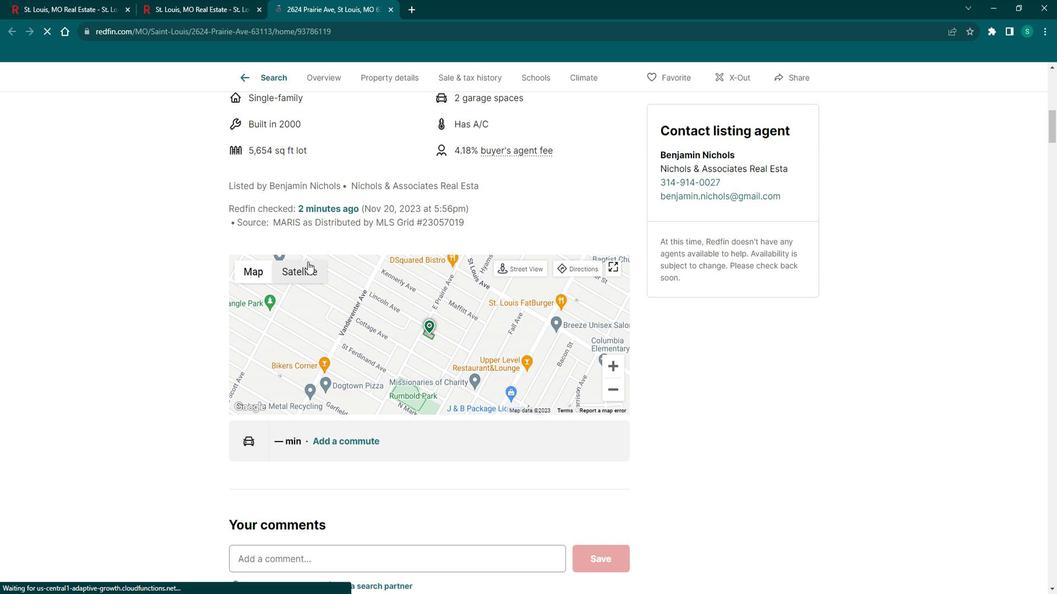 
Action: Mouse scrolled (323, 267) with delta (0, 0)
Screenshot: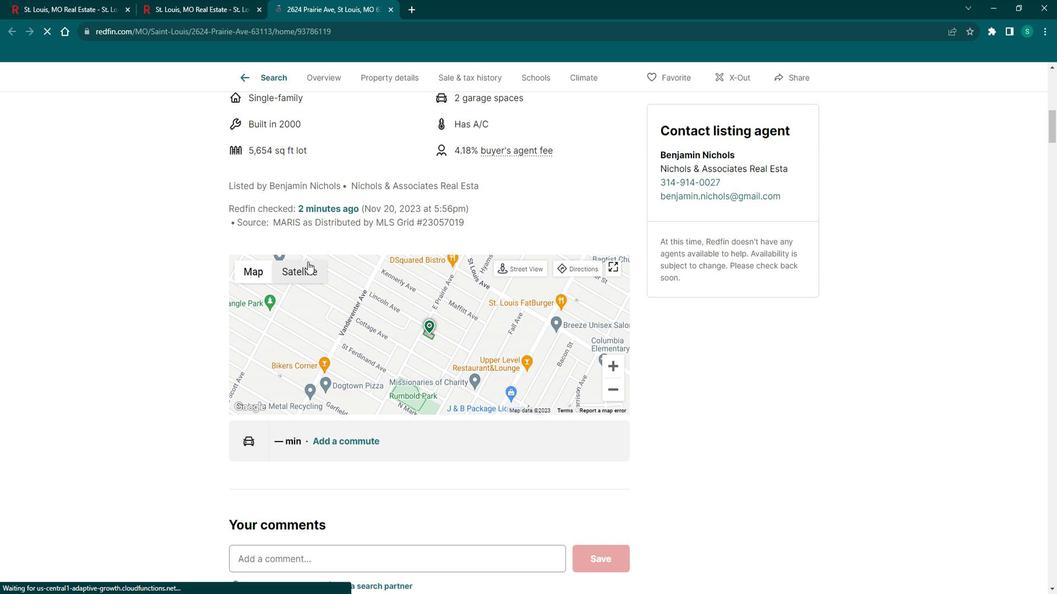 
Action: Mouse scrolled (323, 267) with delta (0, 0)
Screenshot: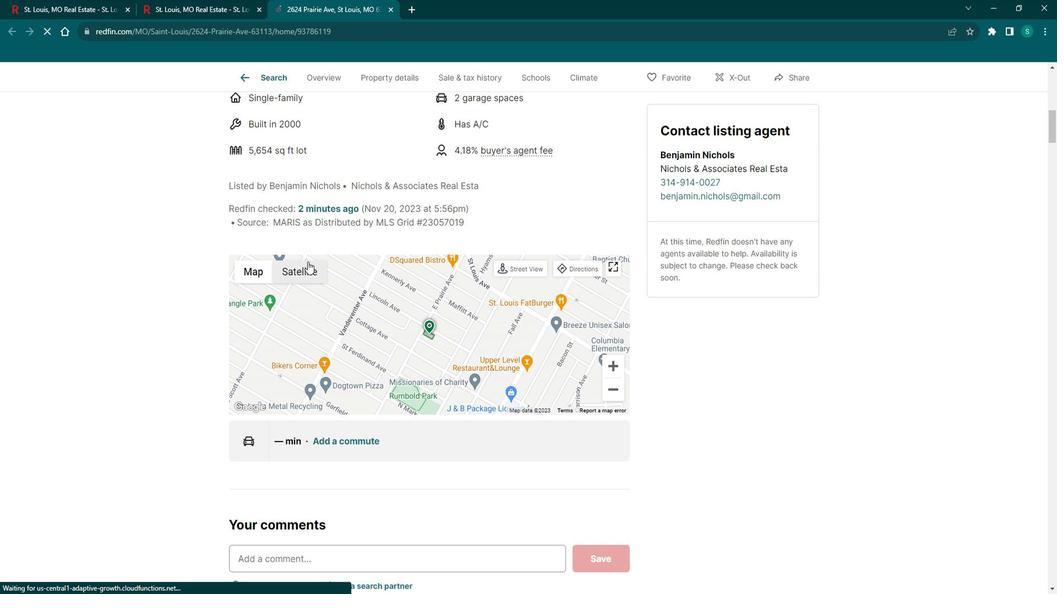 
Action: Mouse scrolled (323, 267) with delta (0, 0)
Screenshot: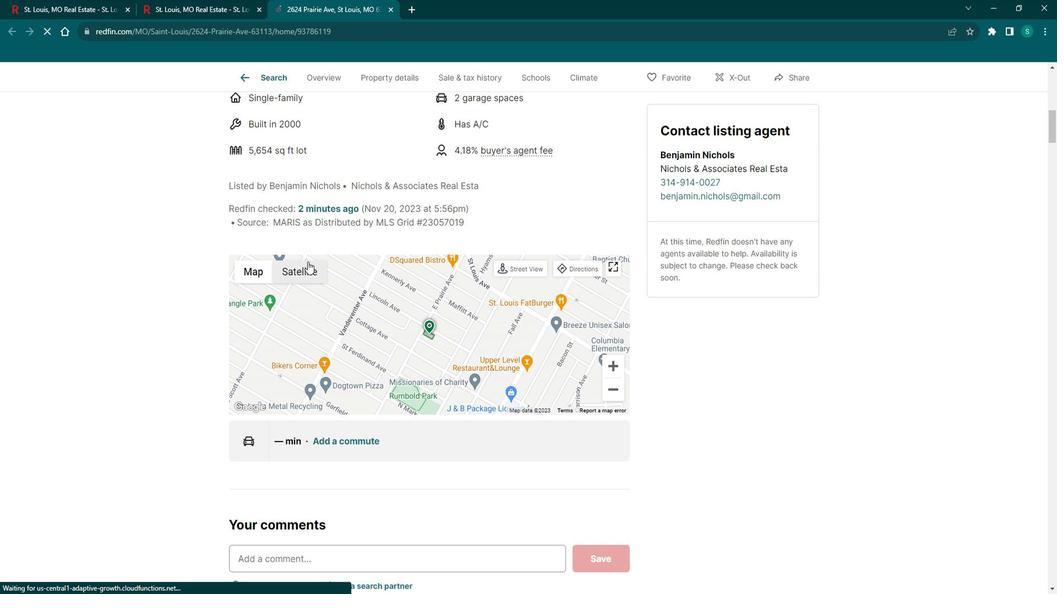
Action: Mouse scrolled (323, 267) with delta (0, 0)
Screenshot: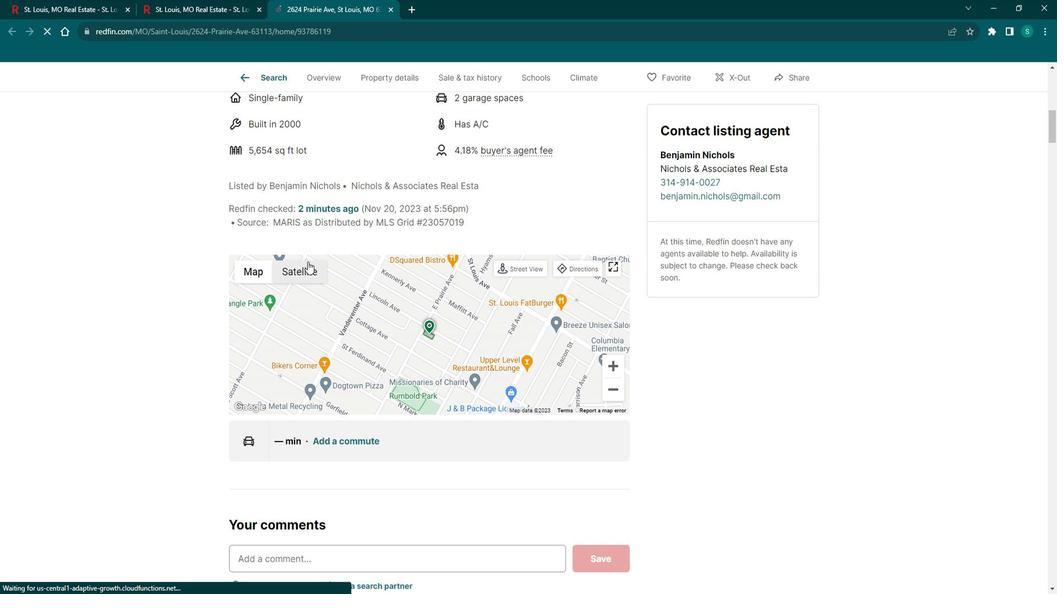 
Action: Mouse scrolled (323, 267) with delta (0, 0)
Screenshot: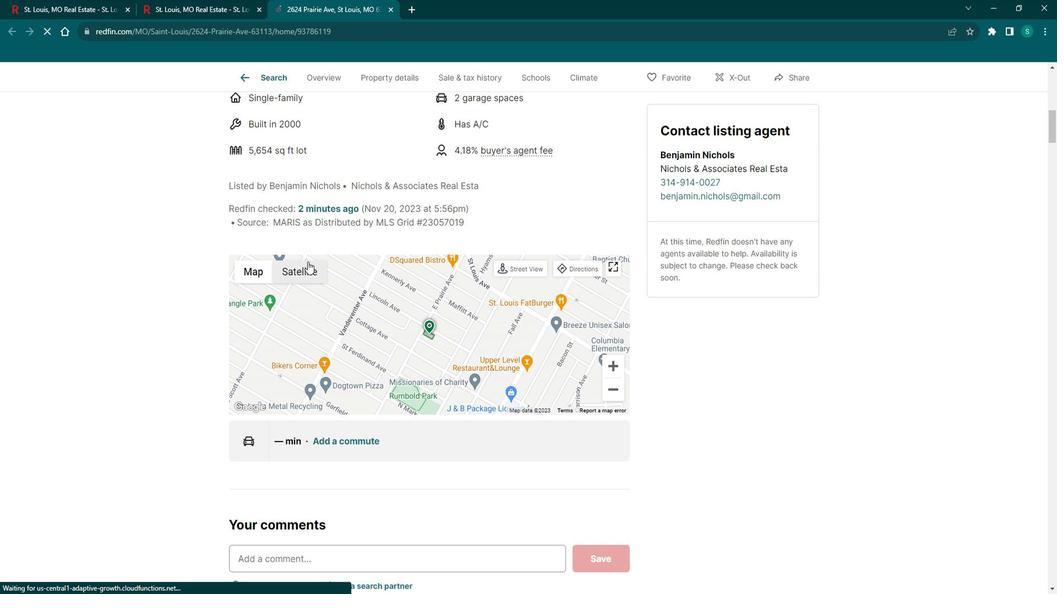 
Action: Mouse moved to (319, 286)
Screenshot: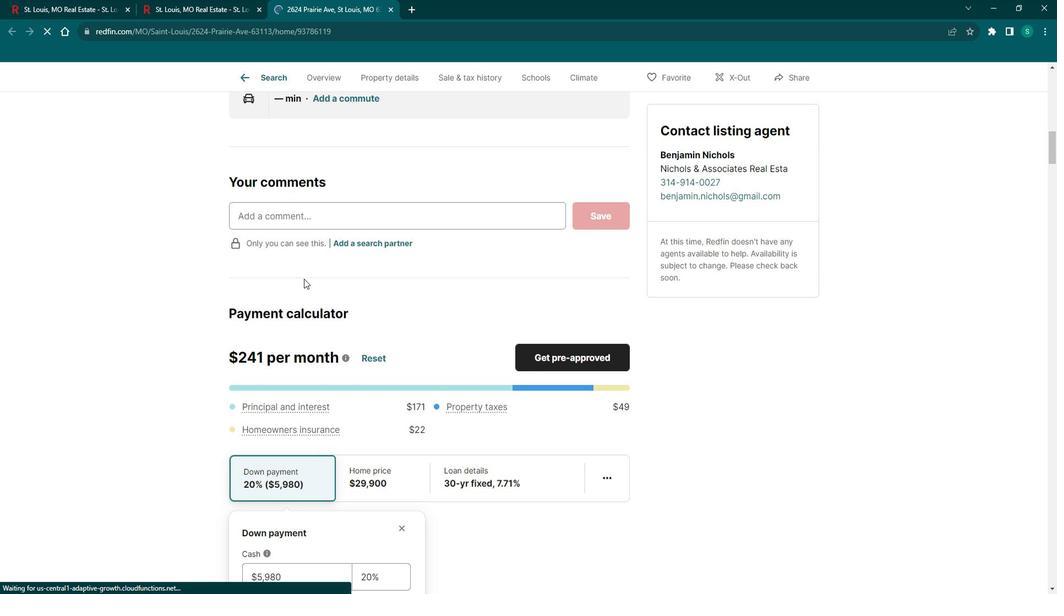 
Action: Mouse scrolled (319, 286) with delta (0, 0)
Screenshot: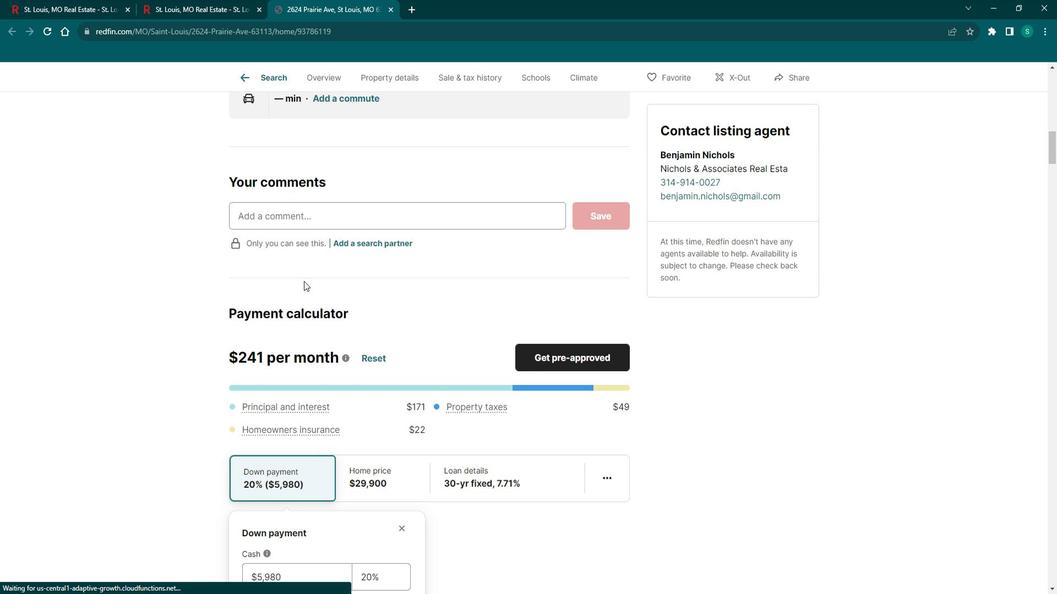 
Action: Mouse scrolled (319, 286) with delta (0, 0)
Screenshot: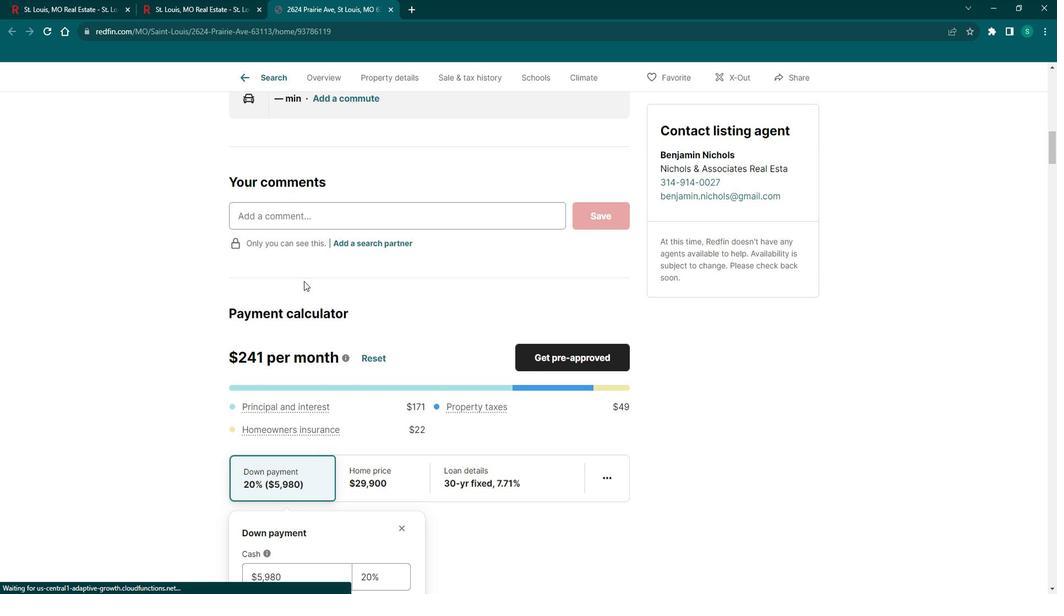 
Action: Mouse scrolled (319, 286) with delta (0, 0)
Screenshot: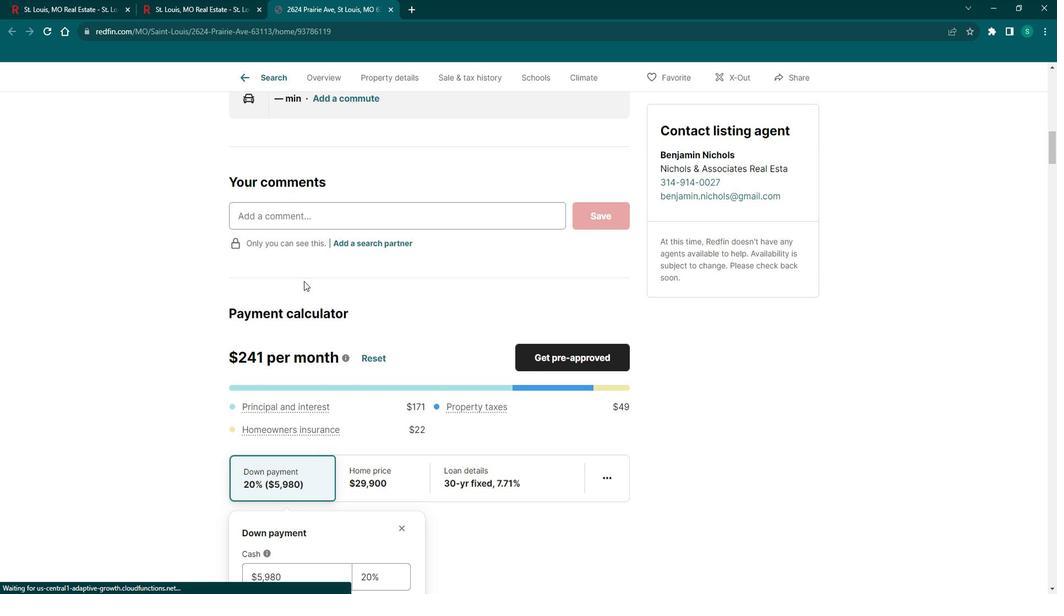 
Action: Mouse scrolled (319, 286) with delta (0, 0)
Screenshot: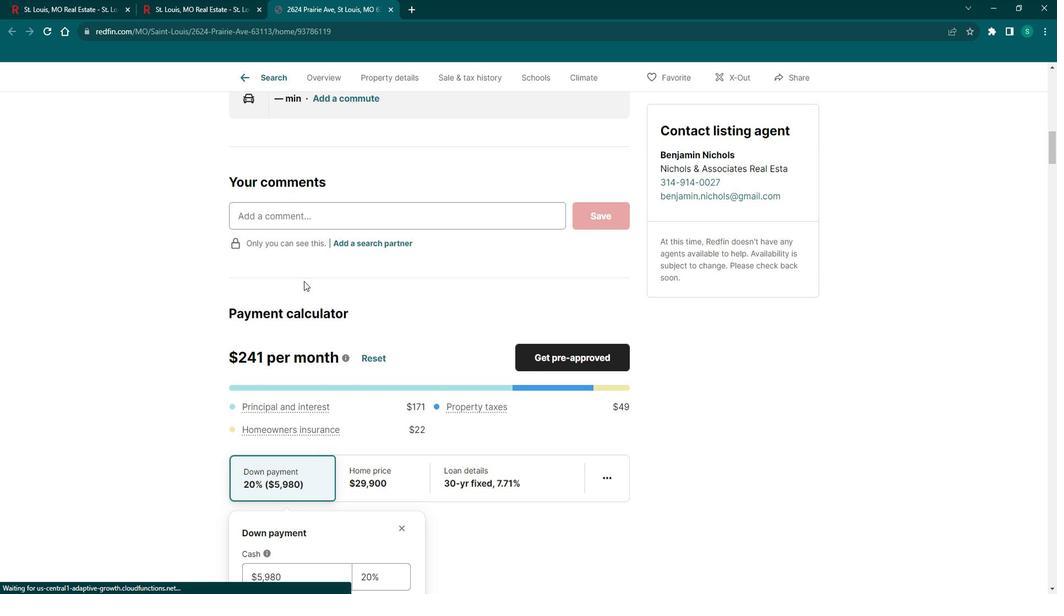 
Action: Mouse scrolled (319, 286) with delta (0, 0)
Screenshot: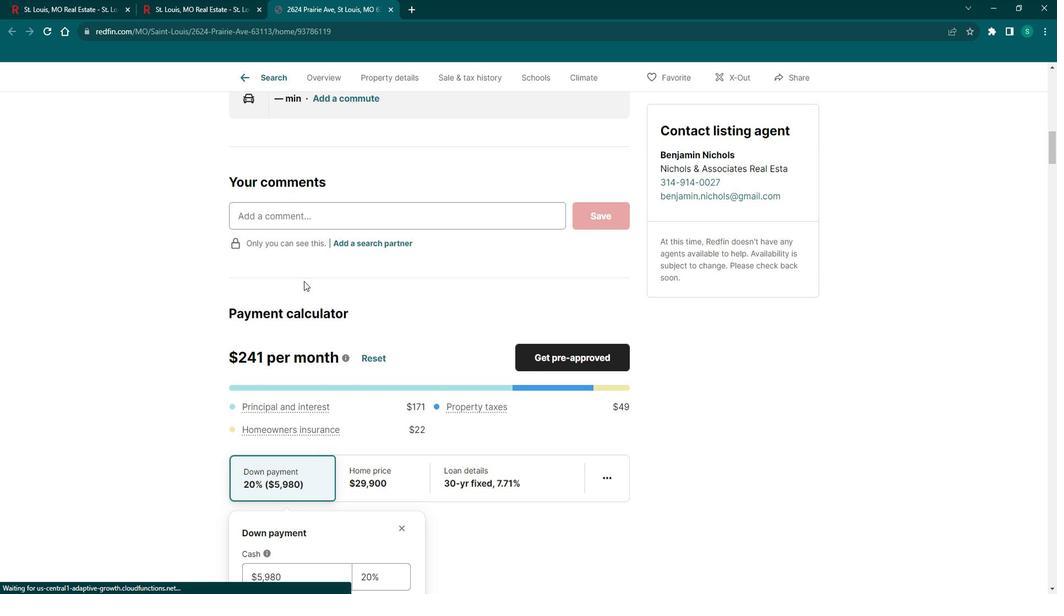 
Action: Mouse scrolled (319, 286) with delta (0, 0)
Screenshot: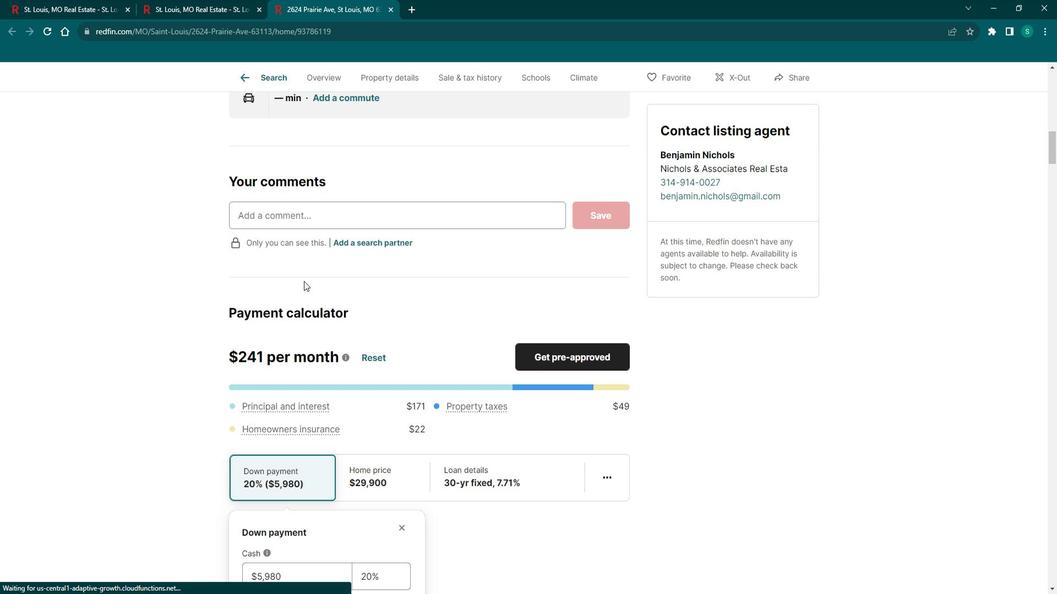 
Action: Mouse scrolled (319, 286) with delta (0, 0)
Screenshot: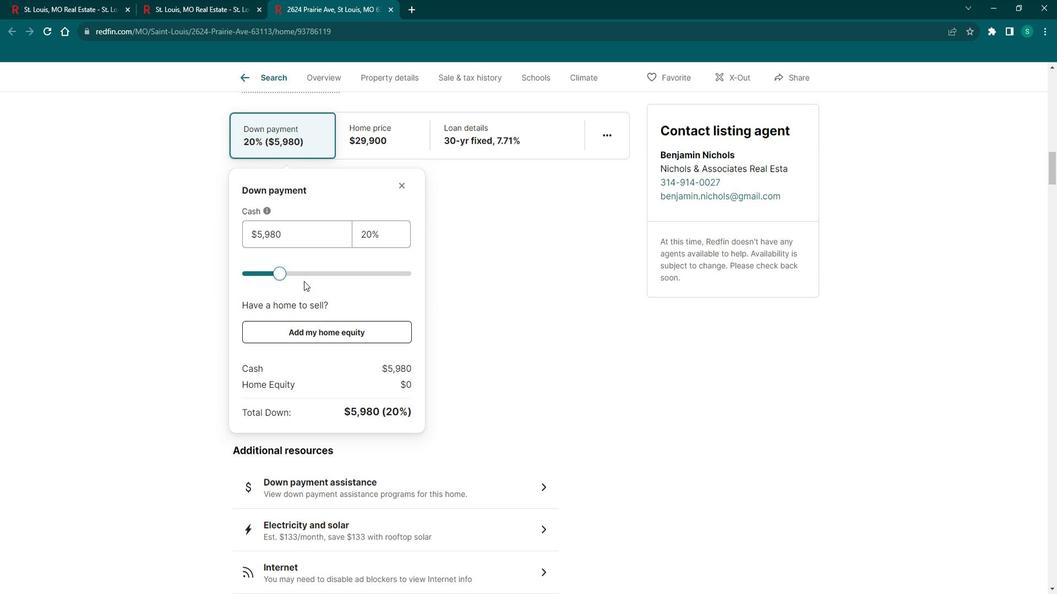 
Action: Mouse scrolled (319, 286) with delta (0, 0)
Screenshot: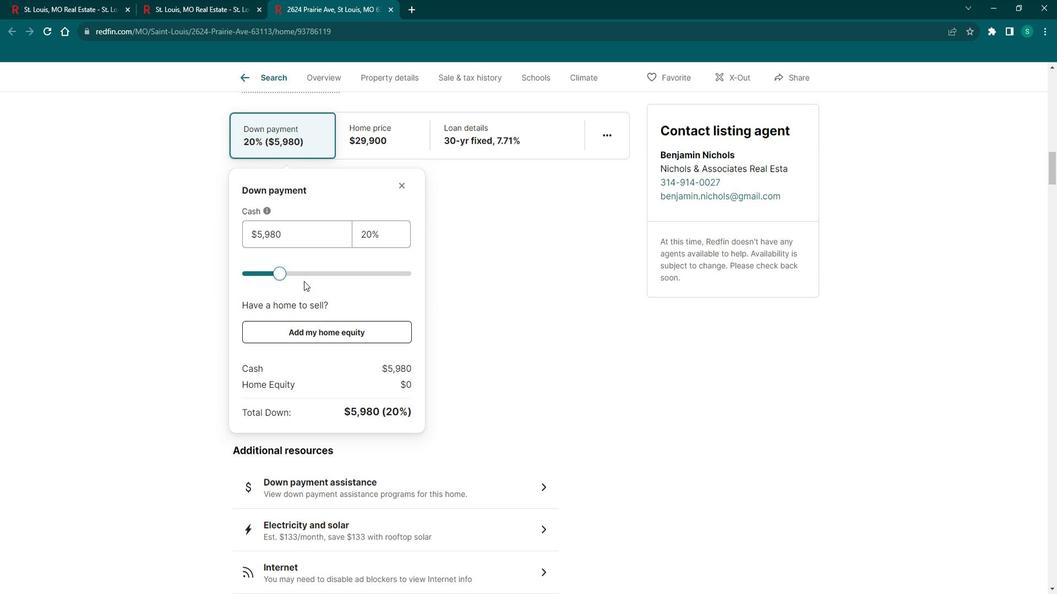 
Action: Mouse scrolled (319, 286) with delta (0, 0)
Screenshot: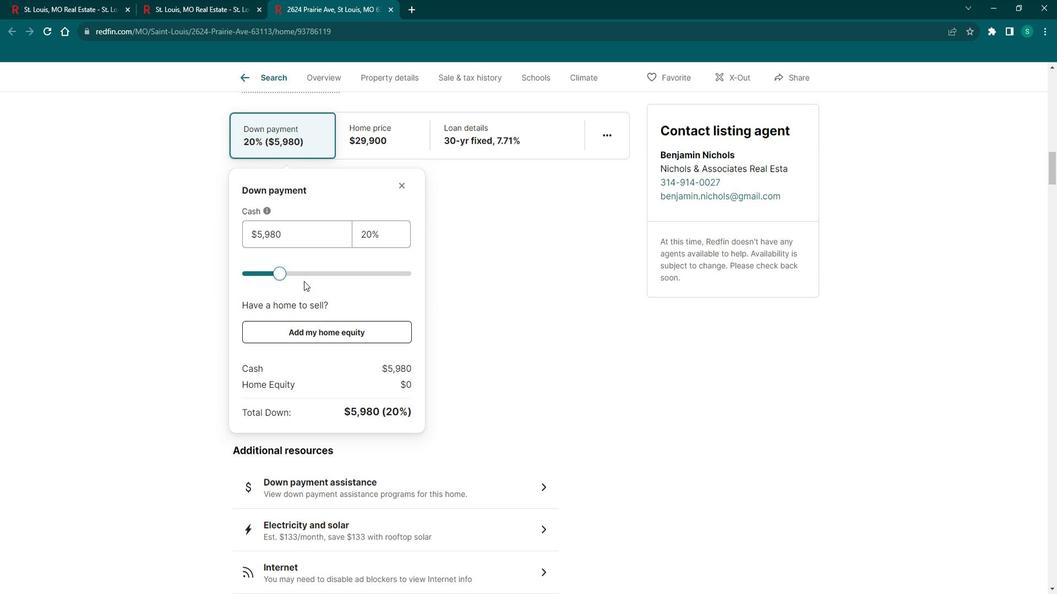 
Action: Mouse scrolled (319, 286) with delta (0, 0)
Screenshot: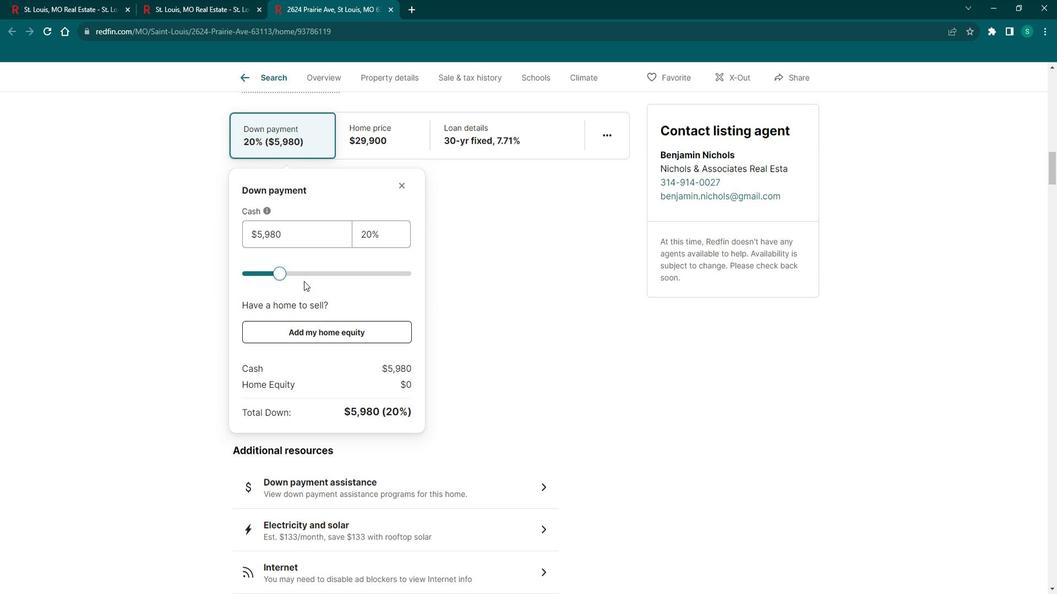 
Action: Mouse scrolled (319, 286) with delta (0, 0)
Screenshot: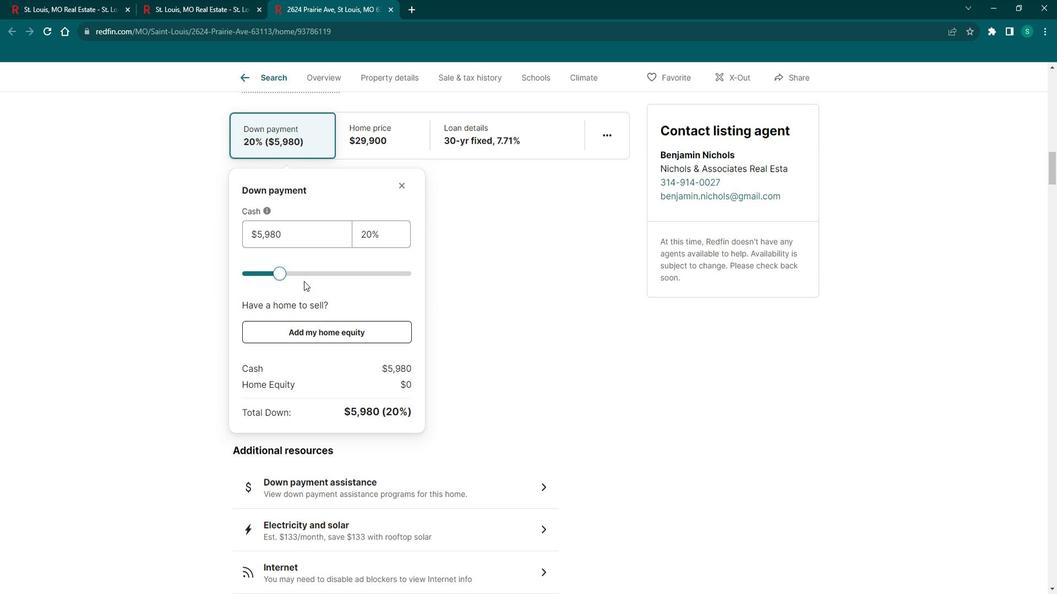 
Action: Mouse scrolled (319, 286) with delta (0, 0)
Screenshot: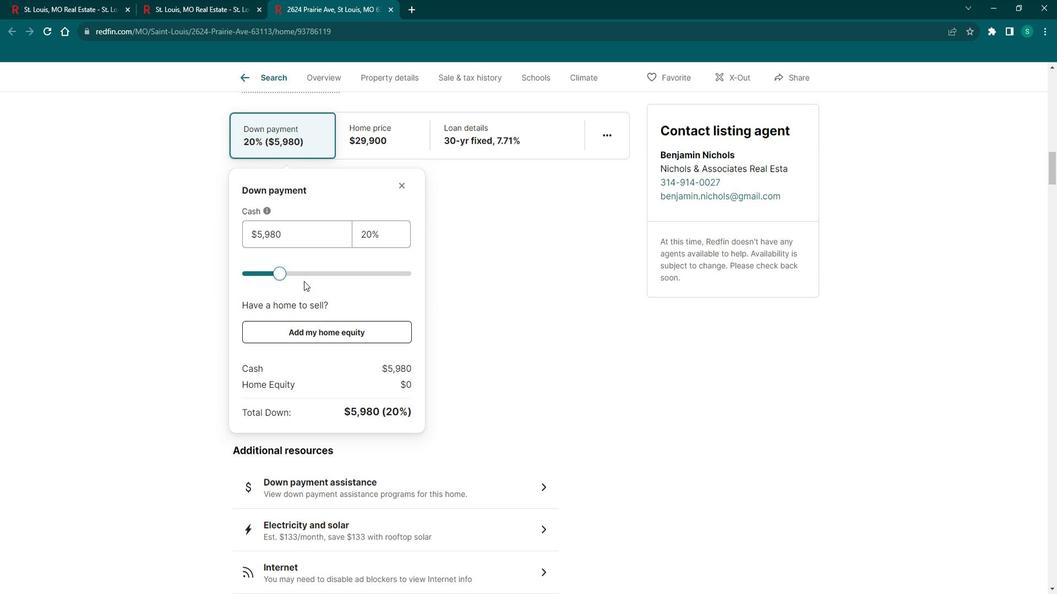 
Action: Mouse scrolled (319, 286) with delta (0, 0)
Screenshot: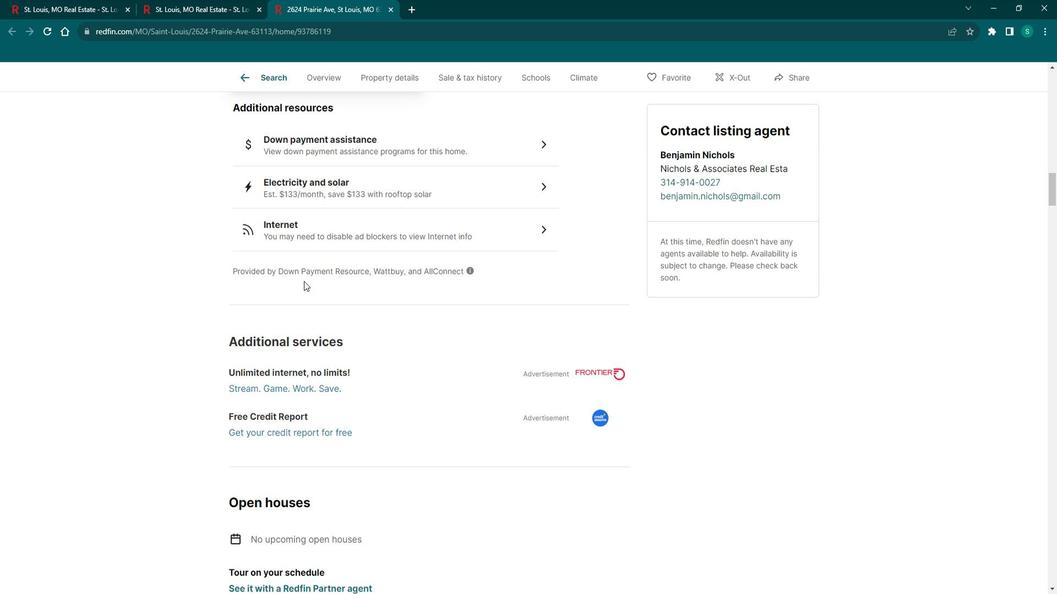 
Action: Mouse scrolled (319, 286) with delta (0, 0)
Screenshot: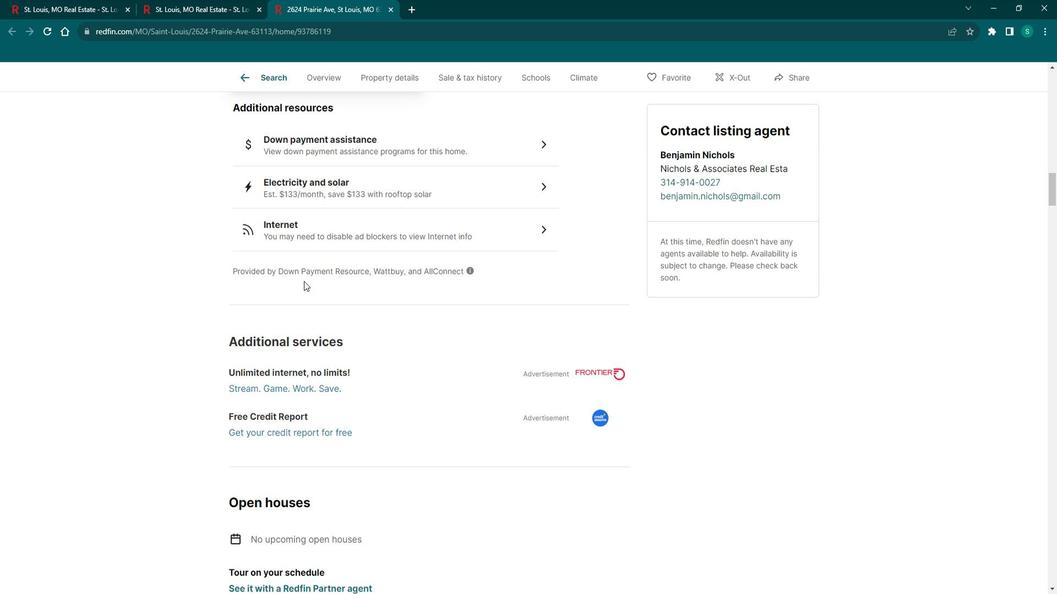 
Action: Mouse scrolled (319, 286) with delta (0, 0)
Screenshot: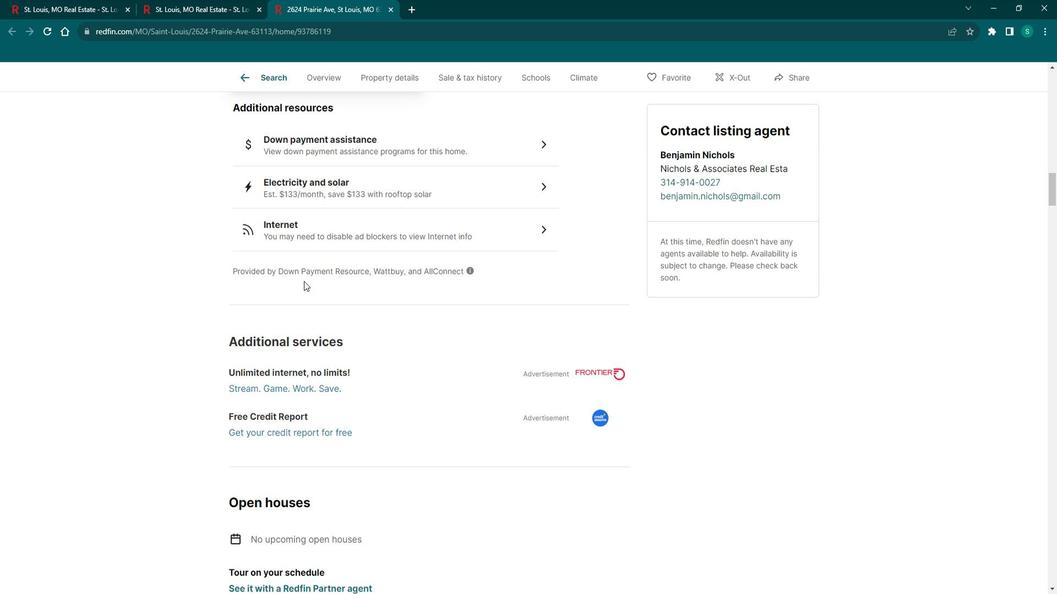 
Action: Mouse scrolled (319, 286) with delta (0, 0)
Screenshot: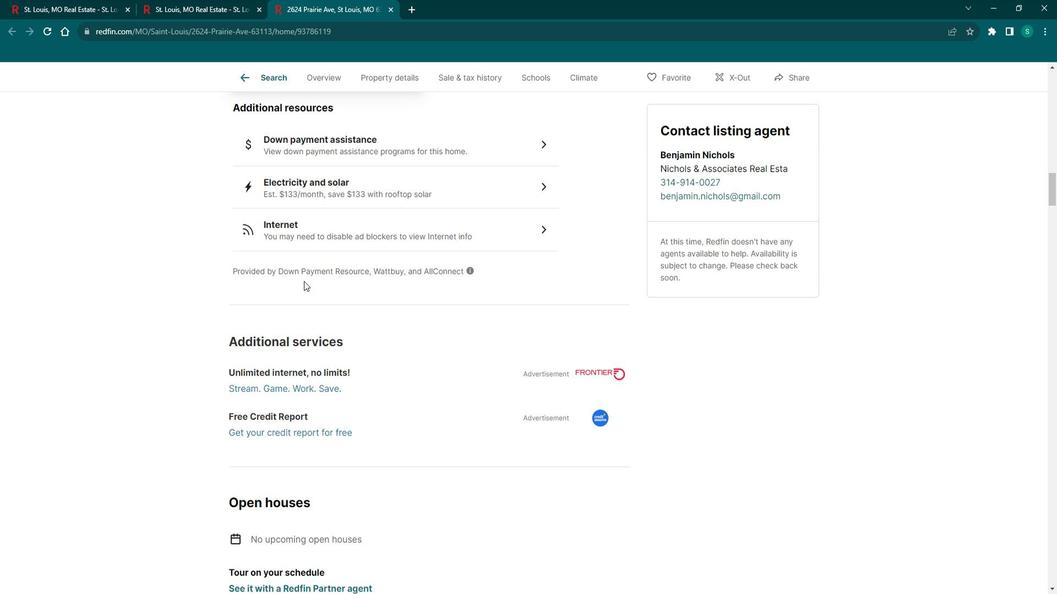 
Action: Mouse scrolled (319, 286) with delta (0, 0)
Screenshot: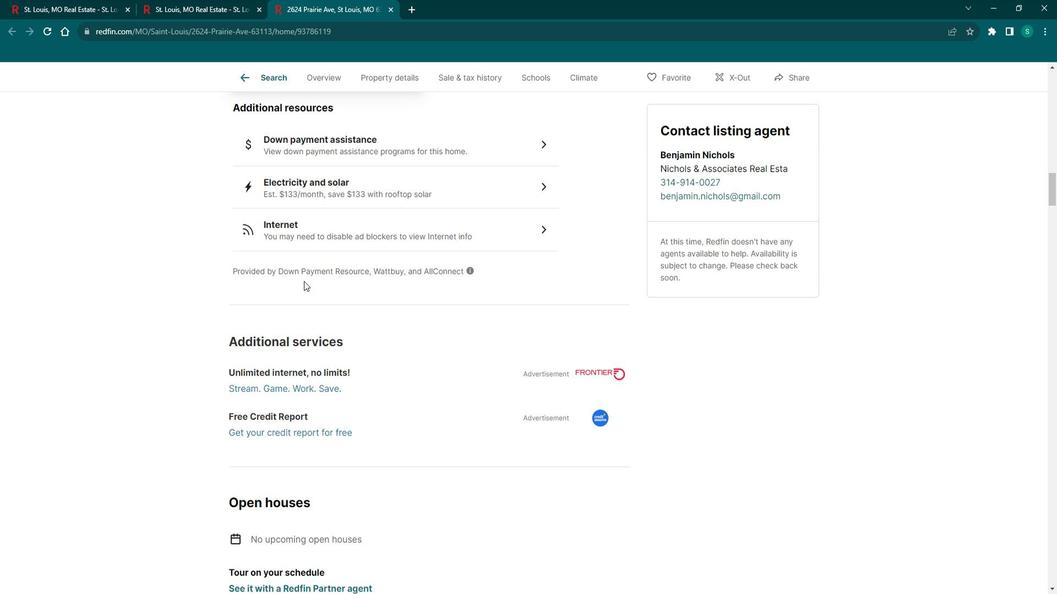 
Action: Mouse scrolled (319, 286) with delta (0, 0)
Screenshot: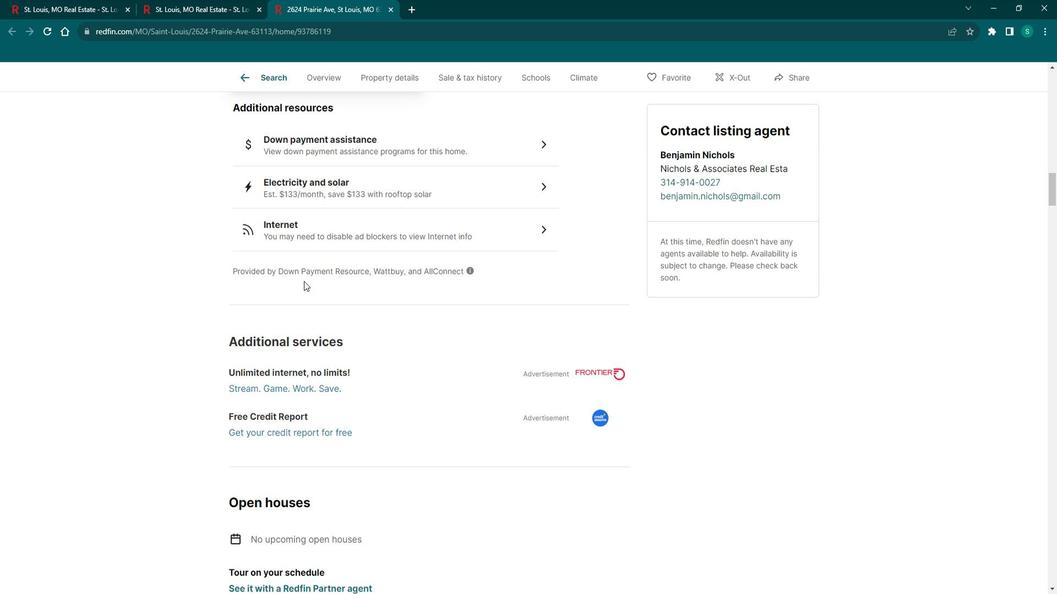 
Action: Mouse scrolled (319, 286) with delta (0, 0)
Screenshot: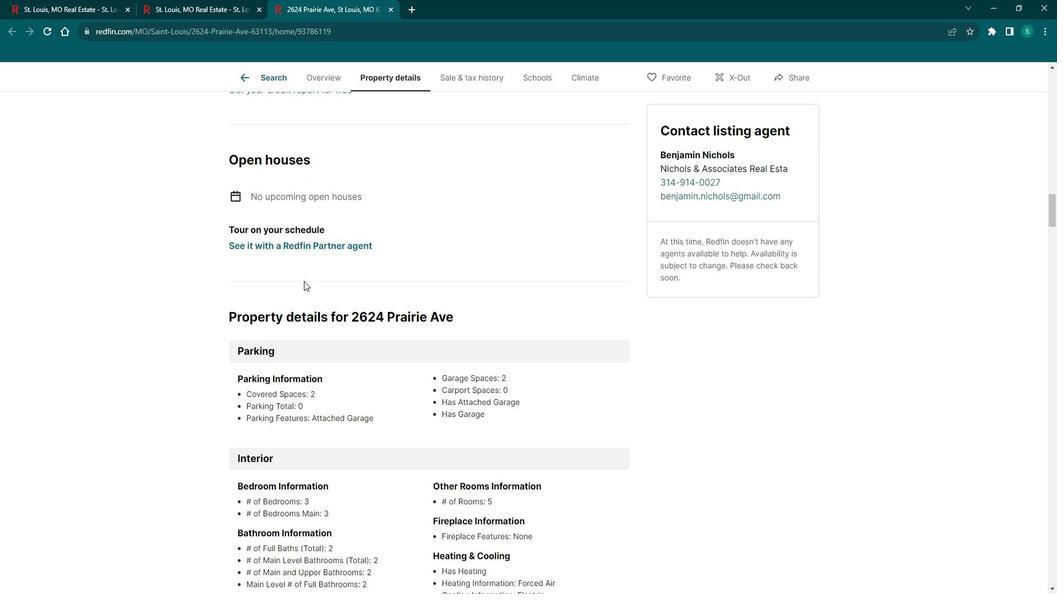 
Action: Mouse scrolled (319, 286) with delta (0, 0)
Screenshot: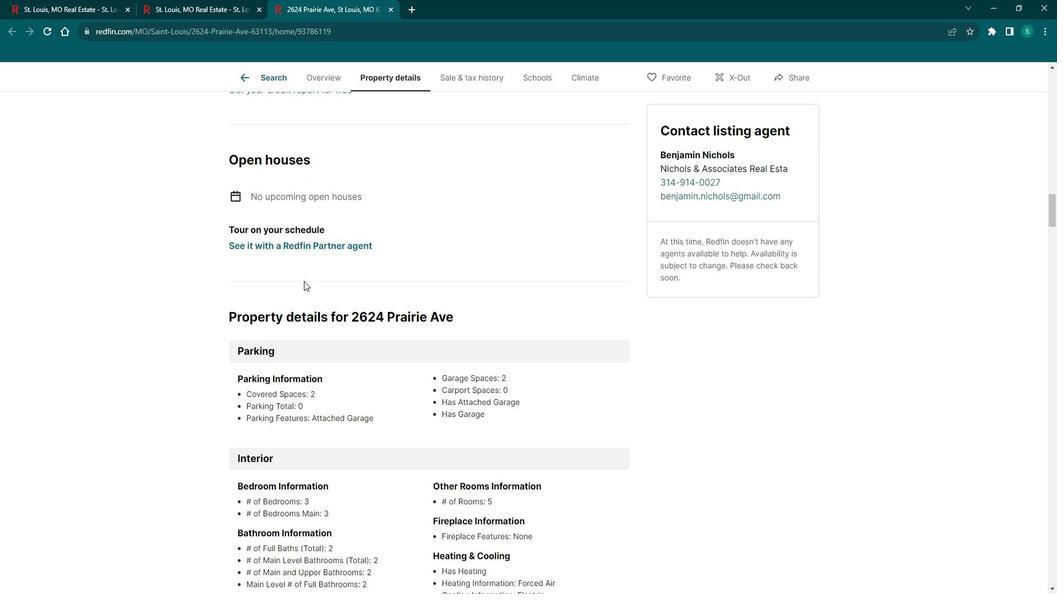 
Action: Mouse scrolled (319, 286) with delta (0, 0)
Screenshot: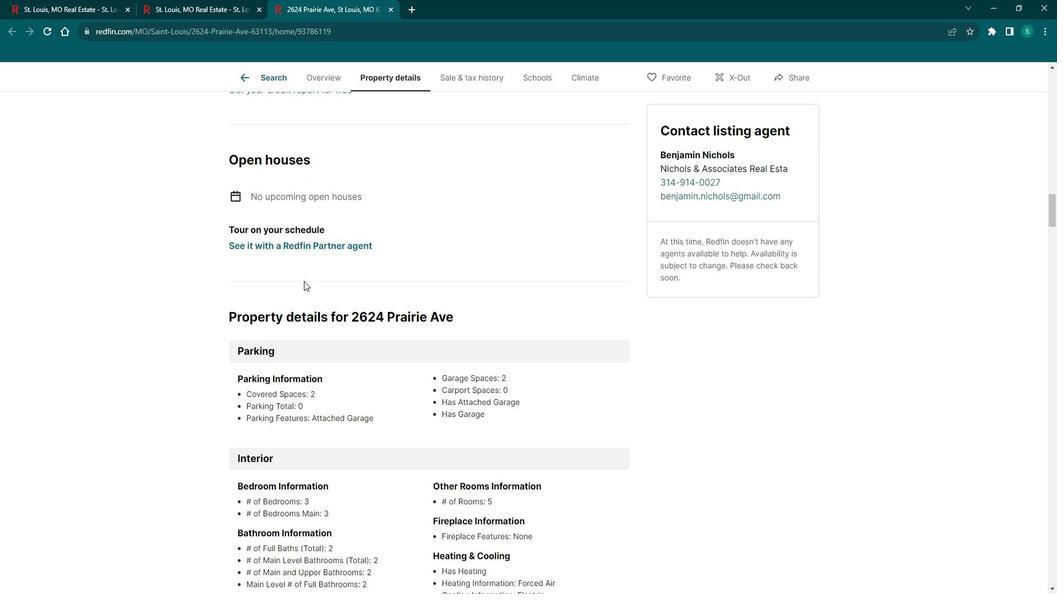 
Action: Mouse scrolled (319, 286) with delta (0, 0)
Screenshot: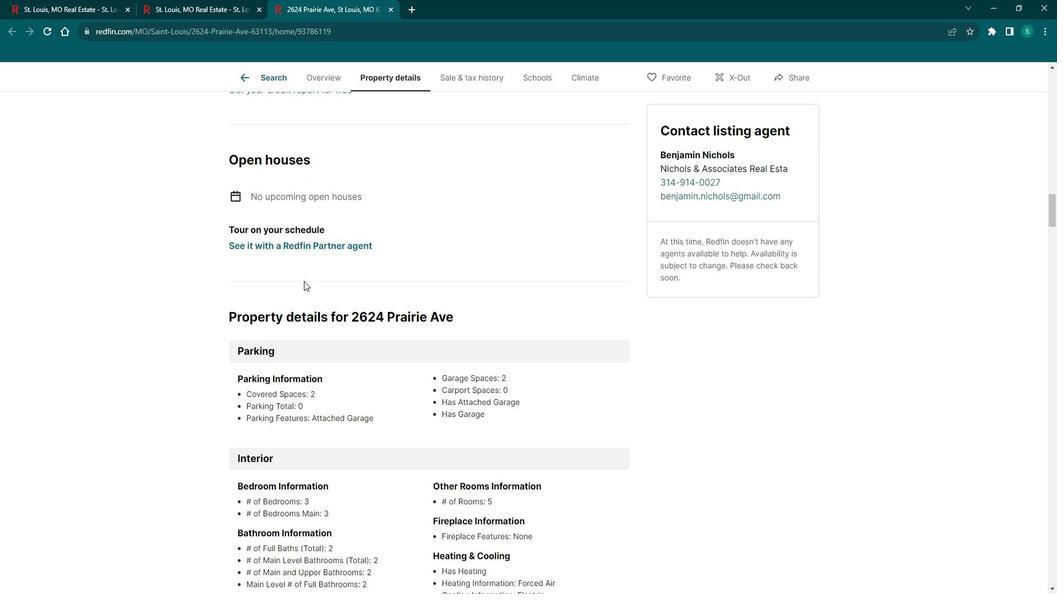 
Action: Mouse scrolled (319, 286) with delta (0, 0)
Screenshot: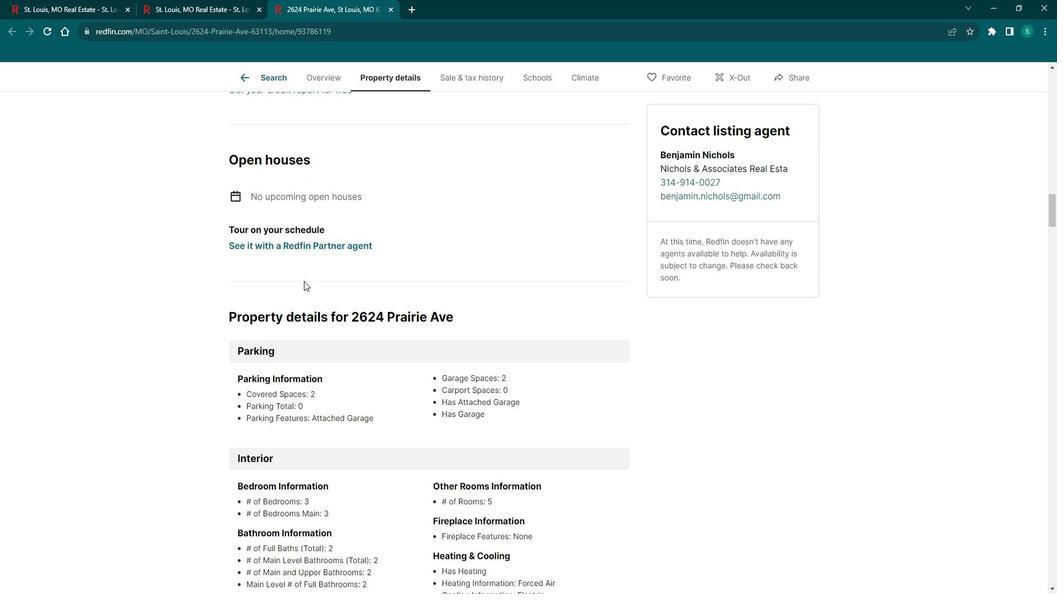 
Action: Mouse scrolled (319, 286) with delta (0, 0)
Screenshot: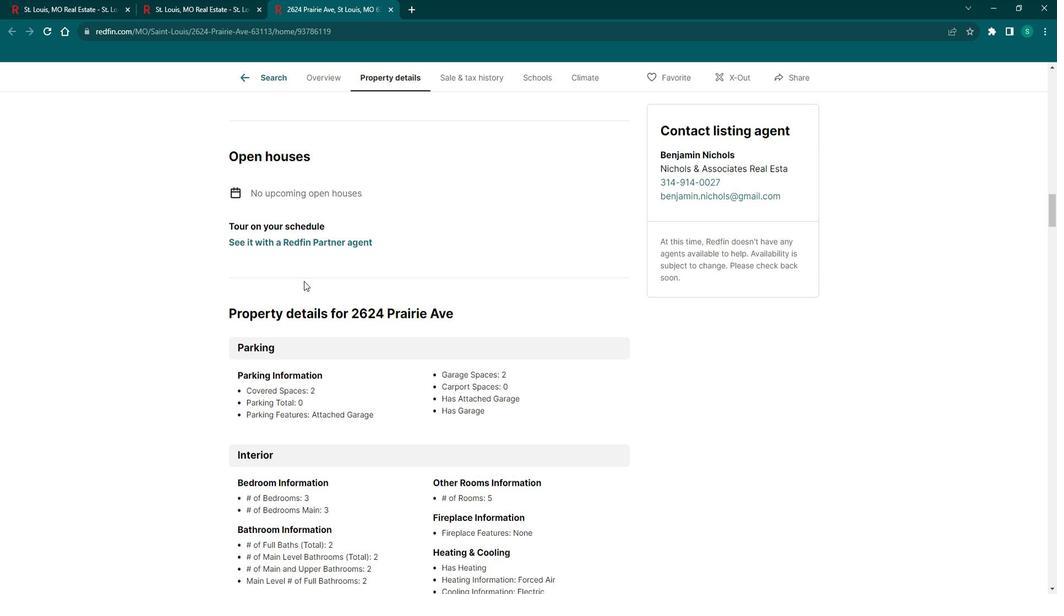 
Action: Mouse scrolled (319, 286) with delta (0, 0)
Screenshot: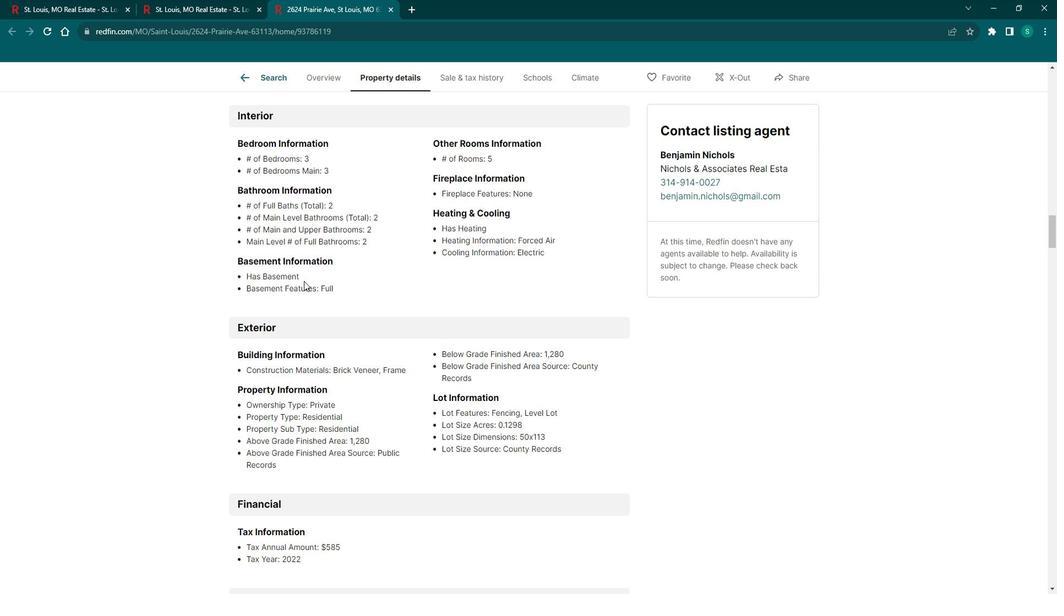 
Action: Mouse scrolled (319, 286) with delta (0, 0)
